 Task: In the  document Jack.docx Write the word in the shape with center alignment 'LOL'Change Page orientation to  'Landscape' Insert emoji at the end of quote: Red Heart
Action: Mouse moved to (495, 332)
Screenshot: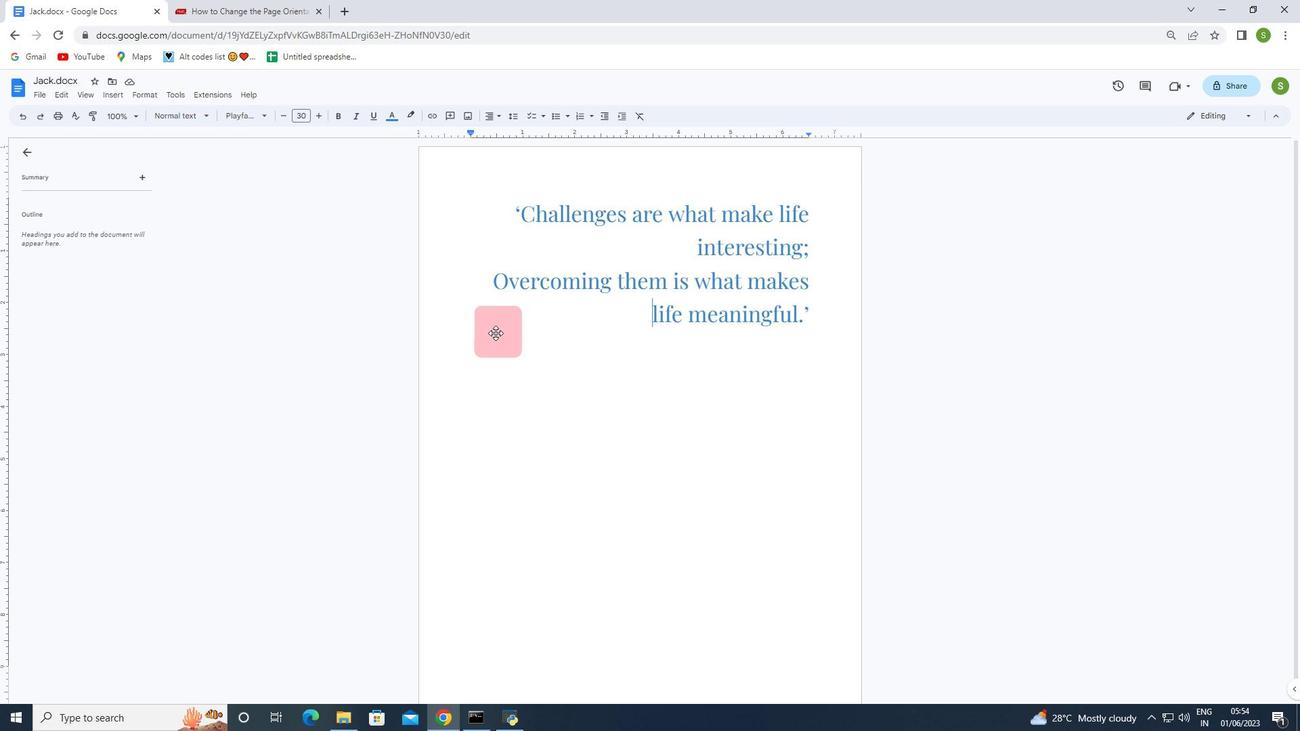 
Action: Mouse pressed left at (495, 332)
Screenshot: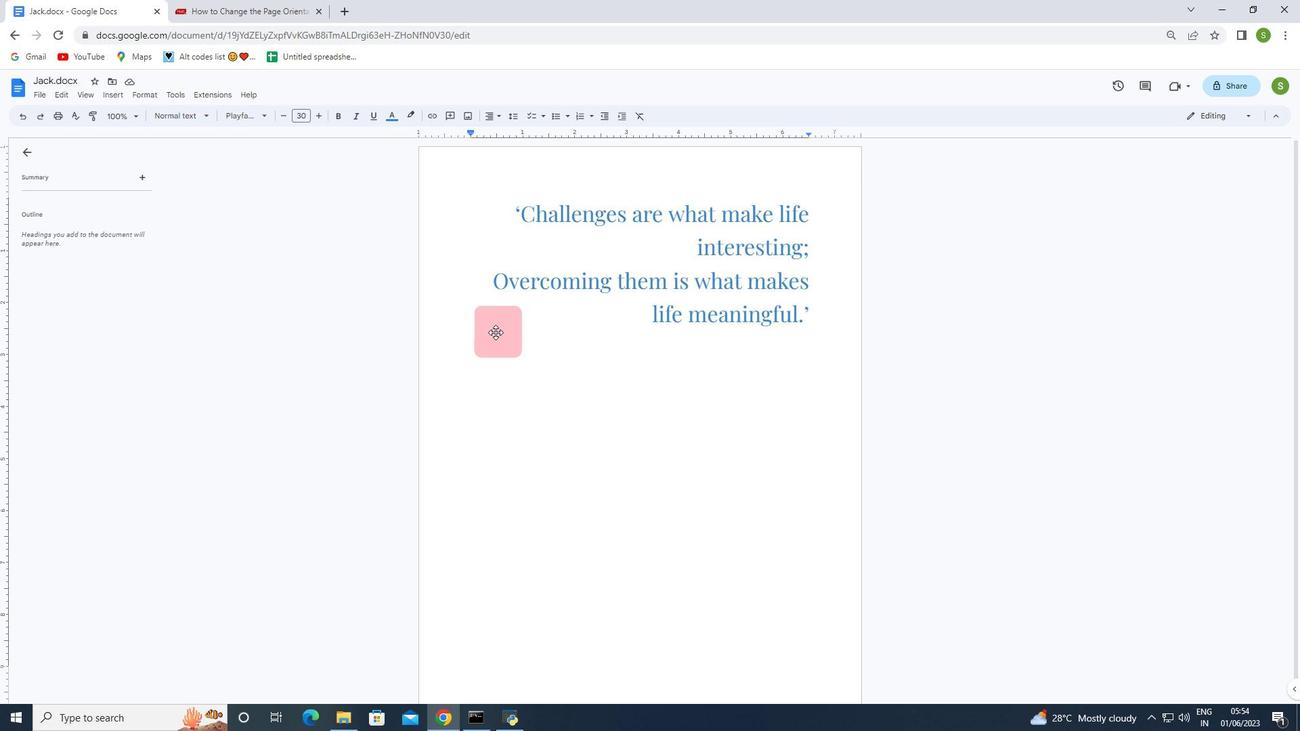 
Action: Mouse pressed left at (495, 332)
Screenshot: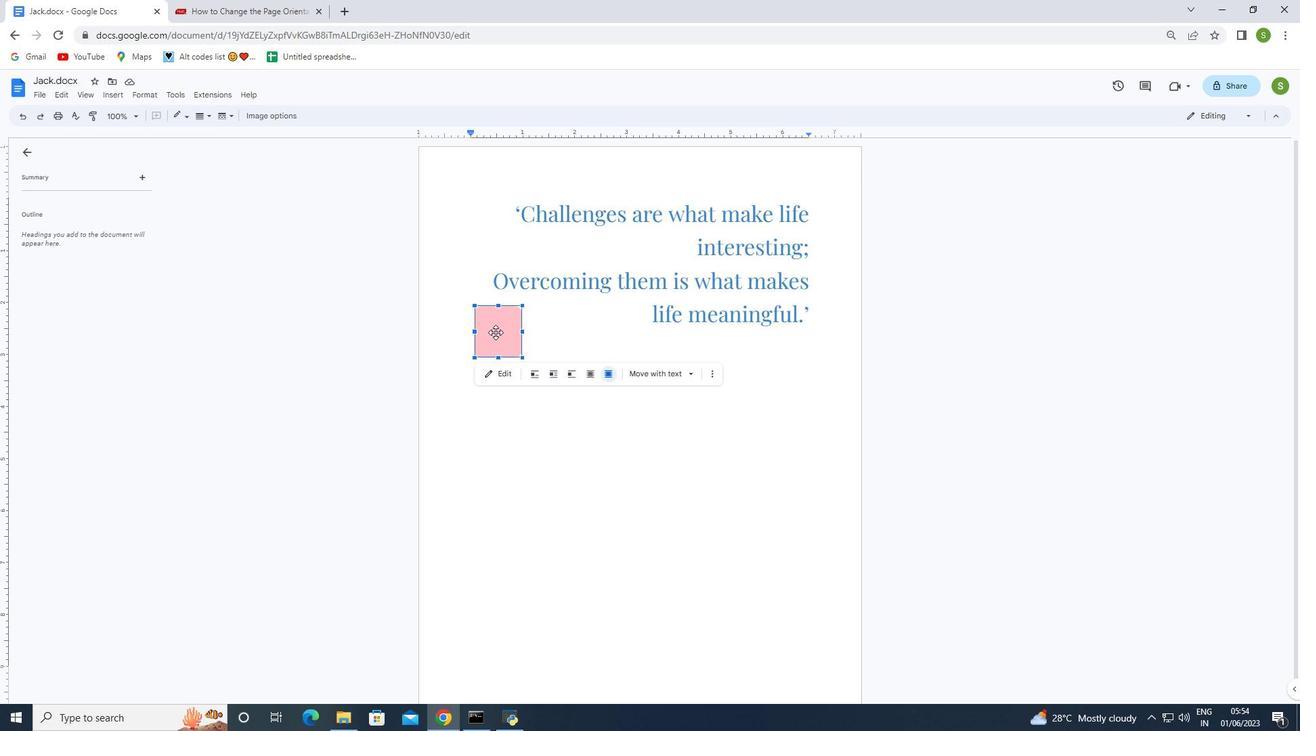 
Action: Mouse pressed left at (495, 332)
Screenshot: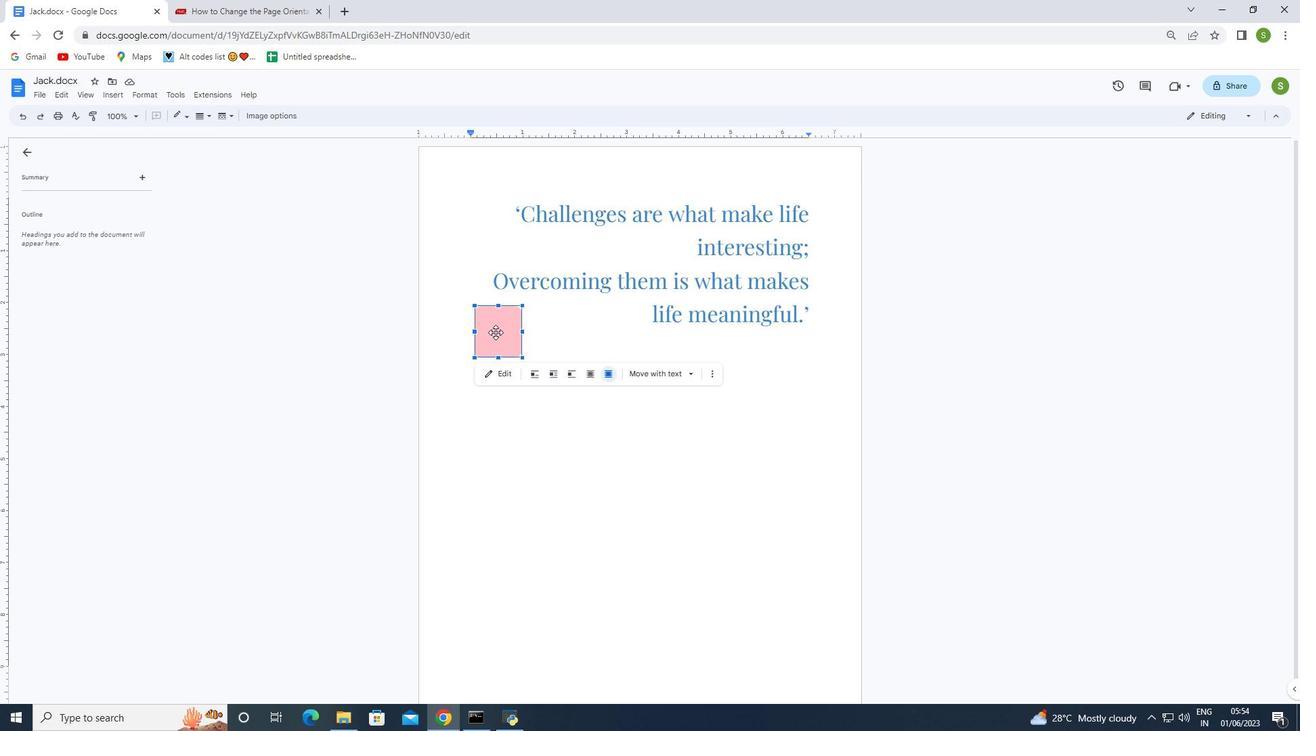
Action: Mouse moved to (346, 207)
Screenshot: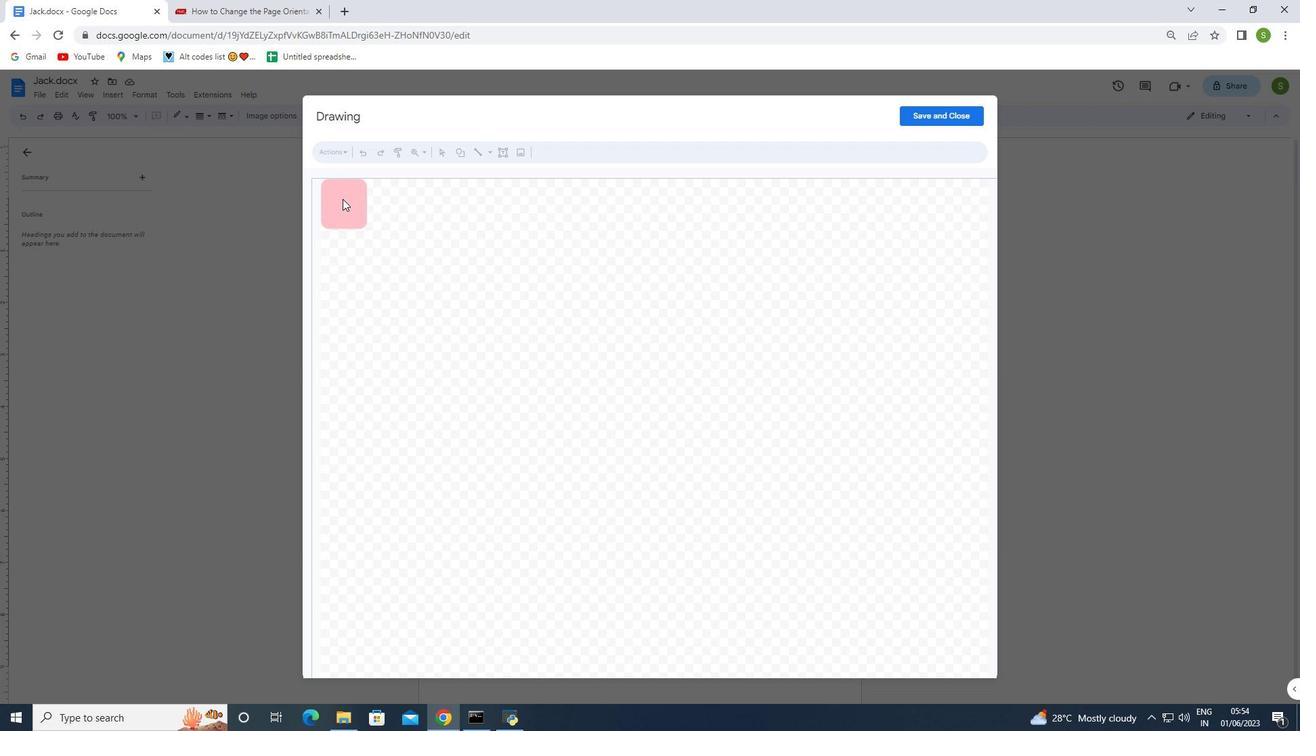 
Action: Mouse pressed left at (346, 207)
Screenshot: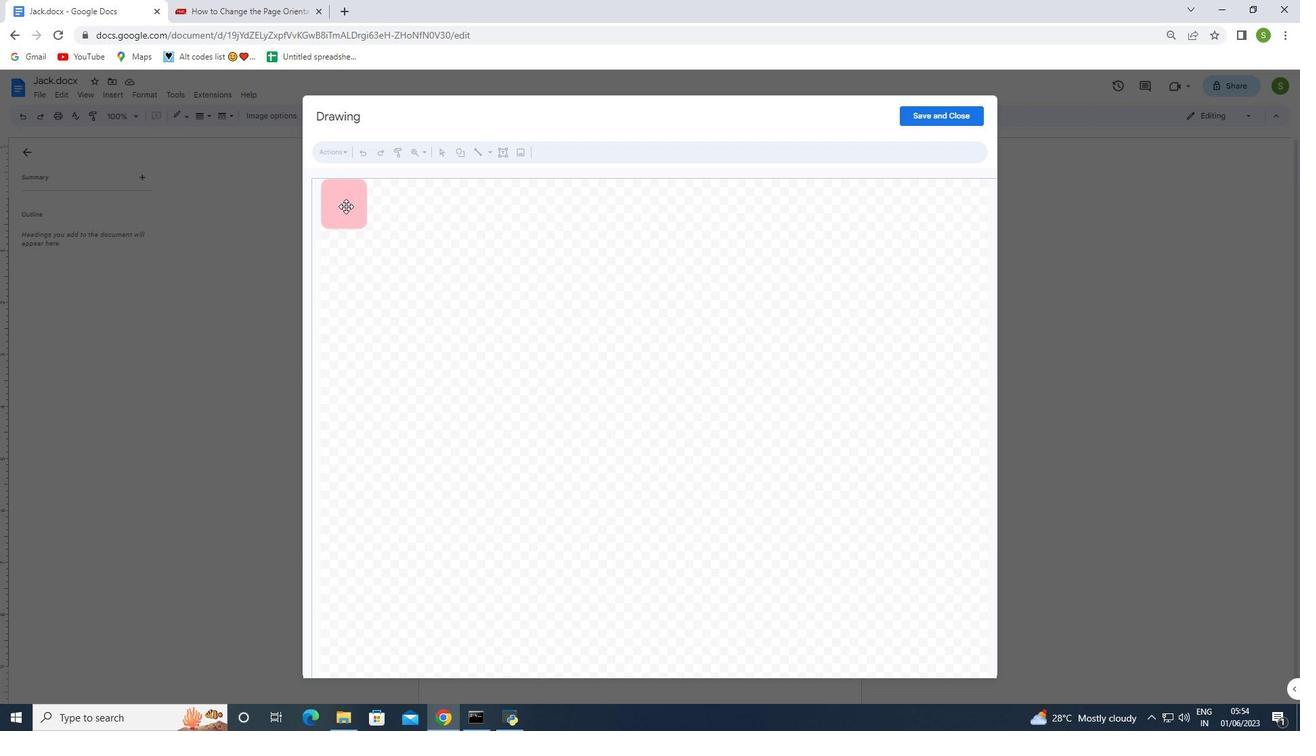 
Action: Mouse moved to (505, 155)
Screenshot: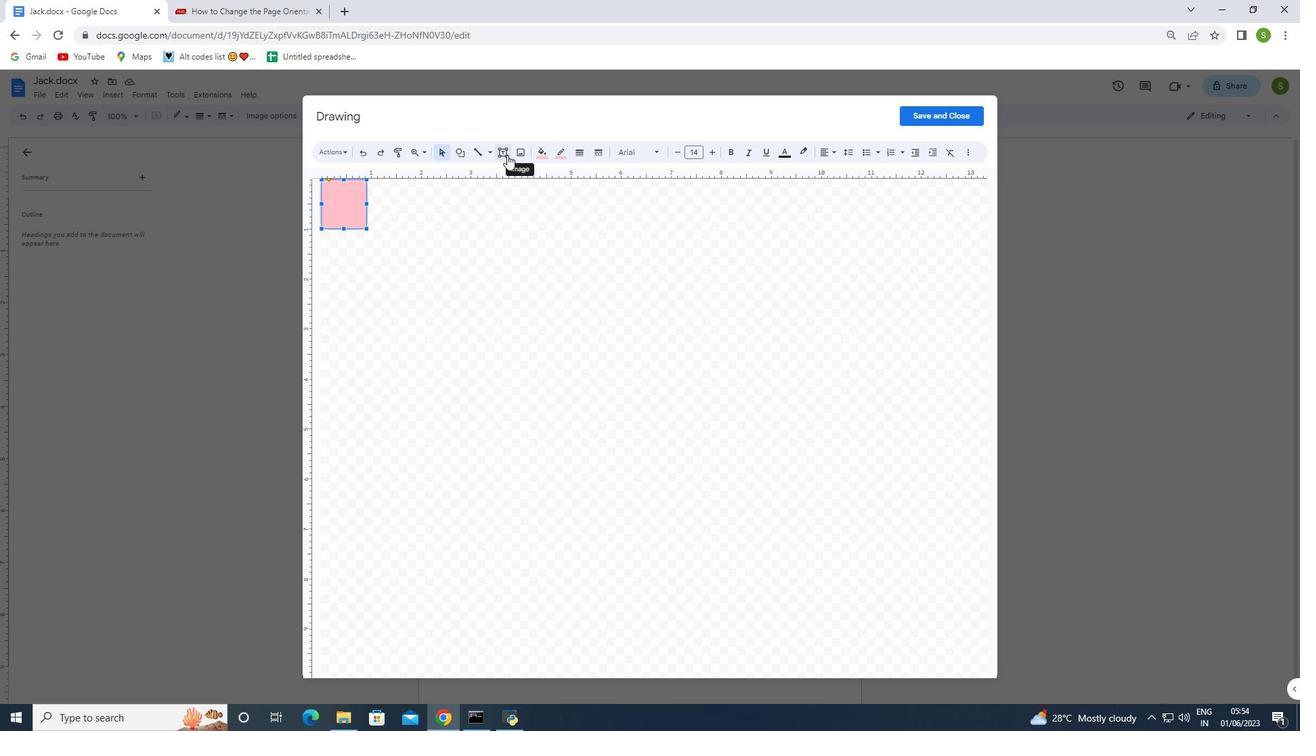 
Action: Mouse pressed left at (505, 155)
Screenshot: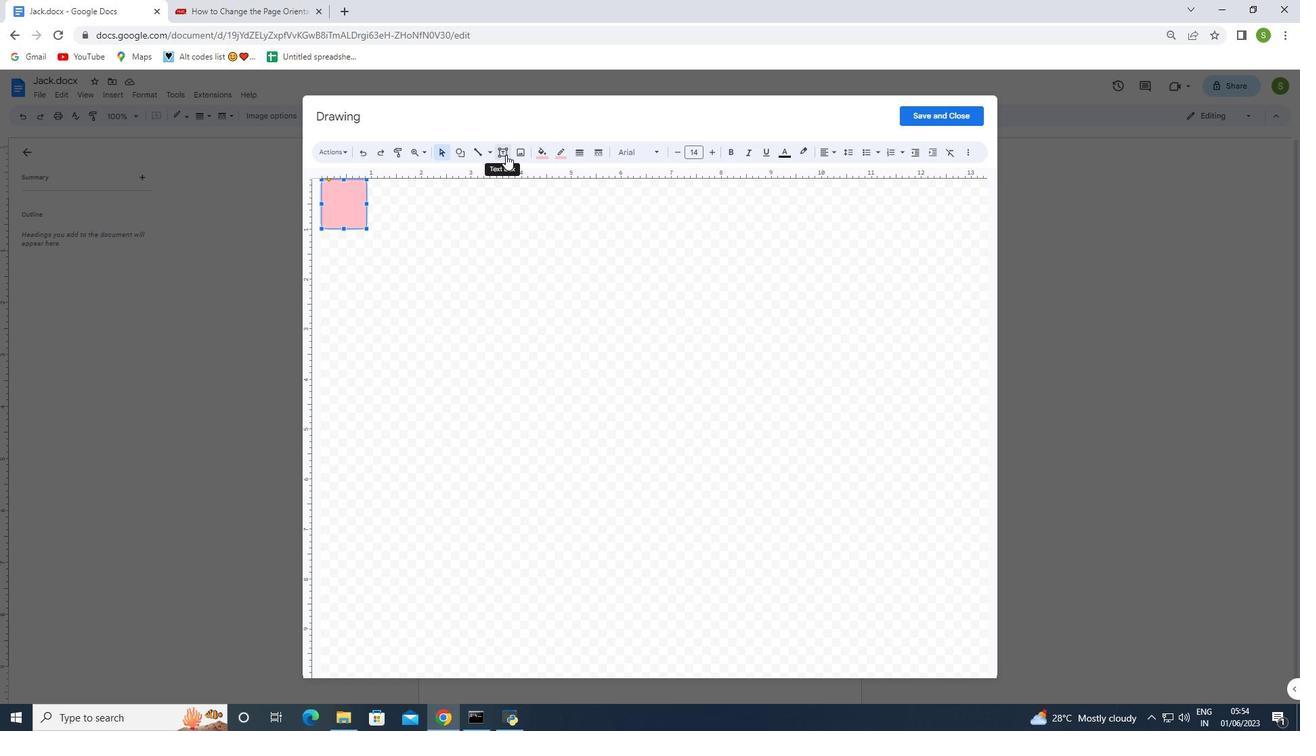 
Action: Mouse moved to (500, 152)
Screenshot: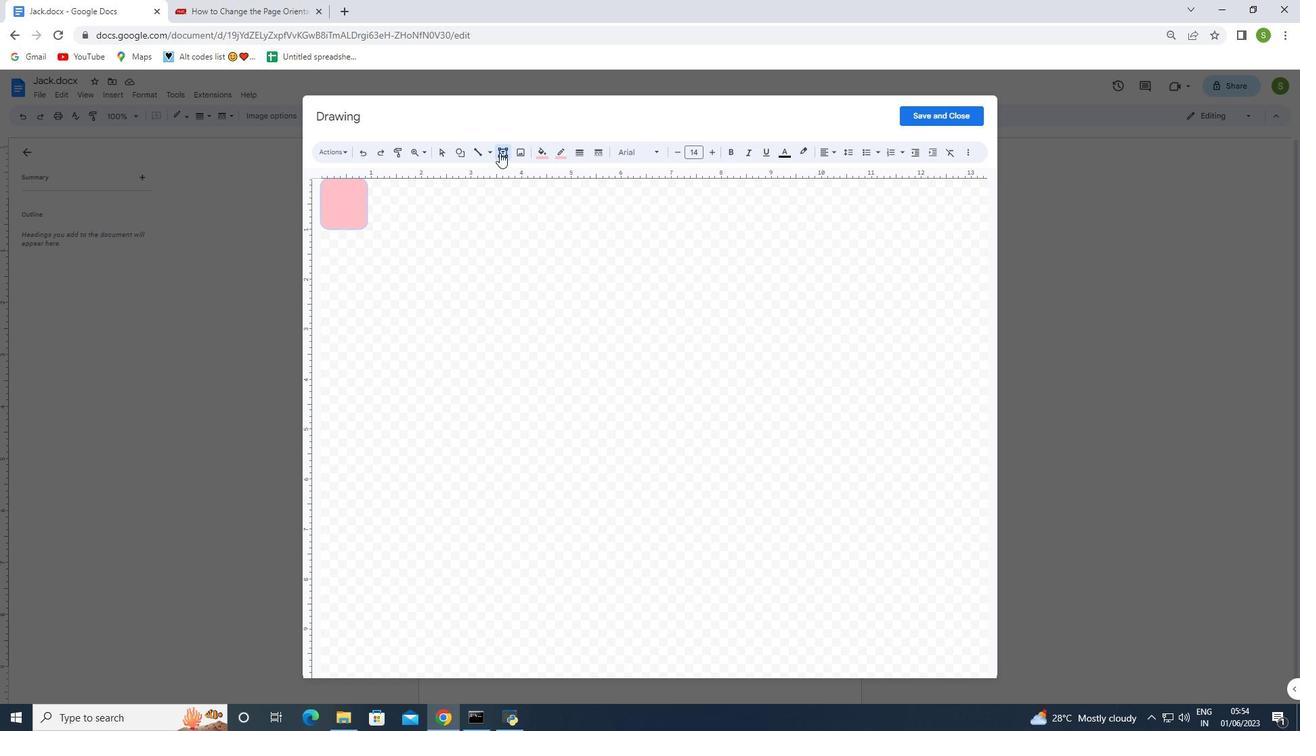 
Action: Mouse pressed left at (500, 152)
Screenshot: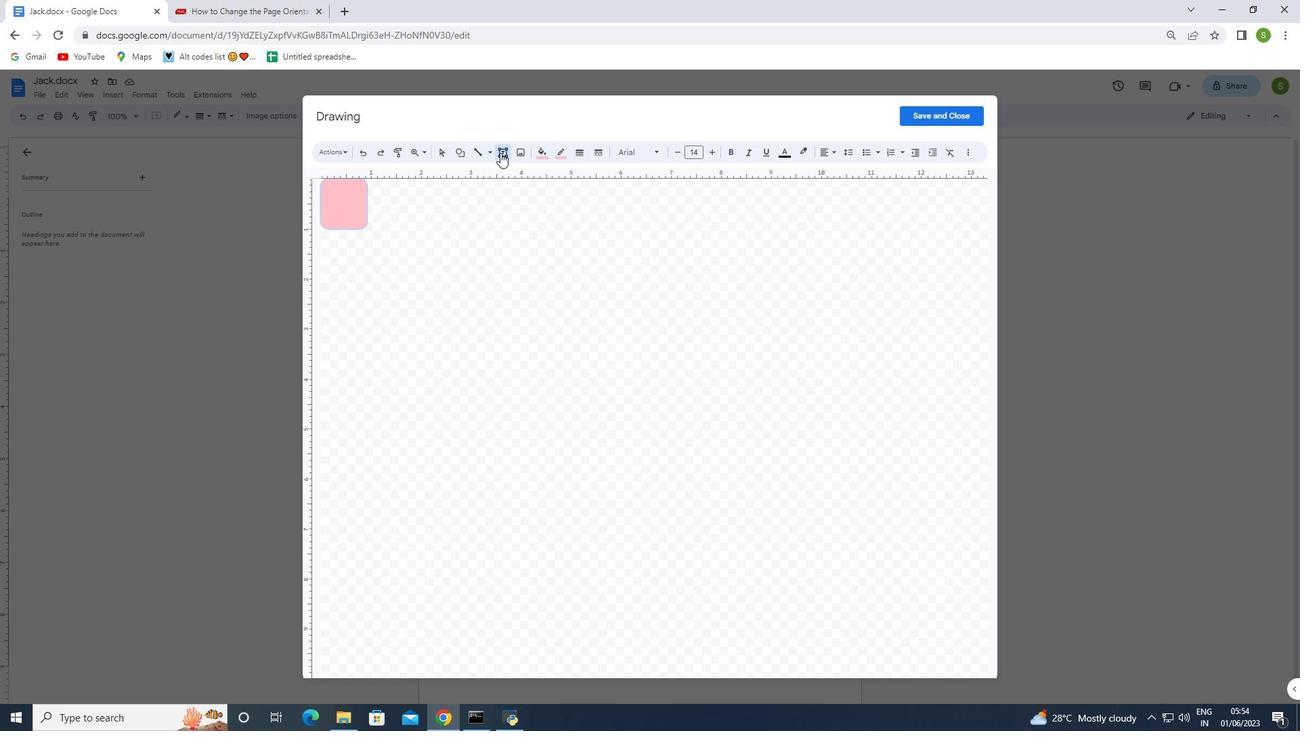 
Action: Mouse moved to (344, 204)
Screenshot: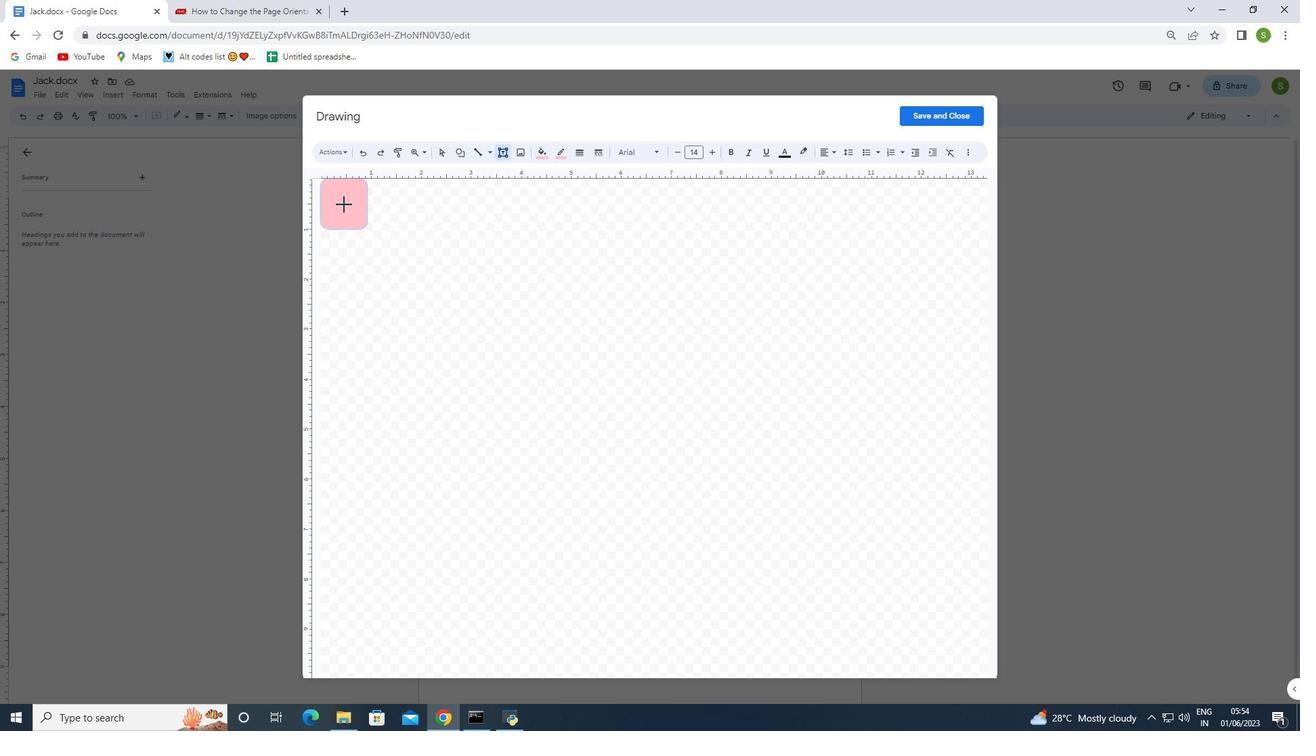 
Action: Mouse pressed left at (344, 204)
Screenshot: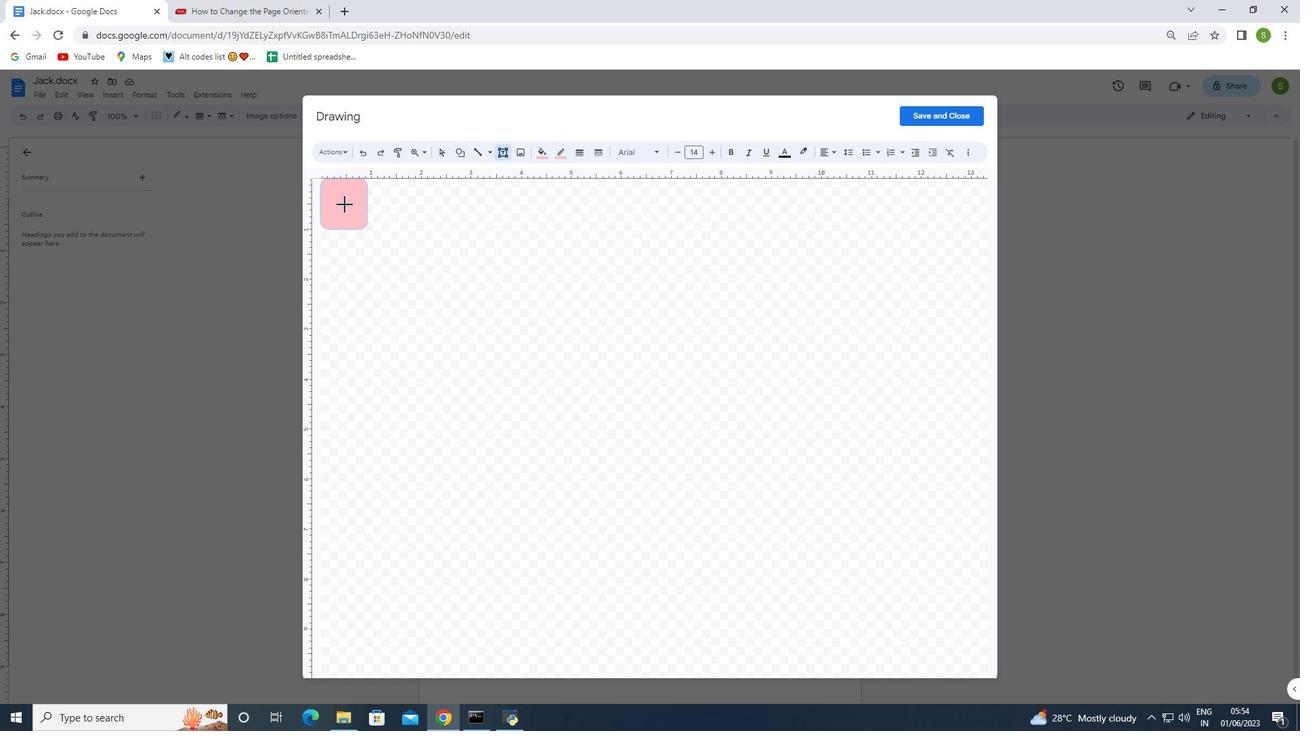 
Action: Mouse moved to (560, 239)
Screenshot: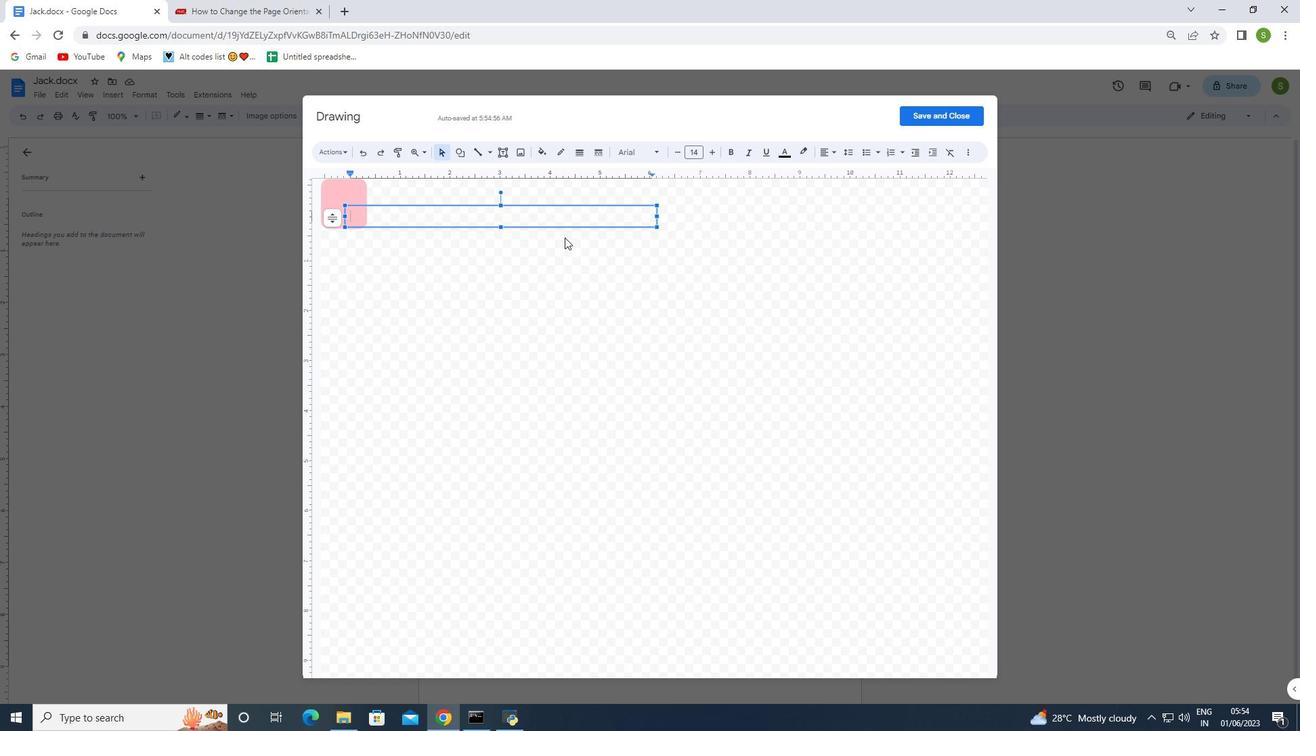 
Action: Key pressed <Key.shift><Key.shift><Key.shift><Key.shift><Key.shift><Key.shift><Key.shift><Key.shift><Key.shift><Key.shift><Key.shift><Key.shift><Key.shift><Key.shift>LOL
Screenshot: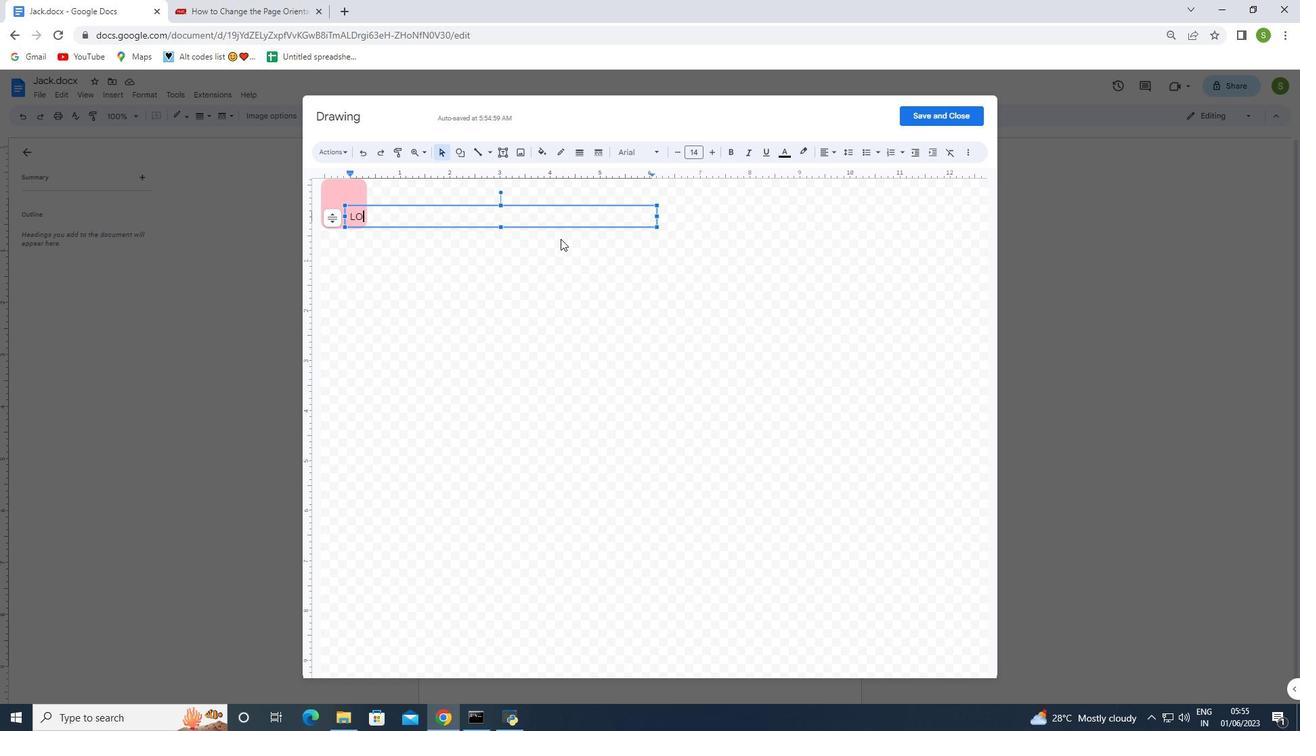 
Action: Mouse moved to (593, 294)
Screenshot: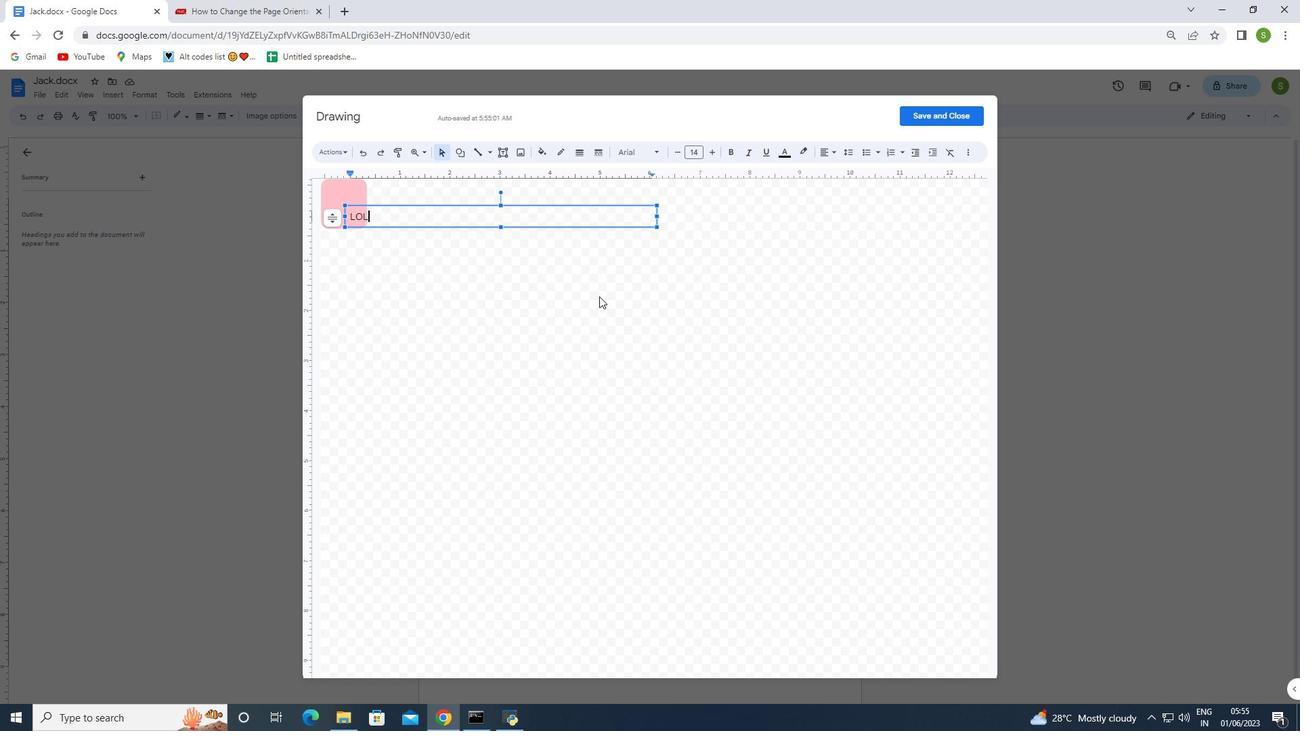 
Action: Mouse pressed left at (593, 294)
Screenshot: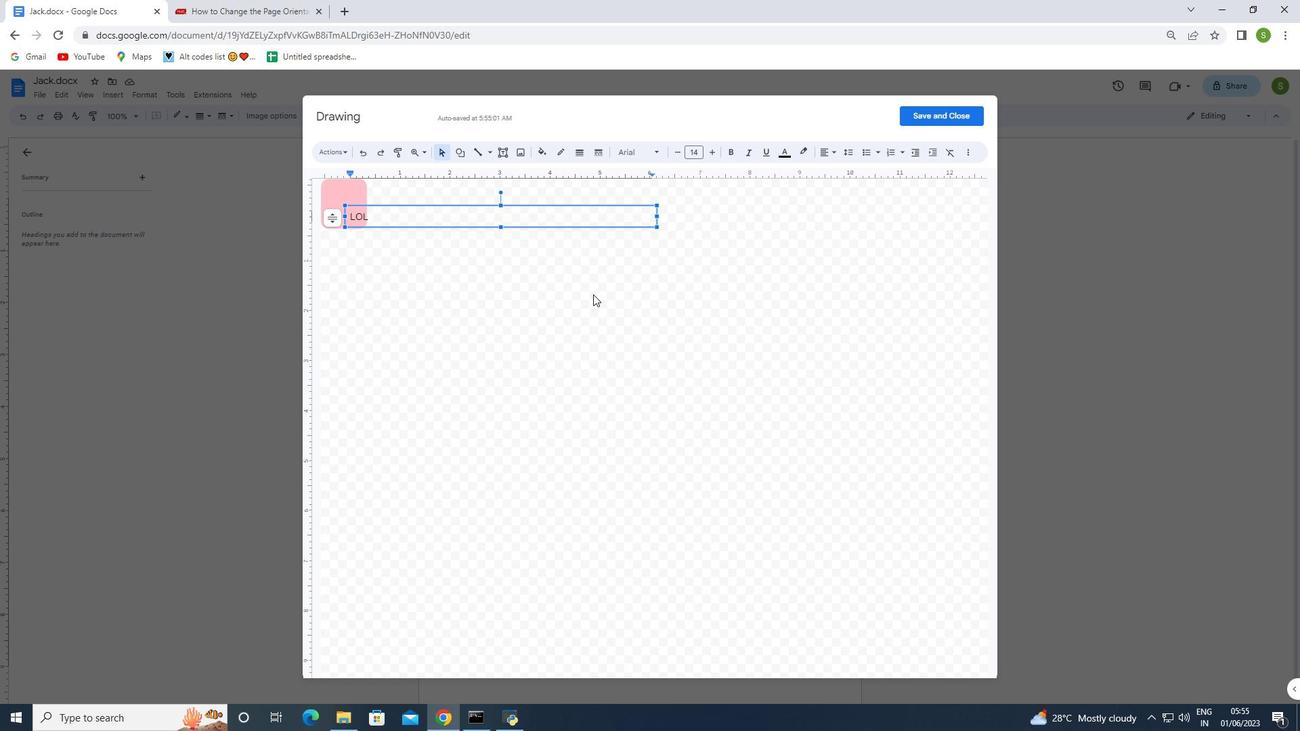 
Action: Mouse moved to (358, 219)
Screenshot: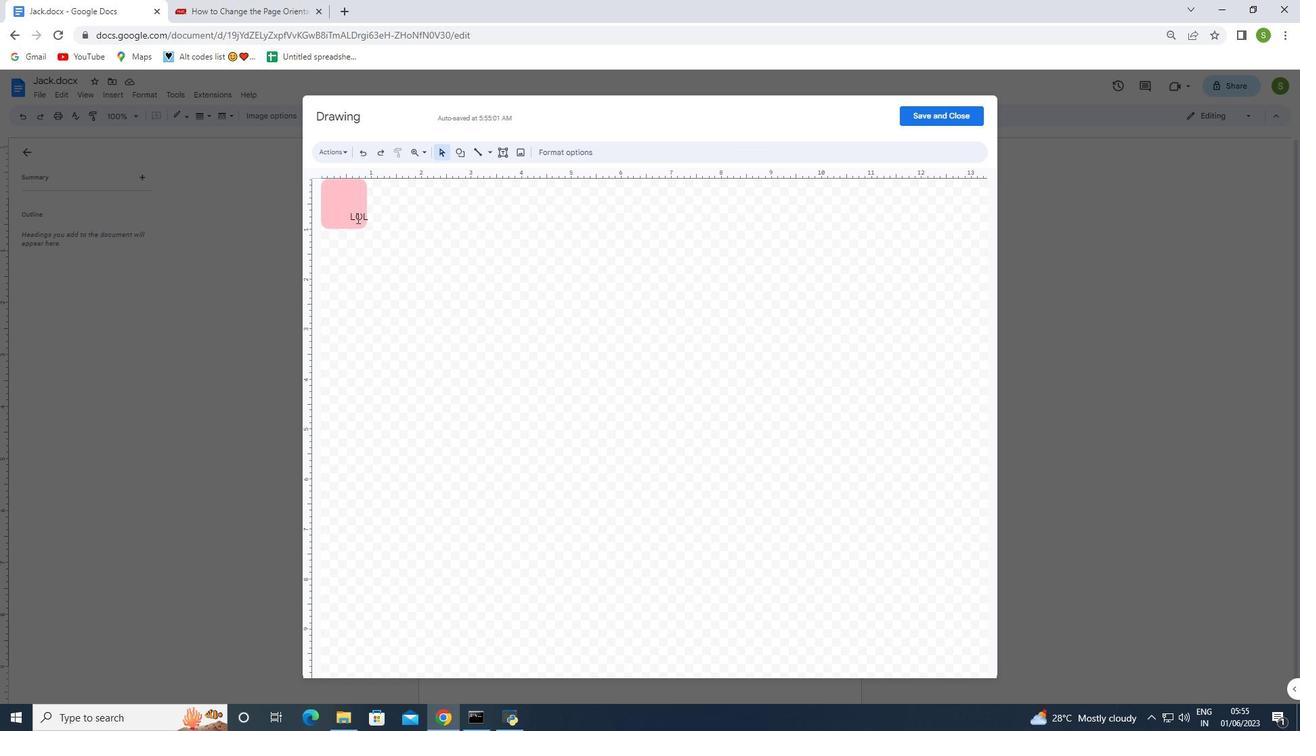 
Action: Mouse pressed left at (358, 219)
Screenshot: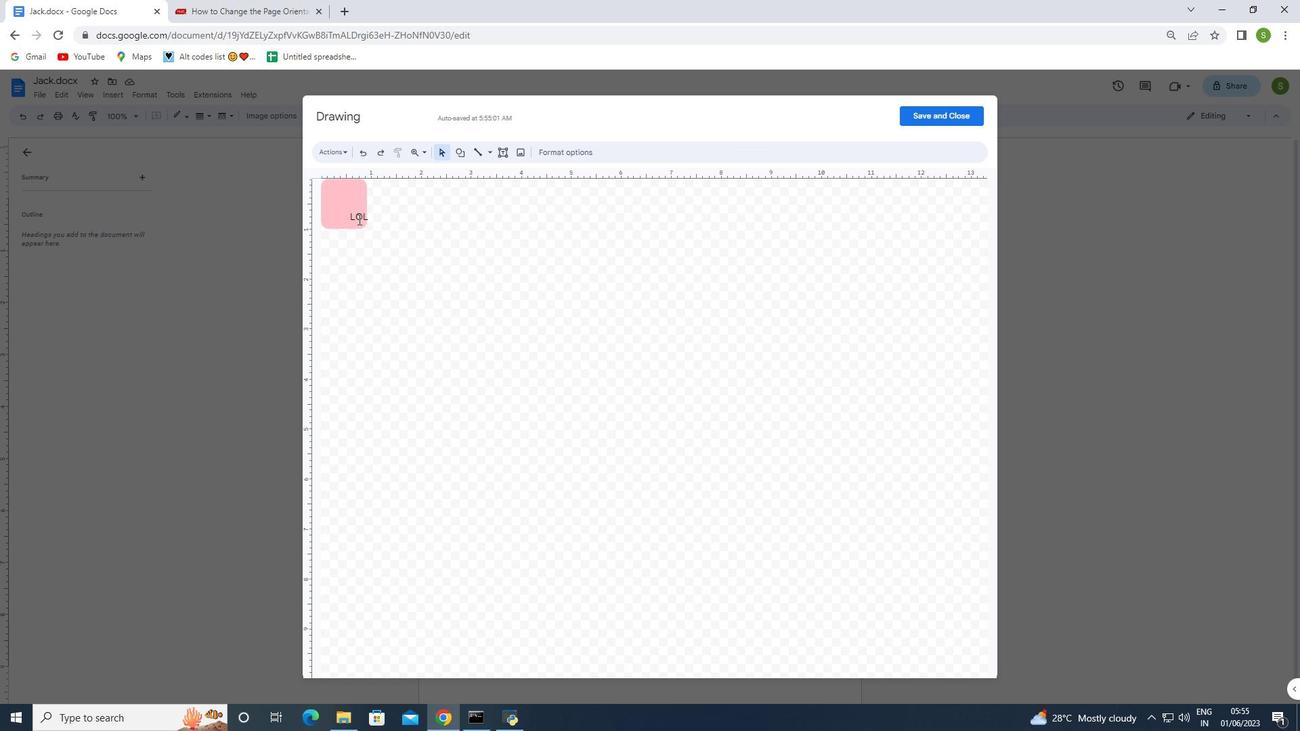 
Action: Mouse moved to (331, 219)
Screenshot: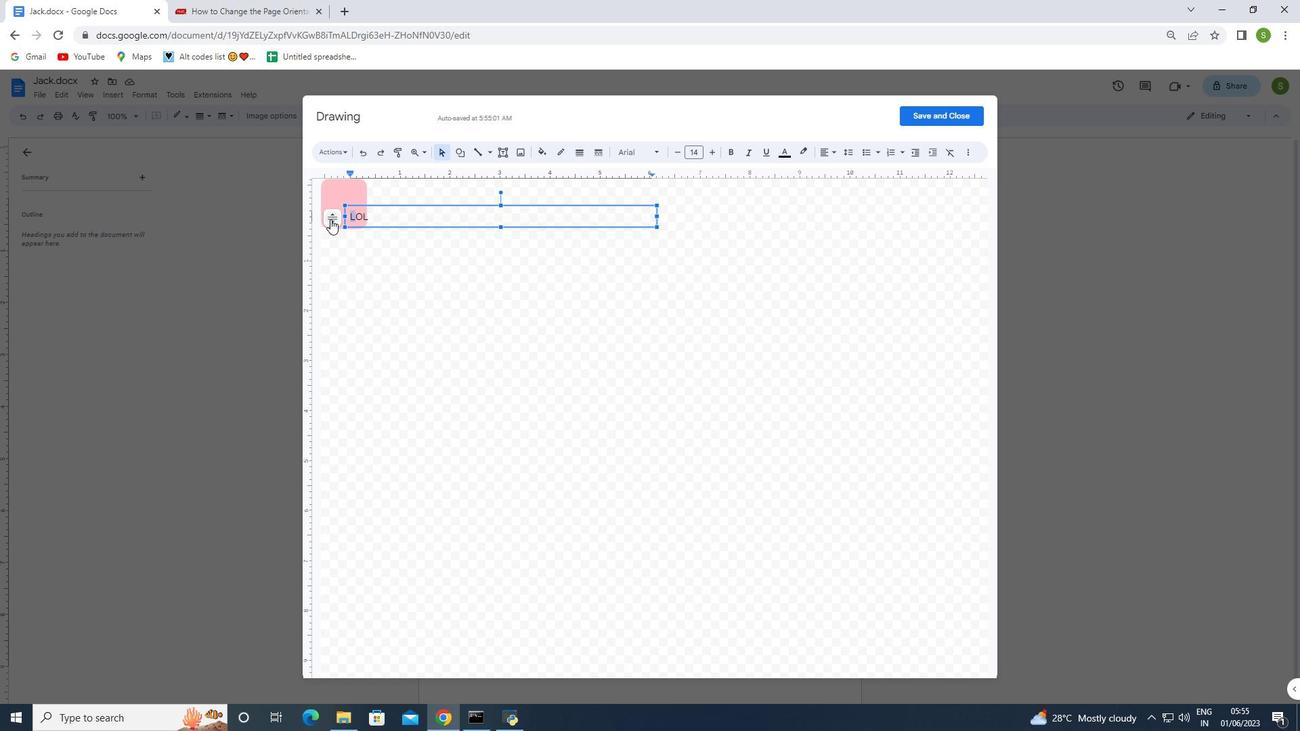
Action: Mouse pressed left at (331, 219)
Screenshot: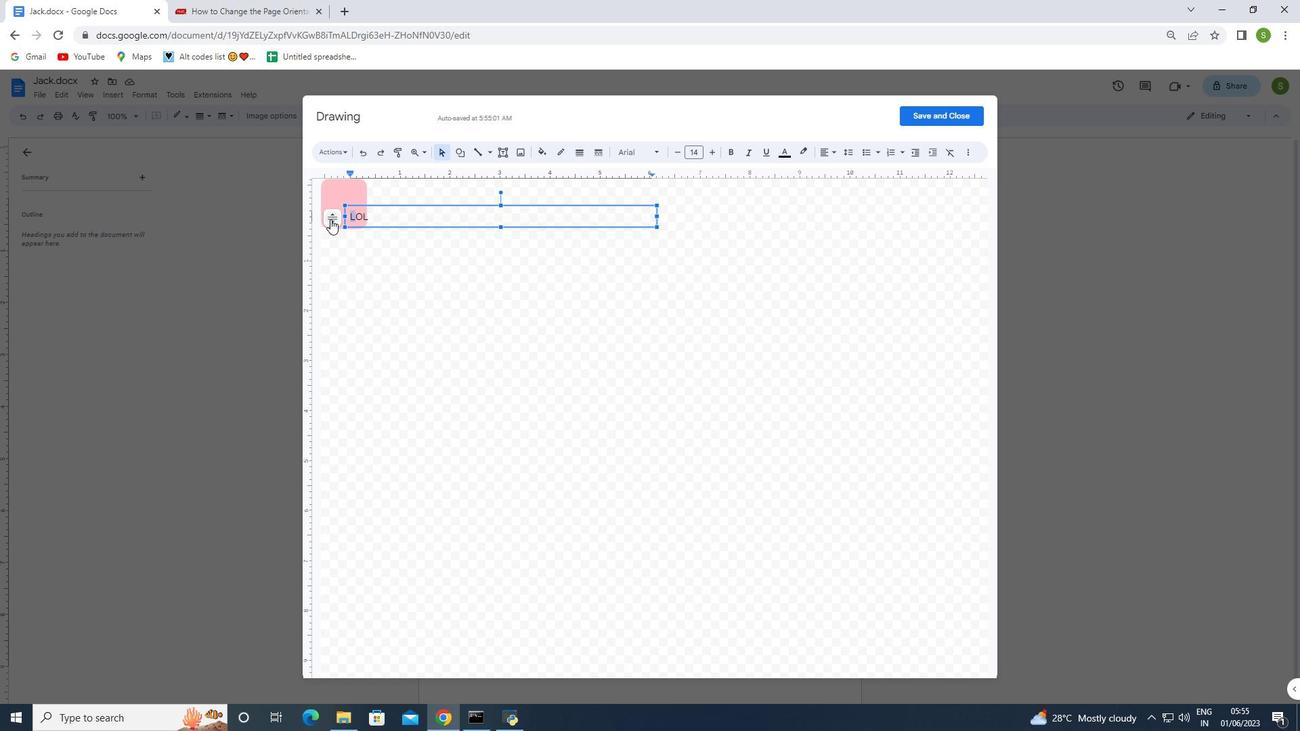 
Action: Mouse moved to (544, 274)
Screenshot: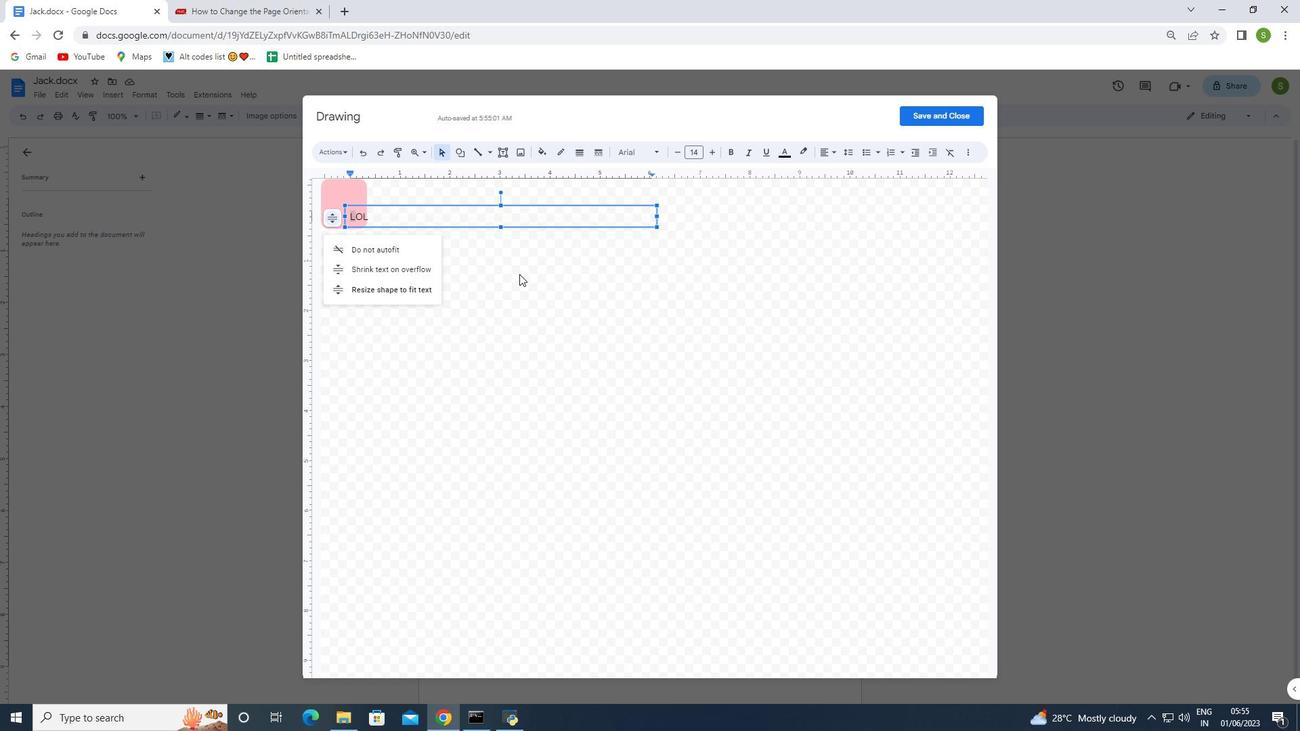 
Action: Mouse pressed left at (544, 274)
Screenshot: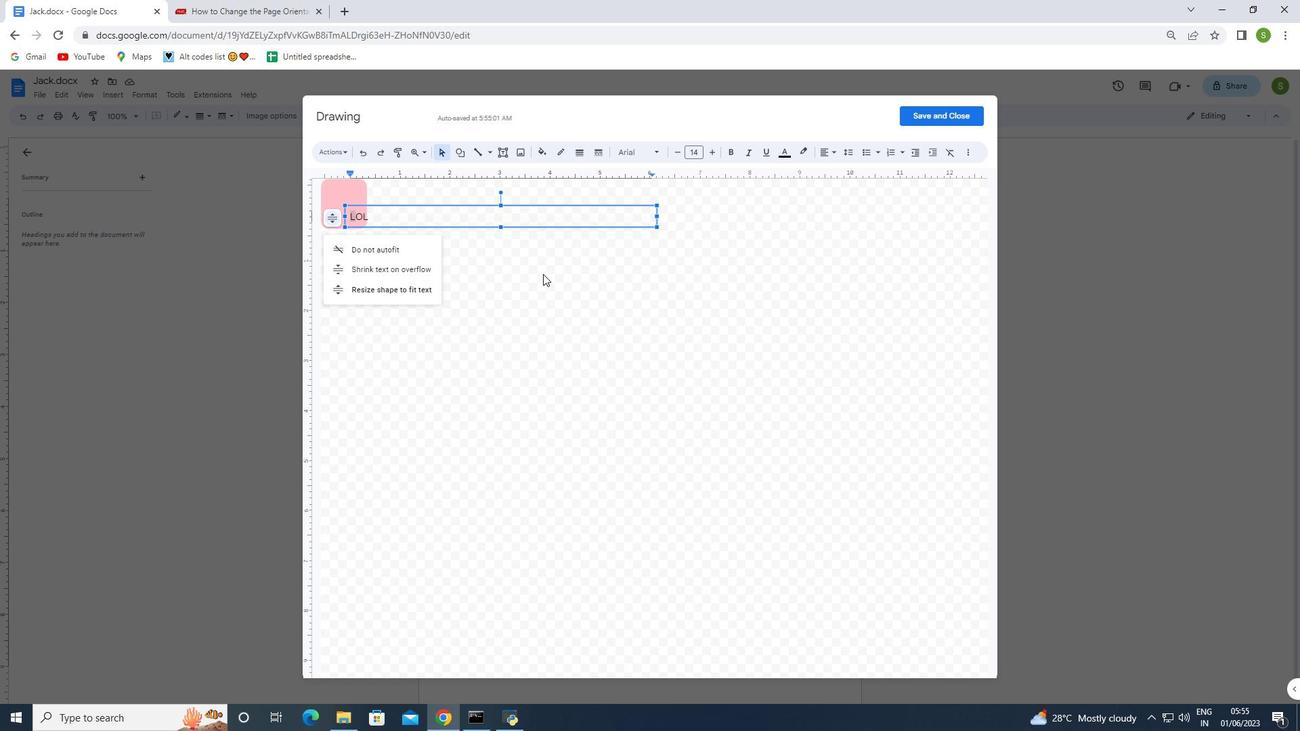 
Action: Mouse moved to (356, 217)
Screenshot: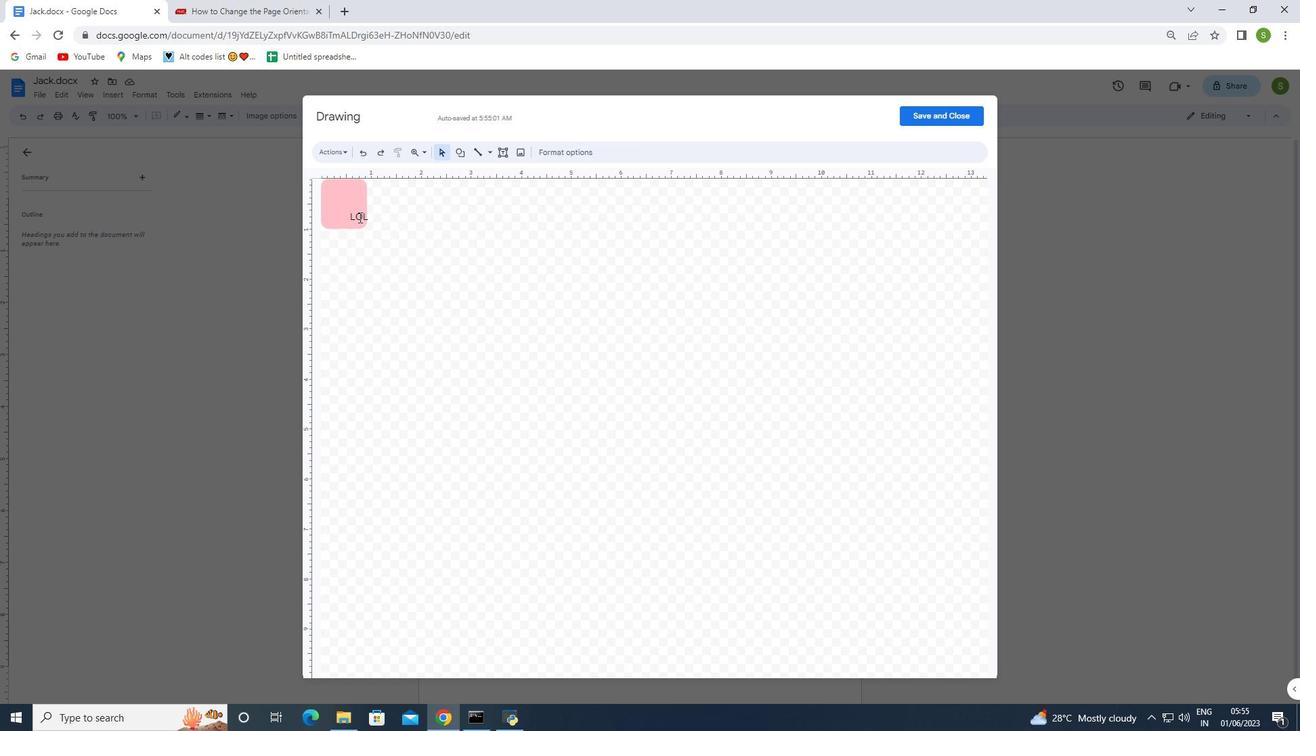 
Action: Mouse pressed left at (356, 217)
Screenshot: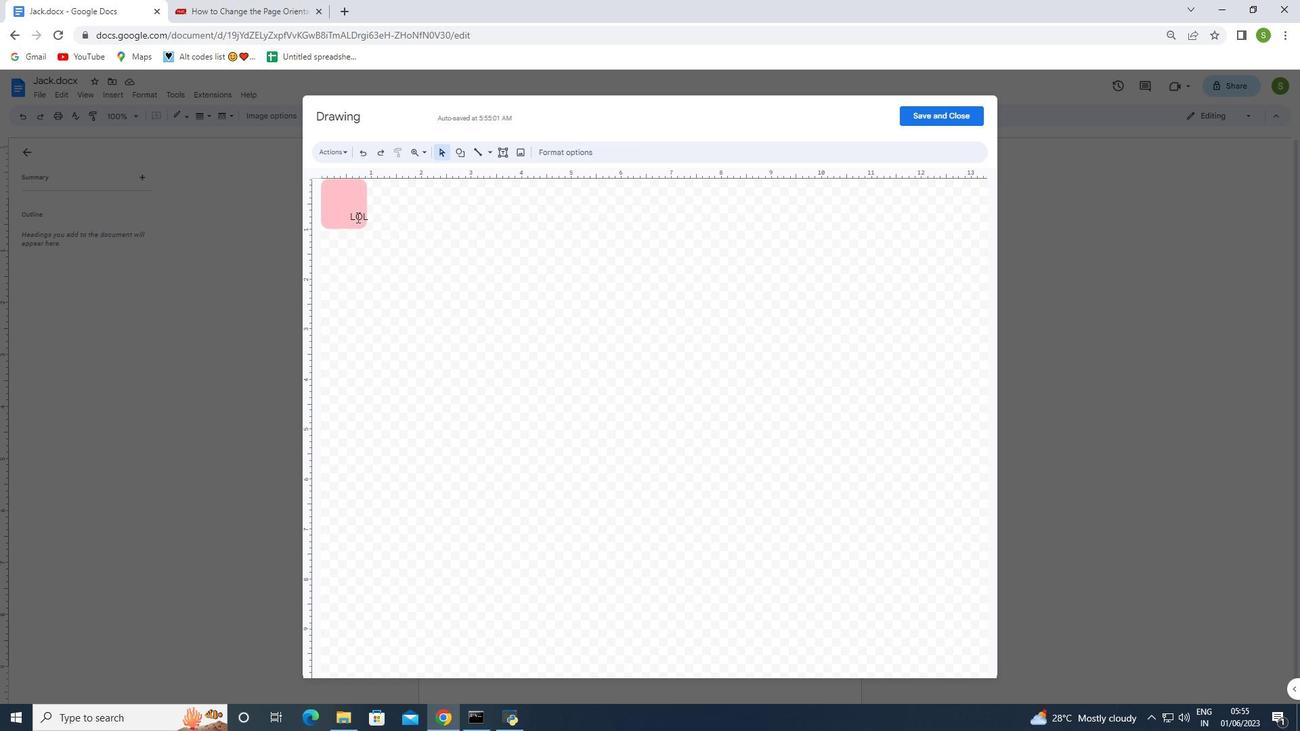 
Action: Mouse pressed left at (356, 217)
Screenshot: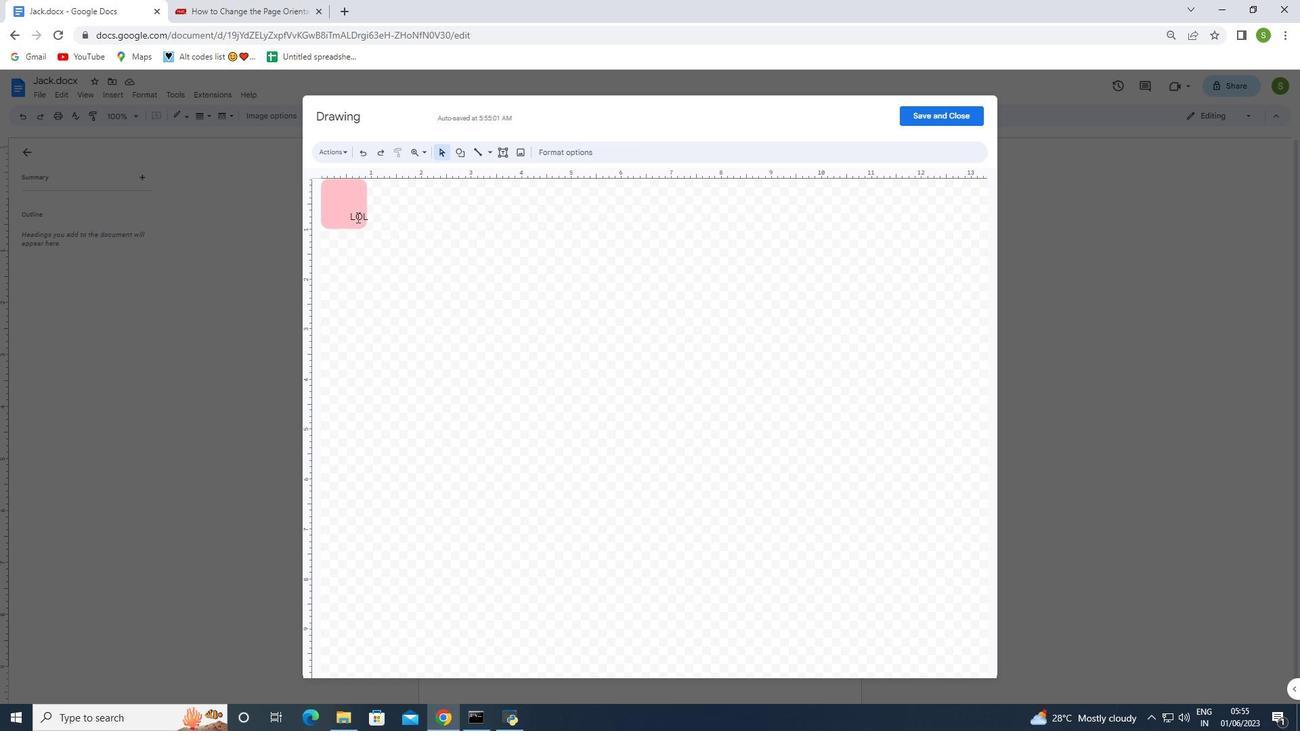 
Action: Mouse moved to (656, 227)
Screenshot: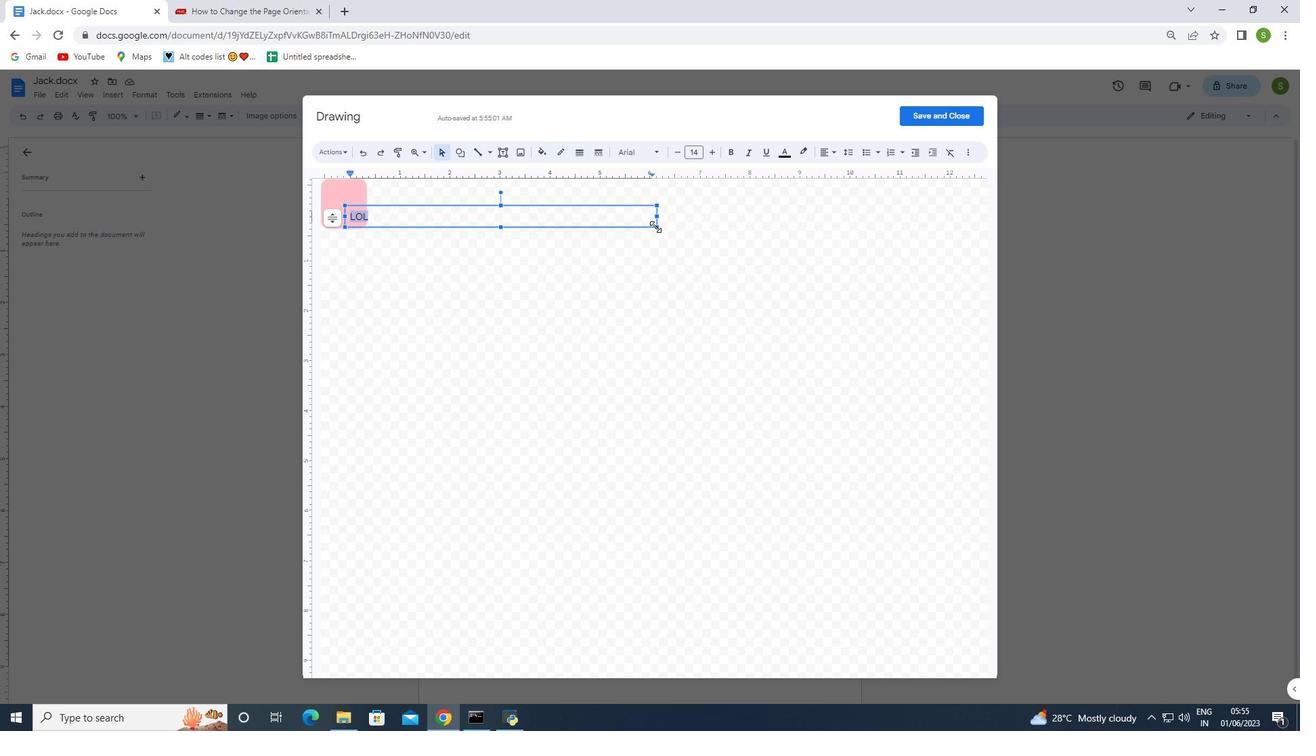 
Action: Mouse pressed left at (656, 227)
Screenshot: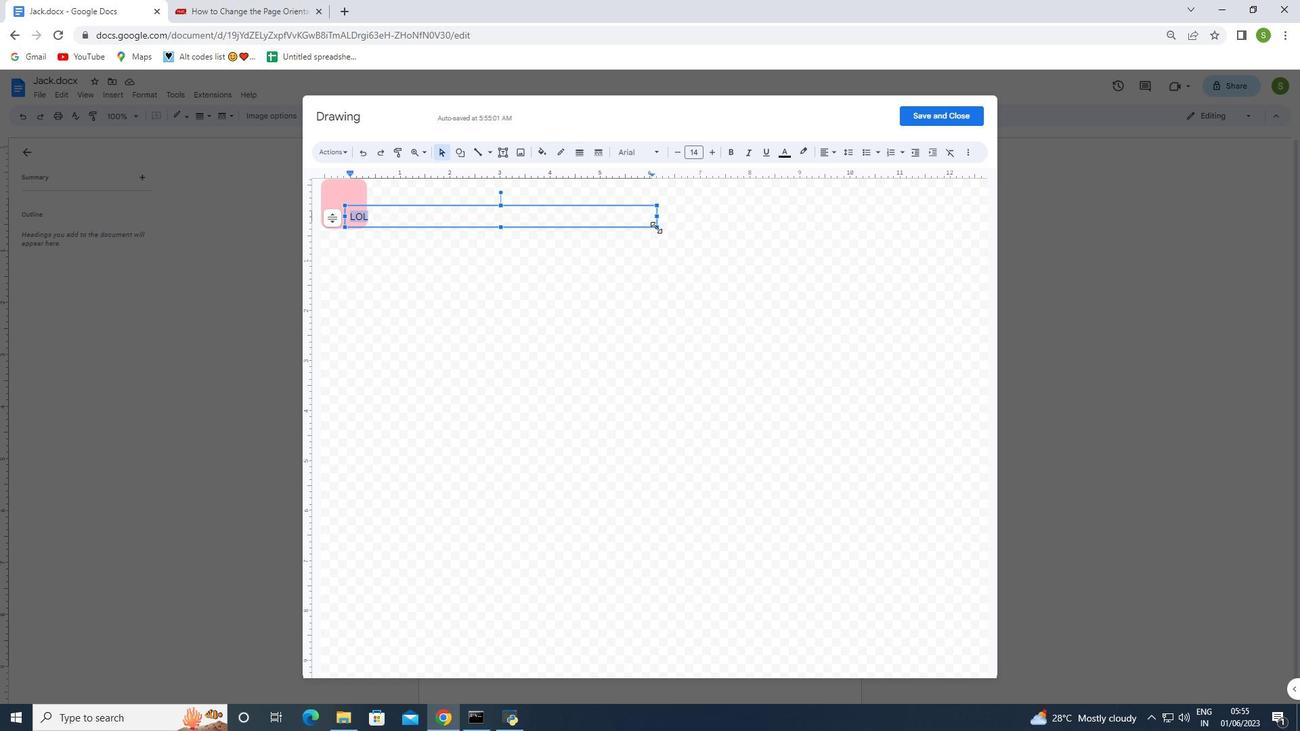 
Action: Mouse moved to (369, 224)
Screenshot: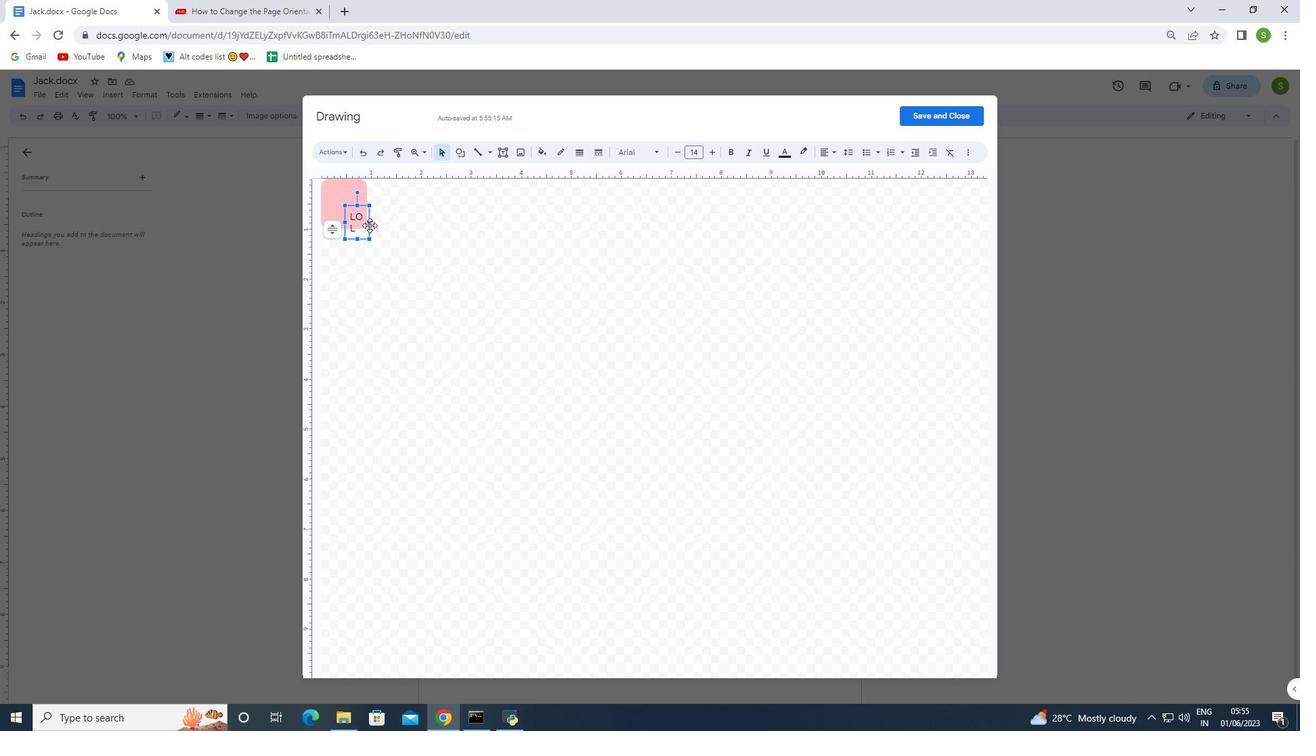 
Action: Mouse pressed left at (369, 224)
Screenshot: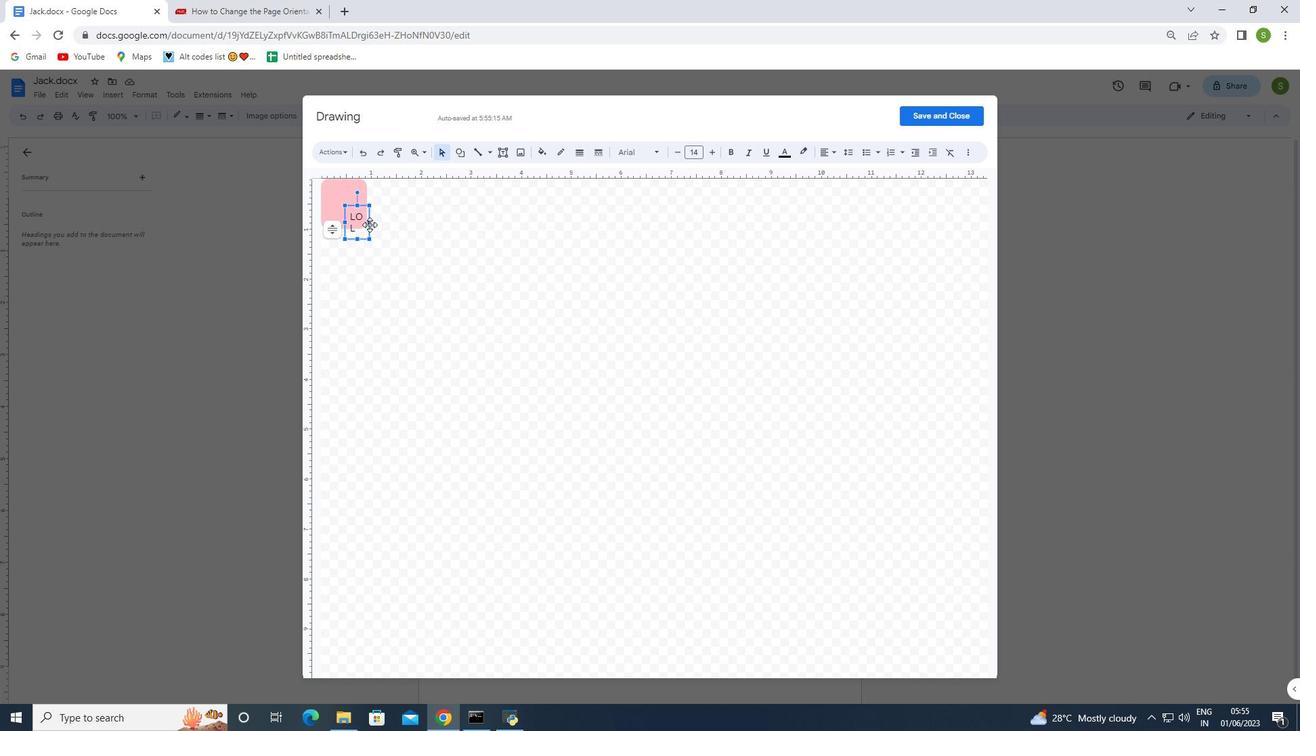 
Action: Mouse moved to (380, 241)
Screenshot: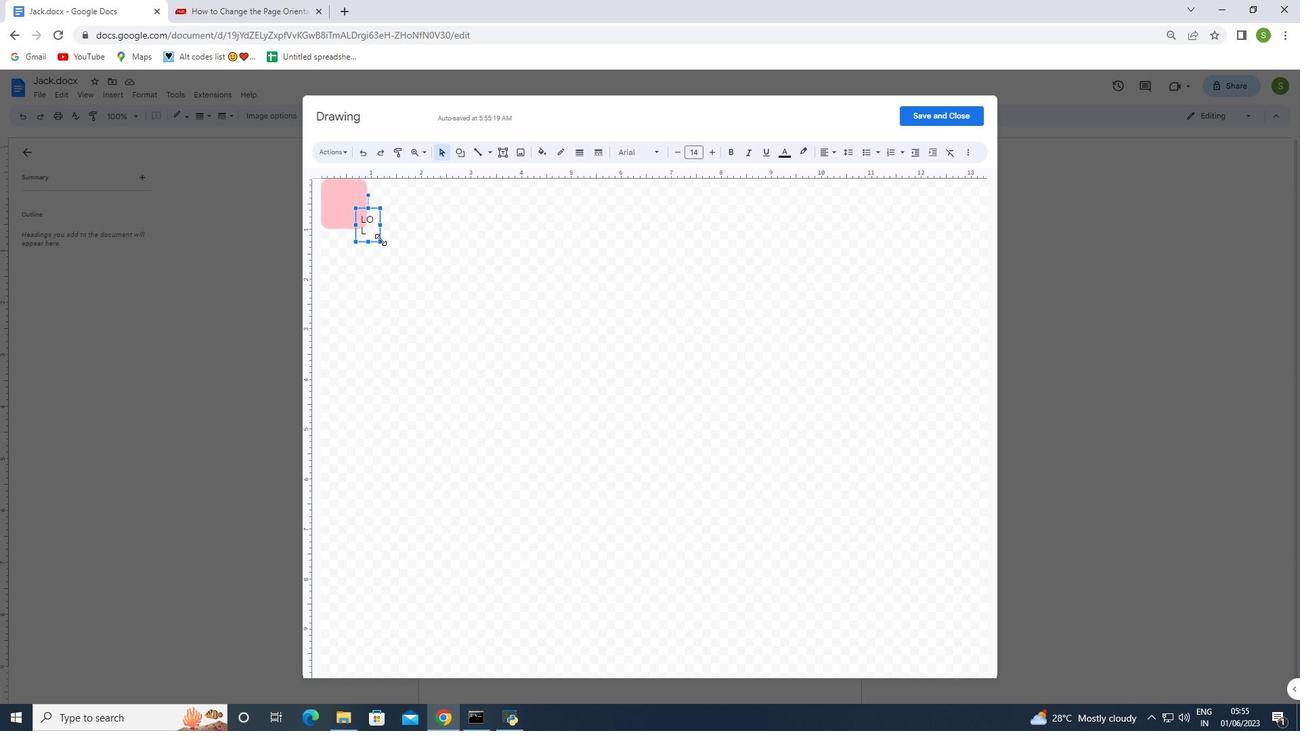 
Action: Mouse pressed left at (380, 241)
Screenshot: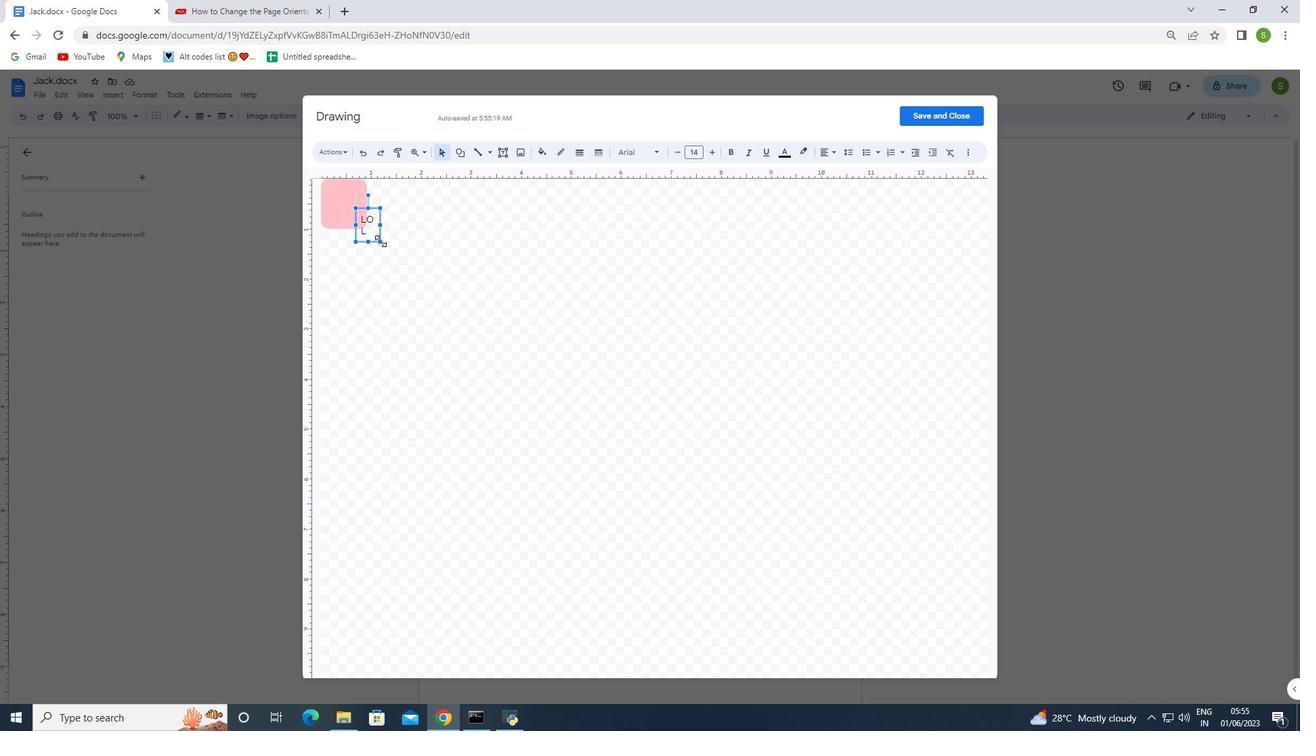 
Action: Mouse moved to (411, 220)
Screenshot: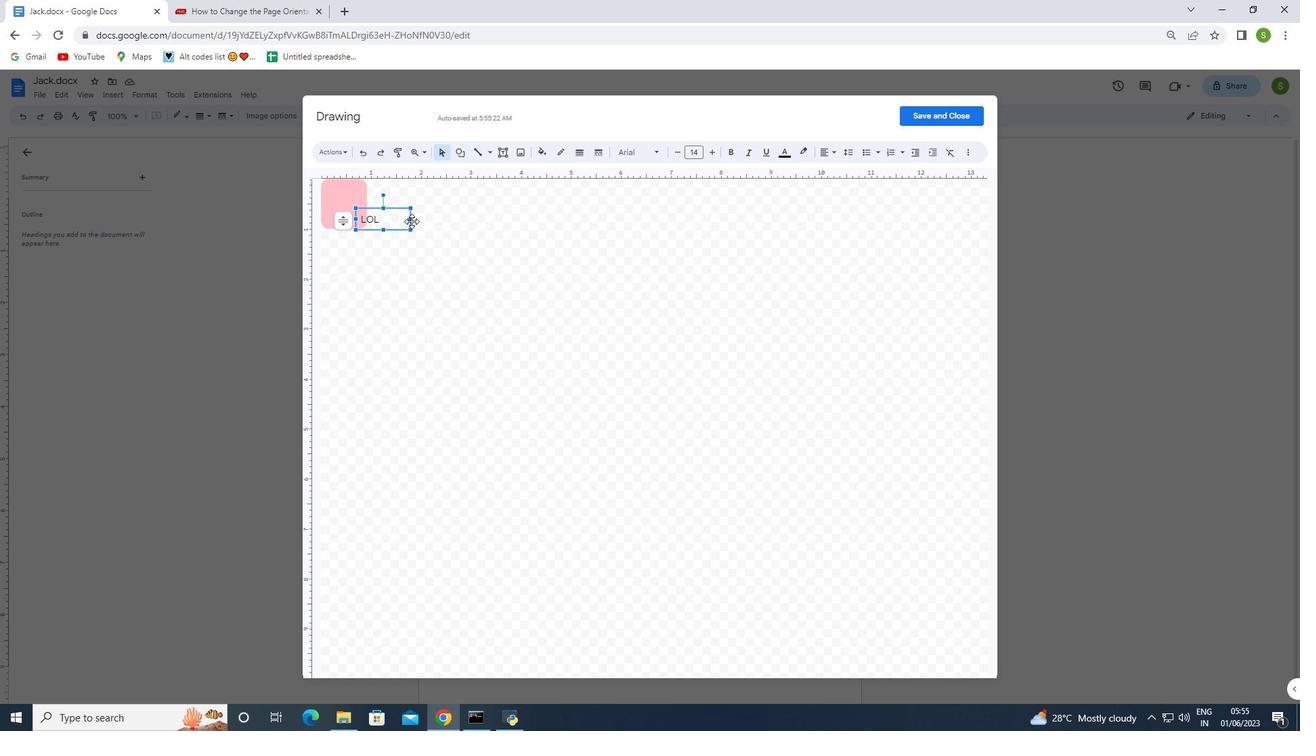 
Action: Mouse pressed left at (411, 220)
Screenshot: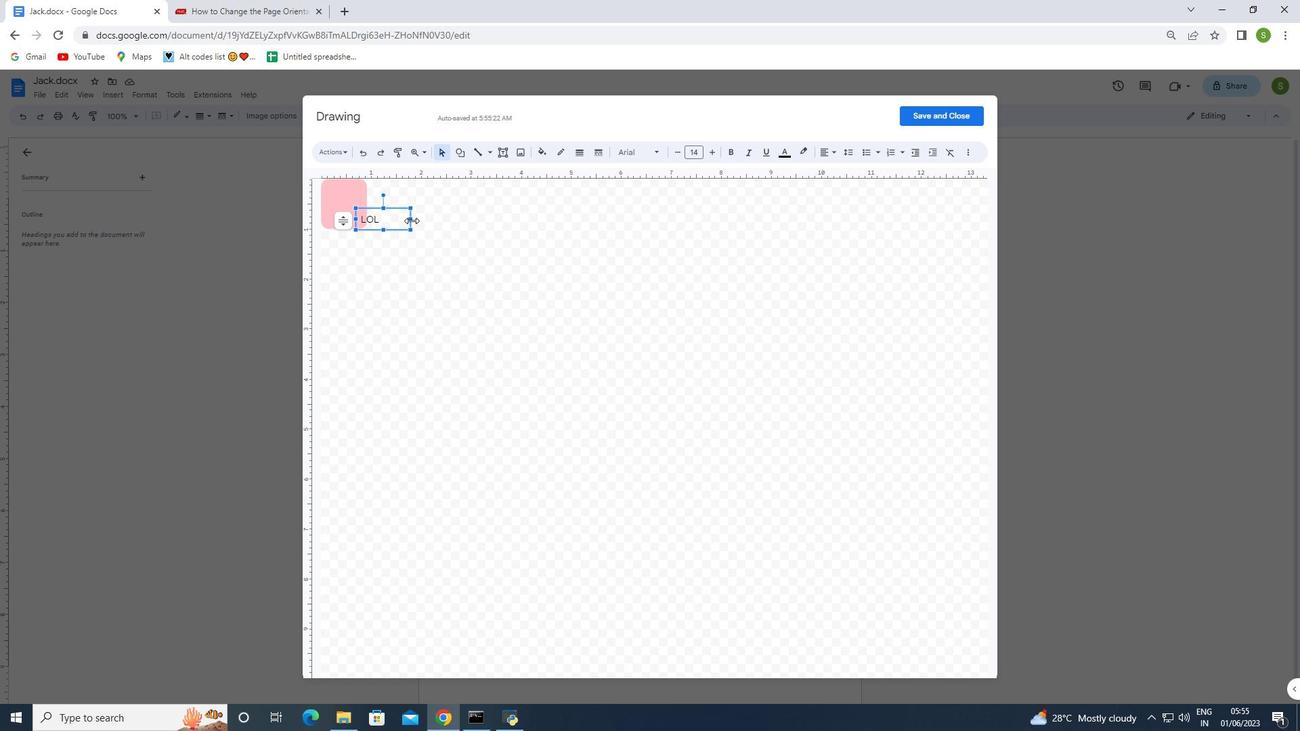 
Action: Mouse moved to (396, 287)
Screenshot: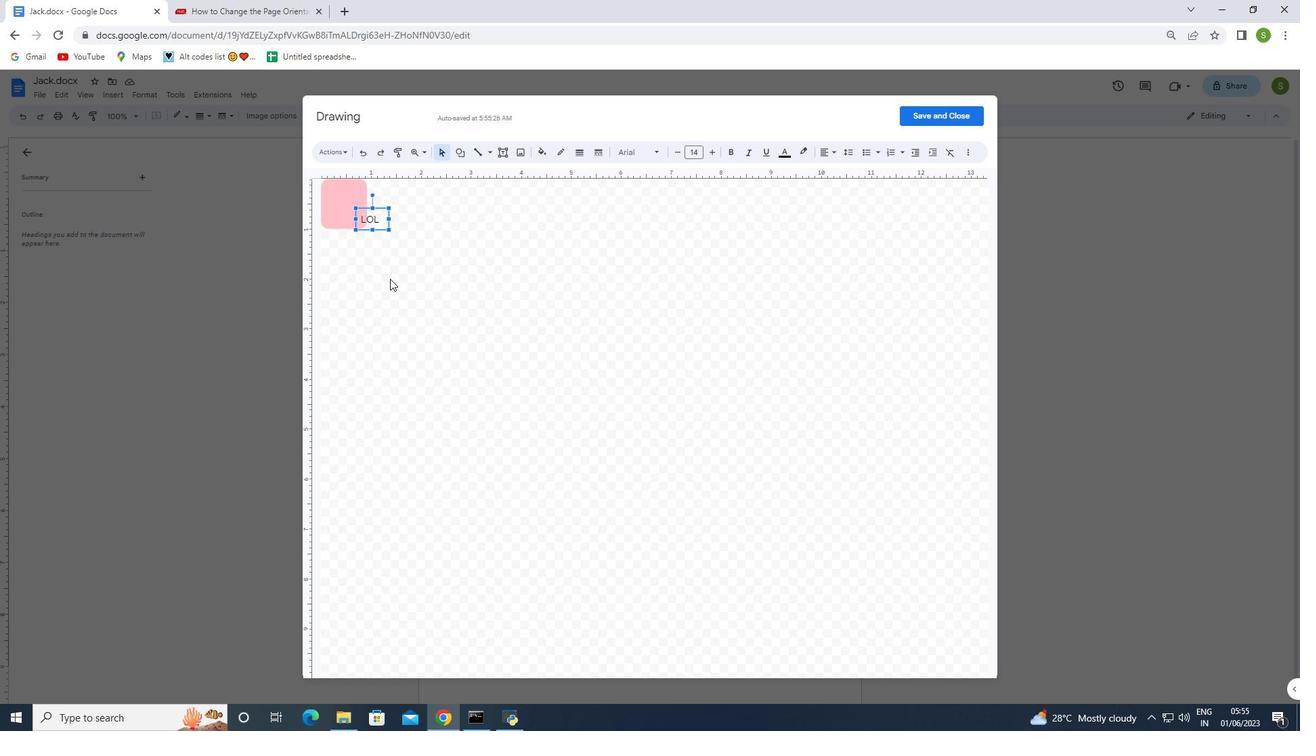 
Action: Mouse pressed left at (396, 287)
Screenshot: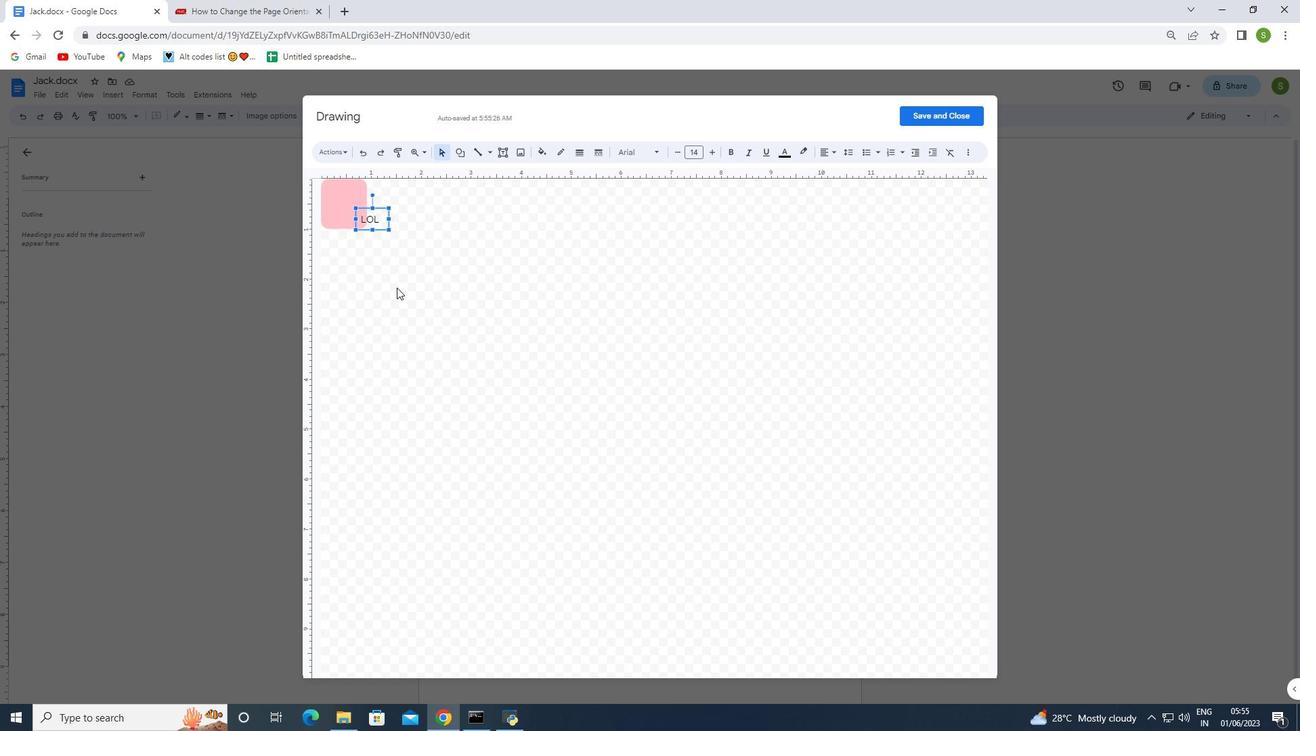 
Action: Mouse moved to (375, 220)
Screenshot: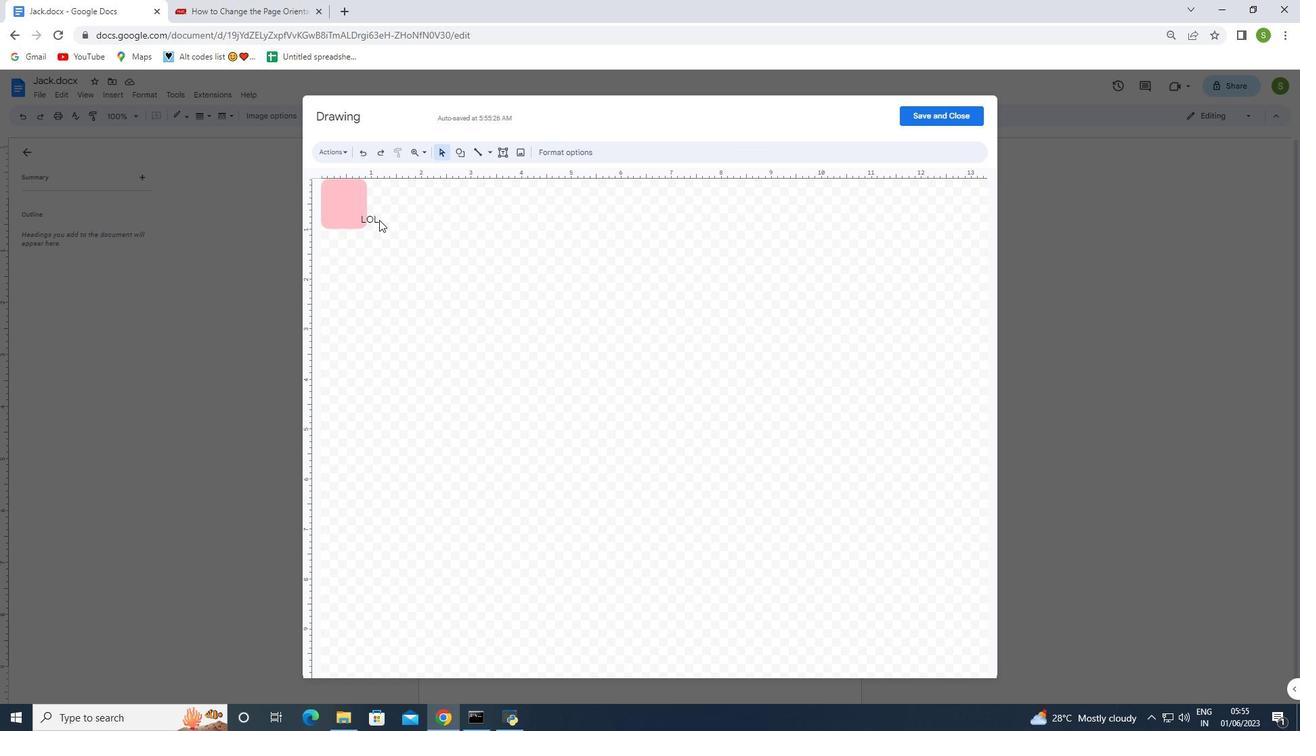 
Action: Mouse pressed left at (375, 220)
Screenshot: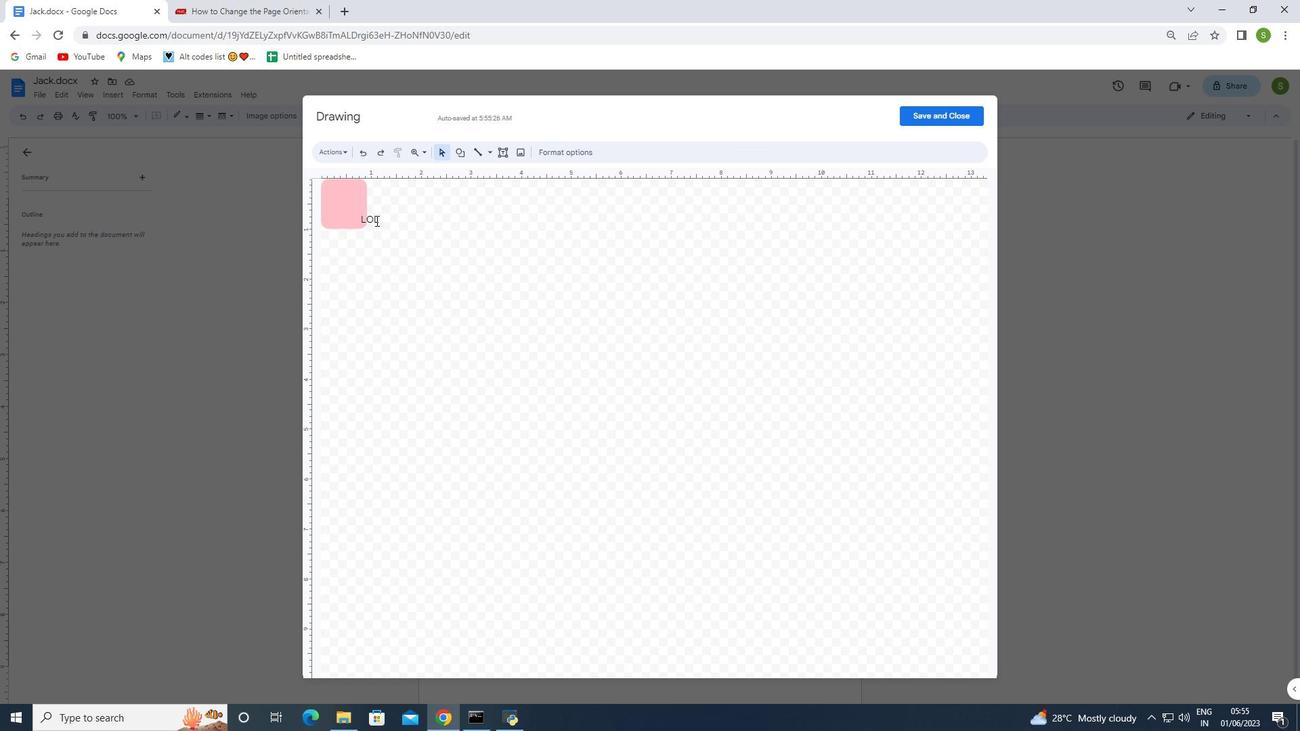 
Action: Mouse moved to (418, 279)
Screenshot: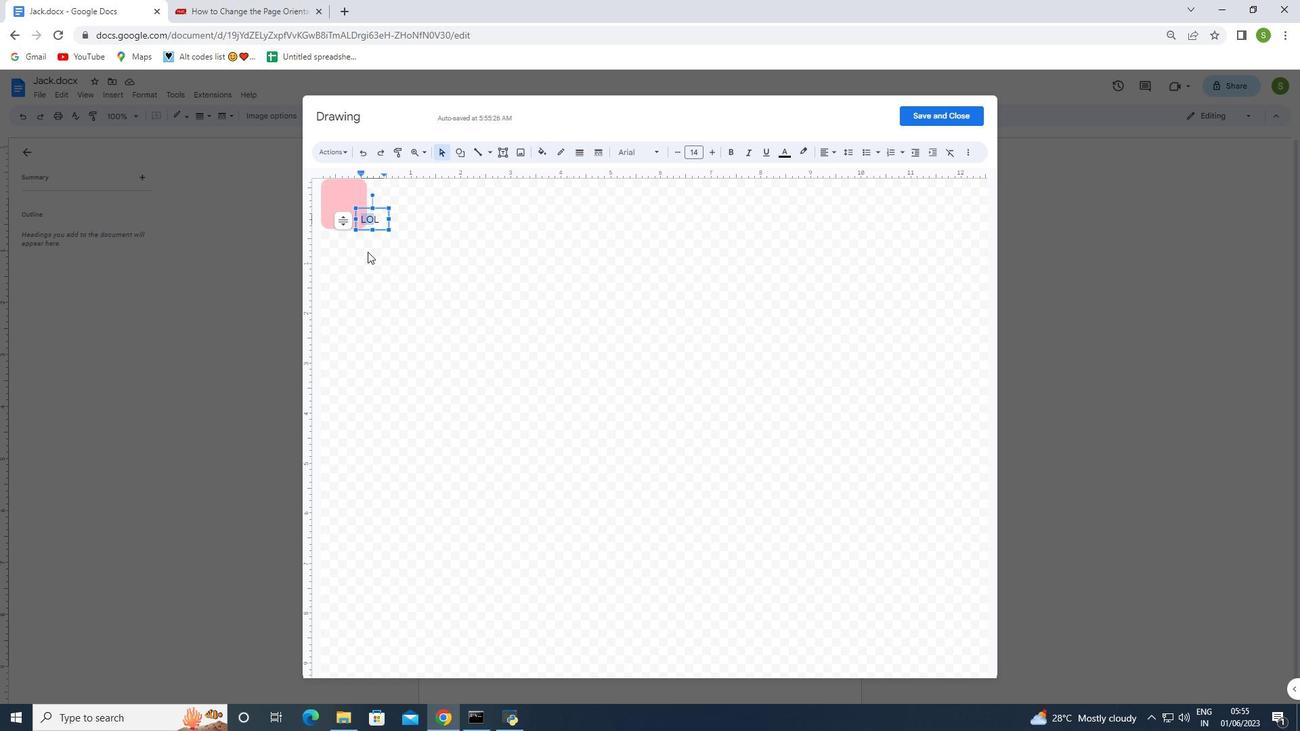 
Action: Mouse pressed left at (418, 279)
Screenshot: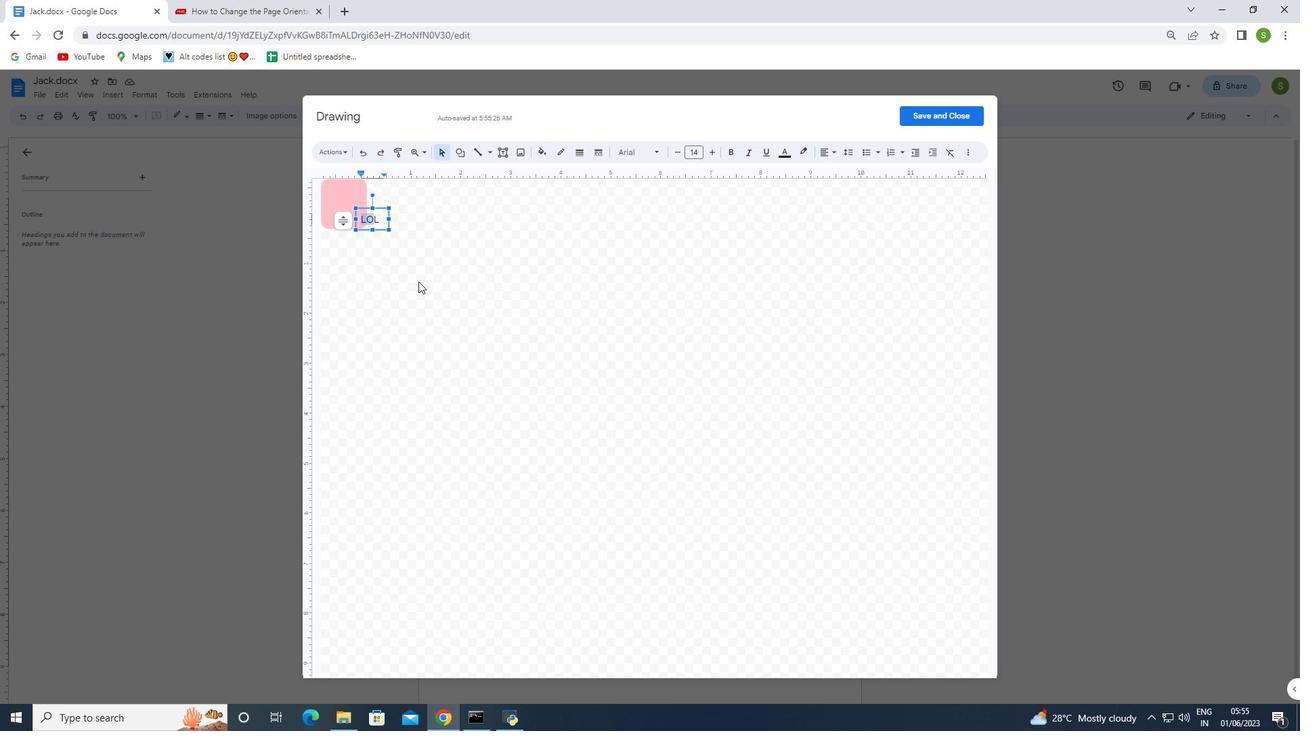 
Action: Mouse moved to (367, 218)
Screenshot: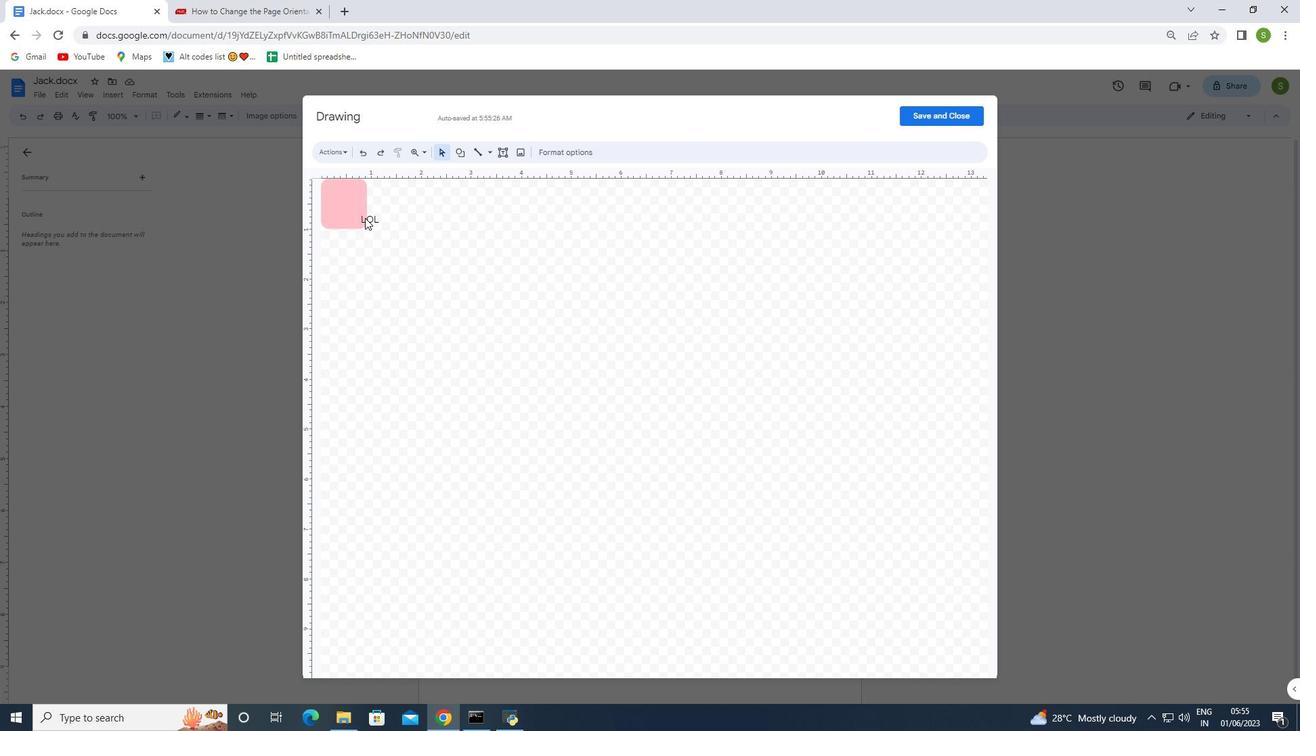 
Action: Mouse pressed left at (367, 218)
Screenshot: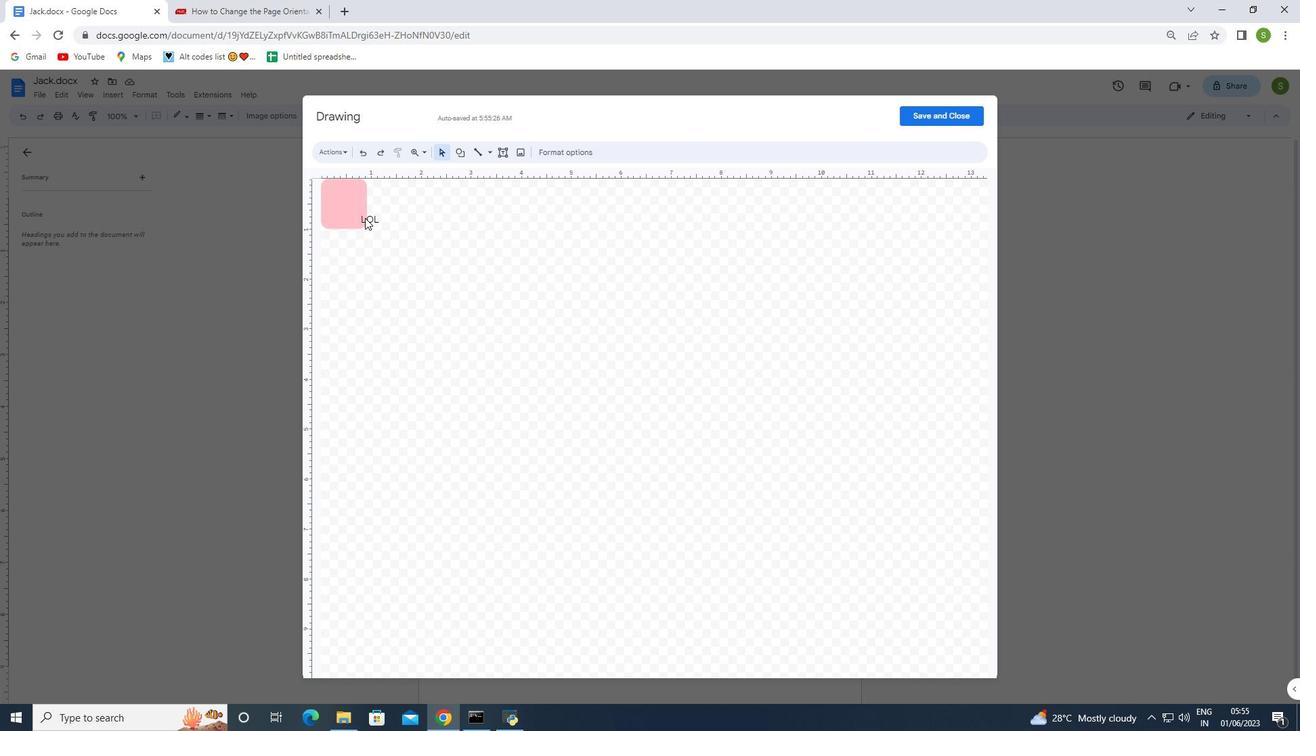 
Action: Mouse moved to (342, 220)
Screenshot: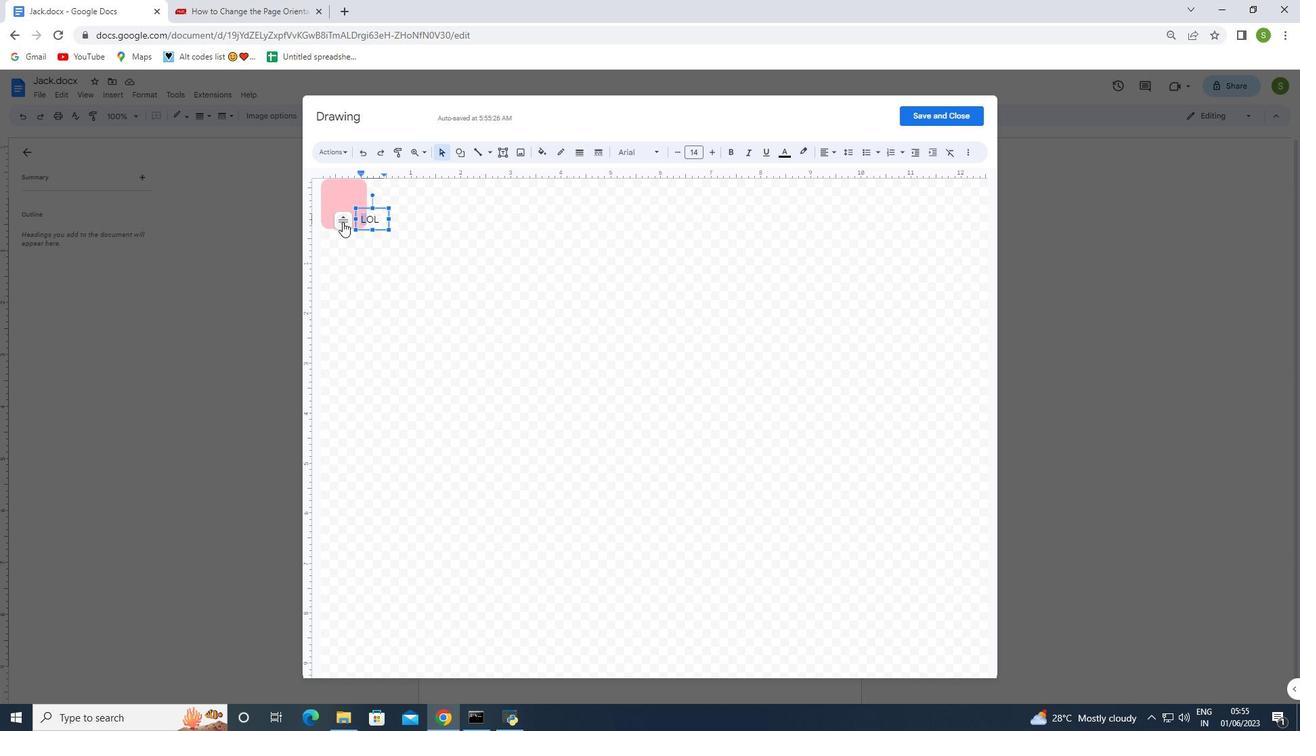 
Action: Mouse pressed left at (342, 220)
Screenshot: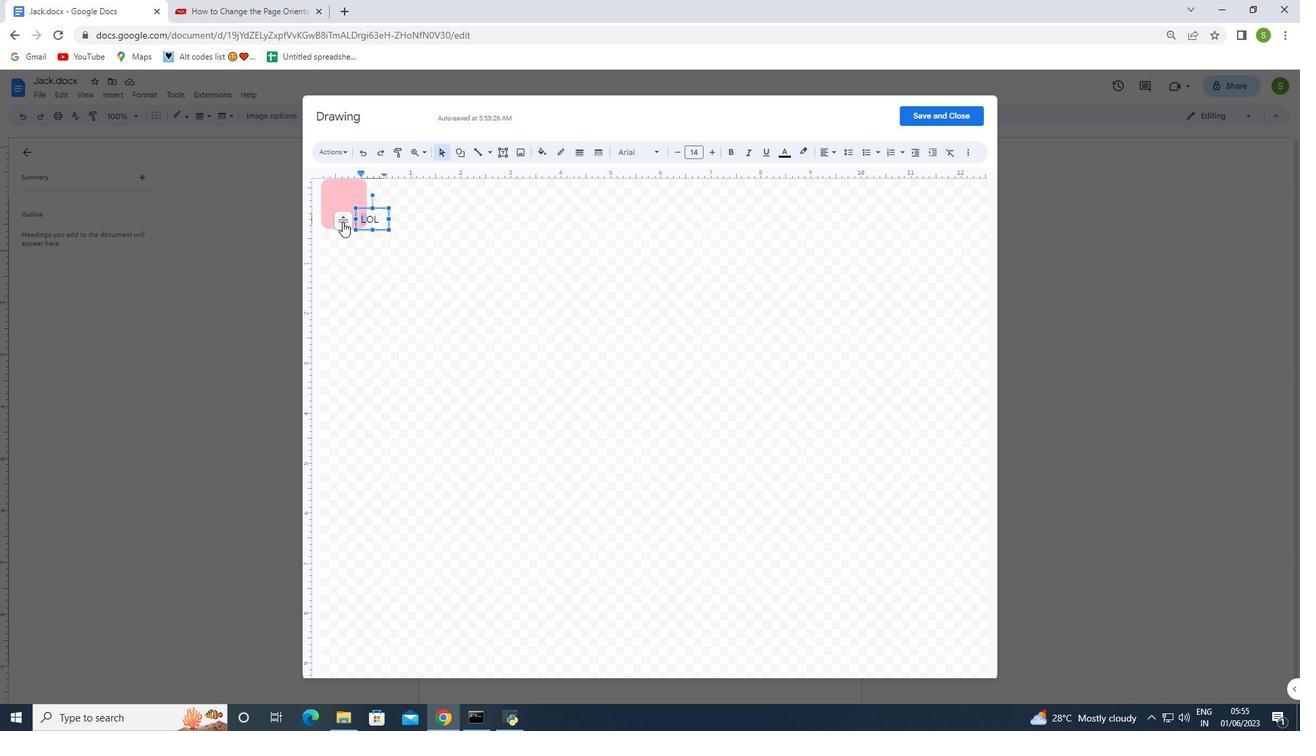 
Action: Mouse moved to (379, 356)
Screenshot: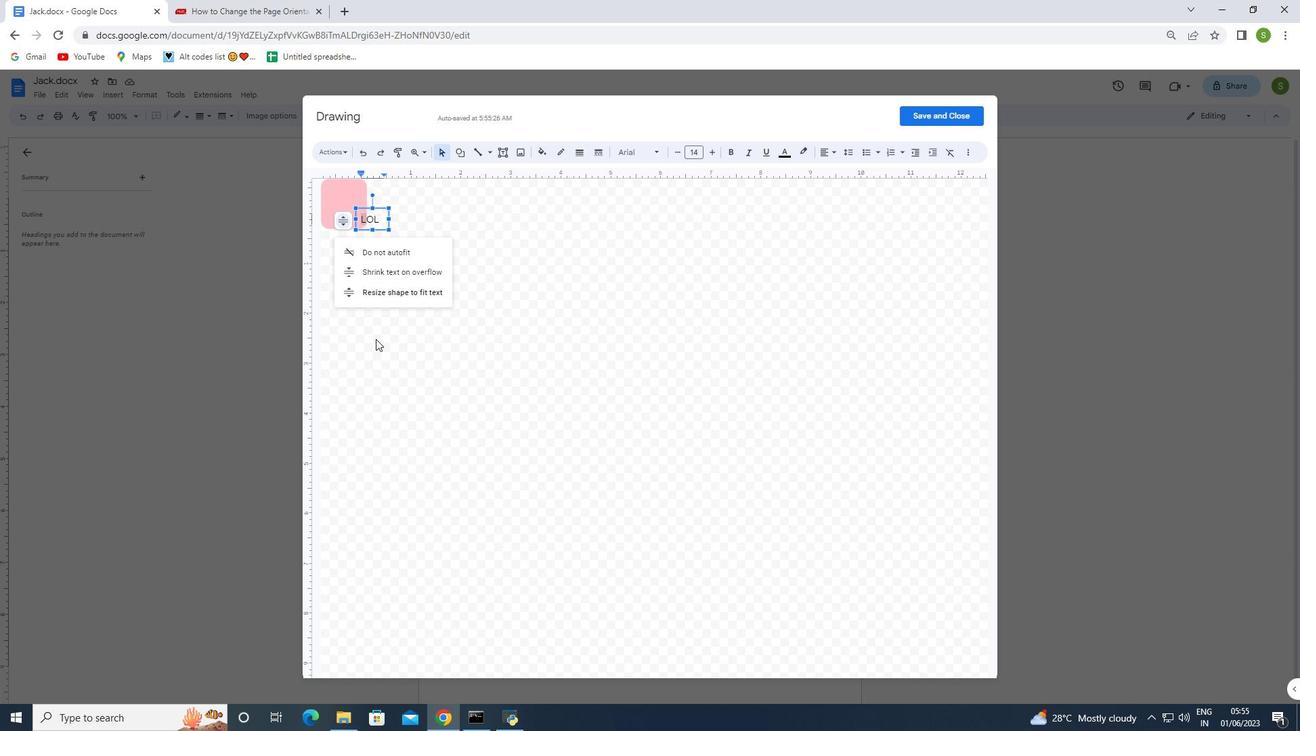 
Action: Mouse pressed left at (379, 356)
Screenshot: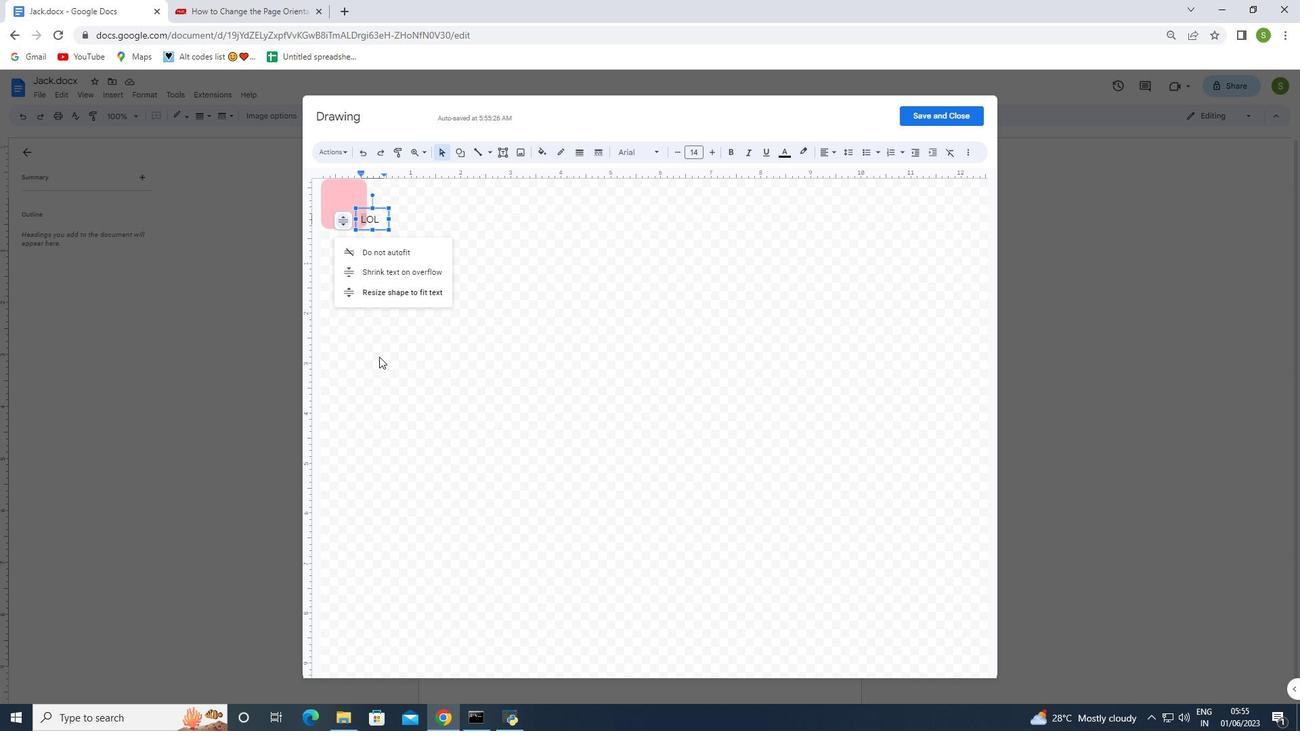 
Action: Mouse moved to (369, 222)
Screenshot: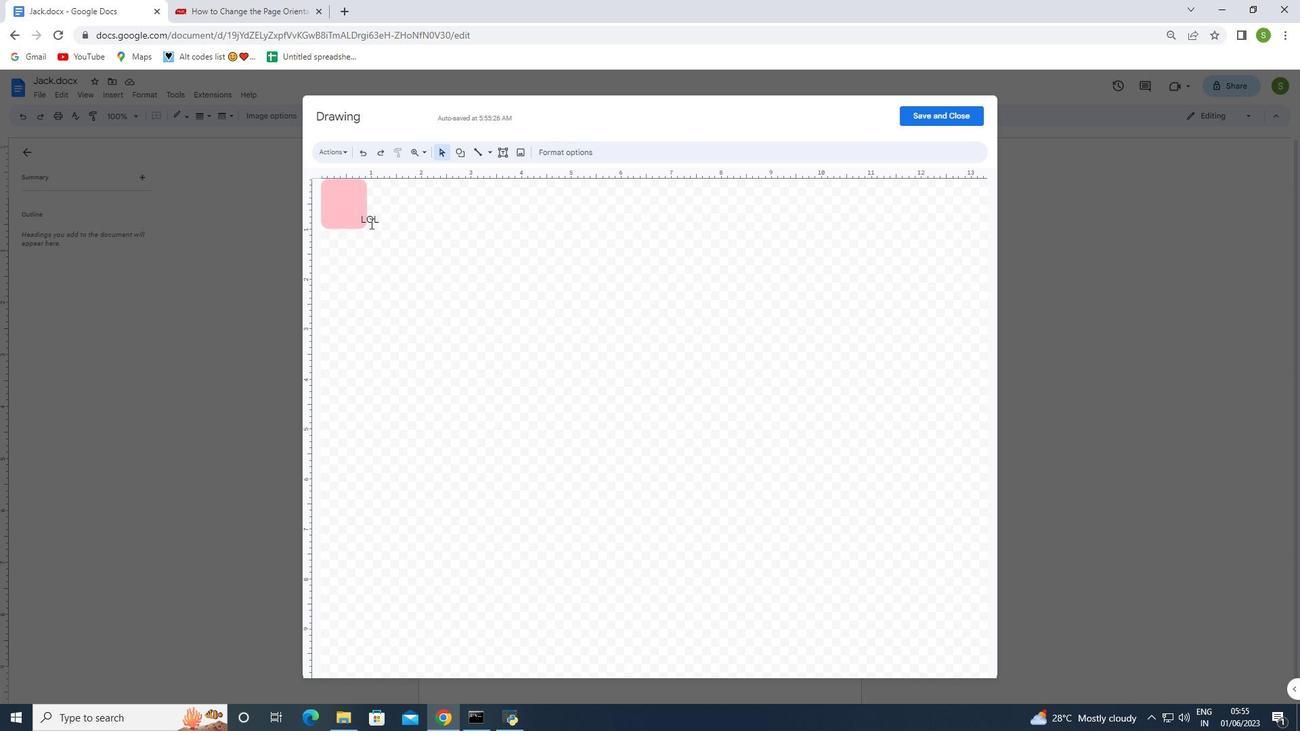 
Action: Mouse pressed left at (369, 222)
Screenshot: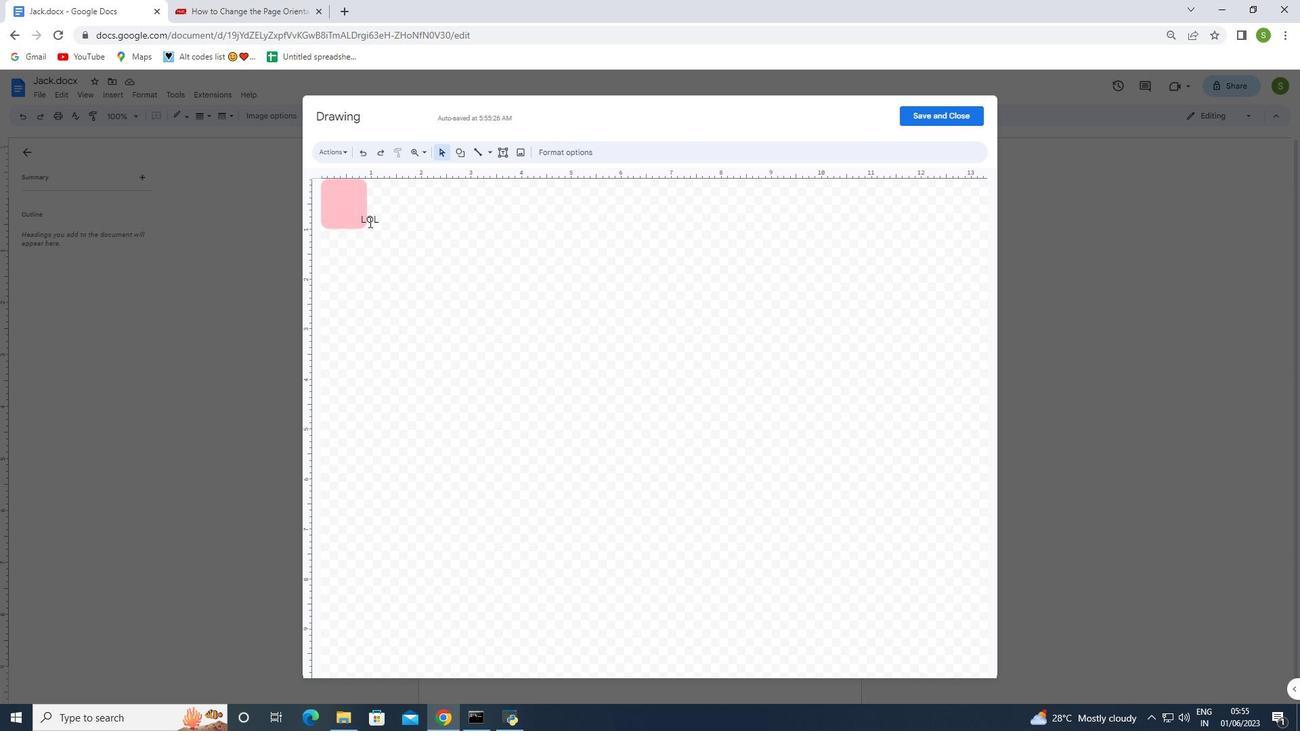
Action: Mouse moved to (388, 315)
Screenshot: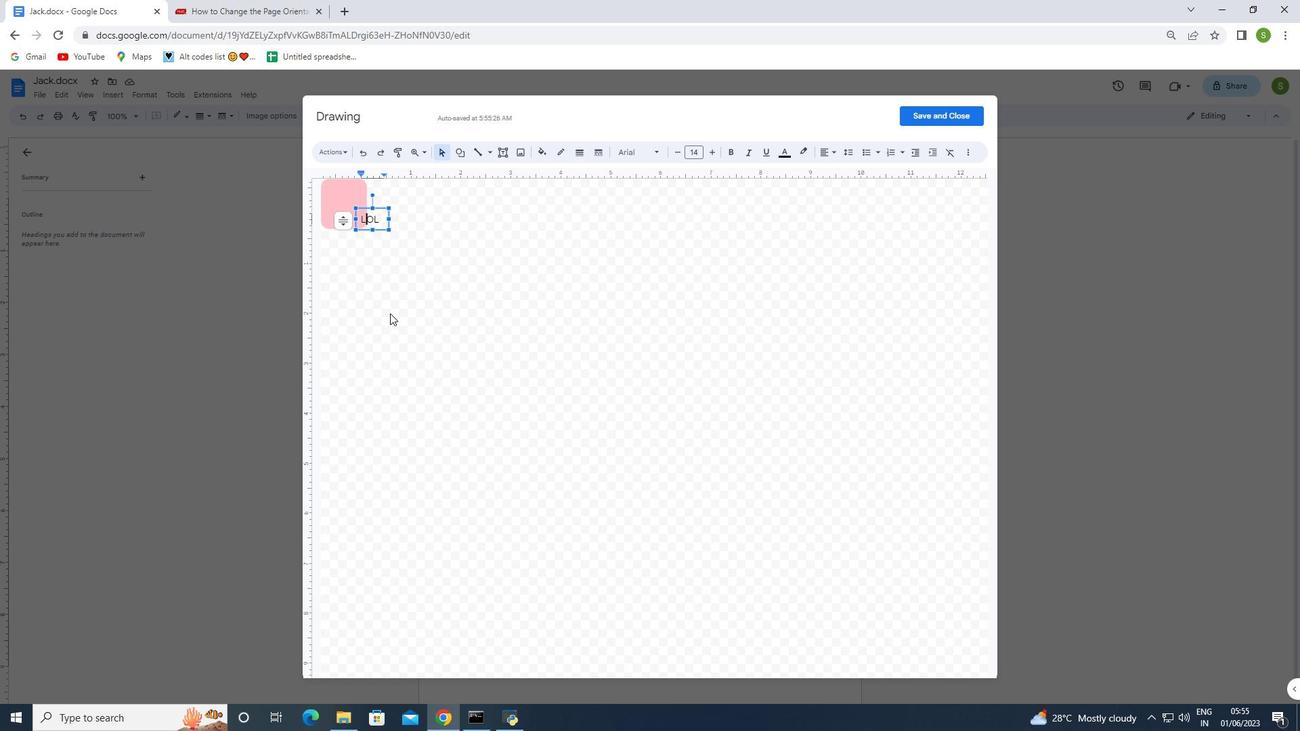 
Action: Mouse pressed left at (388, 315)
Screenshot: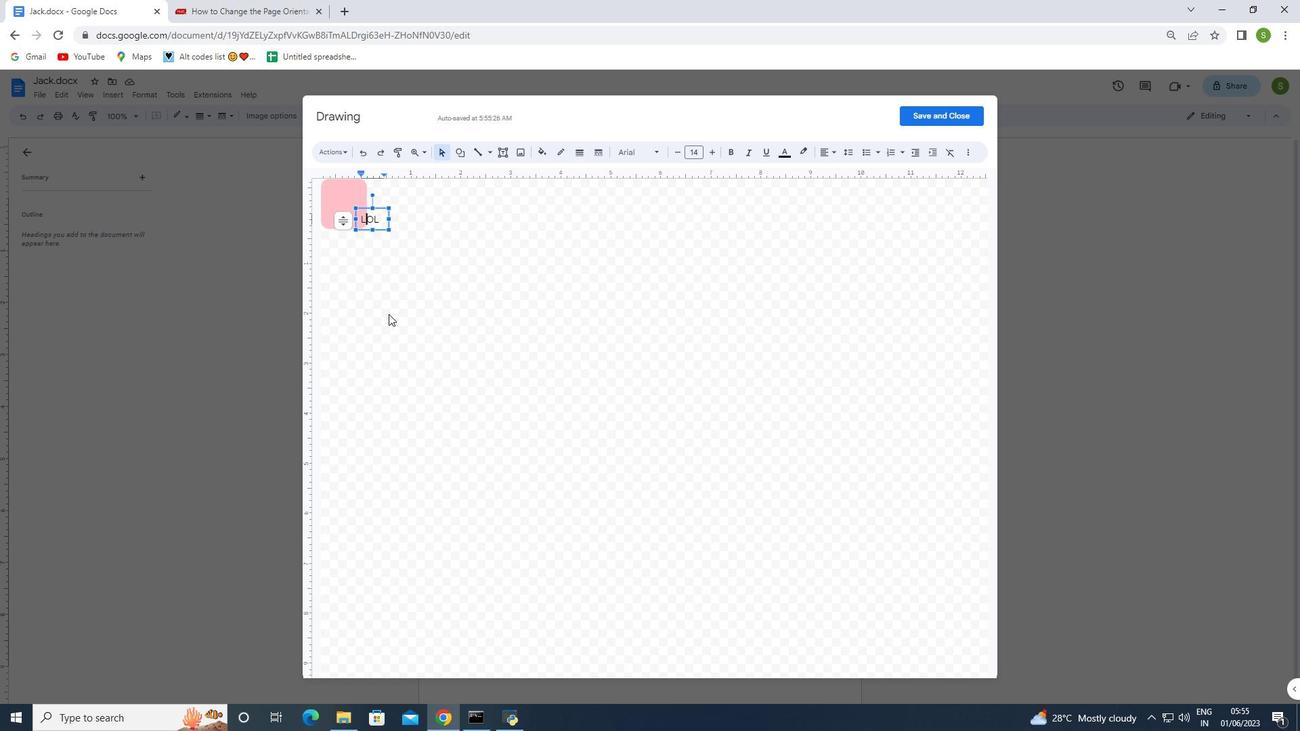 
Action: Mouse moved to (371, 241)
Screenshot: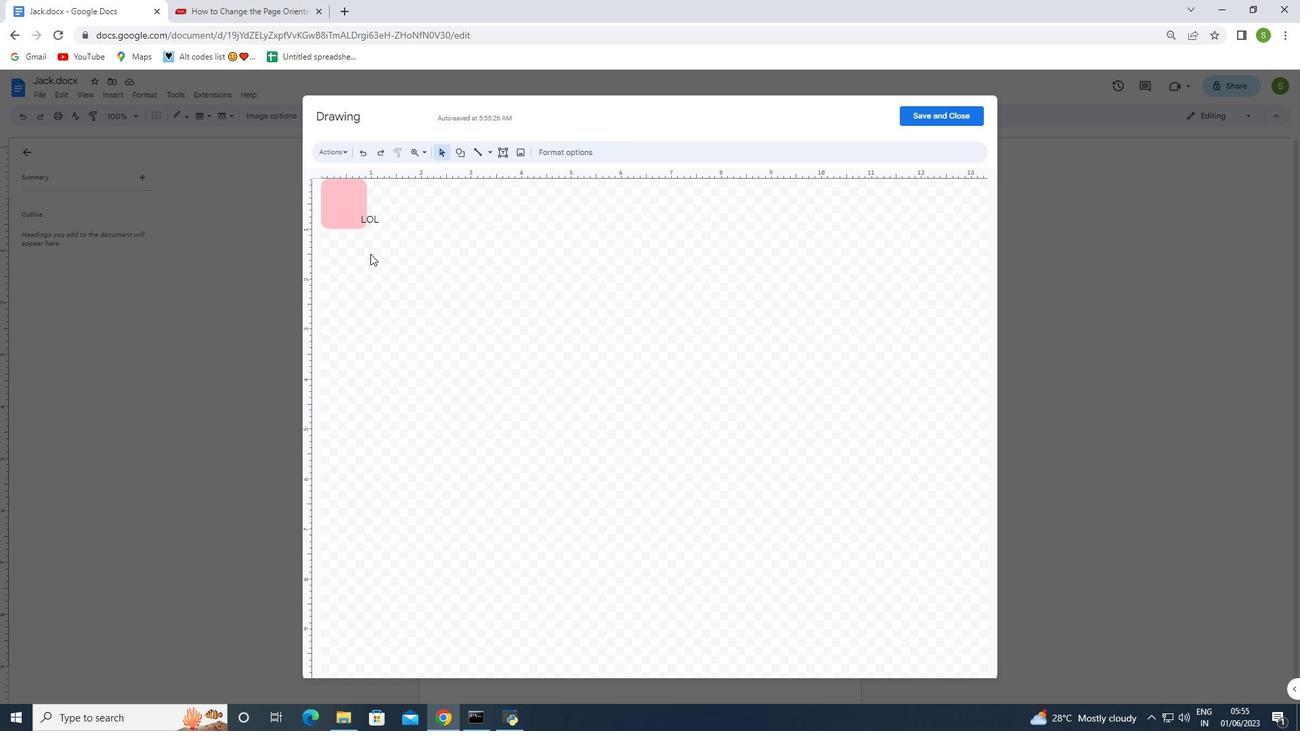 
Action: Mouse pressed left at (371, 241)
Screenshot: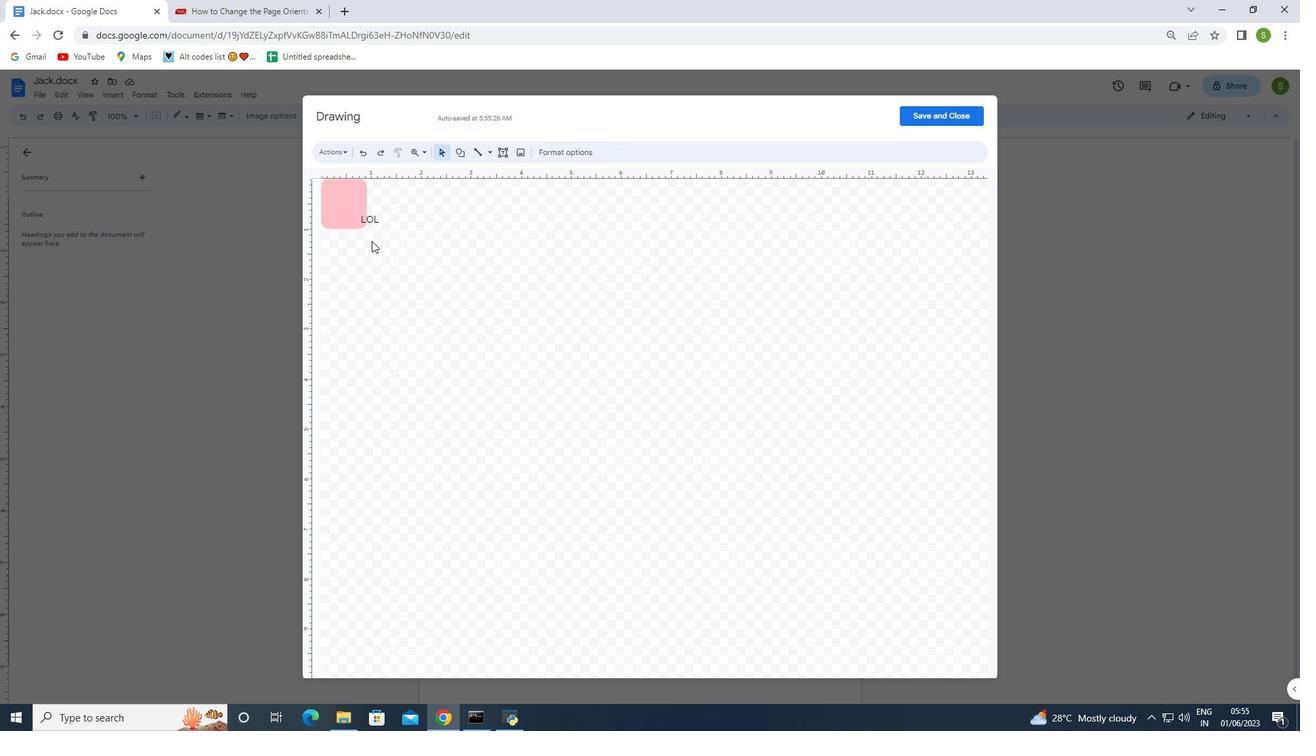 
Action: Mouse moved to (367, 222)
Screenshot: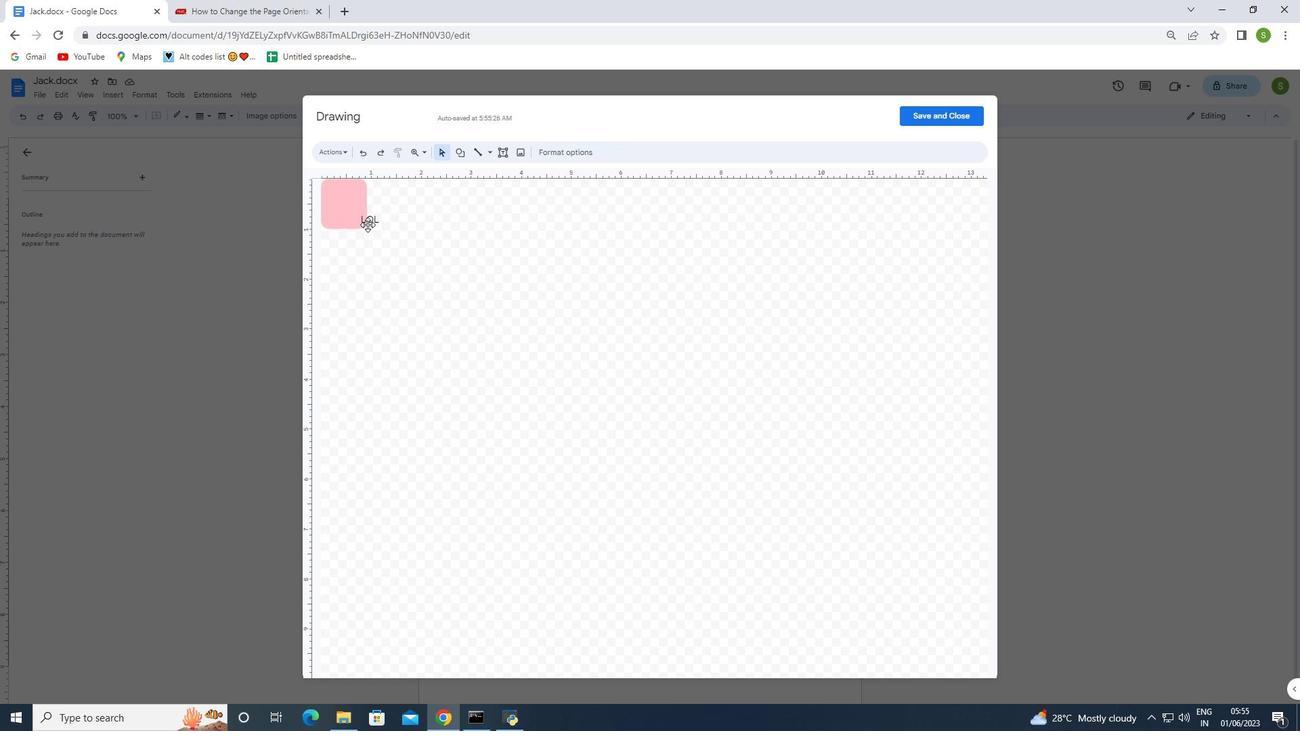 
Action: Mouse pressed left at (367, 222)
Screenshot: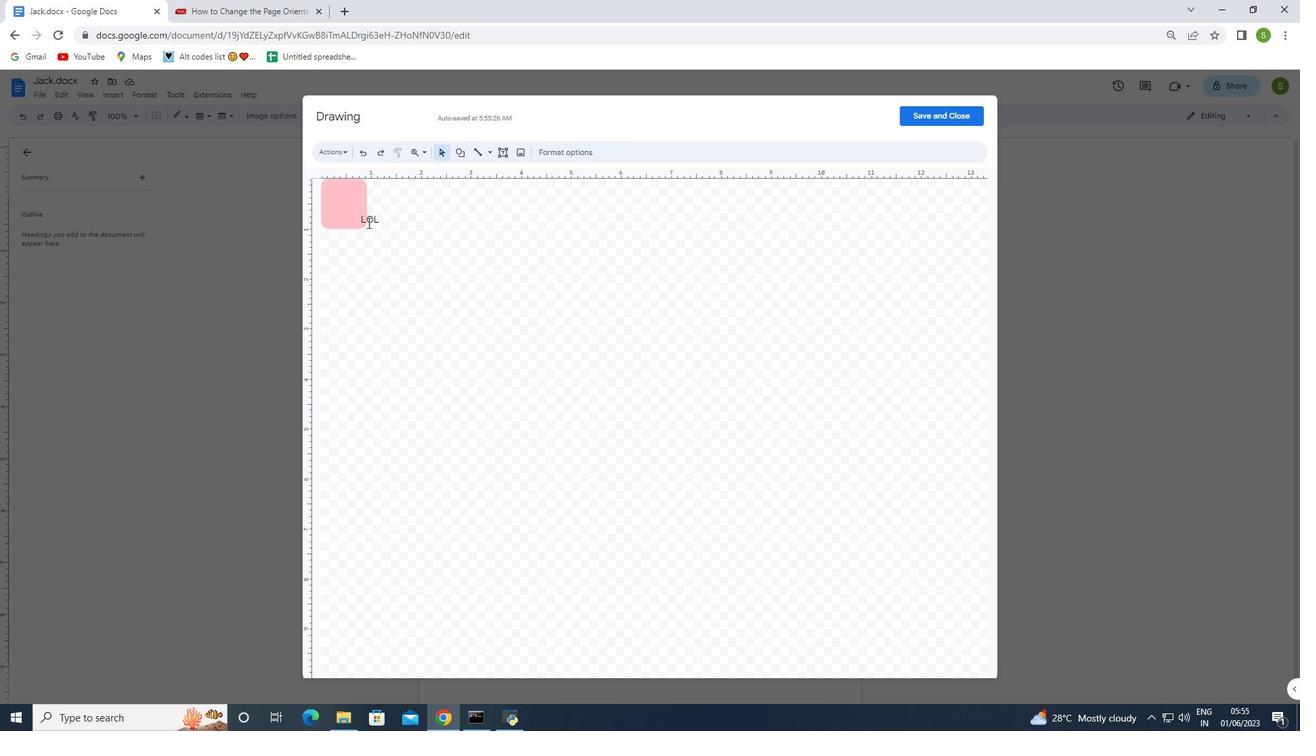 
Action: Mouse moved to (368, 275)
Screenshot: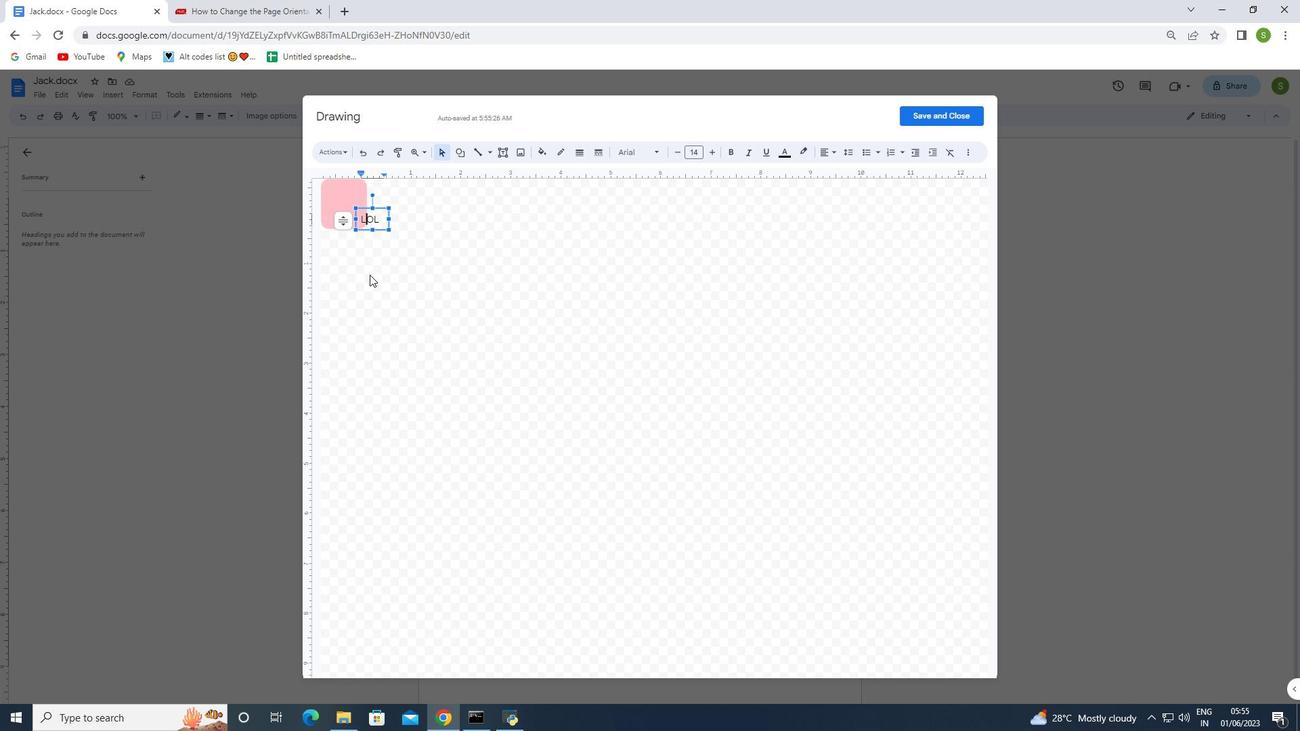 
Action: Mouse pressed left at (368, 275)
Screenshot: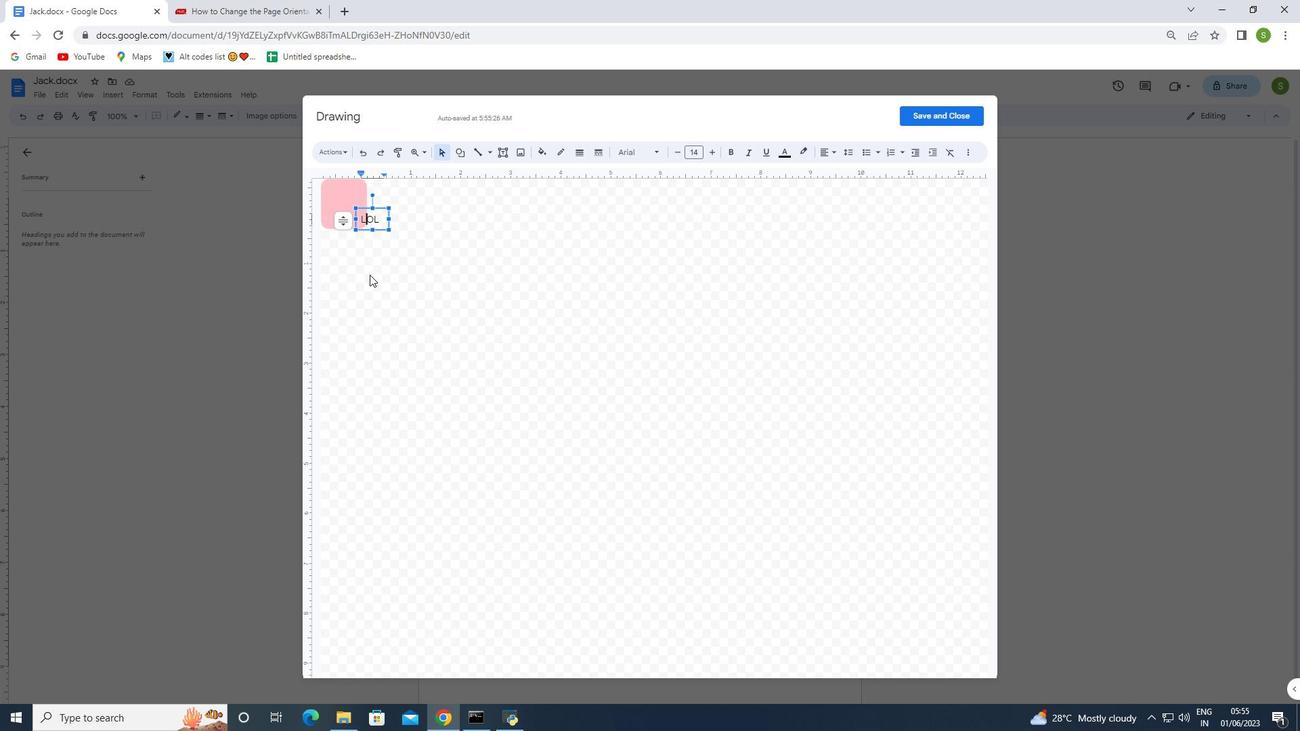 
Action: Mouse moved to (367, 224)
Screenshot: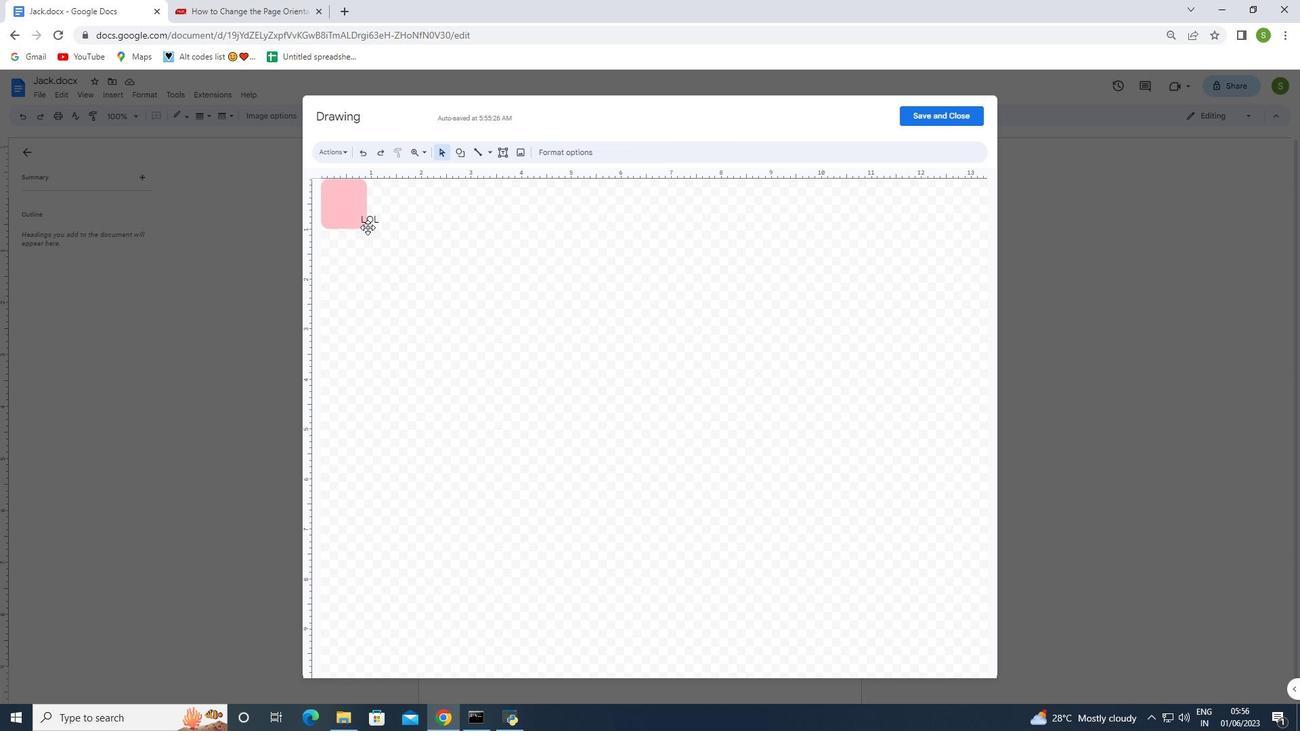 
Action: Mouse pressed left at (367, 224)
Screenshot: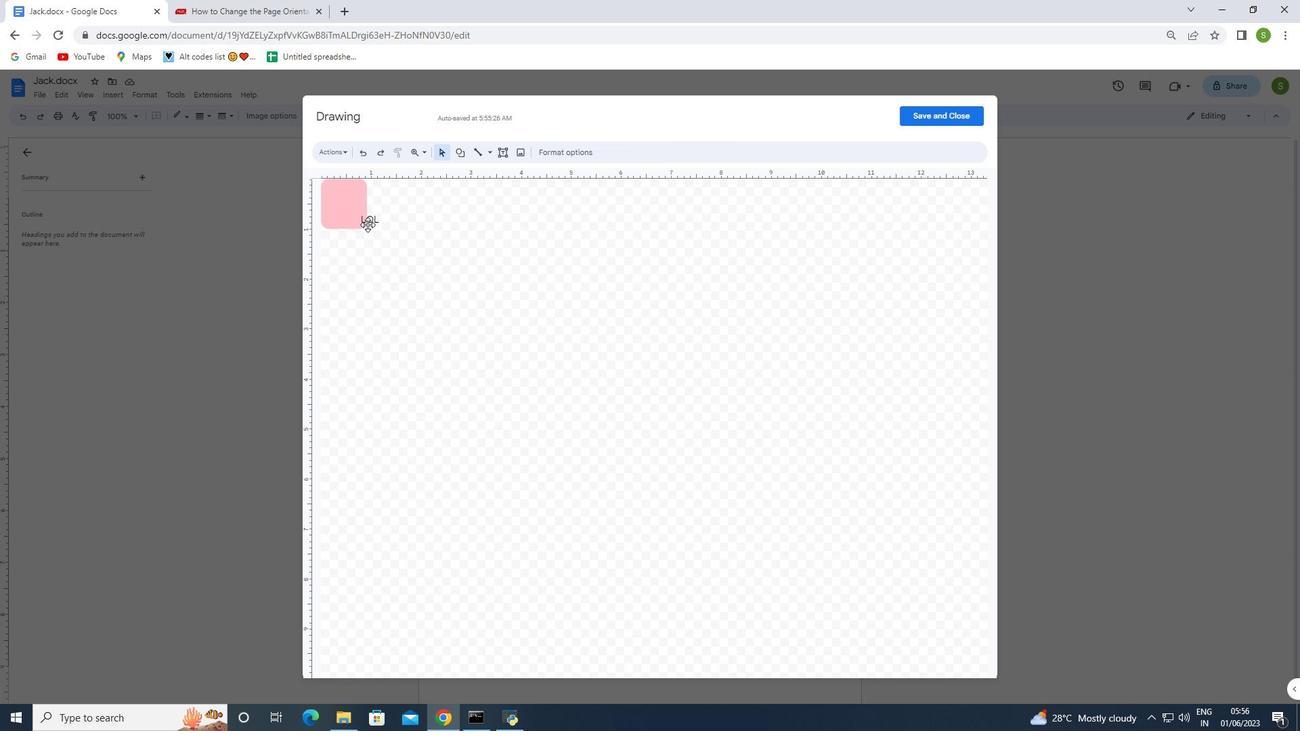 
Action: Mouse moved to (396, 272)
Screenshot: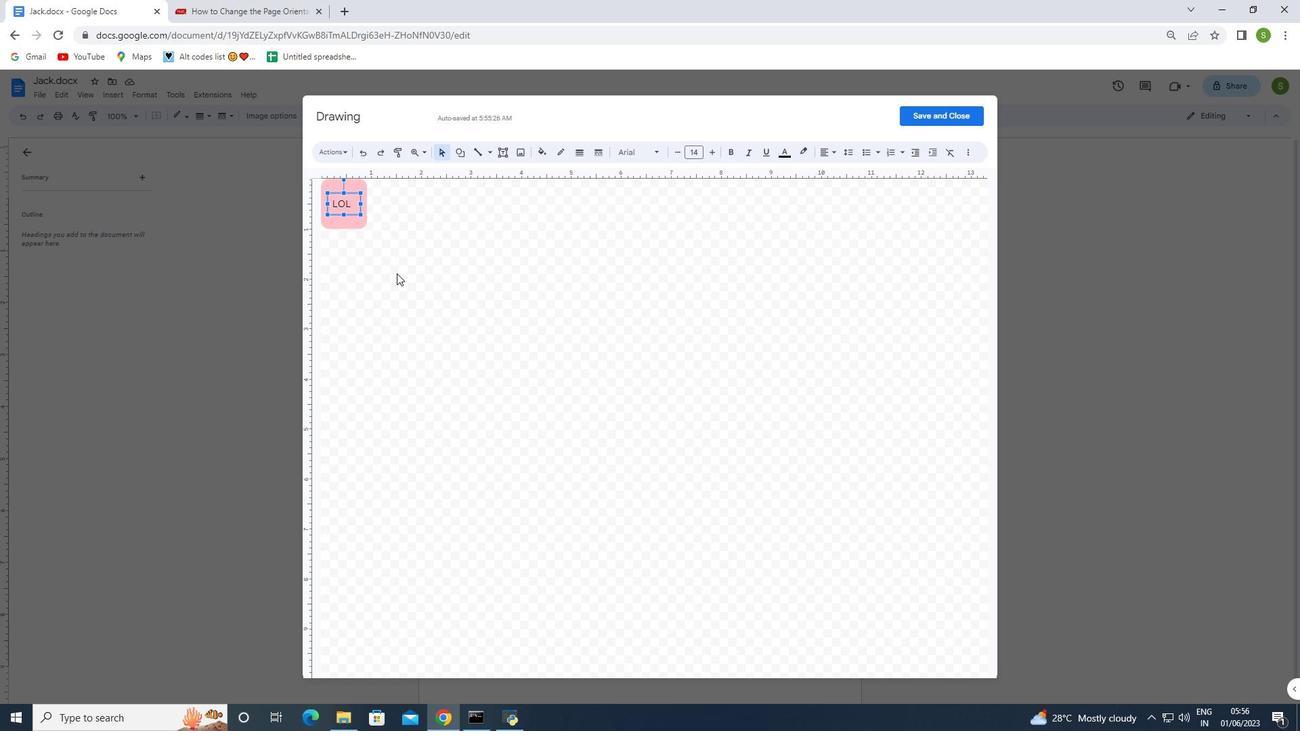 
Action: Mouse pressed left at (396, 272)
Screenshot: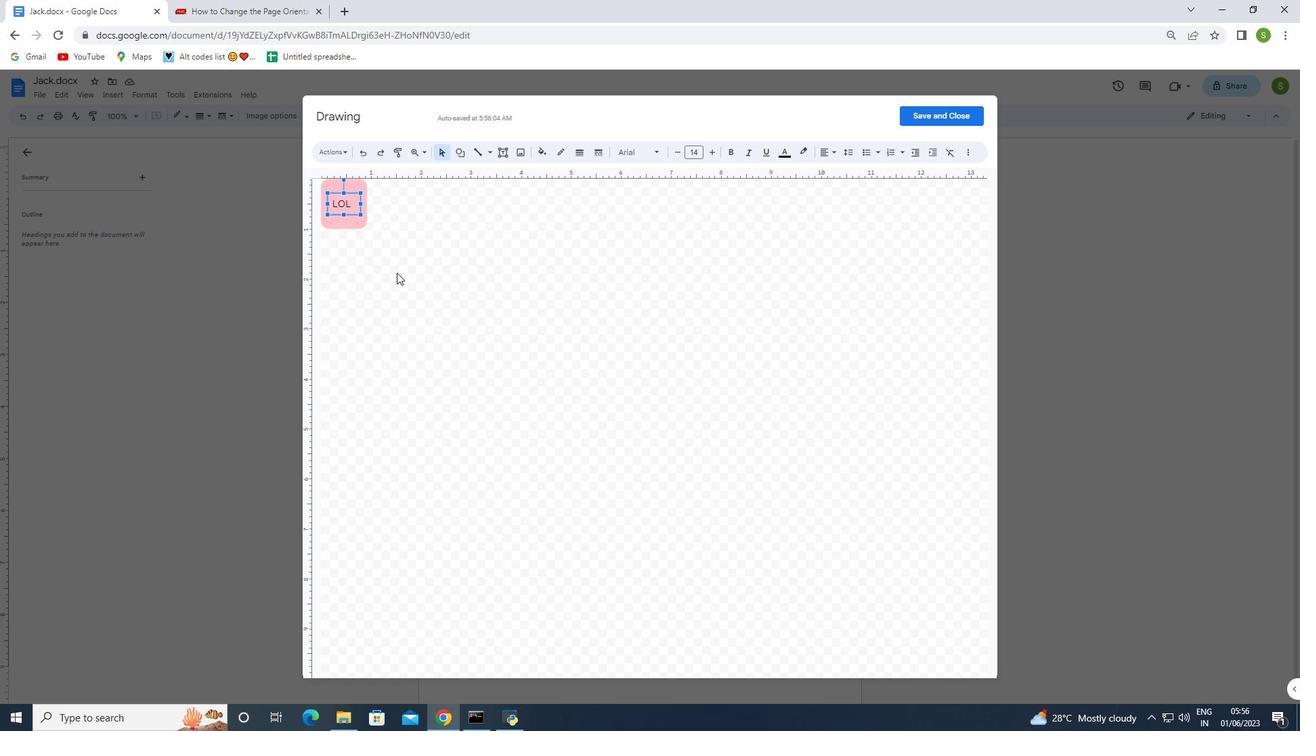 
Action: Mouse moved to (342, 199)
Screenshot: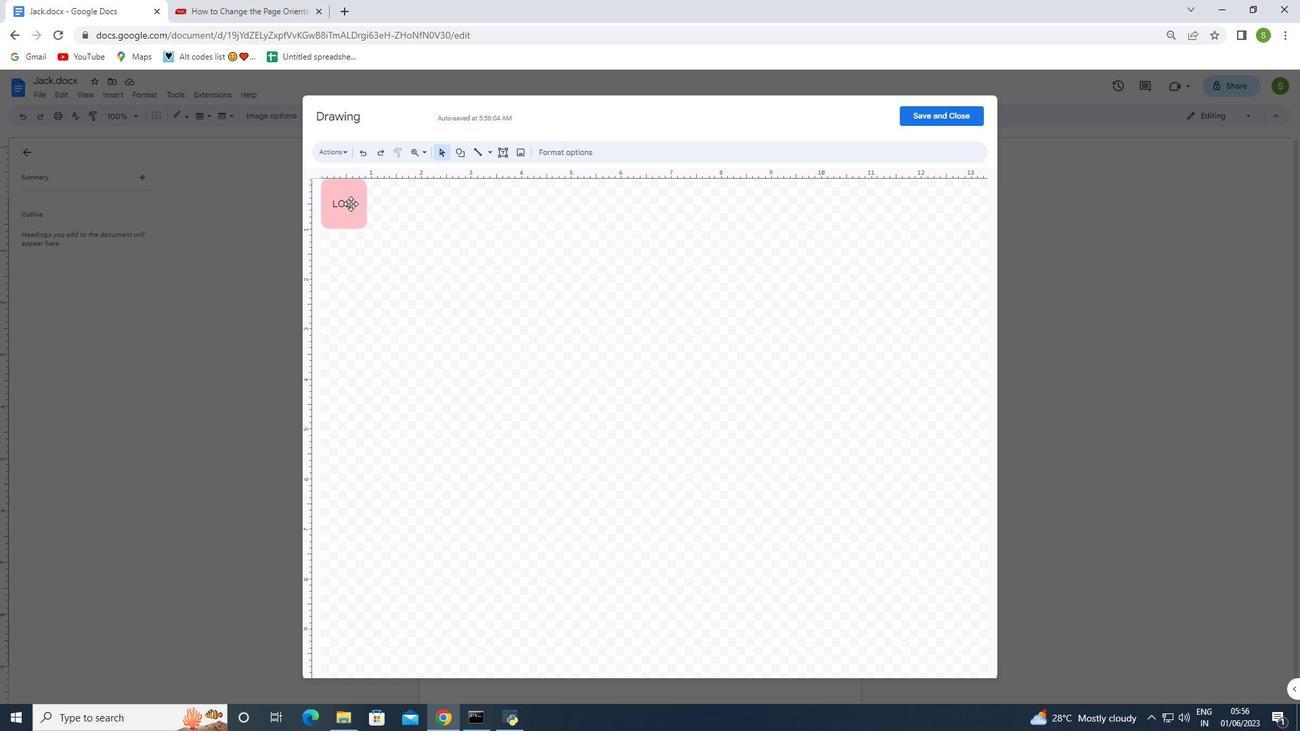 
Action: Mouse pressed left at (342, 199)
Screenshot: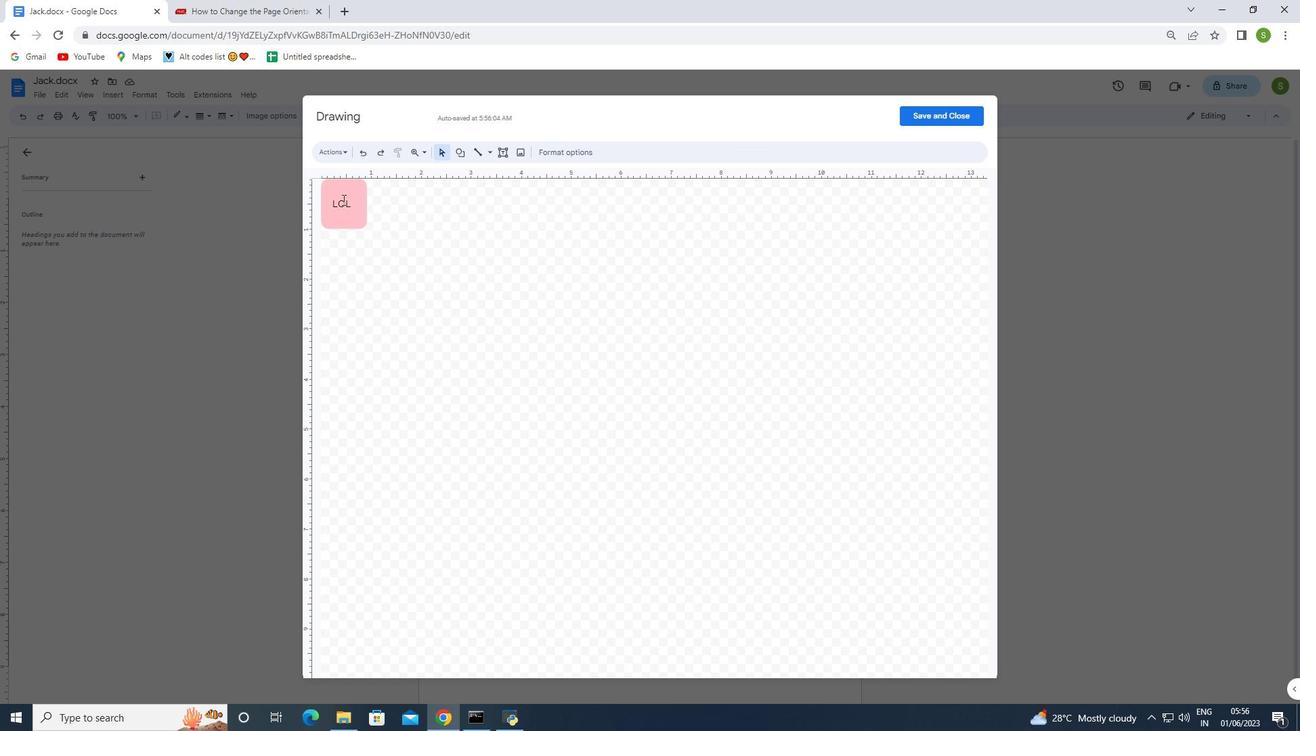 
Action: Mouse moved to (360, 203)
Screenshot: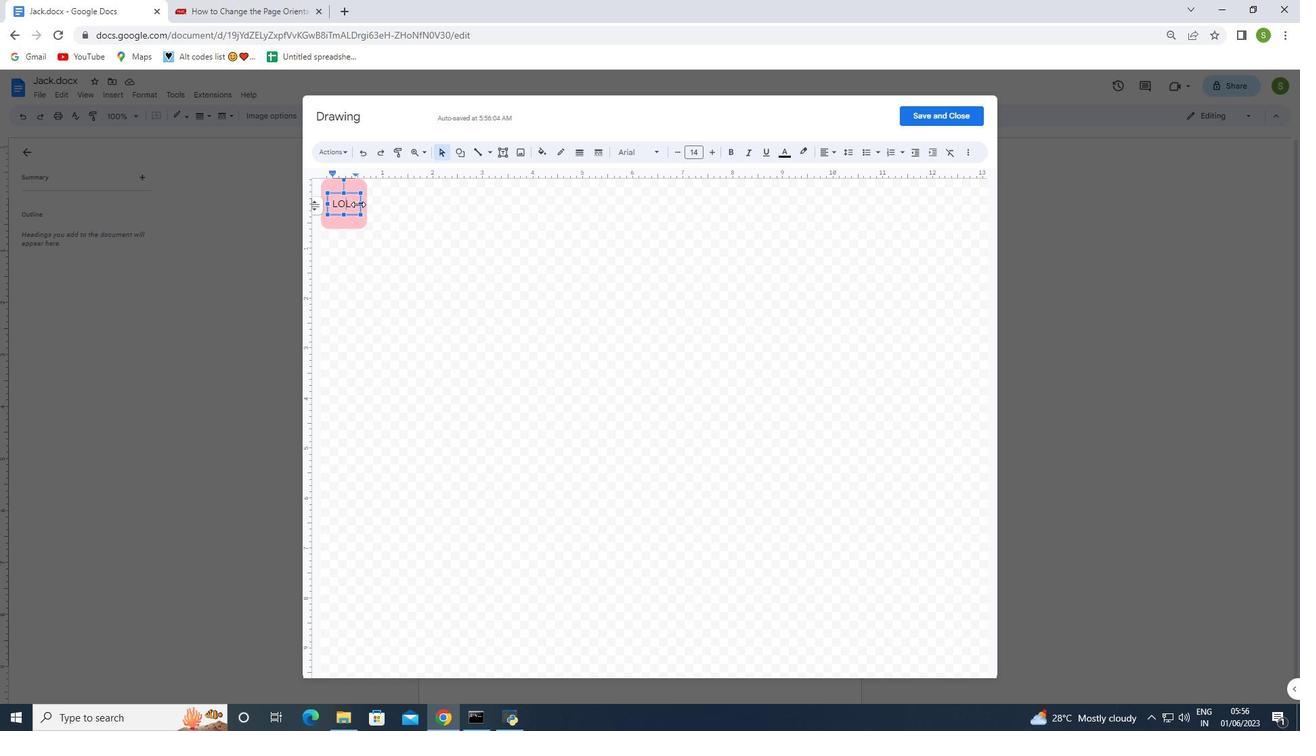 
Action: Mouse pressed left at (360, 203)
Screenshot: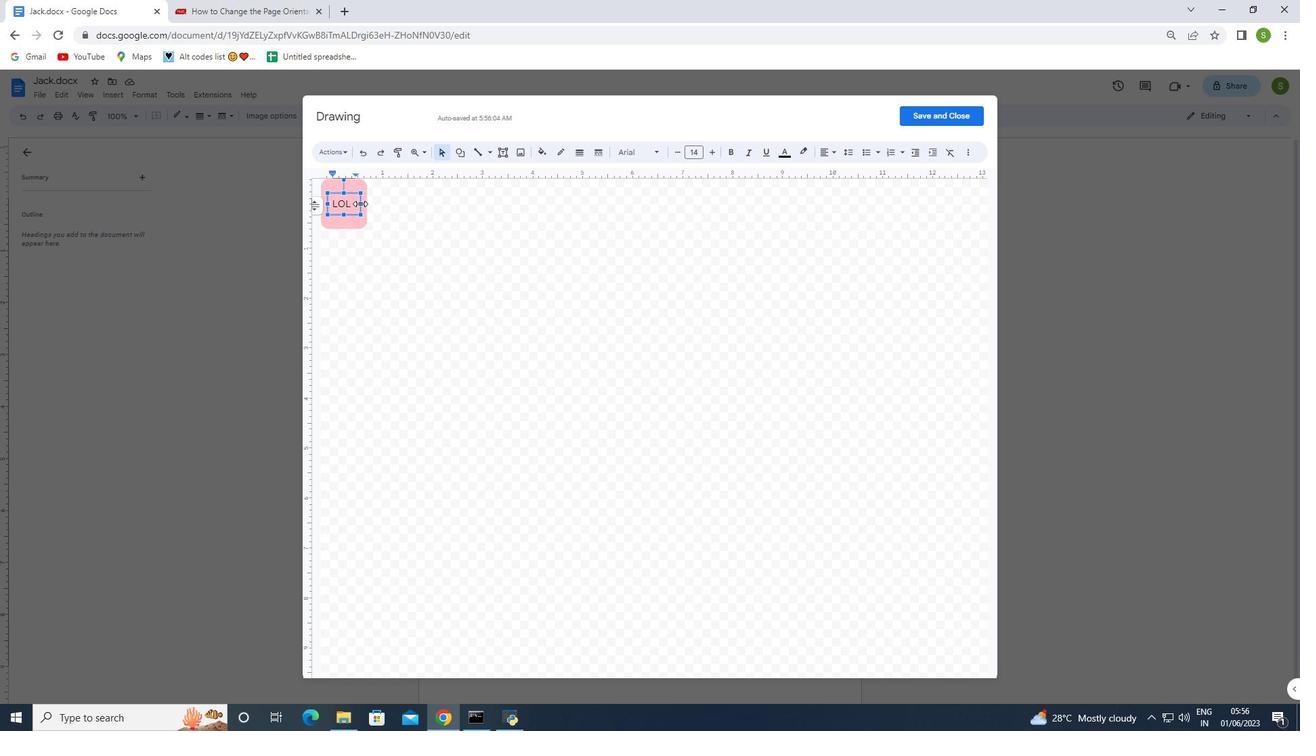
Action: Mouse moved to (352, 209)
Screenshot: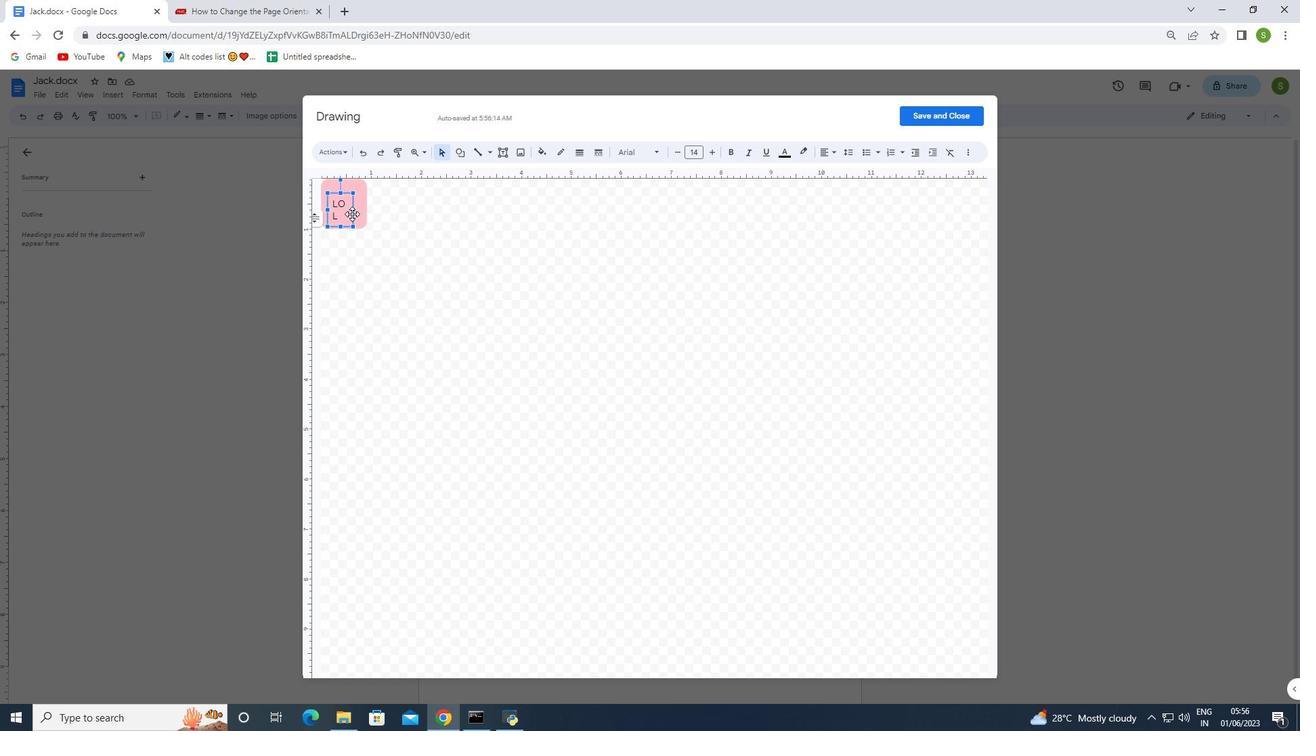 
Action: Mouse pressed left at (352, 209)
Screenshot: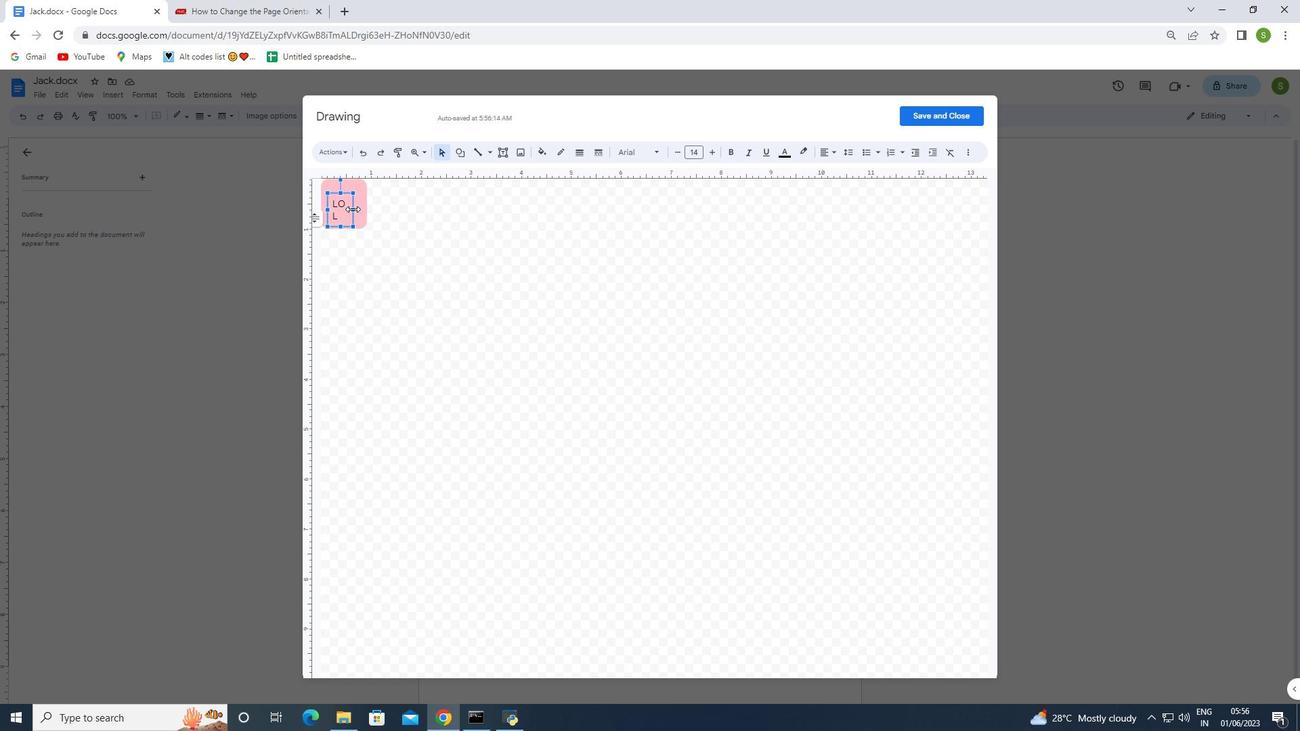 
Action: Mouse moved to (354, 207)
Screenshot: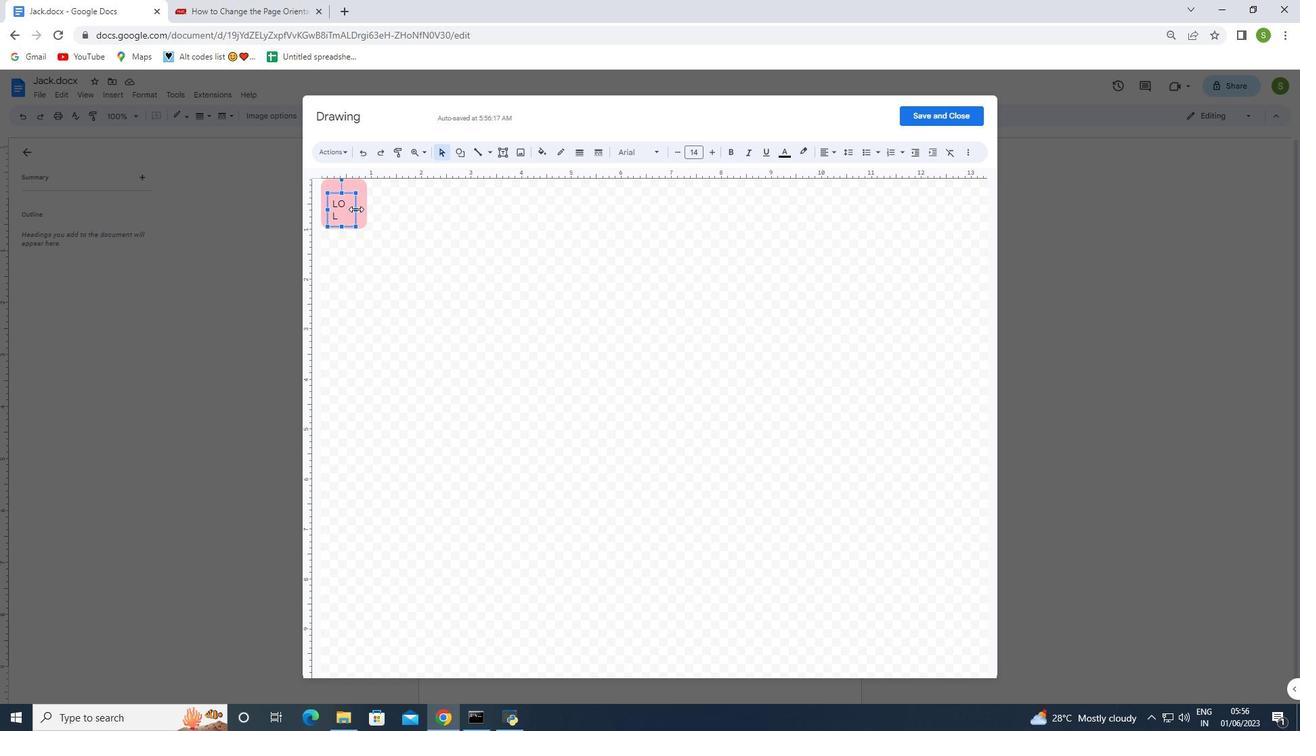 
Action: Mouse pressed left at (354, 207)
Screenshot: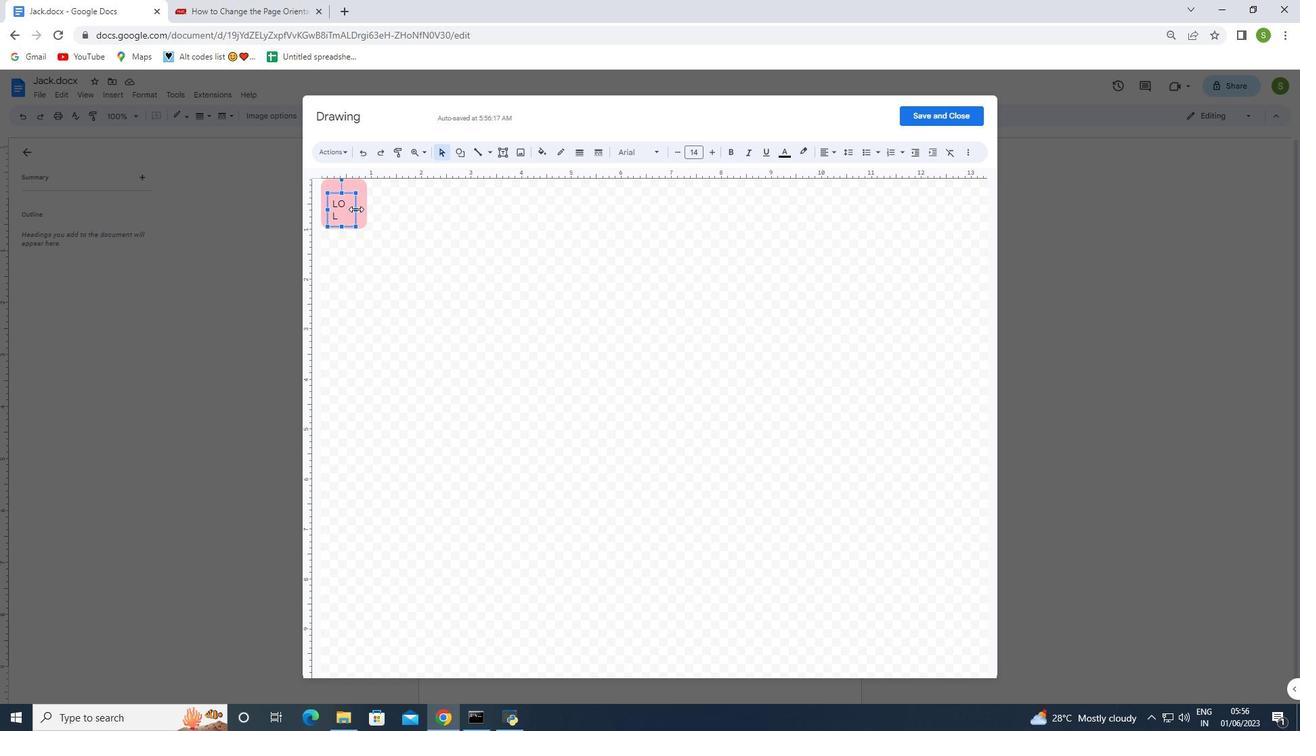 
Action: Mouse moved to (360, 203)
Screenshot: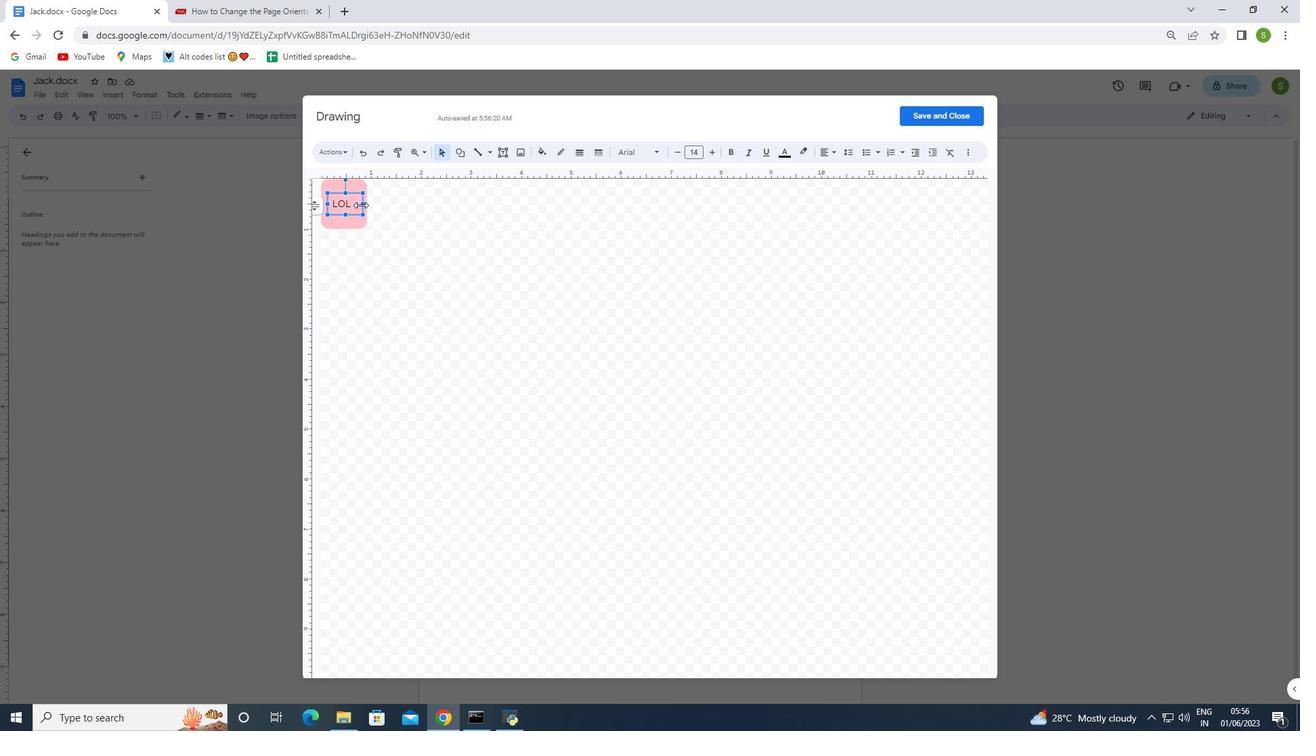 
Action: Mouse pressed left at (360, 203)
Screenshot: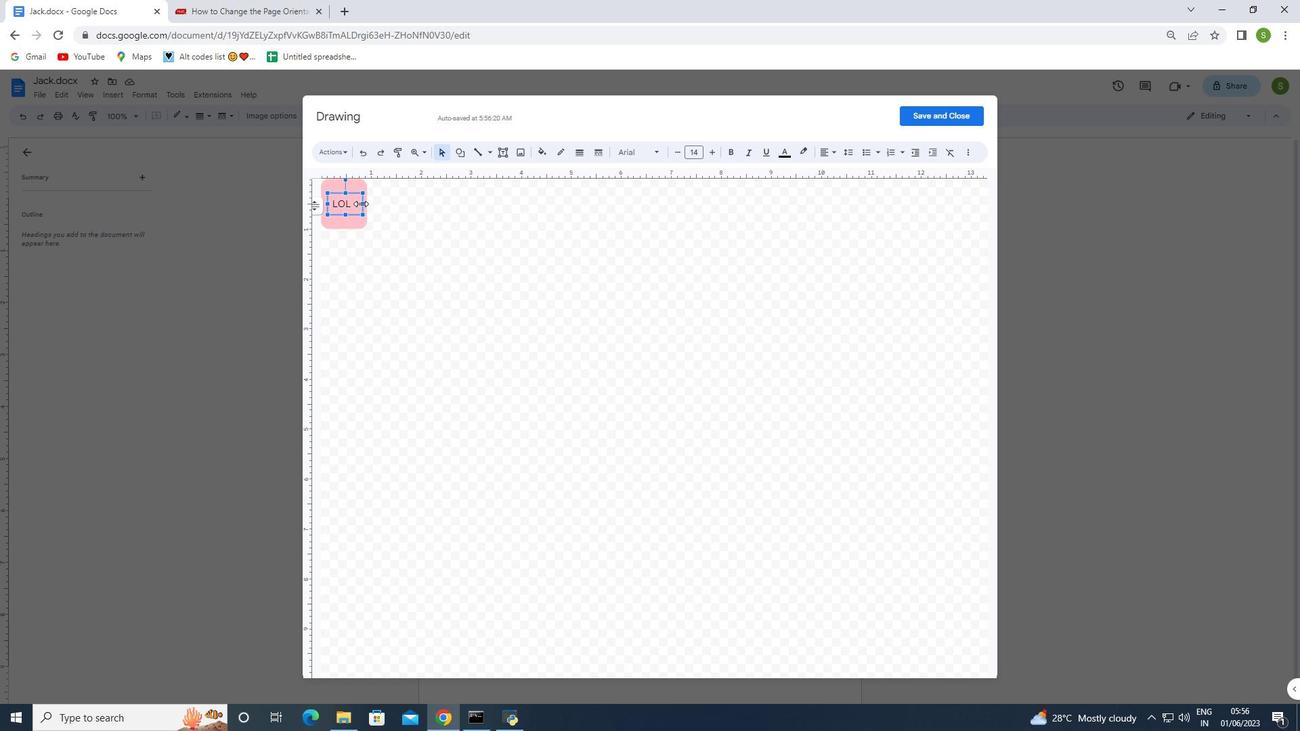 
Action: Mouse moved to (354, 276)
Screenshot: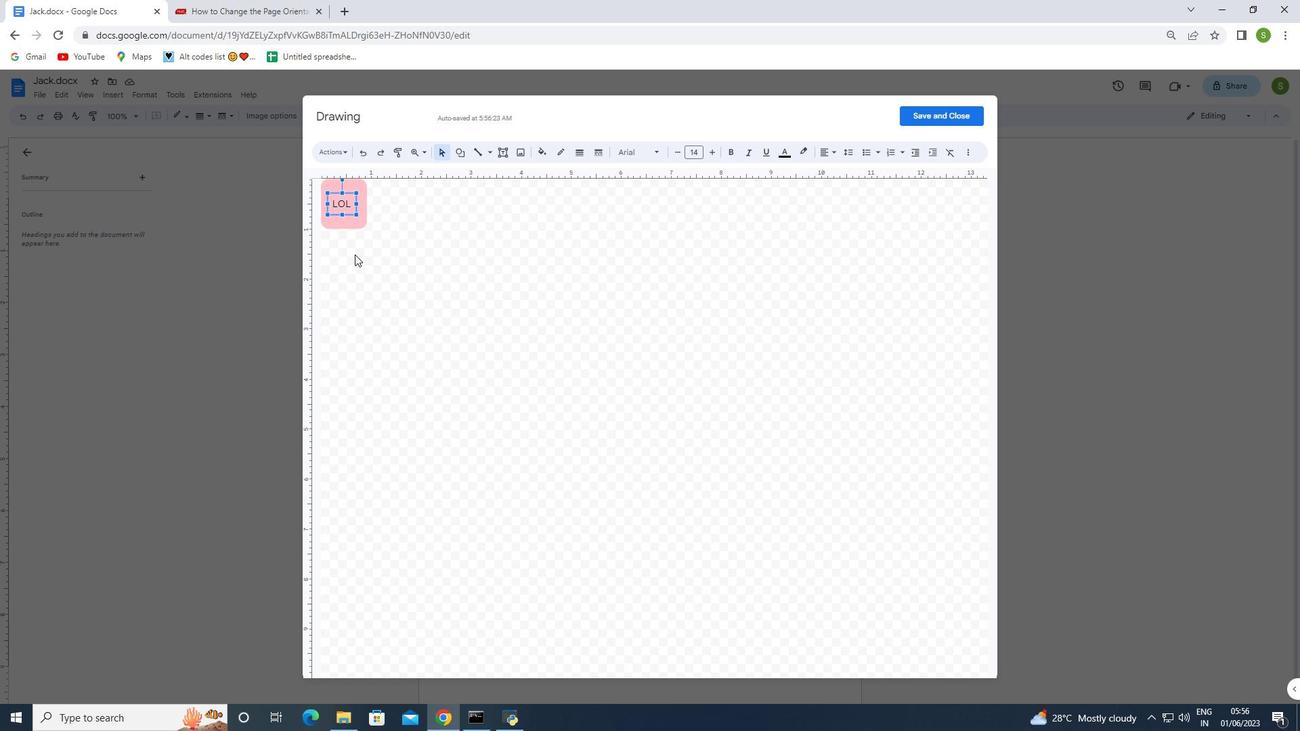 
Action: Mouse pressed left at (354, 276)
Screenshot: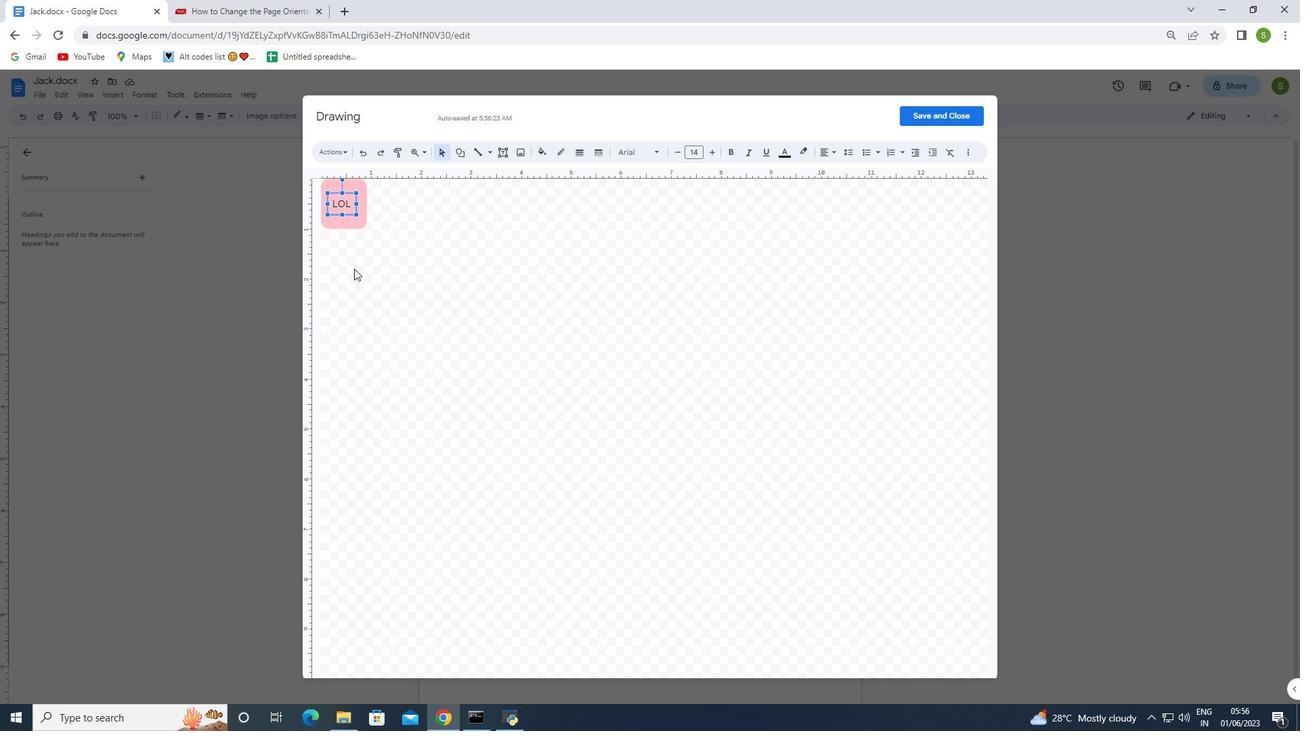 
Action: Mouse moved to (344, 198)
Screenshot: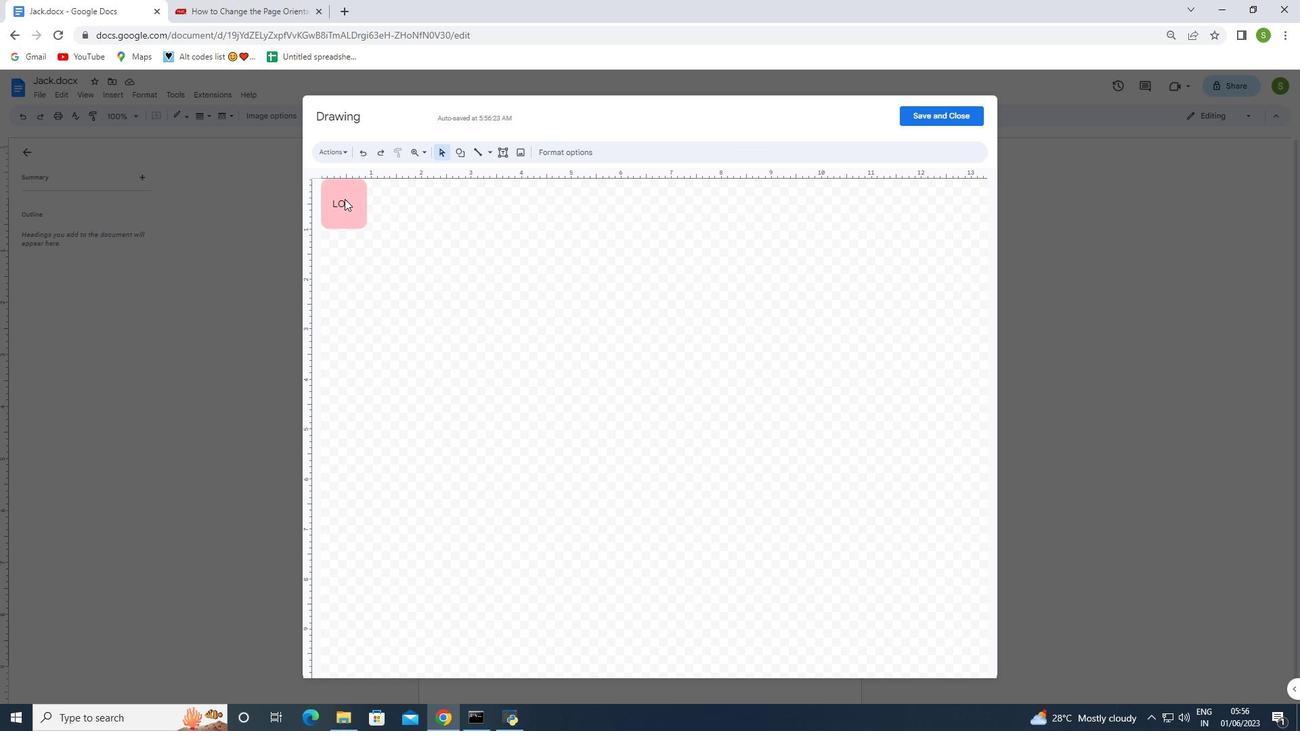 
Action: Mouse pressed left at (344, 198)
Screenshot: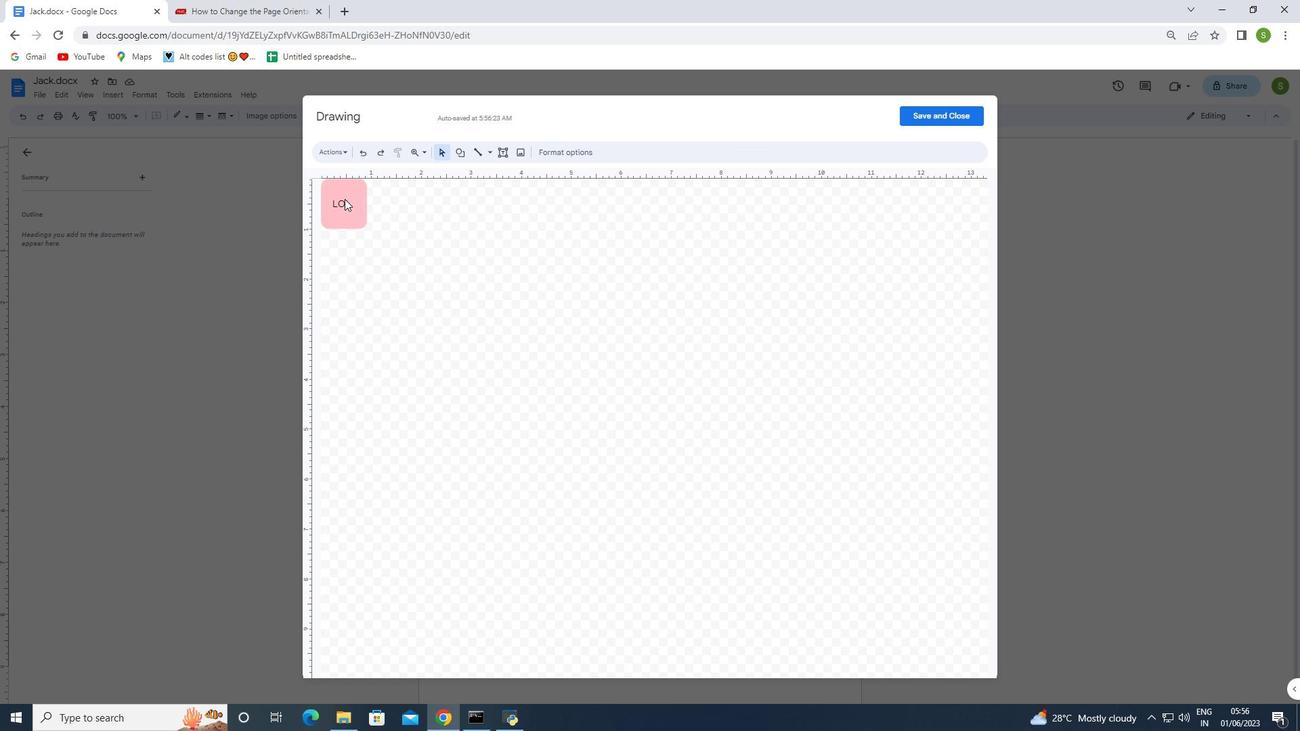 
Action: Mouse moved to (339, 206)
Screenshot: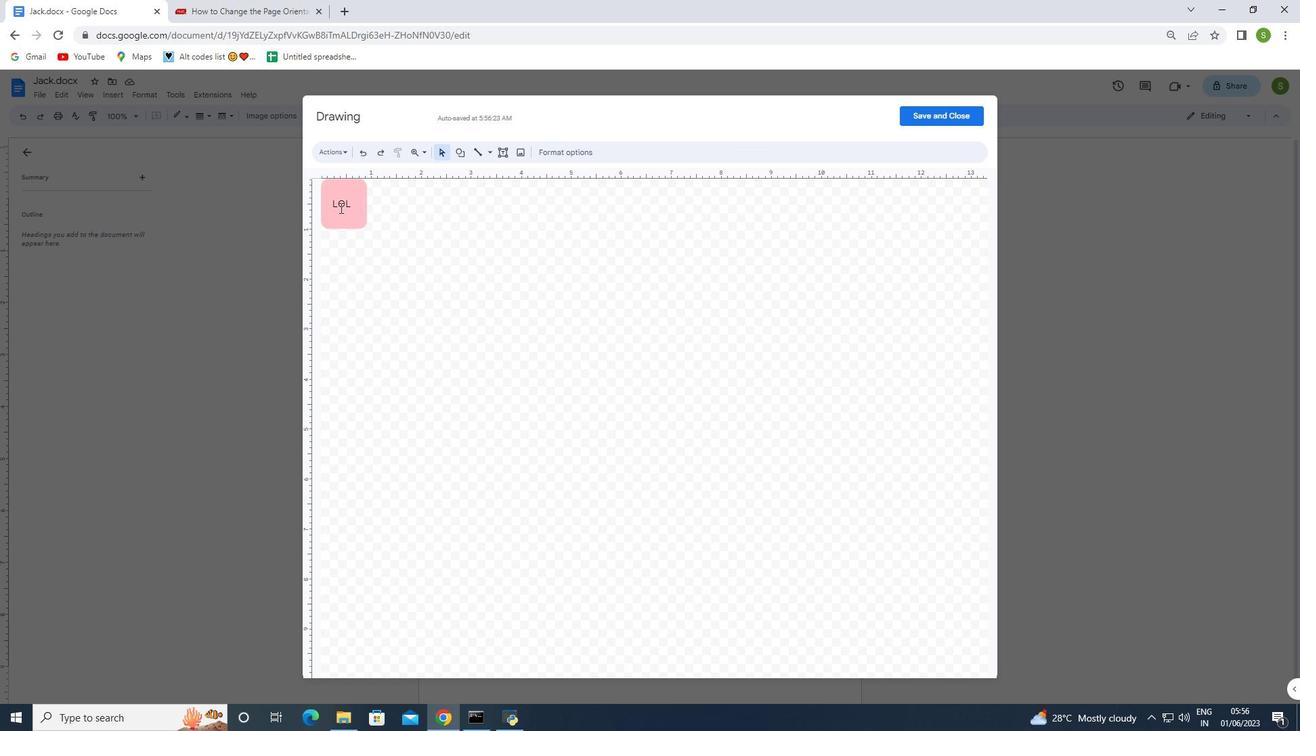 
Action: Mouse pressed left at (339, 206)
Screenshot: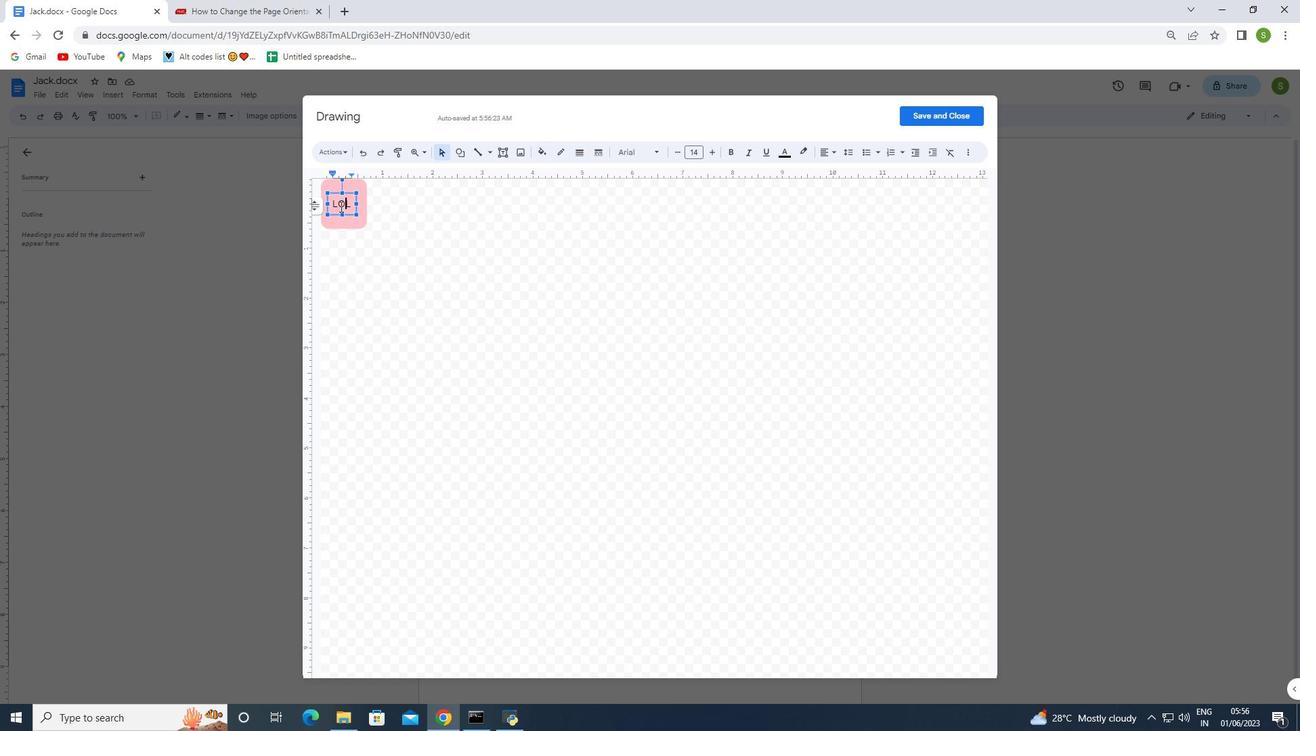 
Action: Mouse moved to (373, 268)
Screenshot: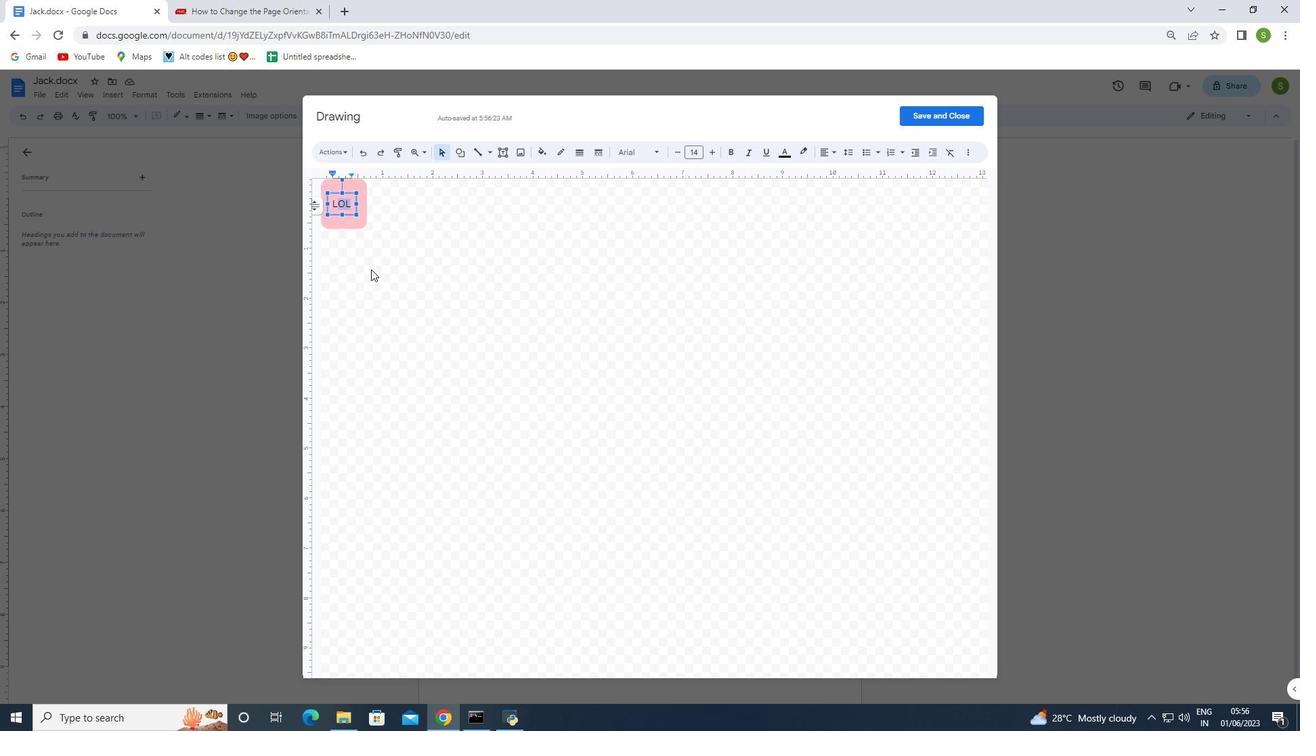 
Action: Mouse pressed left at (373, 268)
Screenshot: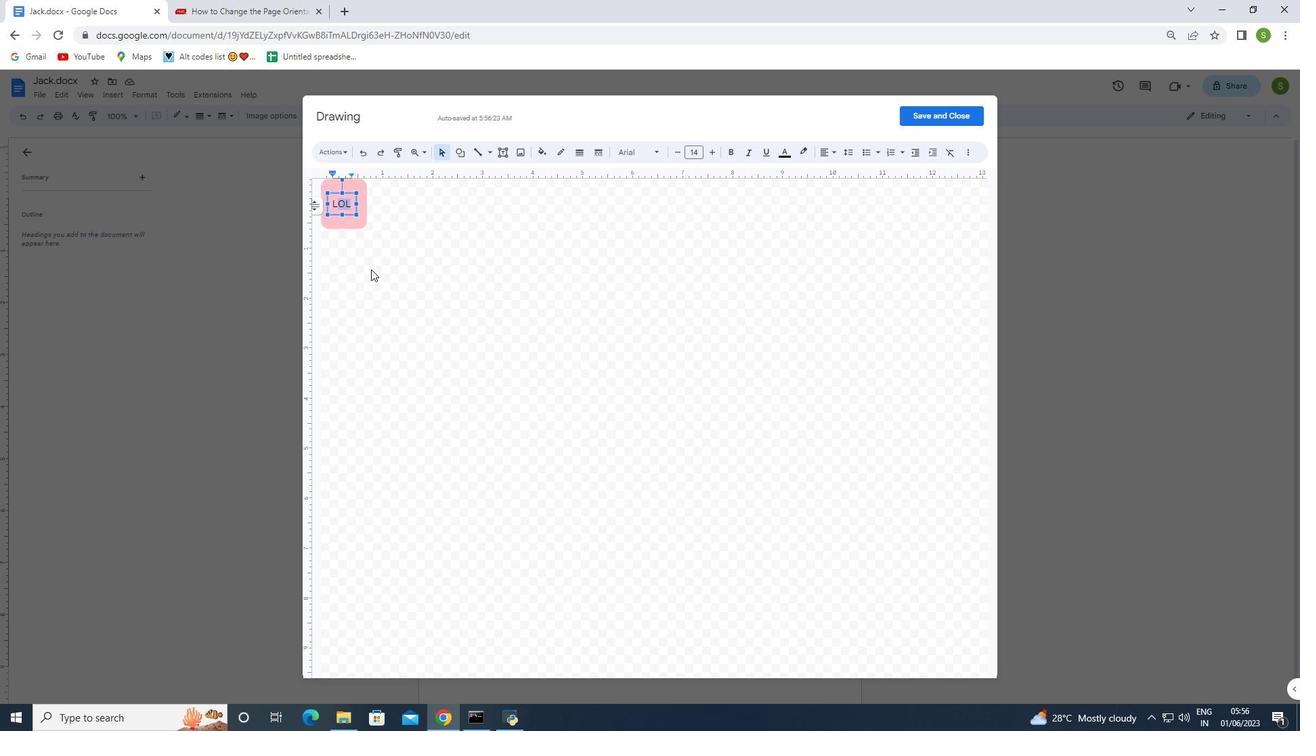 
Action: Mouse moved to (344, 202)
Screenshot: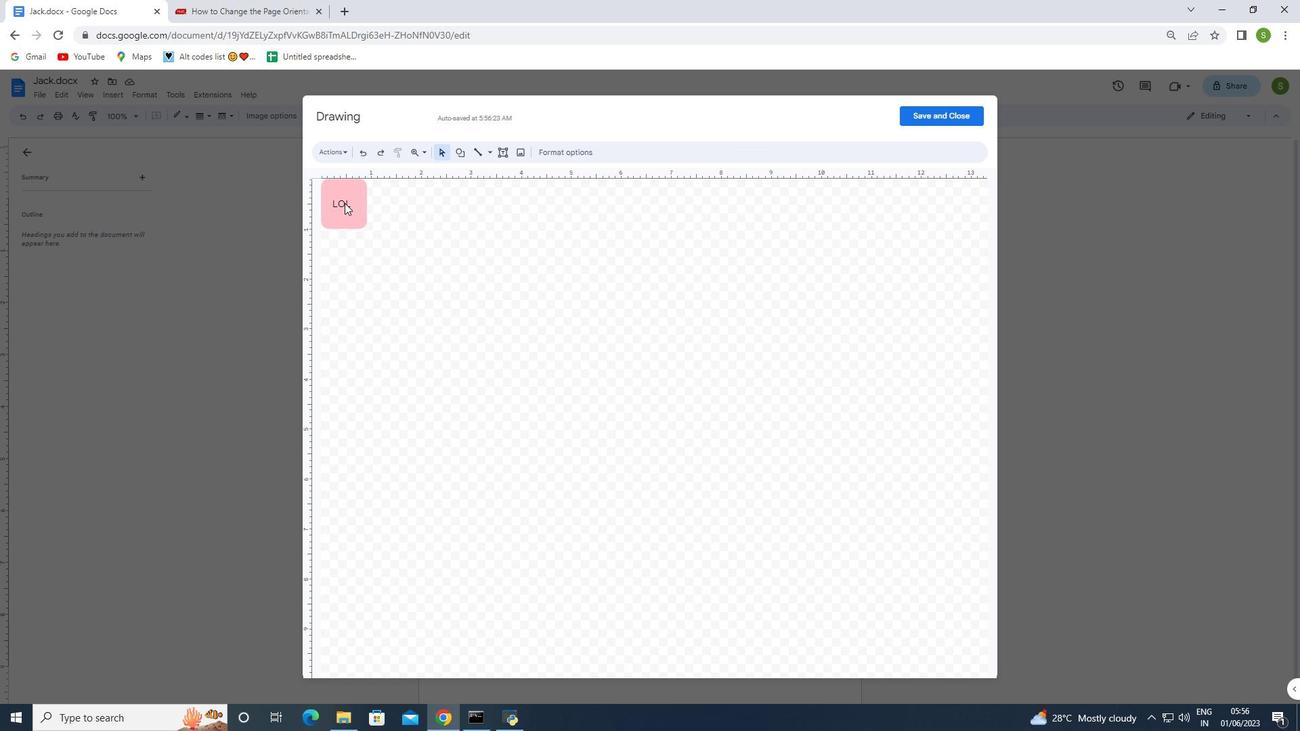 
Action: Mouse pressed left at (344, 202)
Screenshot: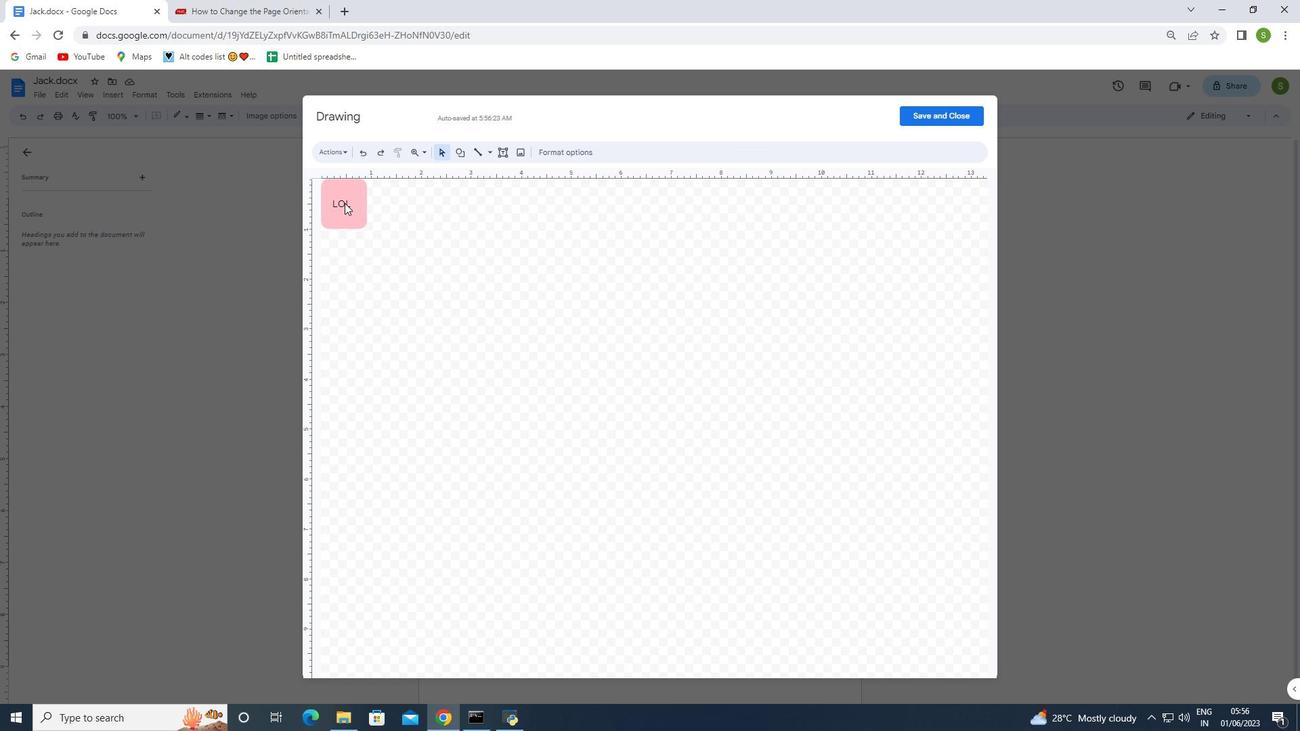 
Action: Mouse moved to (950, 109)
Screenshot: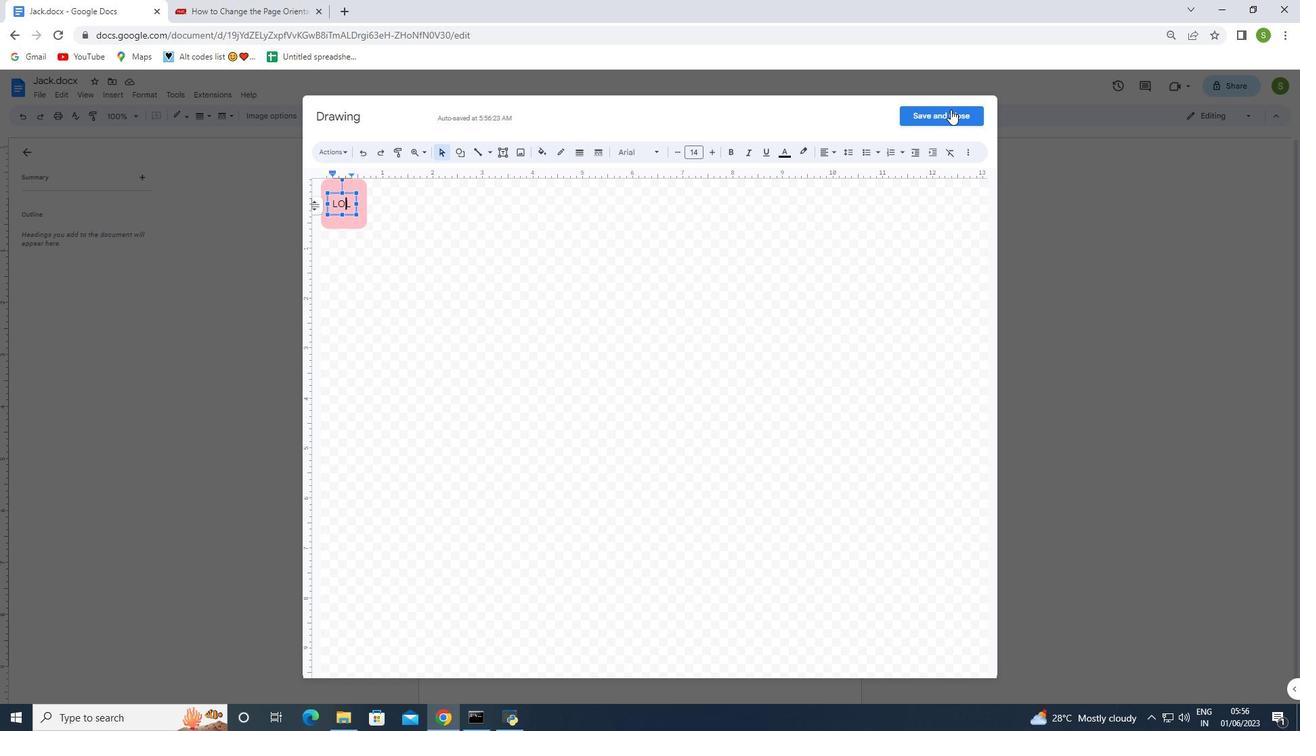 
Action: Mouse pressed left at (950, 109)
Screenshot: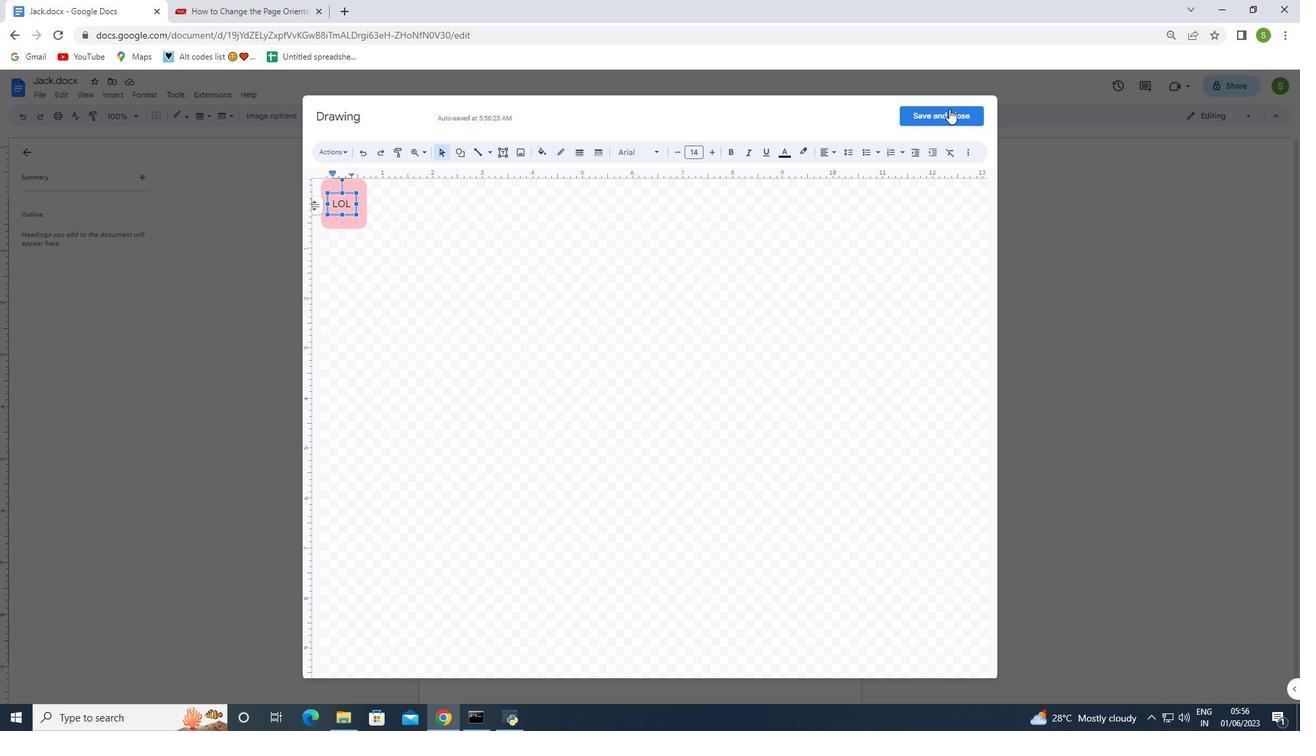 
Action: Mouse moved to (496, 336)
Screenshot: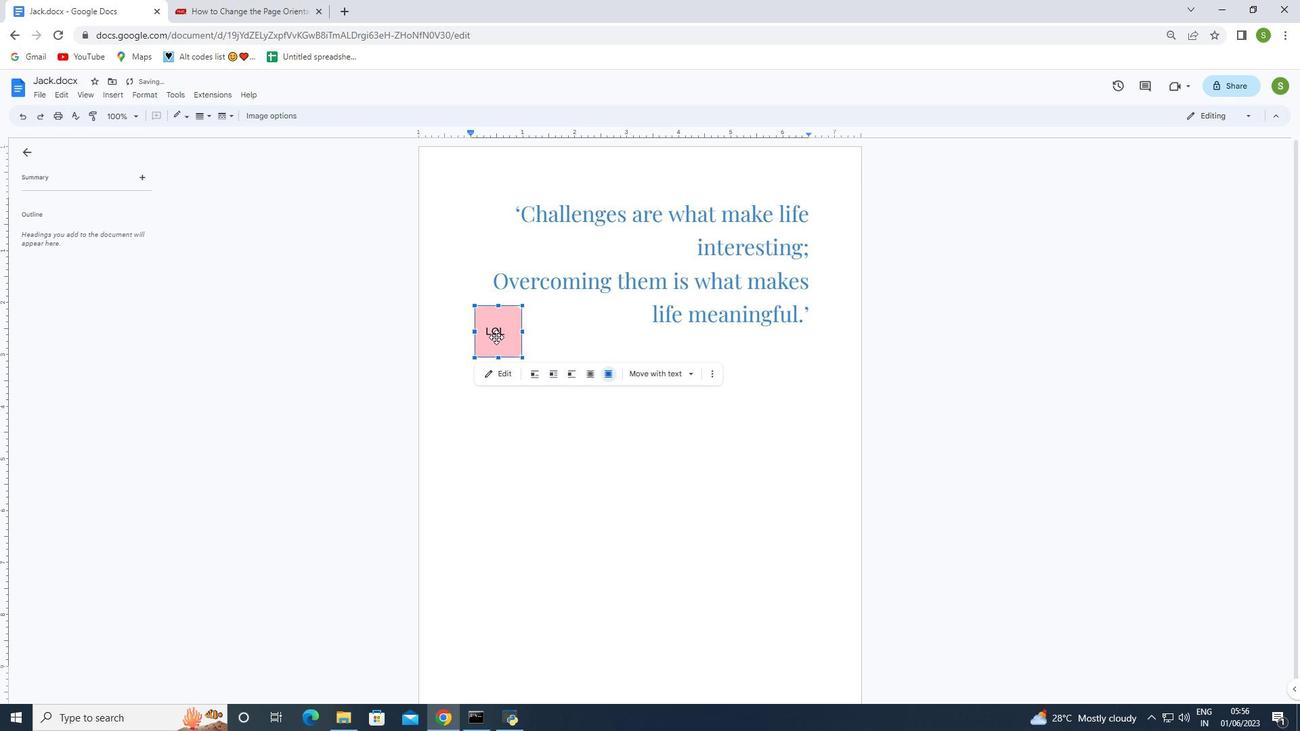 
Action: Mouse pressed left at (496, 336)
Screenshot: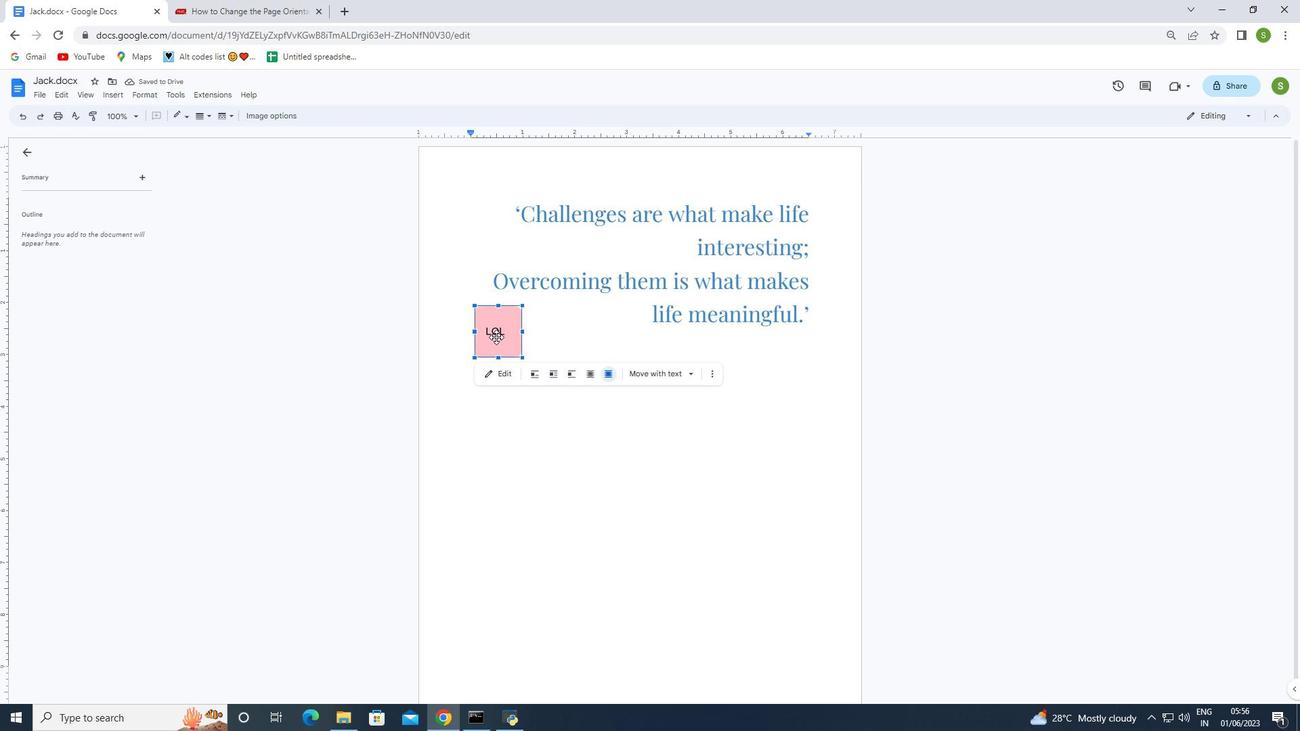 
Action: Mouse moved to (567, 372)
Screenshot: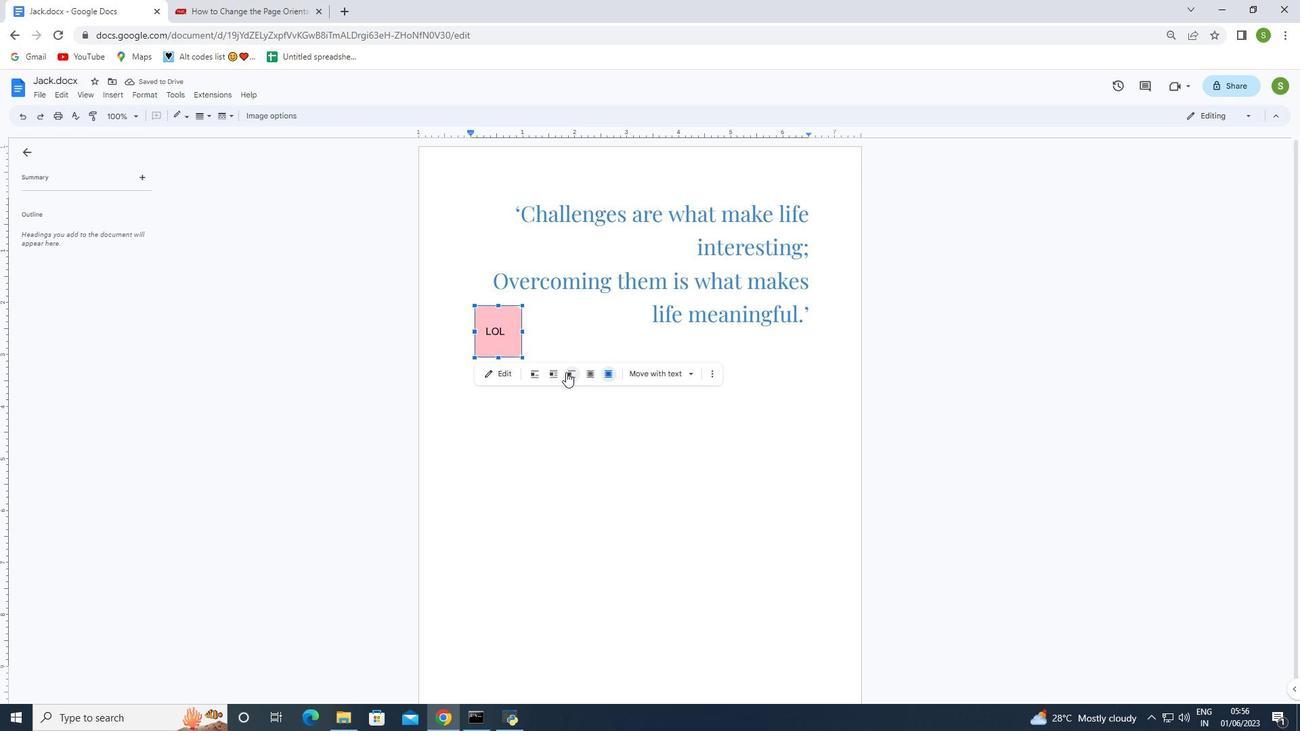 
Action: Mouse pressed left at (567, 372)
Screenshot: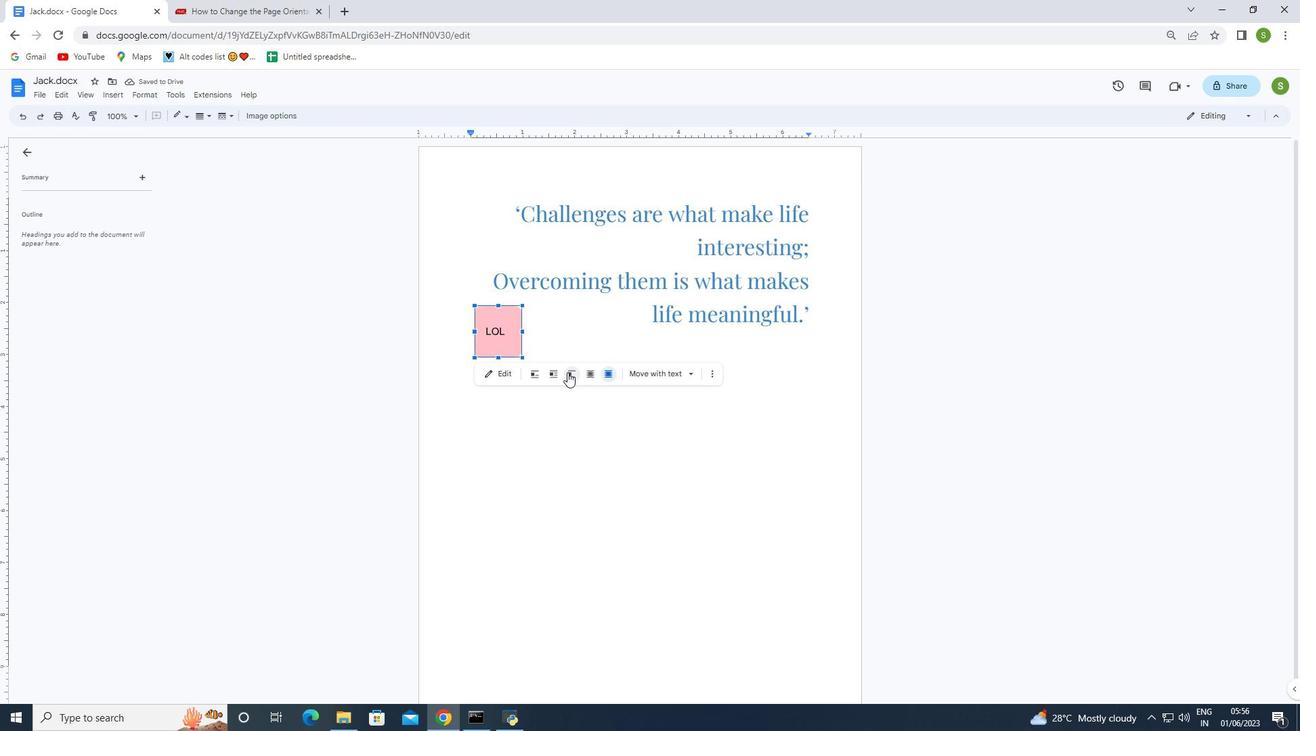 
Action: Mouse moved to (495, 333)
Screenshot: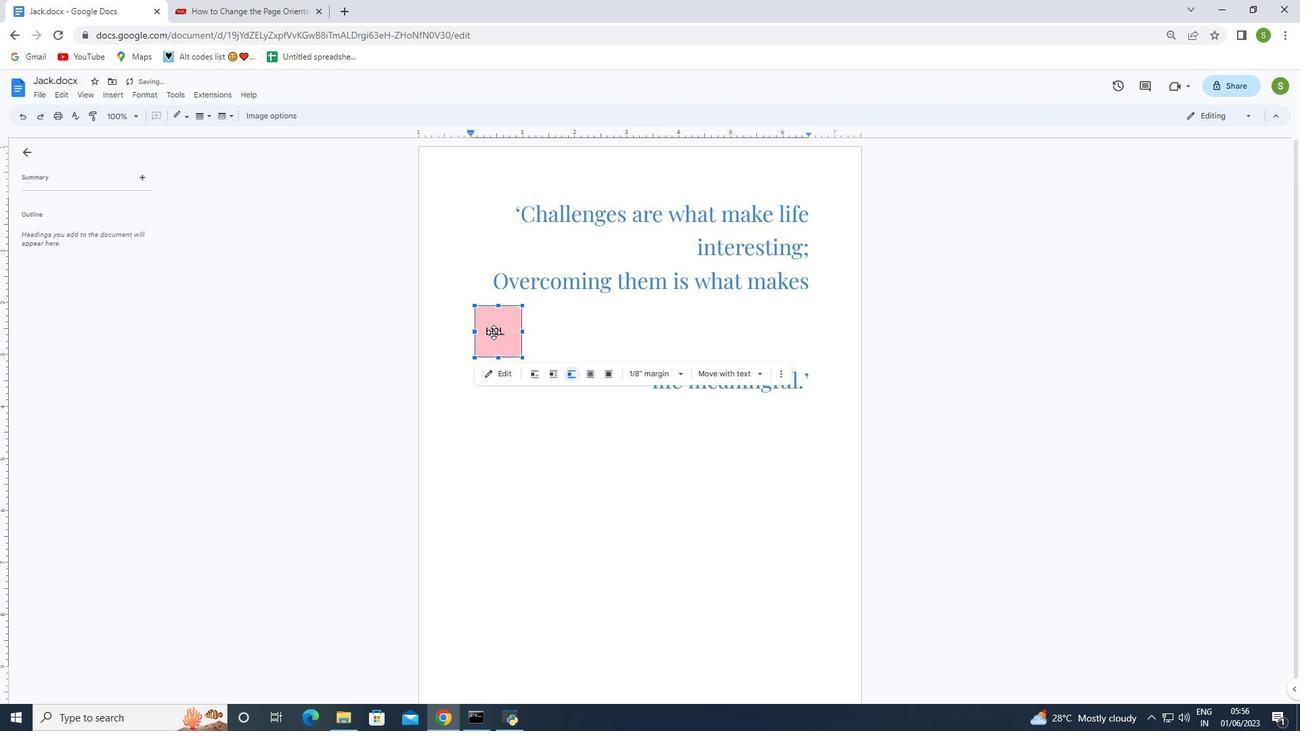 
Action: Mouse pressed left at (495, 333)
Screenshot: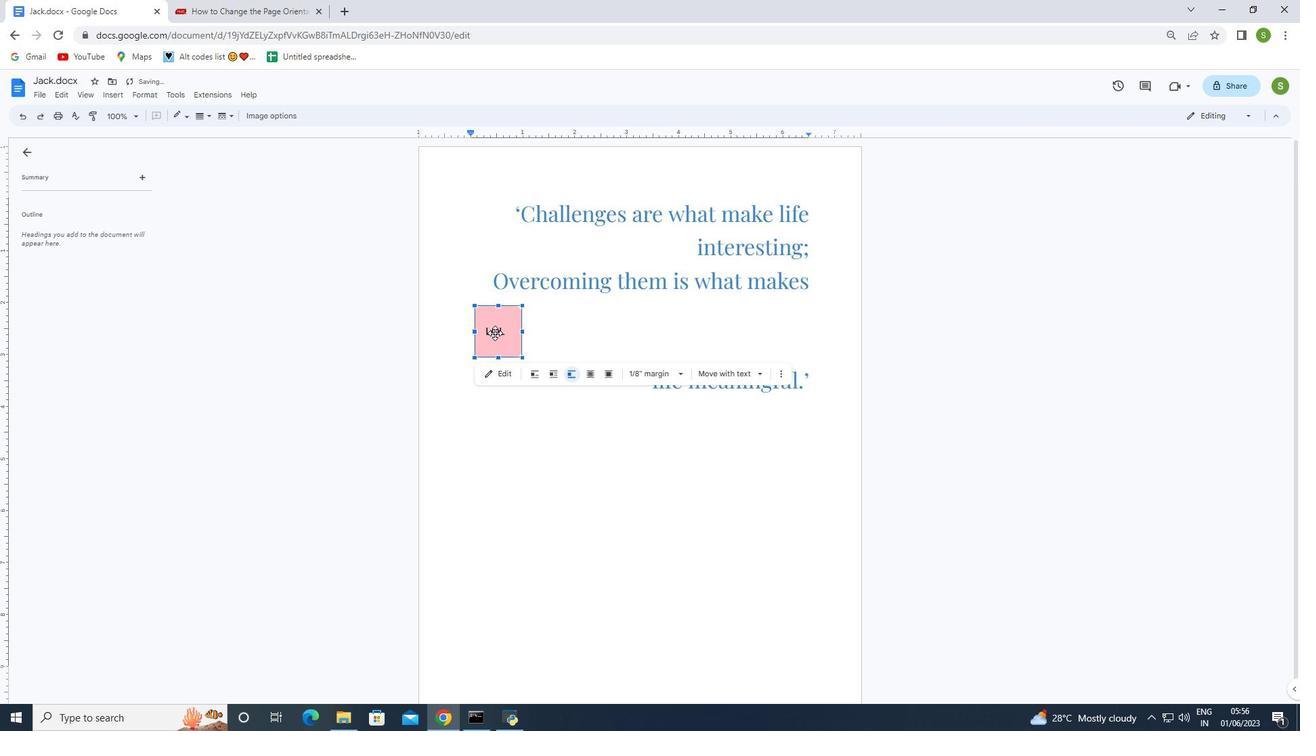 
Action: Mouse pressed left at (495, 333)
Screenshot: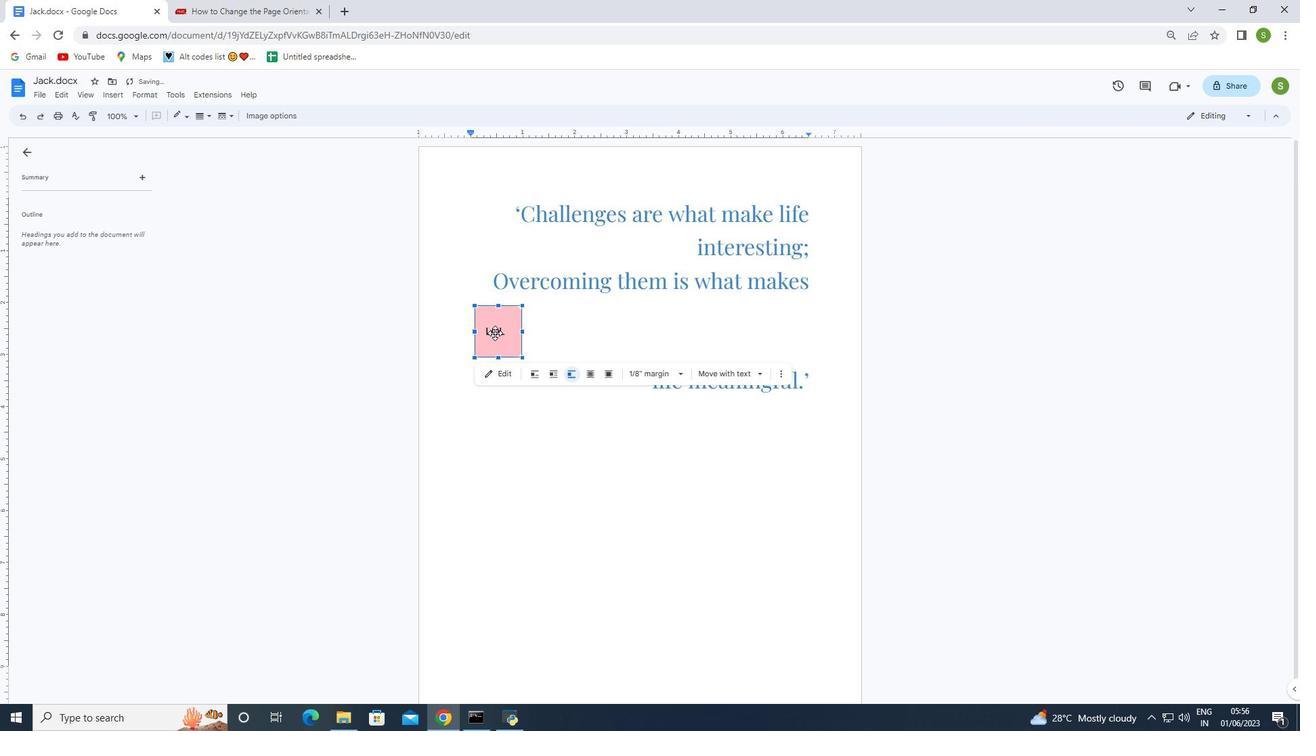 
Action: Mouse moved to (500, 335)
Screenshot: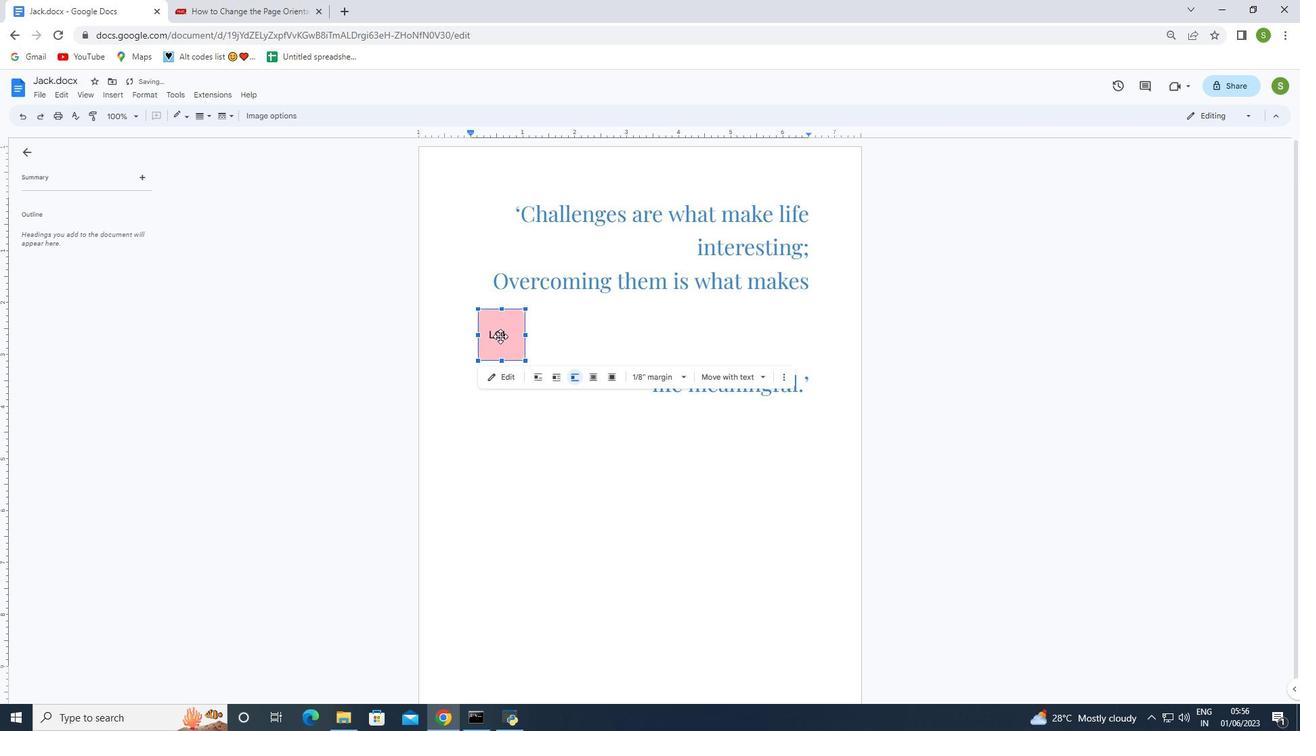 
Action: Mouse pressed left at (500, 335)
Screenshot: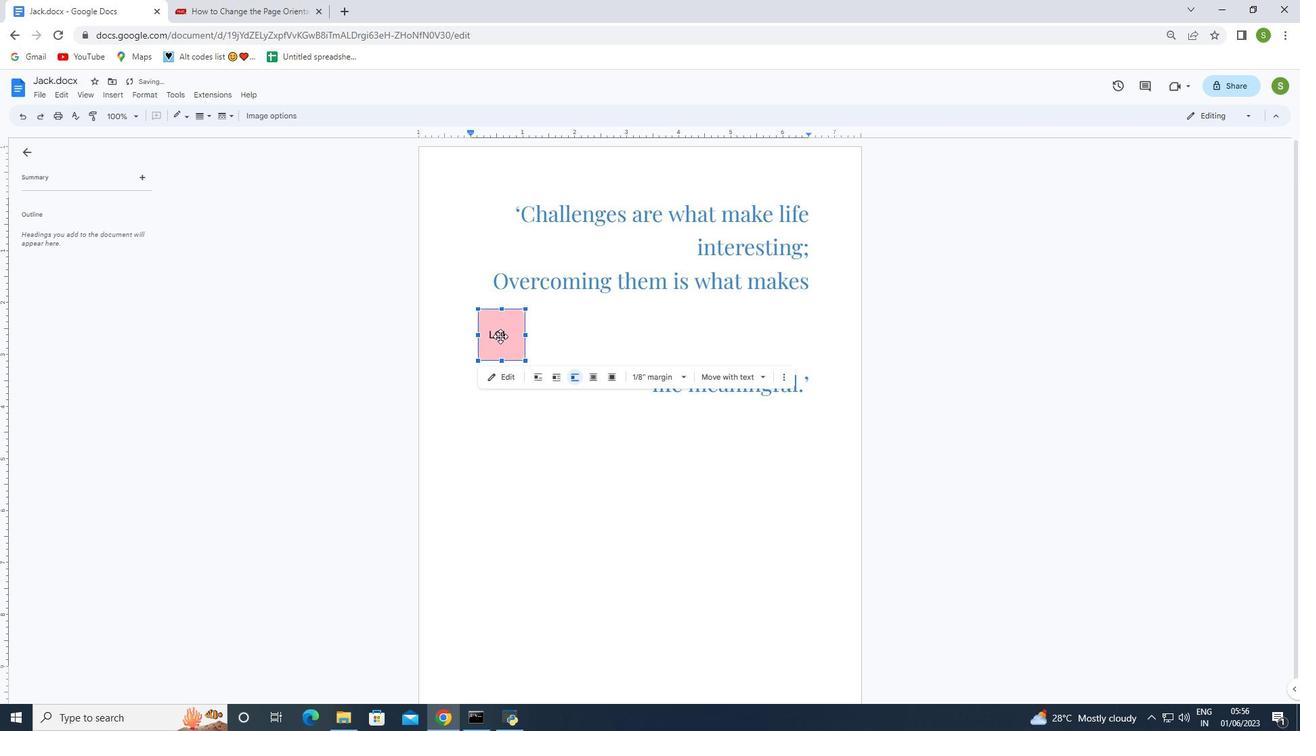 
Action: Mouse pressed left at (500, 335)
Screenshot: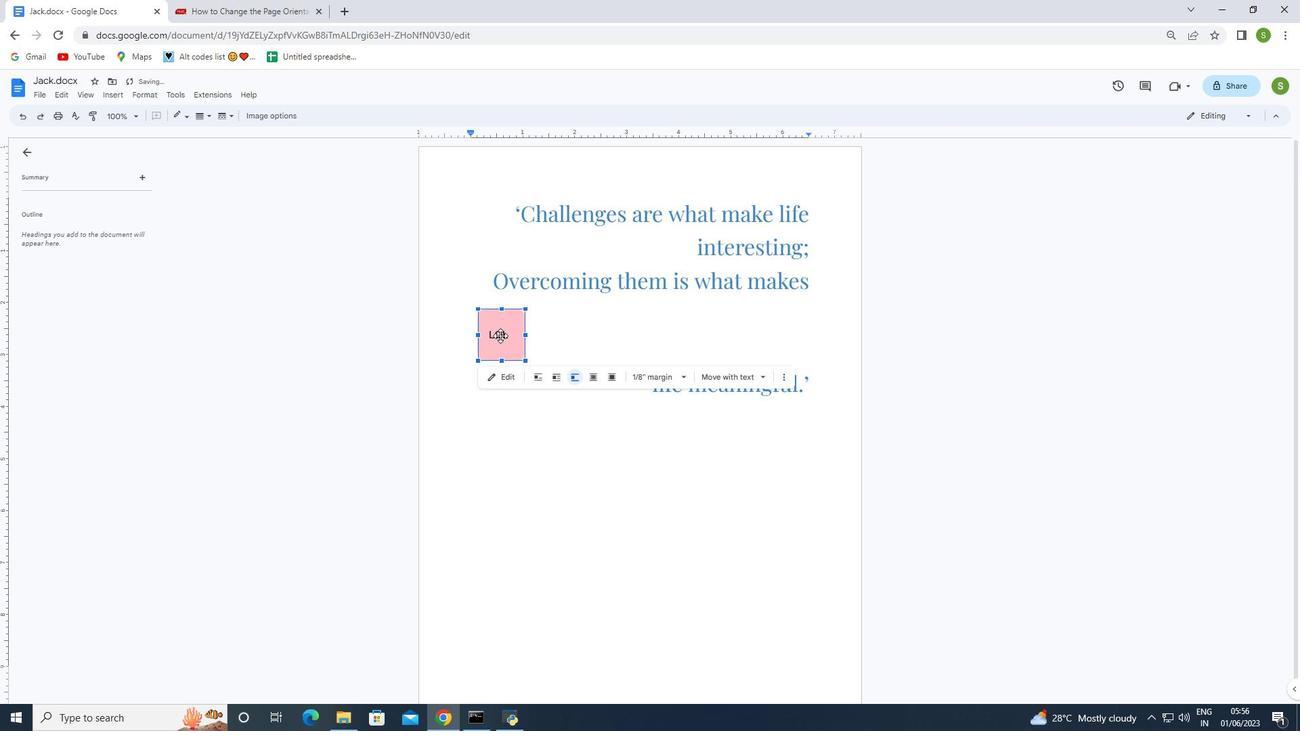 
Action: Mouse moved to (341, 203)
Screenshot: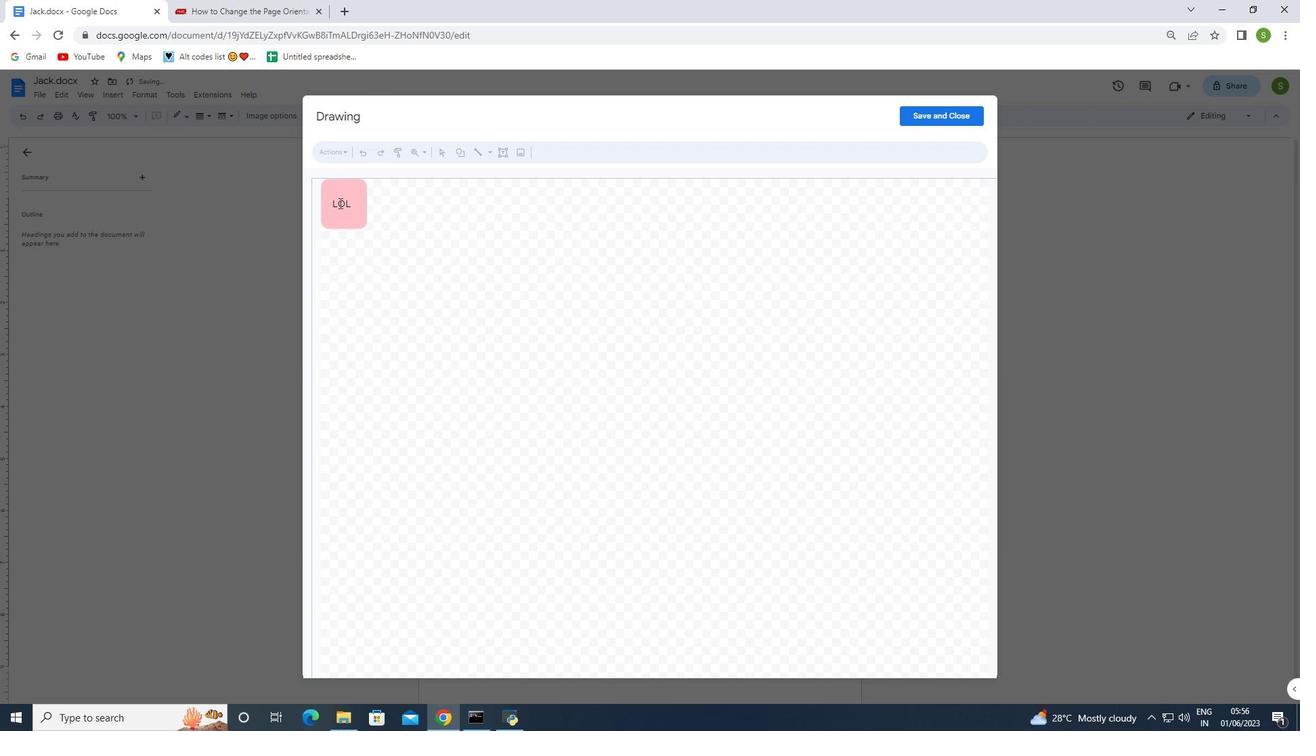 
Action: Mouse pressed left at (341, 203)
Screenshot: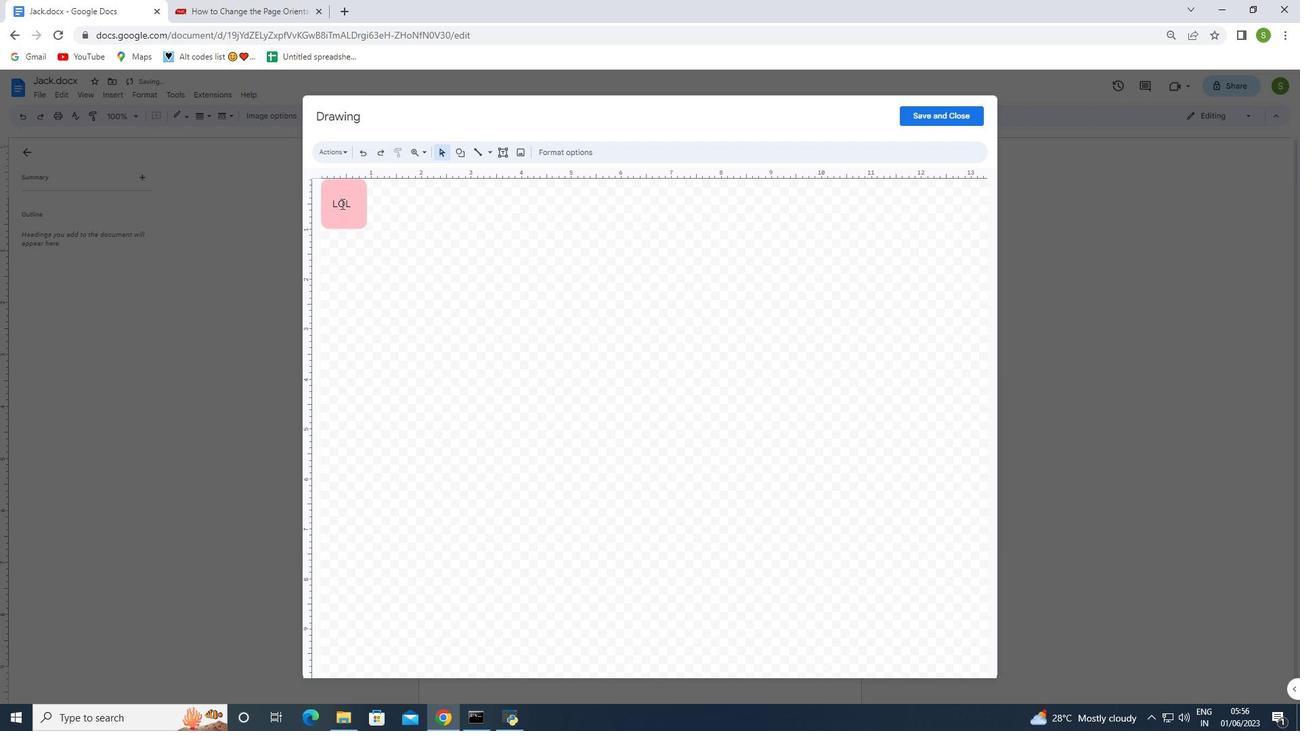 
Action: Mouse moved to (498, 150)
Screenshot: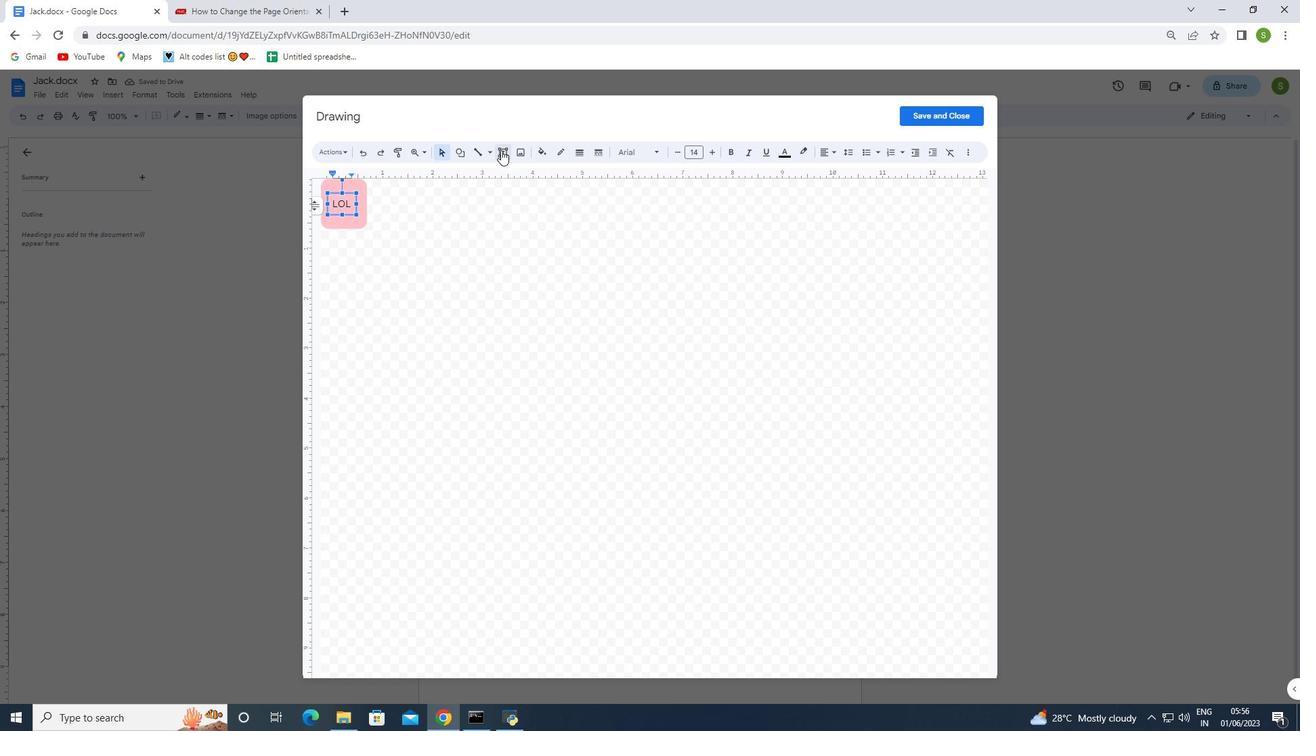 
Action: Mouse pressed left at (498, 150)
Screenshot: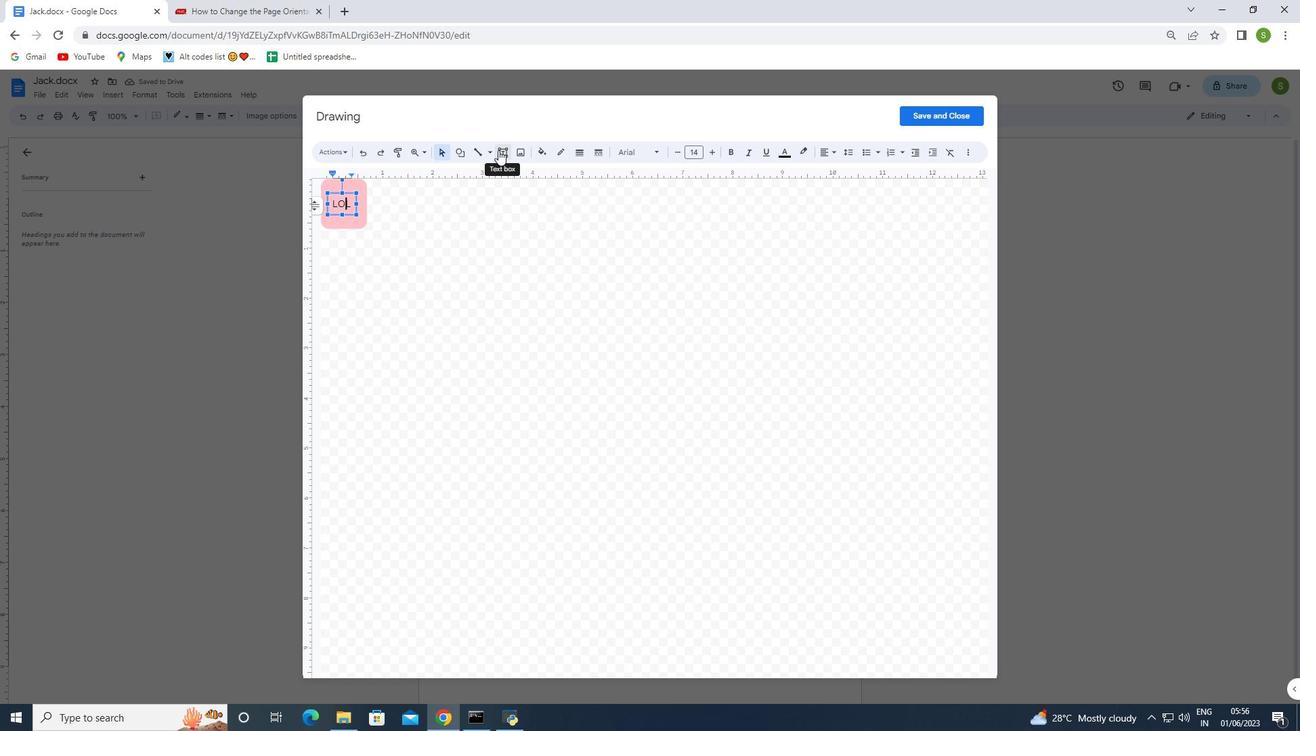 
Action: Mouse moved to (826, 151)
Screenshot: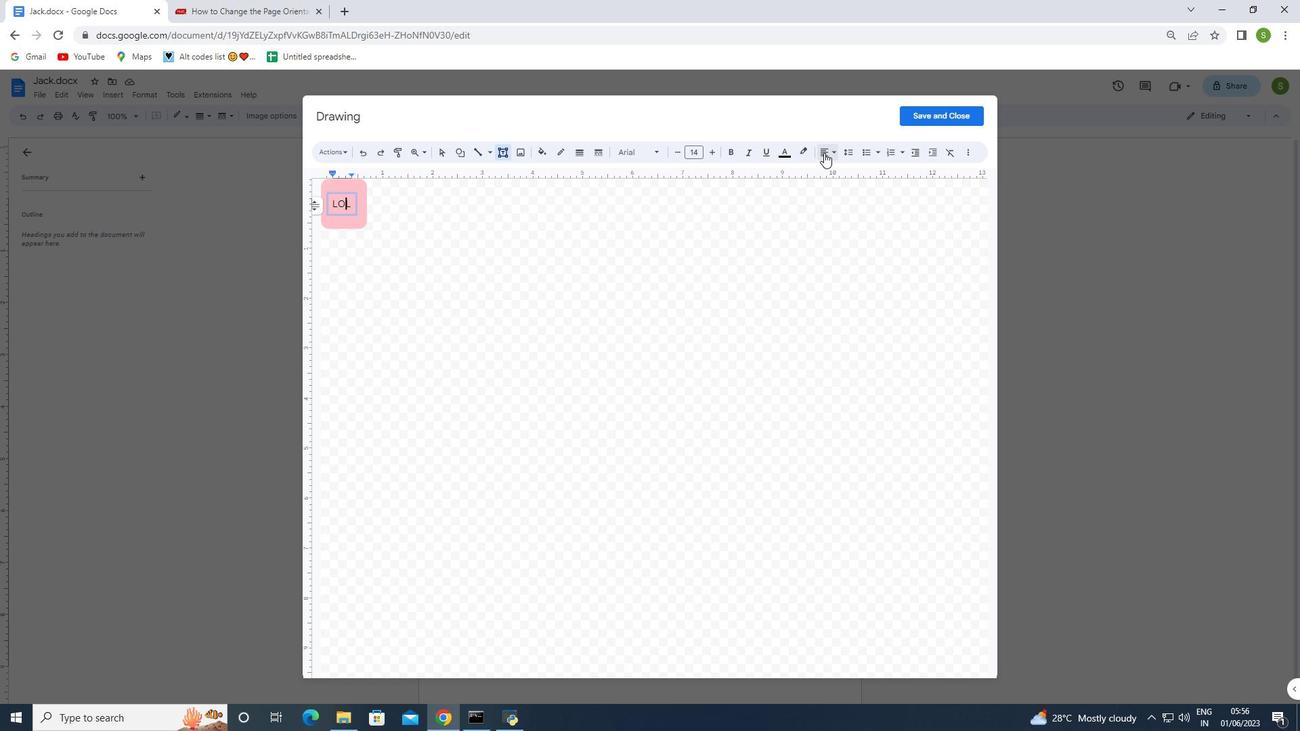 
Action: Mouse pressed left at (826, 151)
Screenshot: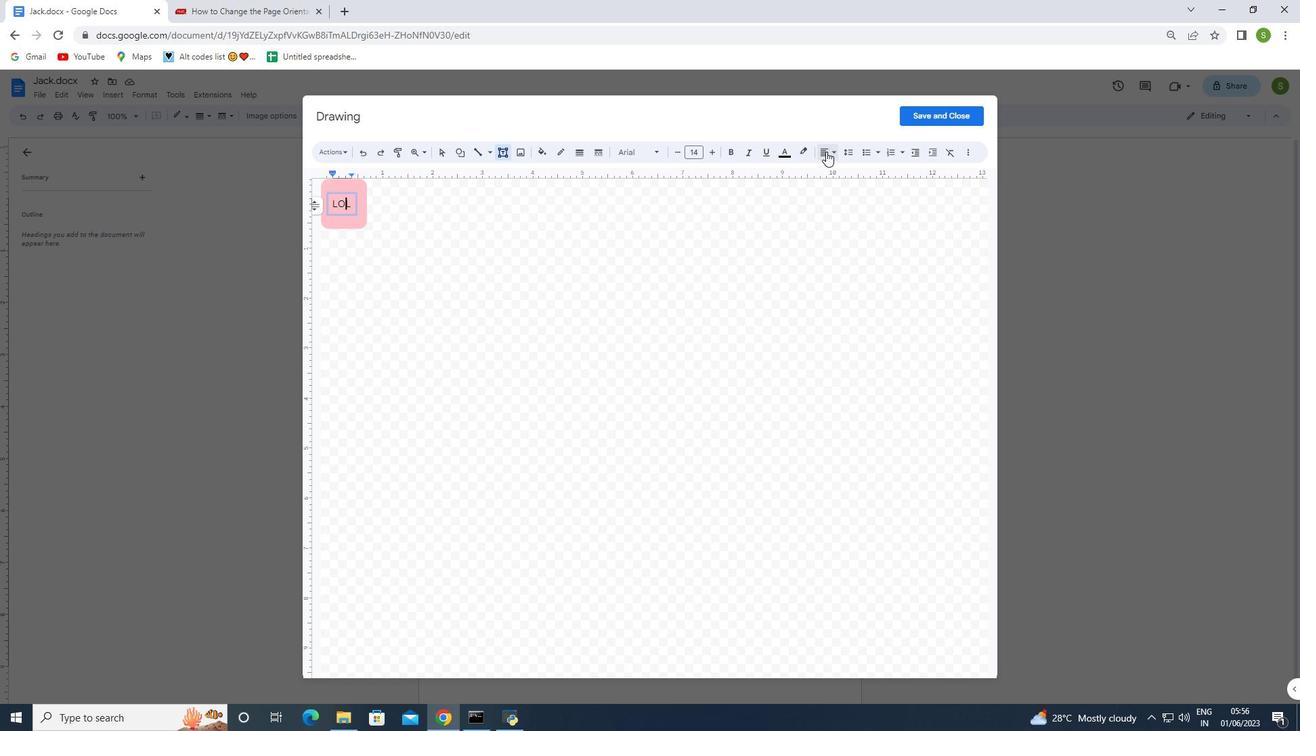 
Action: Mouse moved to (841, 169)
Screenshot: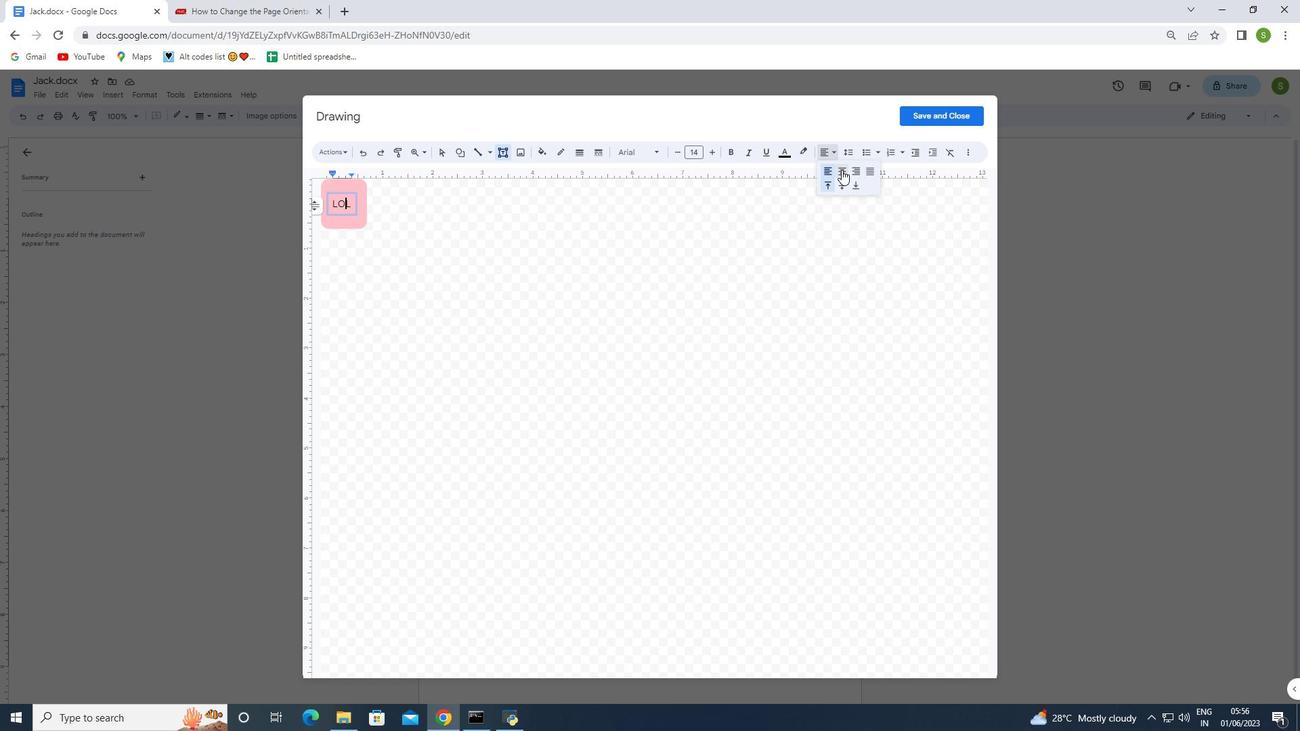 
Action: Mouse pressed left at (841, 169)
Screenshot: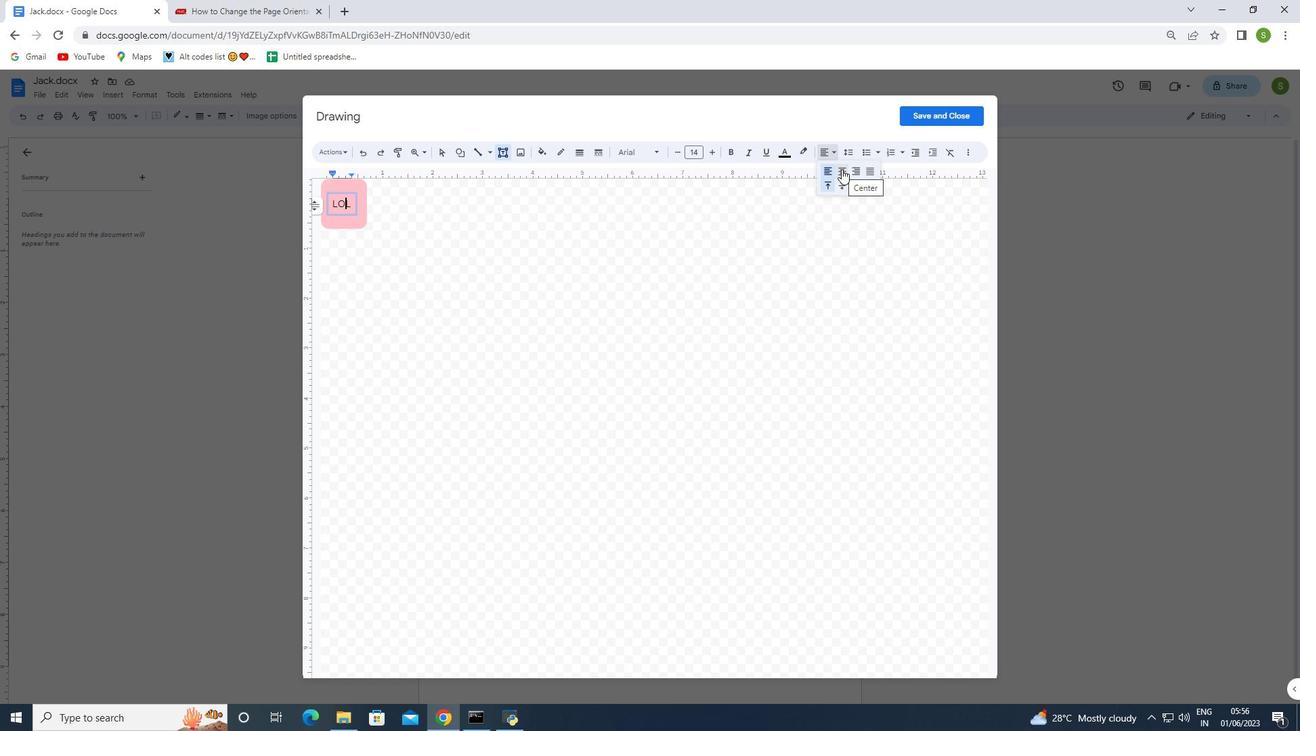 
Action: Mouse moved to (832, 153)
Screenshot: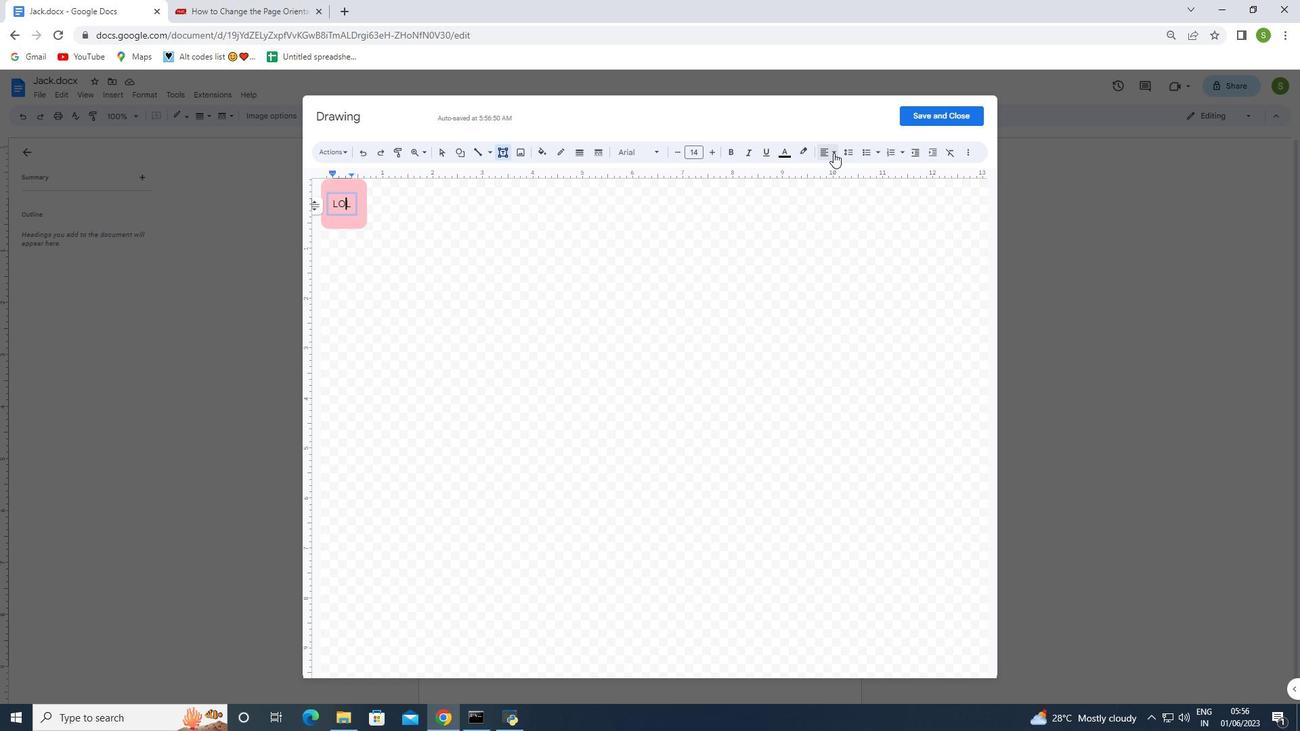
Action: Mouse pressed left at (832, 153)
Screenshot: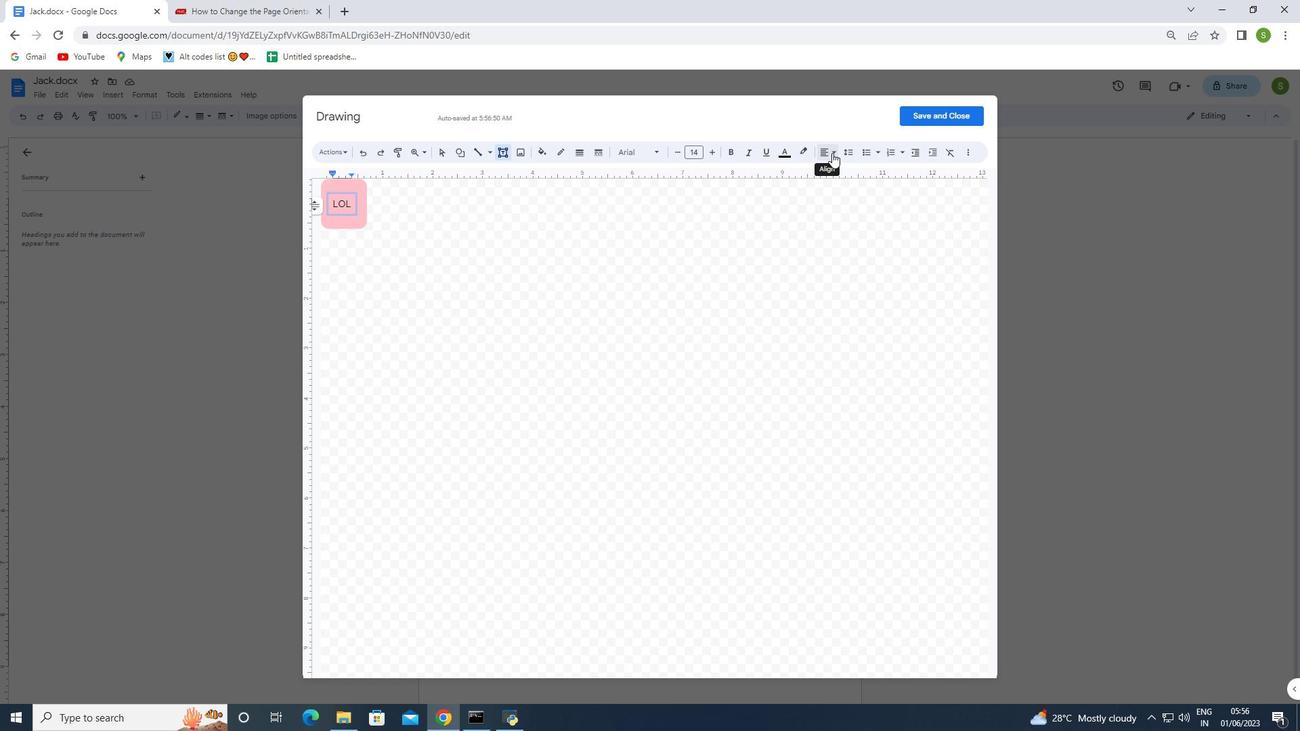 
Action: Mouse moved to (842, 174)
Screenshot: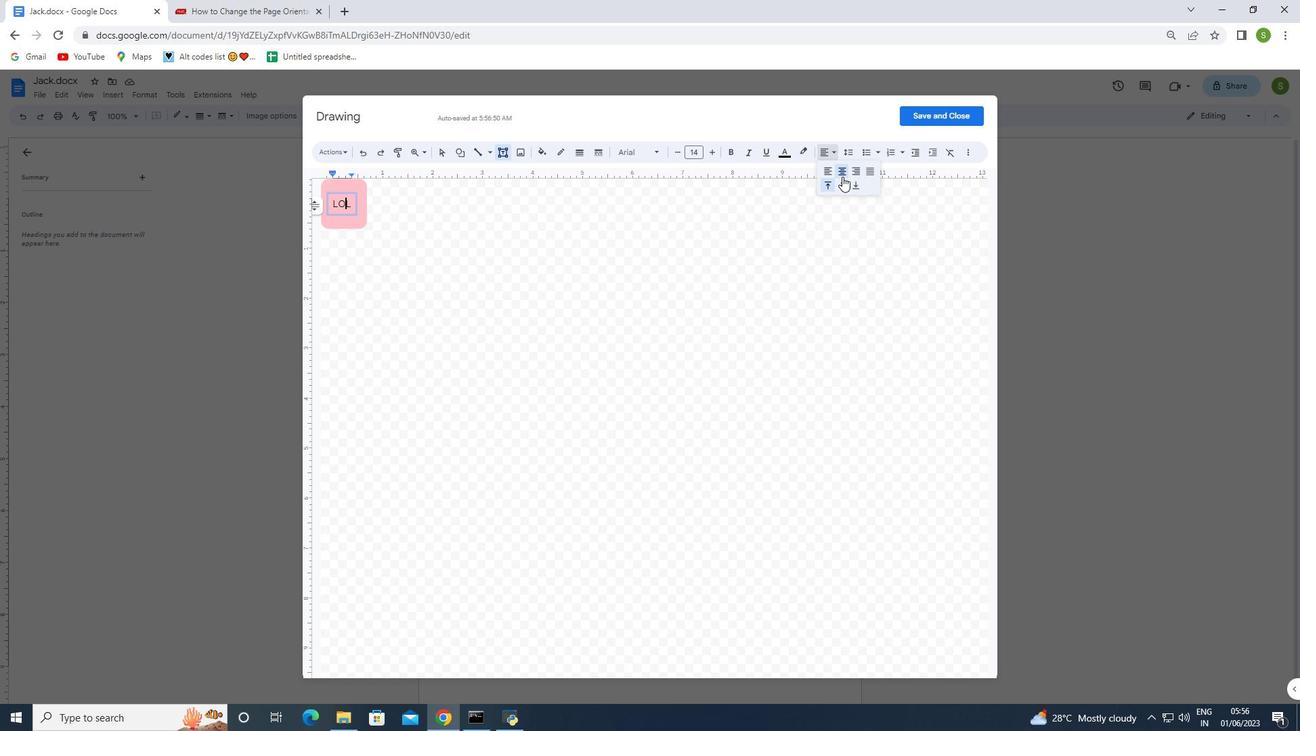 
Action: Mouse pressed left at (842, 174)
Screenshot: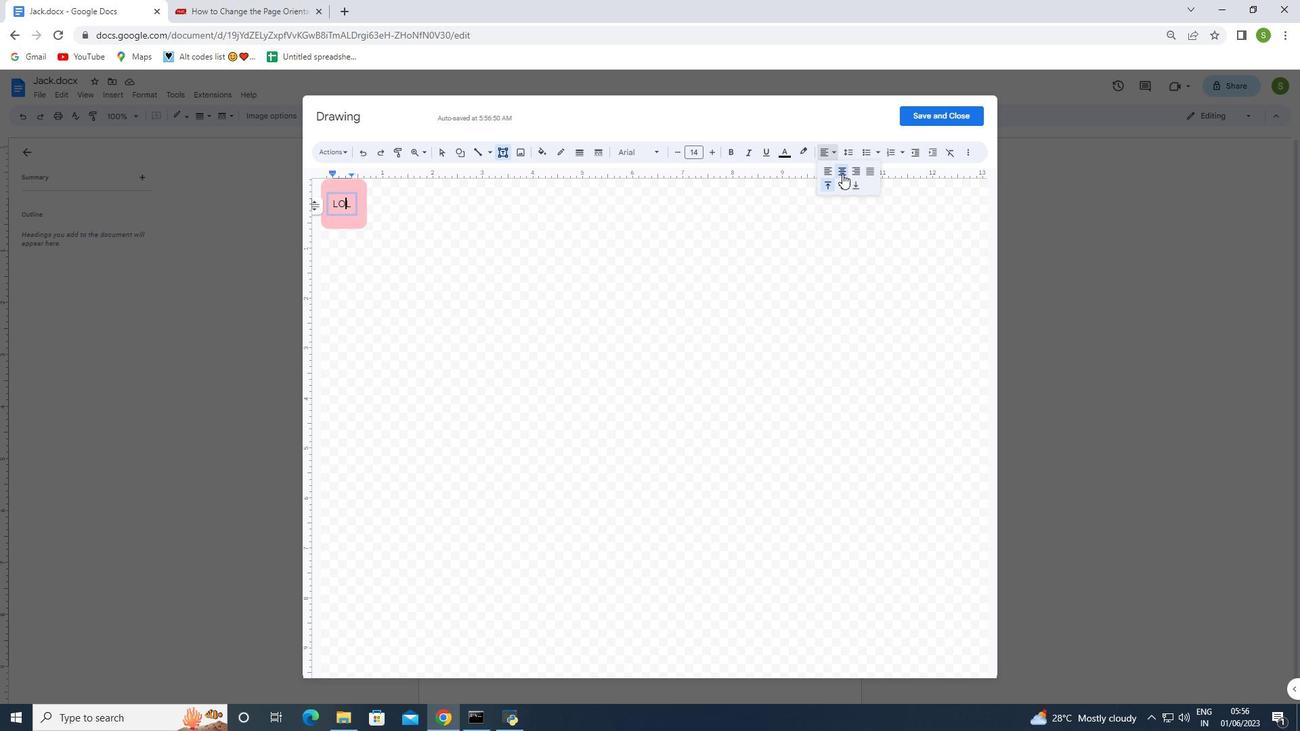 
Action: Mouse moved to (400, 284)
Screenshot: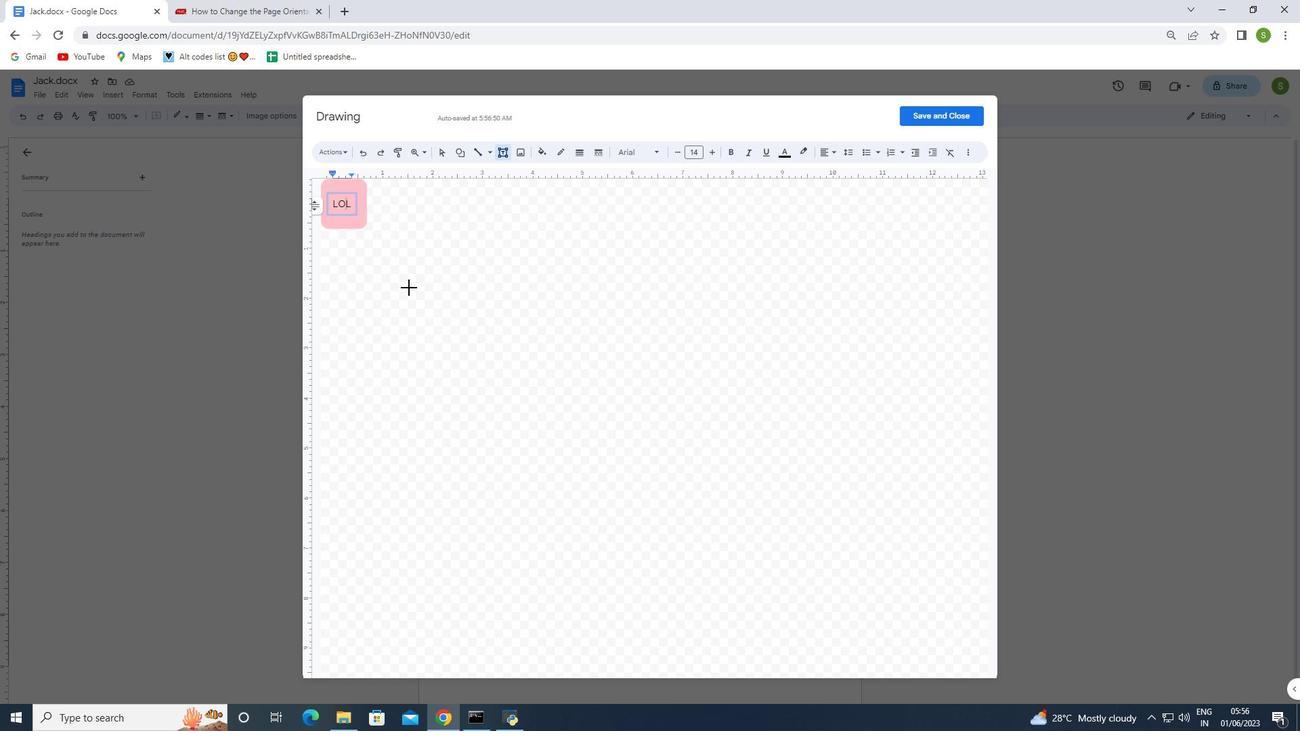 
Action: Mouse pressed left at (400, 284)
Screenshot: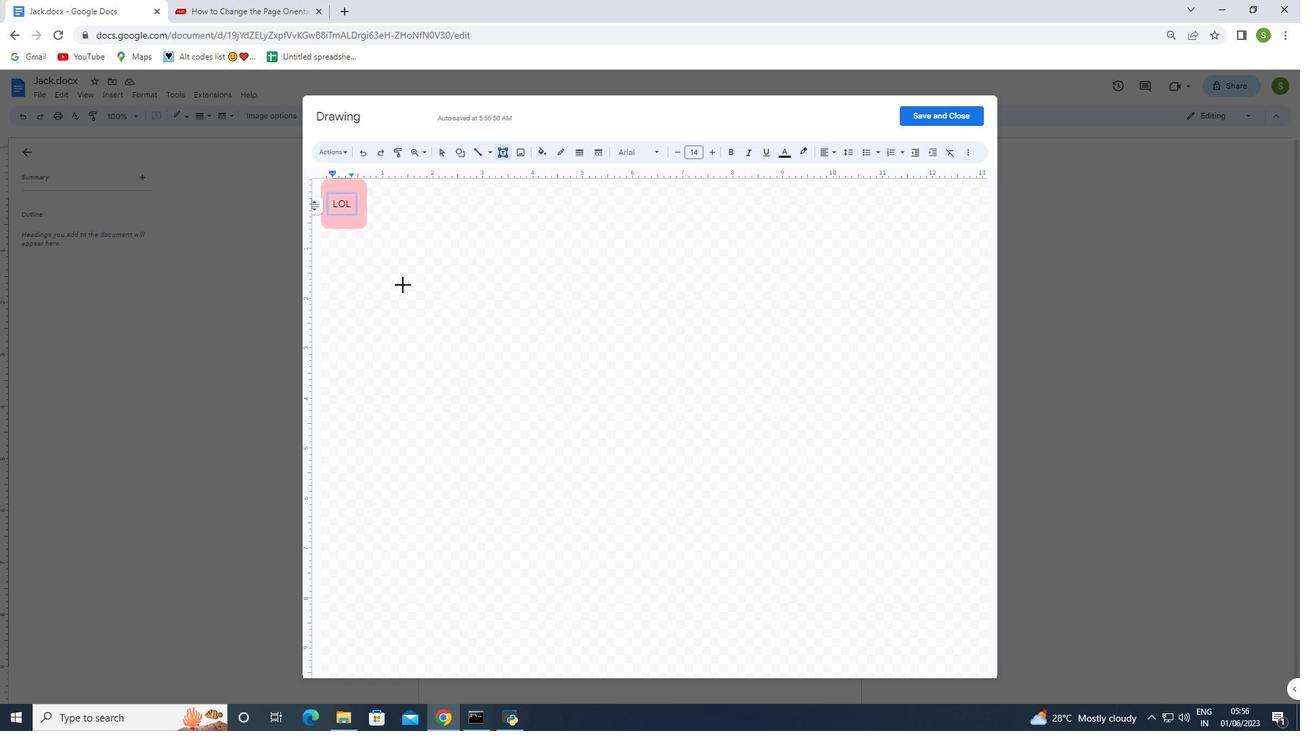 
Action: Mouse moved to (354, 220)
Screenshot: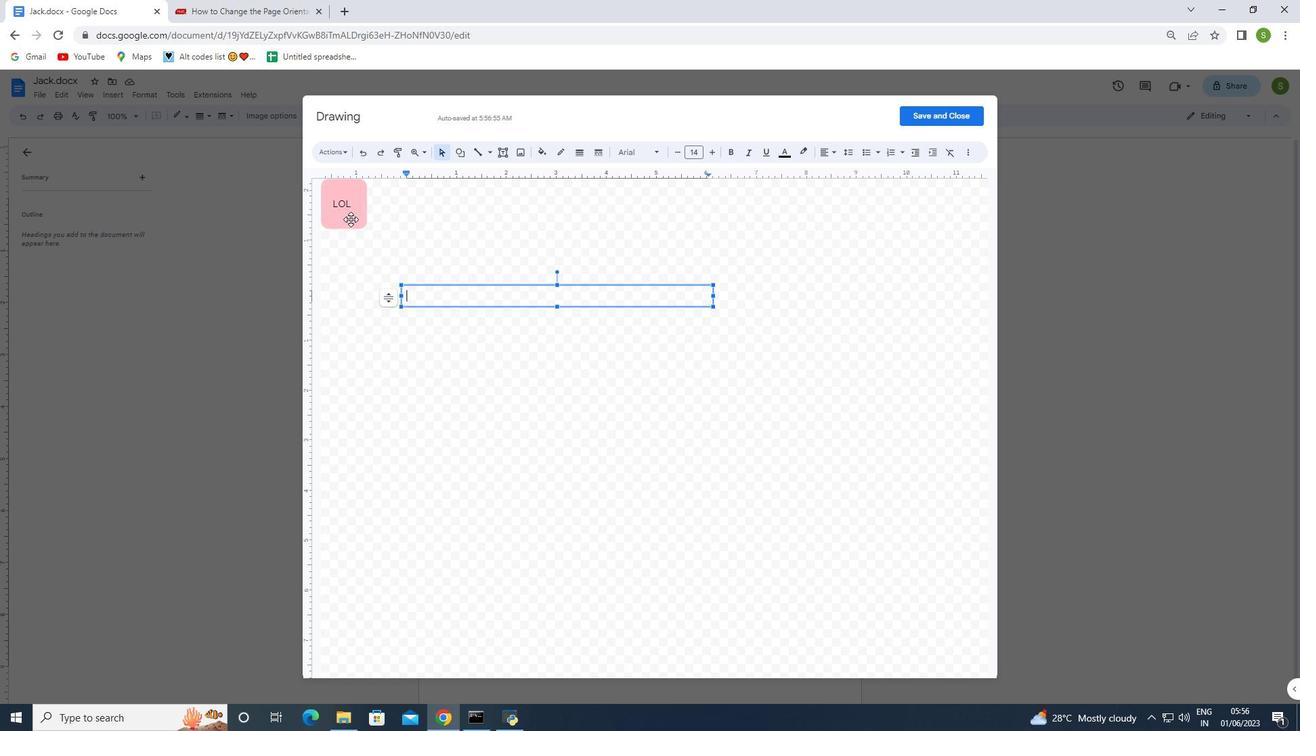 
Action: Key pressed <Key.esc>
Screenshot: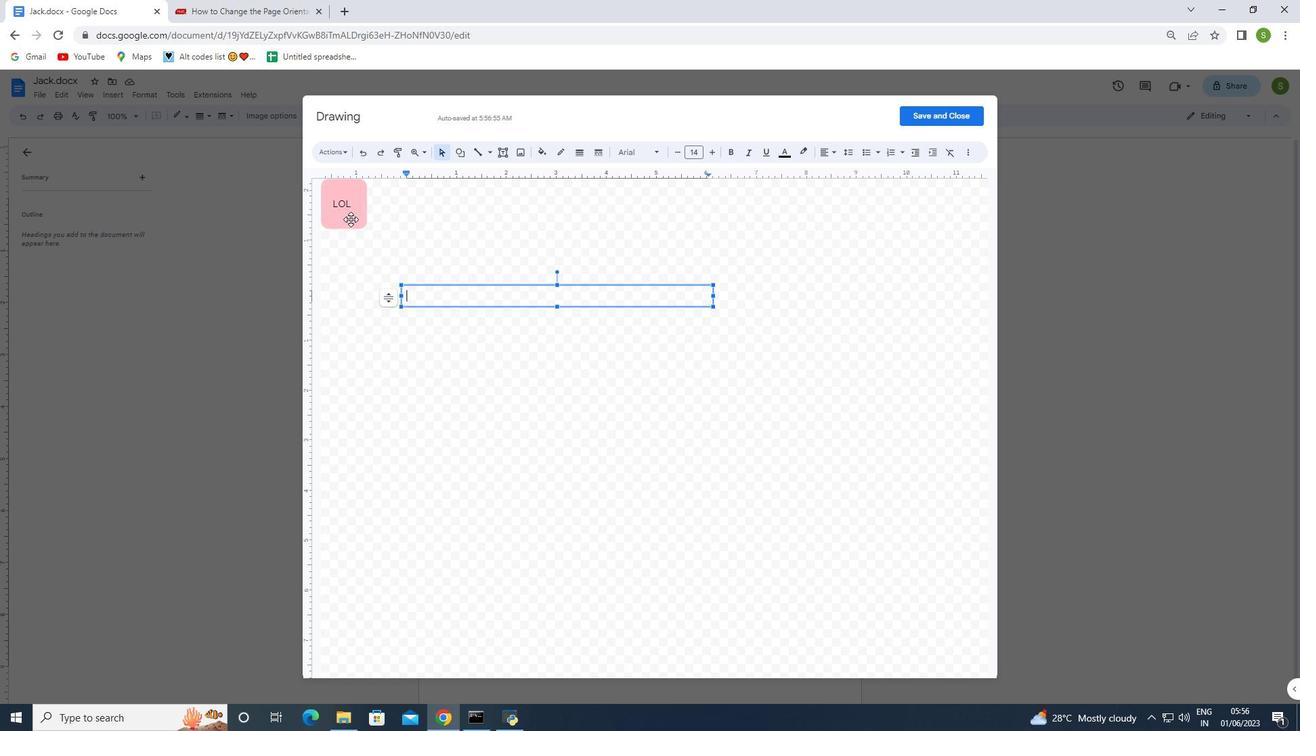 
Action: Mouse moved to (342, 209)
Screenshot: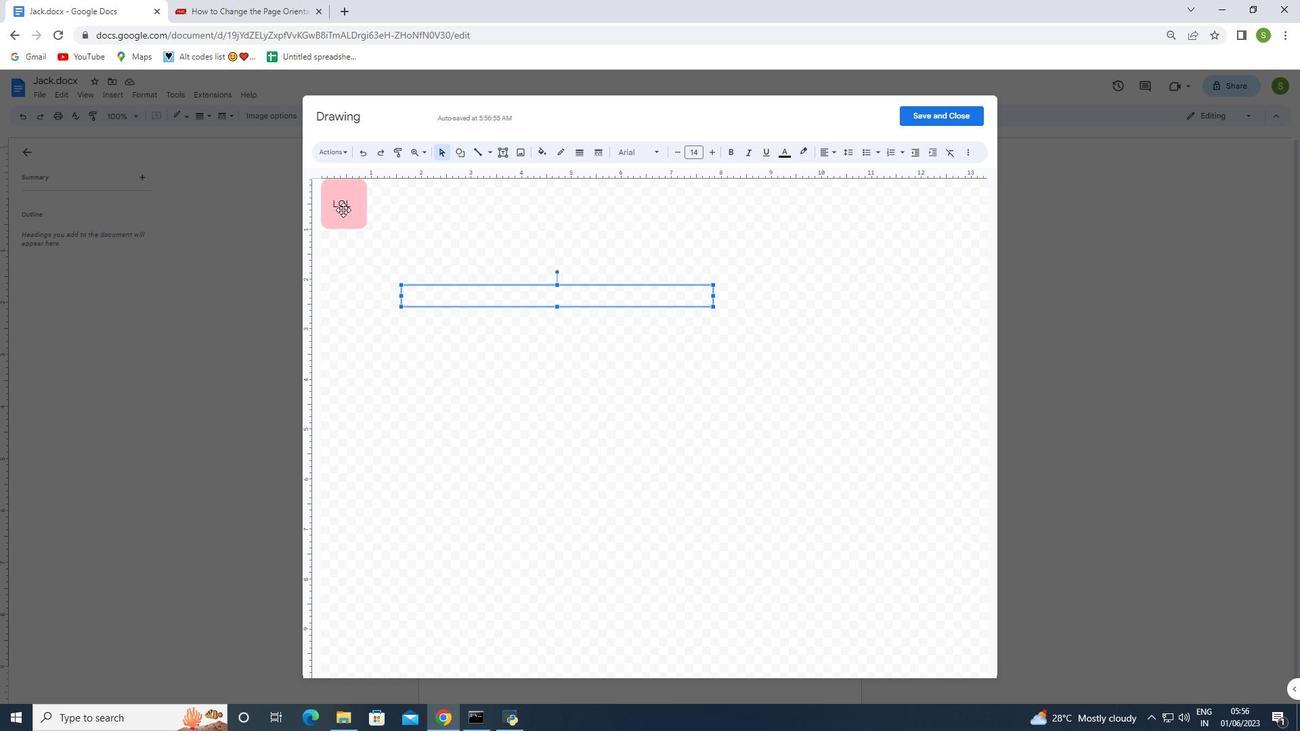 
Action: Mouse pressed left at (342, 209)
Screenshot: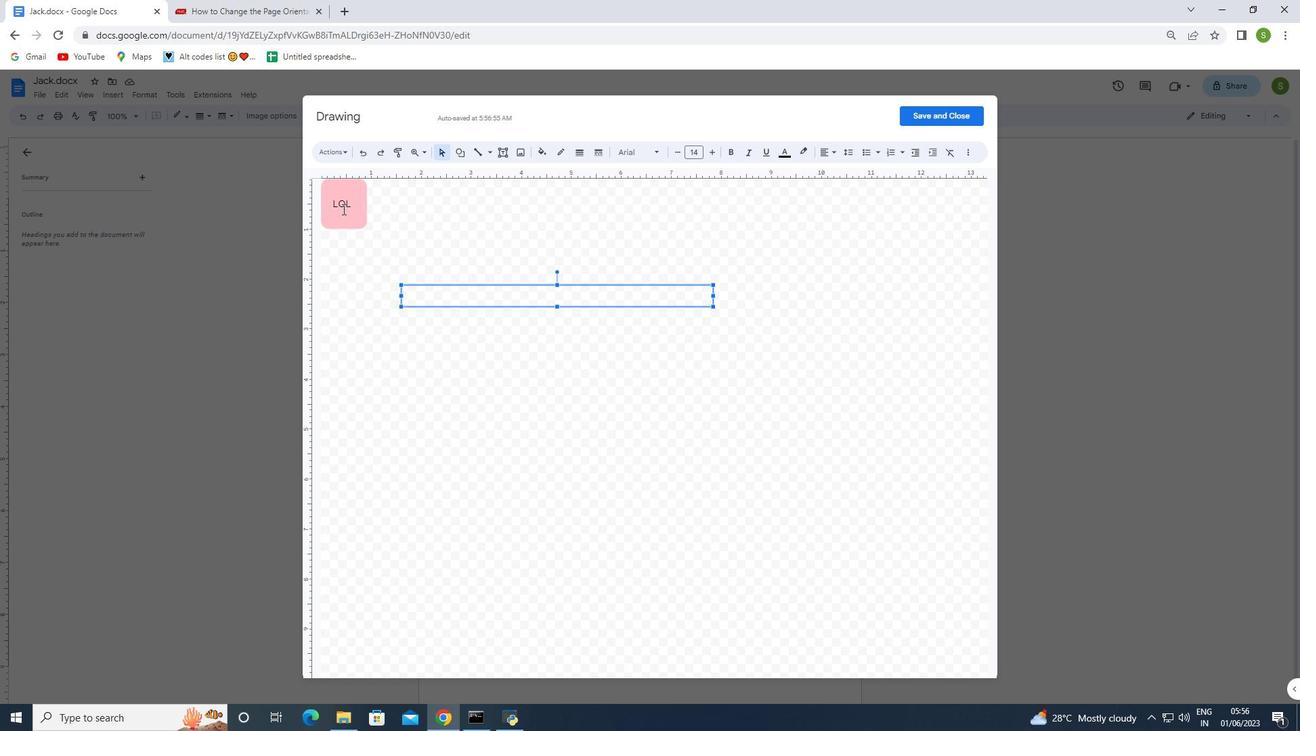 
Action: Mouse moved to (365, 262)
Screenshot: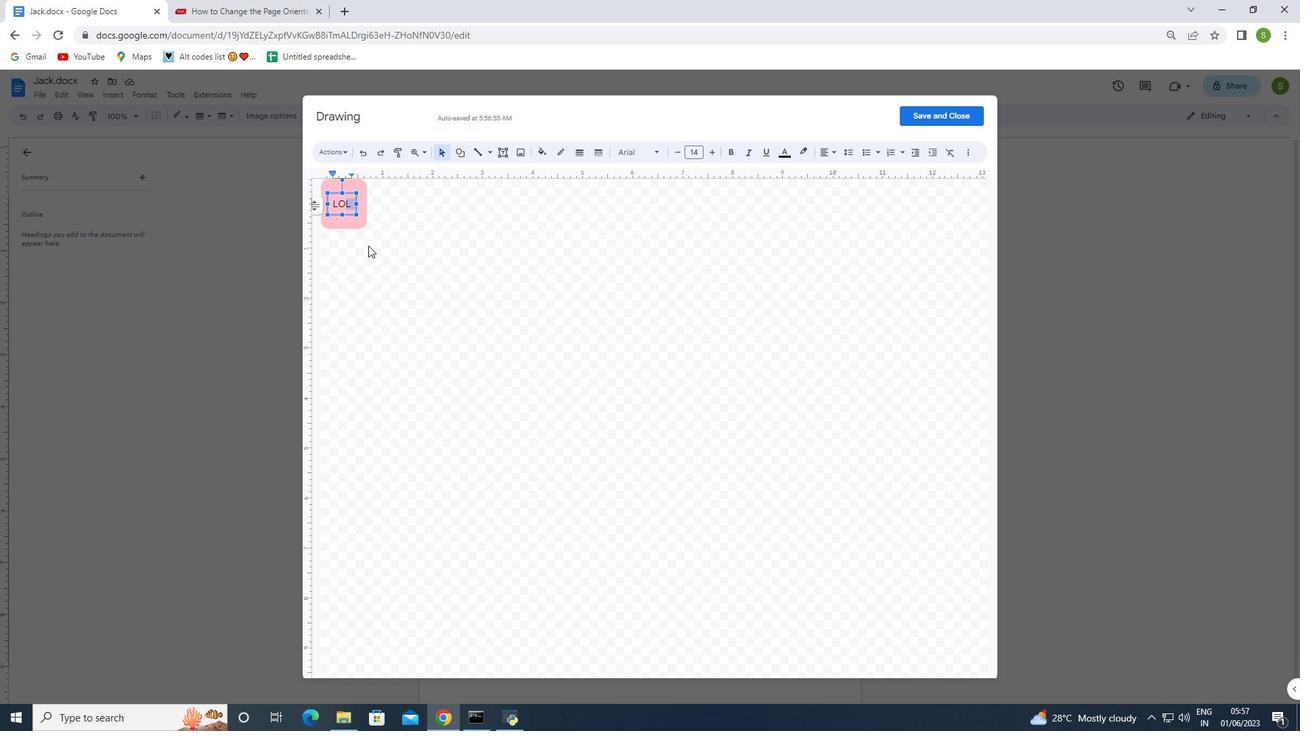 
Action: Mouse pressed left at (365, 262)
Screenshot: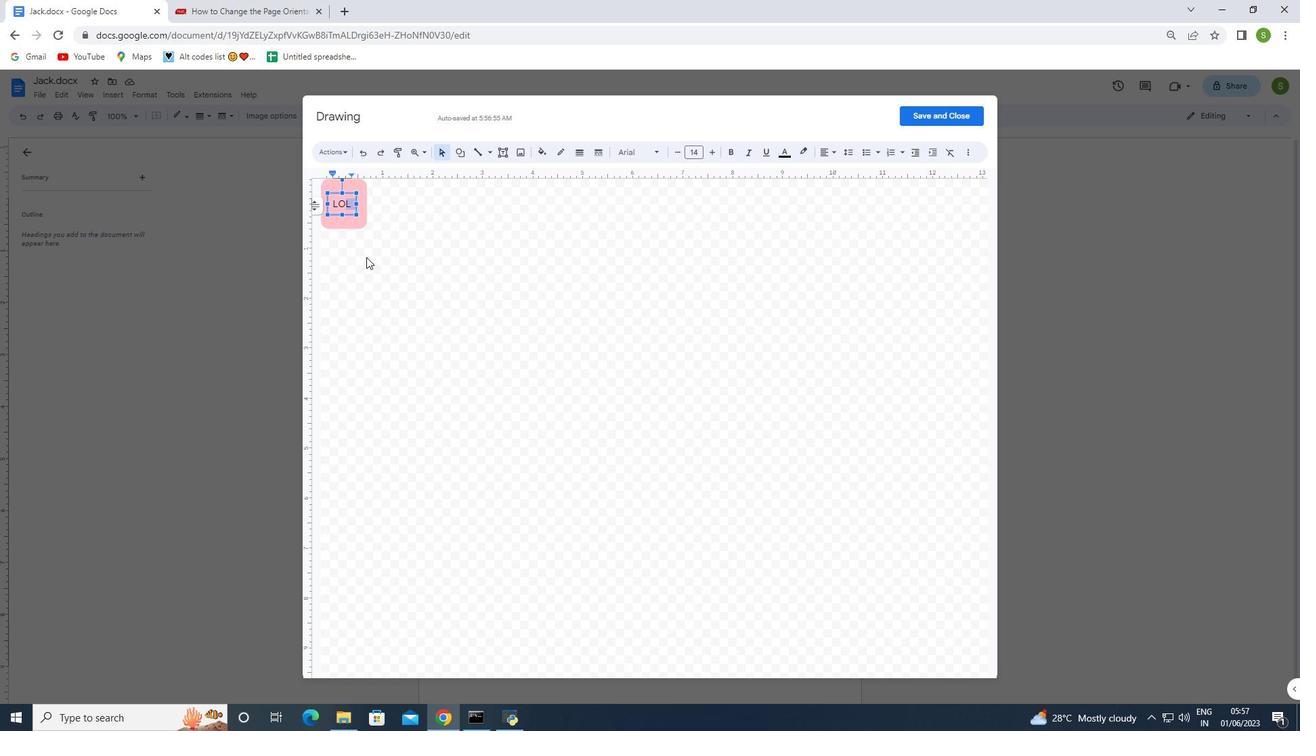 
Action: Mouse moved to (342, 202)
Screenshot: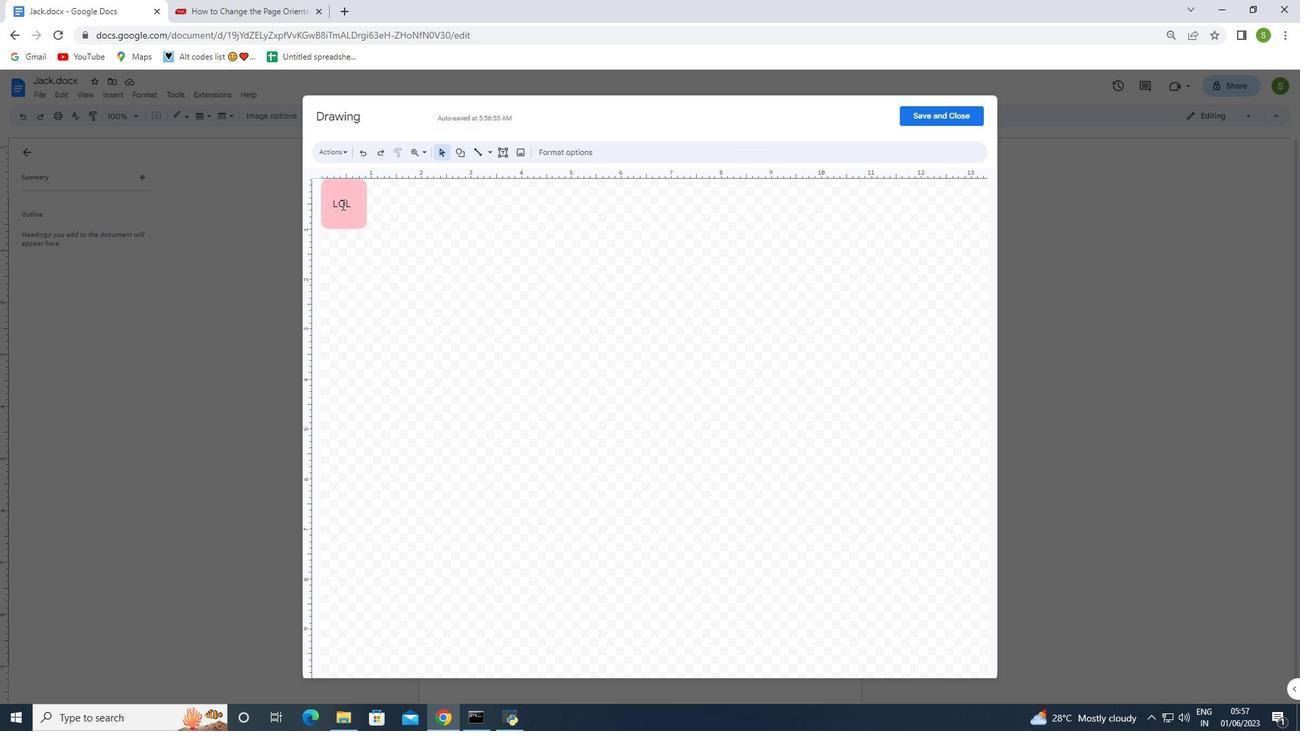 
Action: Mouse pressed left at (342, 202)
Screenshot: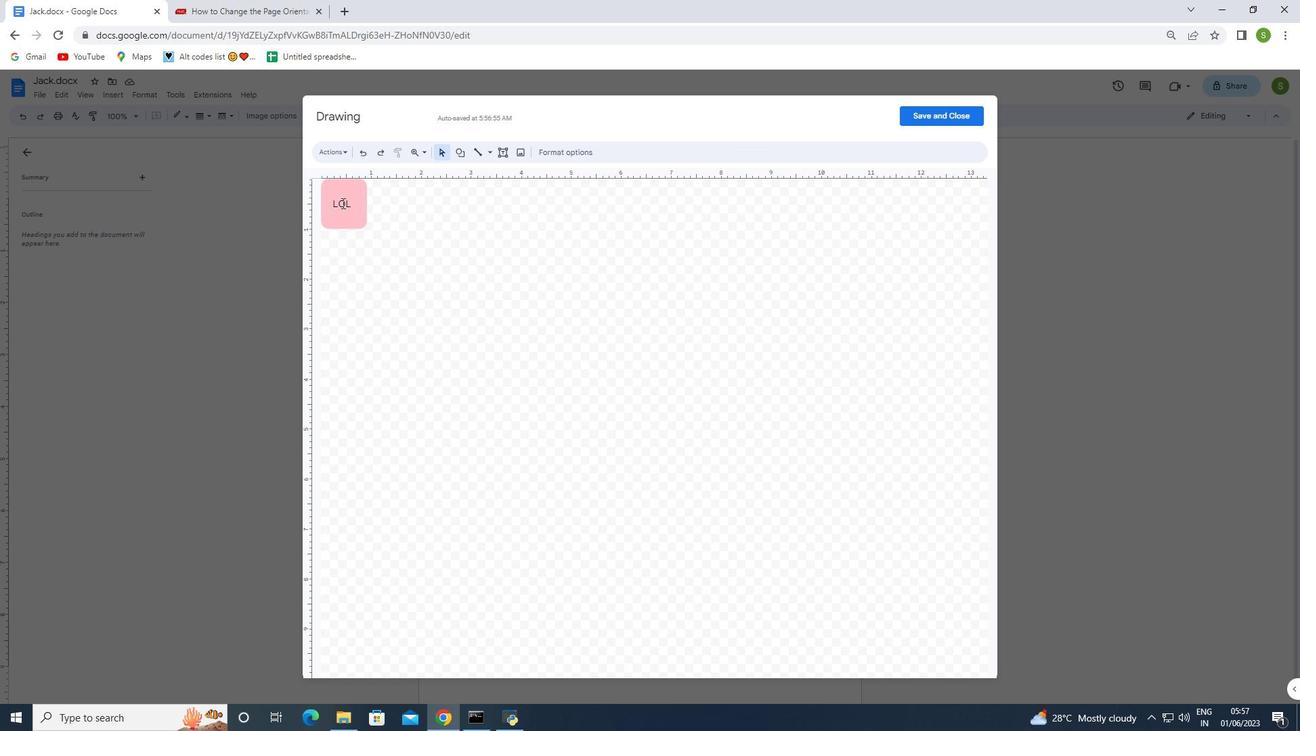 
Action: Mouse moved to (319, 209)
Screenshot: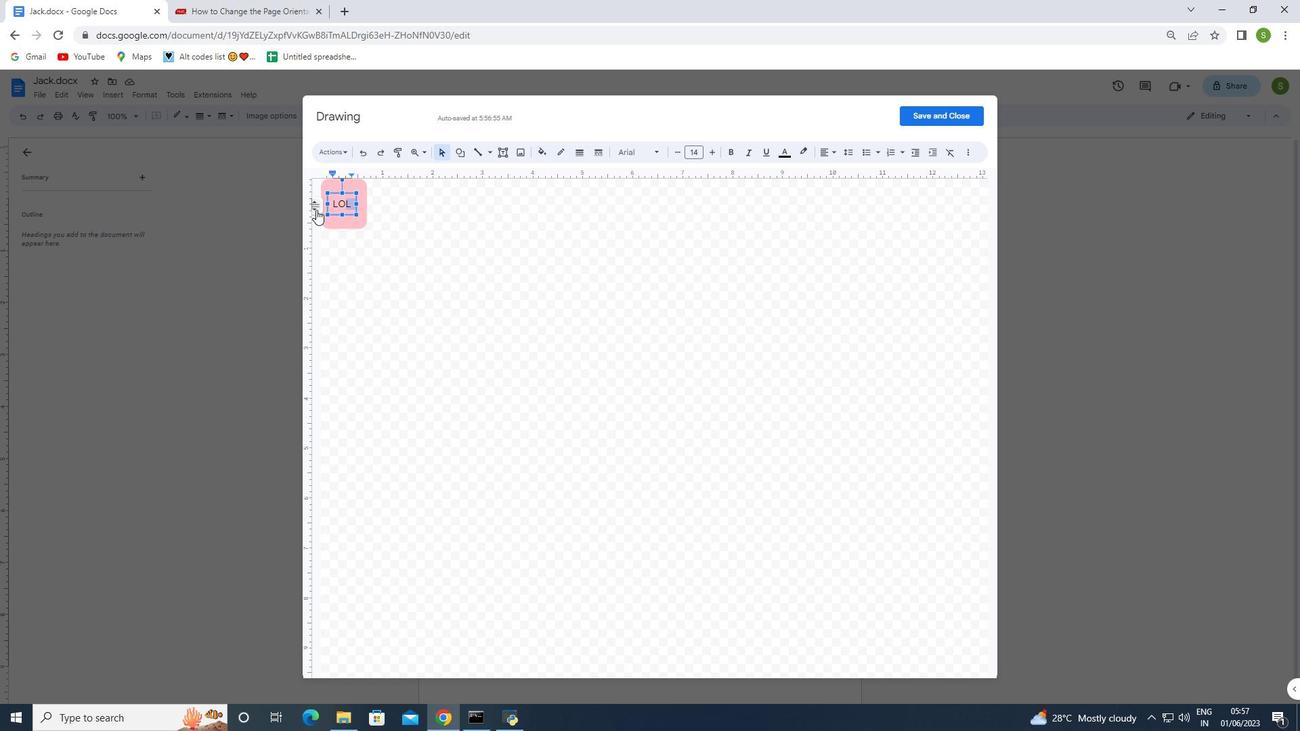 
Action: Mouse pressed left at (319, 209)
Screenshot: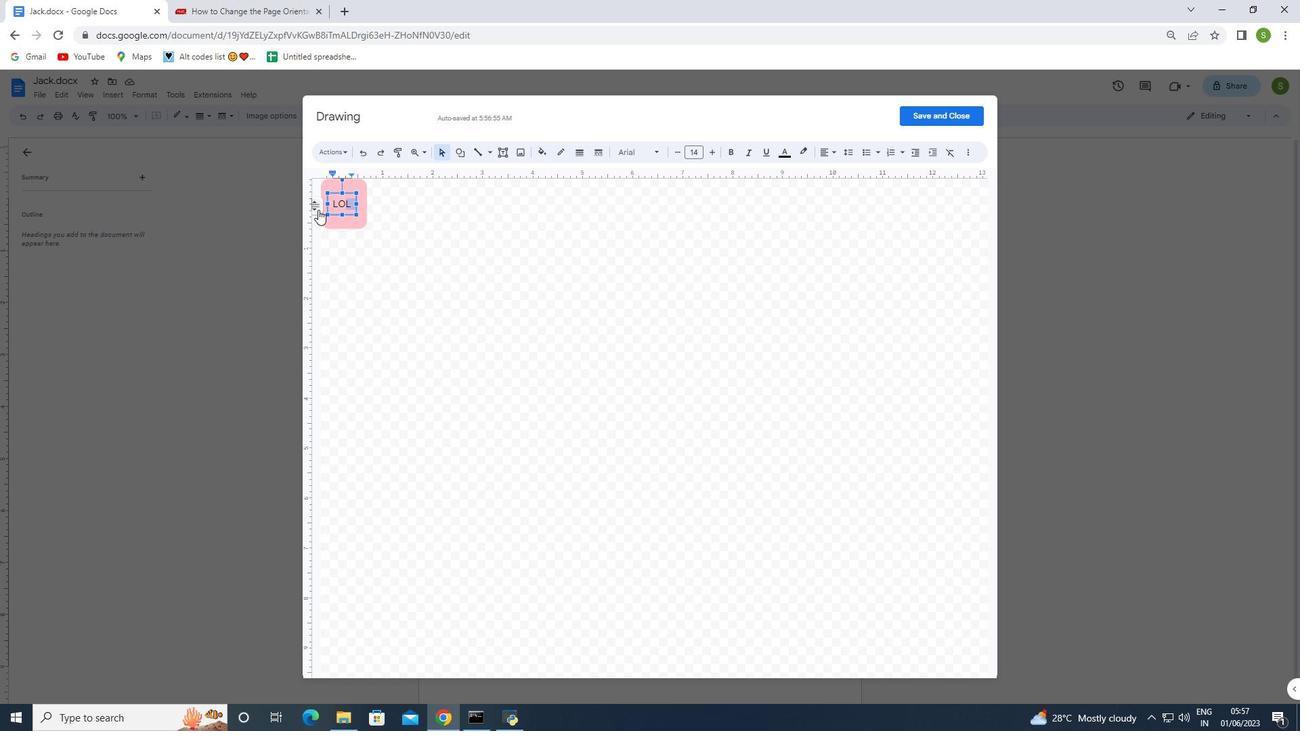 
Action: Mouse moved to (404, 319)
Screenshot: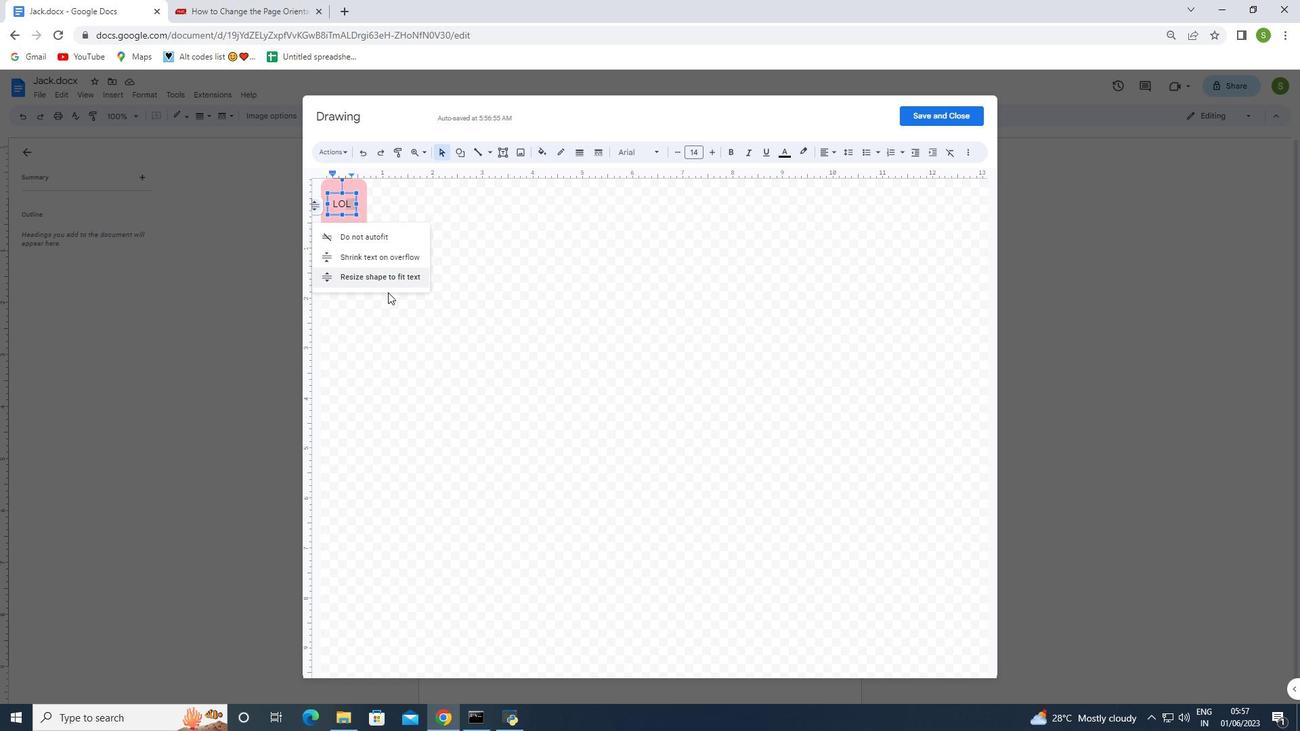 
Action: Mouse pressed left at (404, 319)
Screenshot: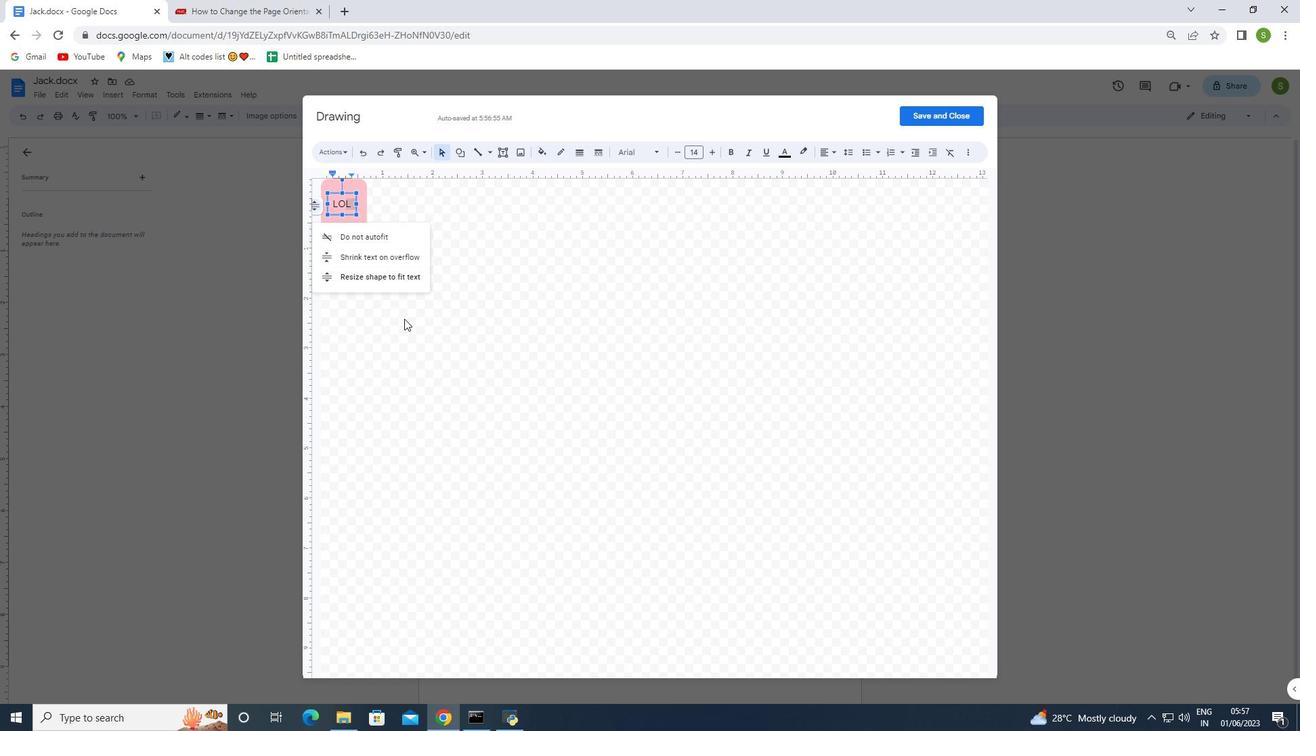 
Action: Mouse moved to (350, 207)
Screenshot: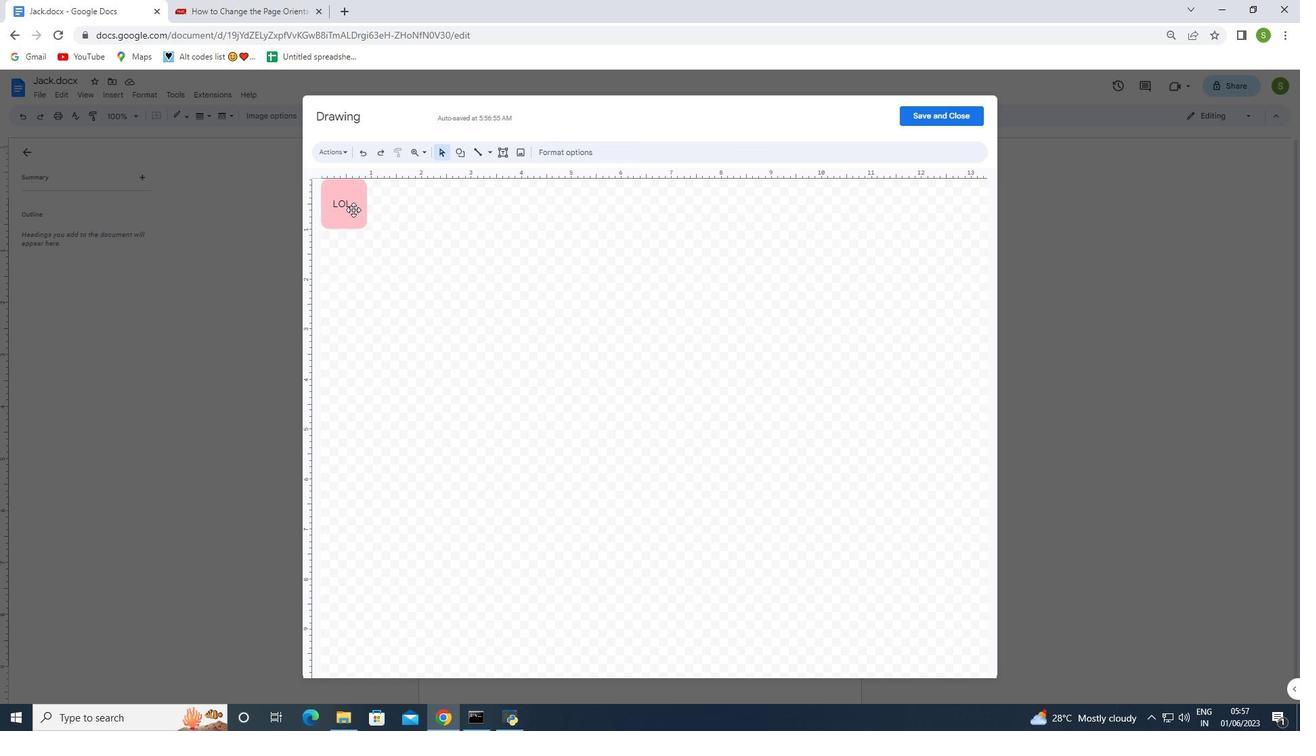 
Action: Mouse pressed left at (350, 207)
Screenshot: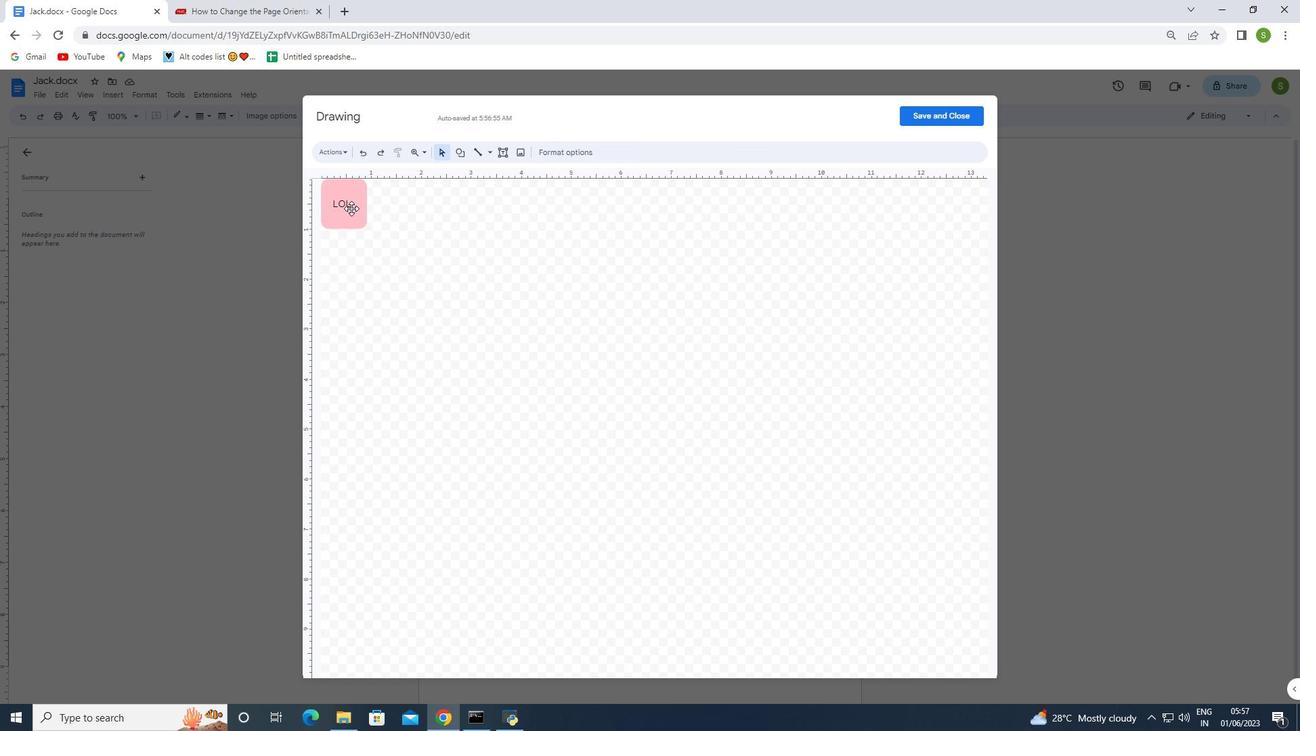 
Action: Mouse moved to (373, 276)
Screenshot: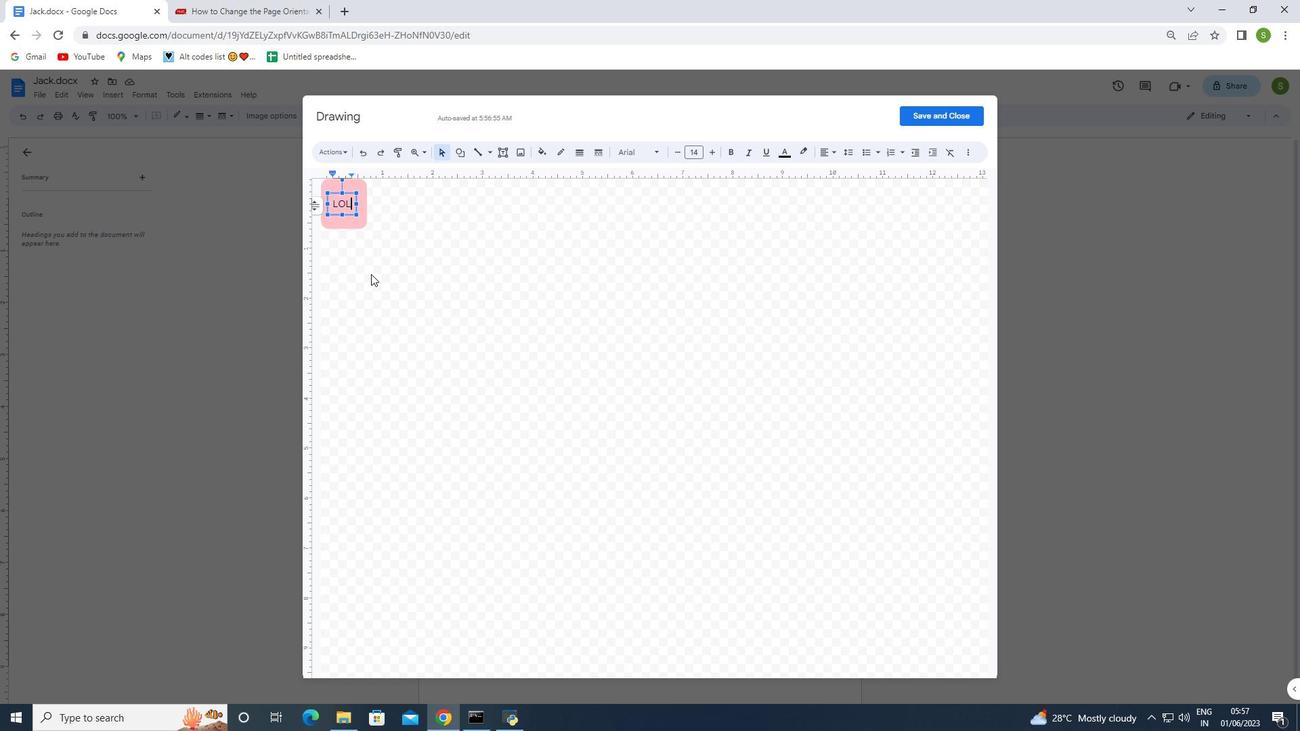 
Action: Mouse pressed left at (373, 276)
Screenshot: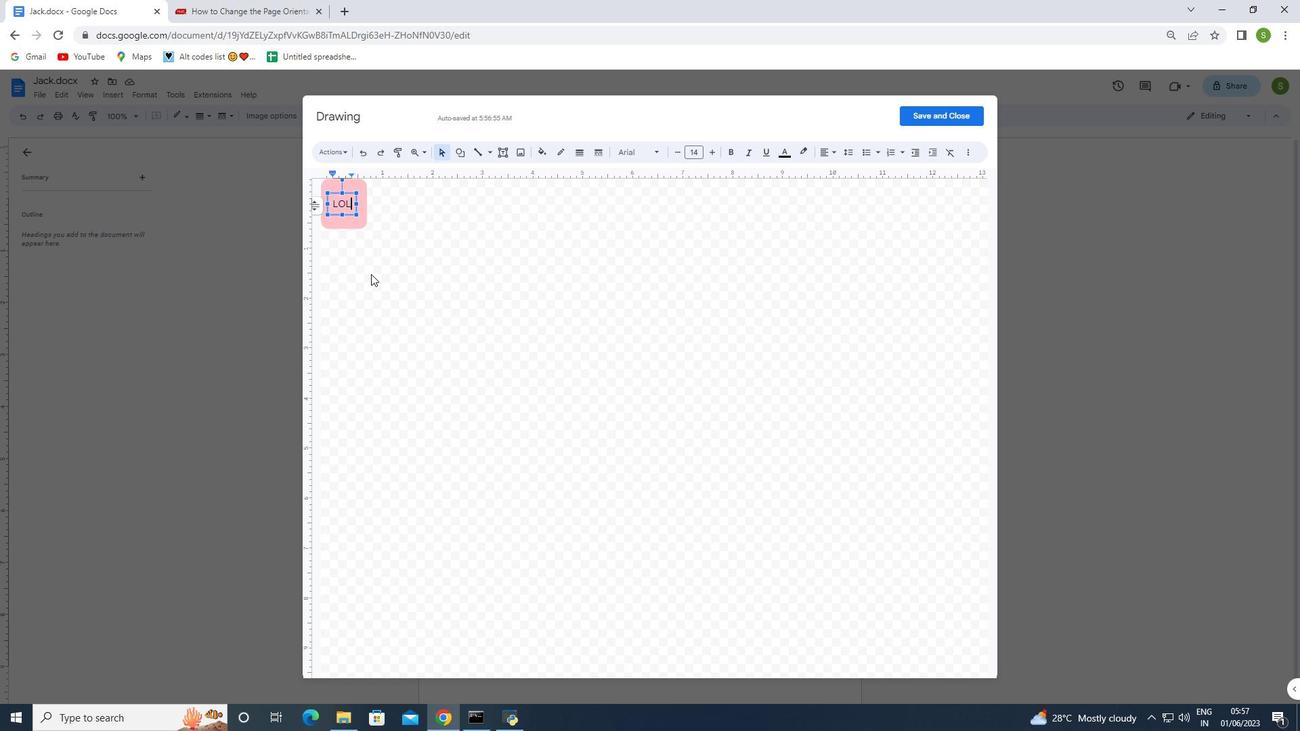 
Action: Mouse moved to (338, 207)
Screenshot: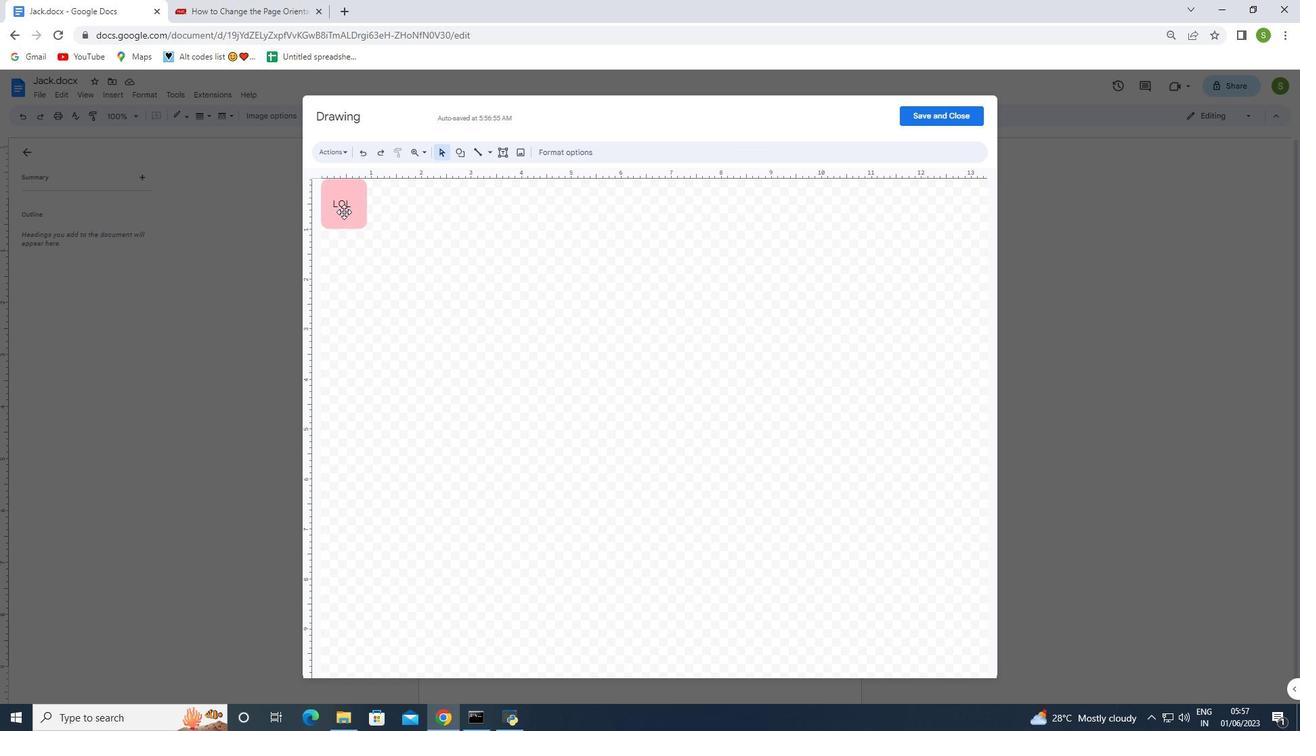
Action: Mouse pressed left at (338, 207)
Screenshot: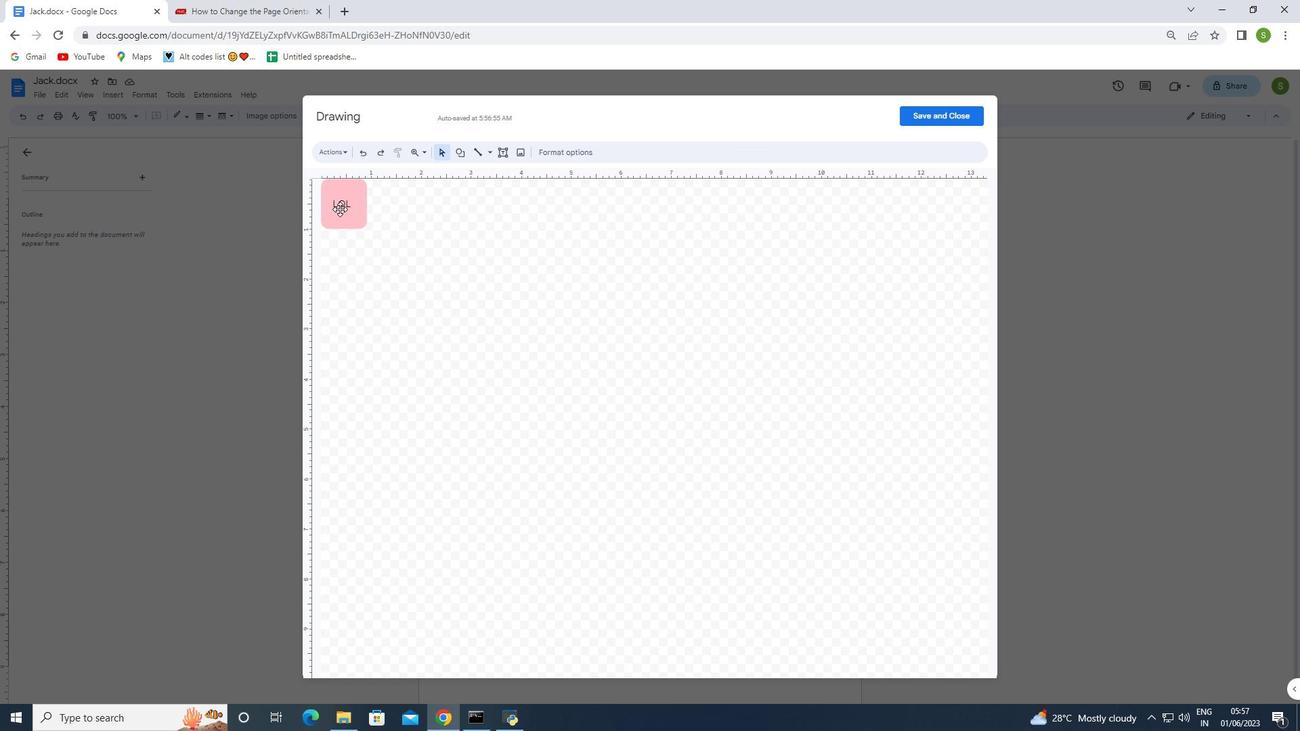 
Action: Mouse moved to (350, 229)
Screenshot: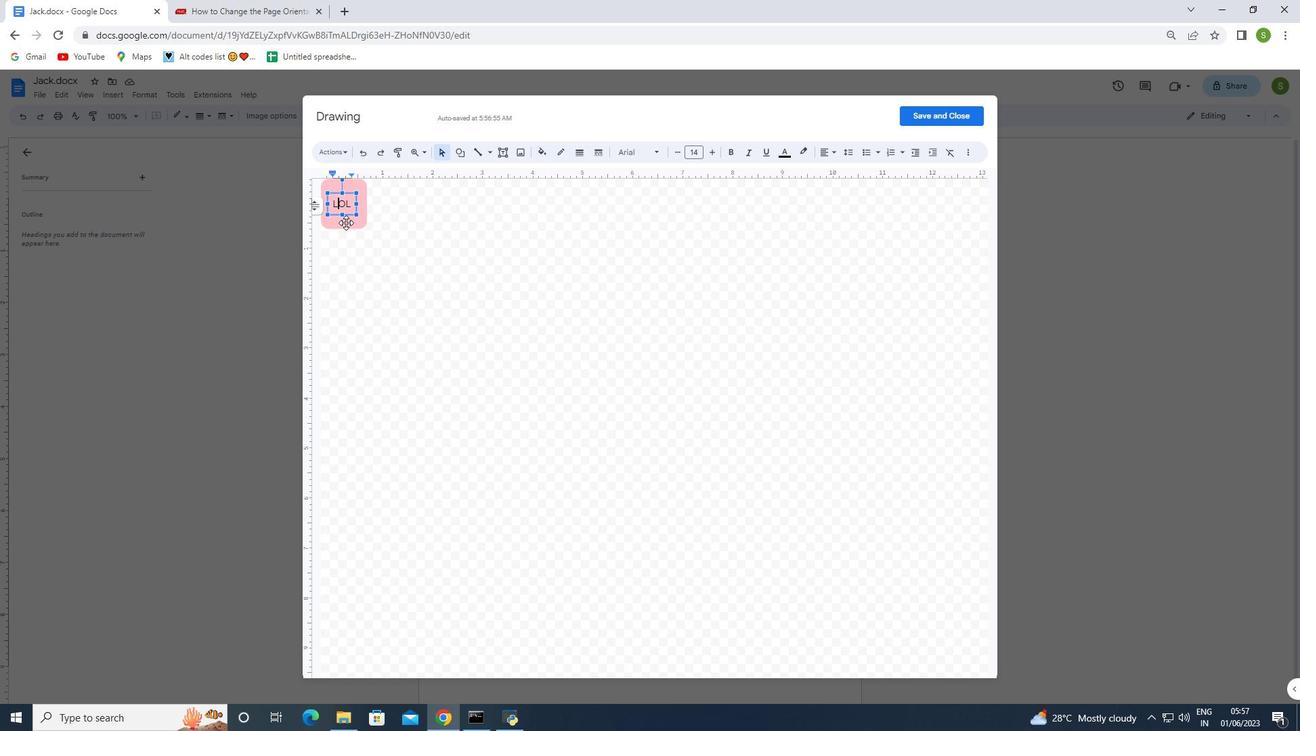 
Action: Key pressed <Key.right><Key.right><Key.right><Key.right><Key.right><Key.right><Key.right><Key.right>
Screenshot: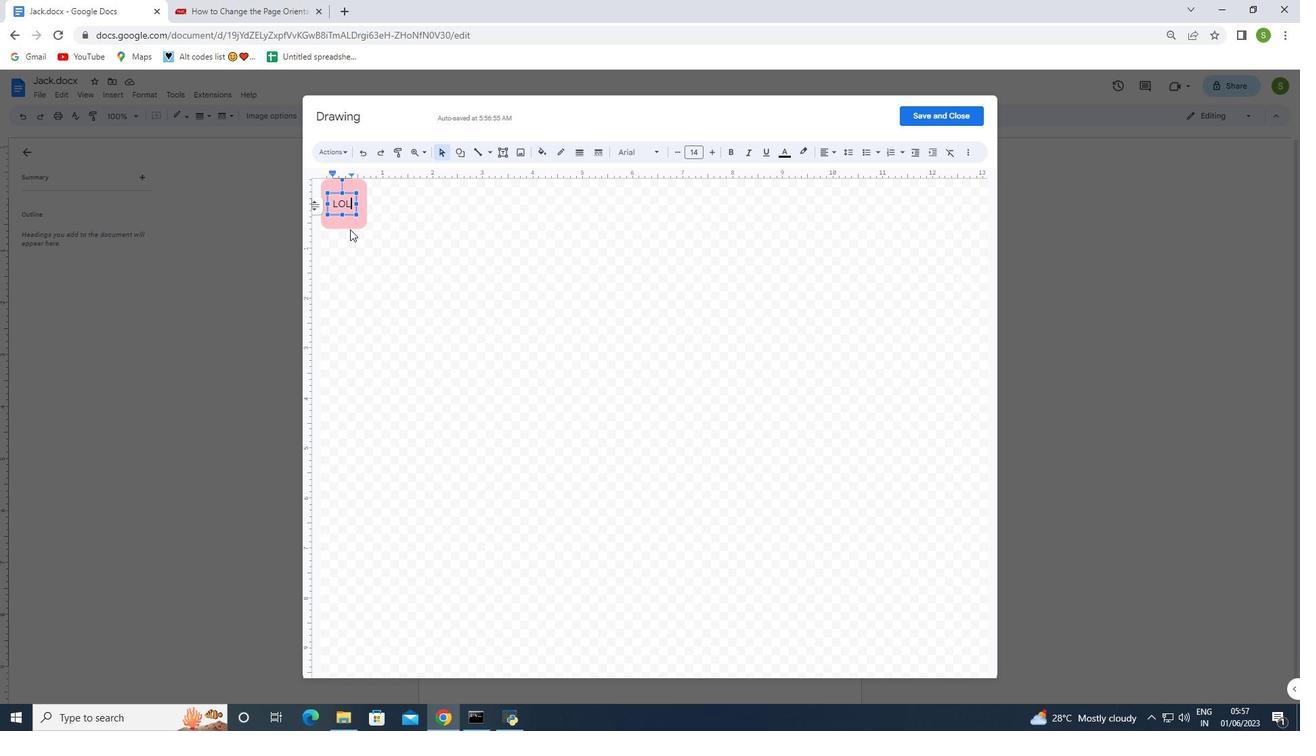 
Action: Mouse moved to (826, 151)
Screenshot: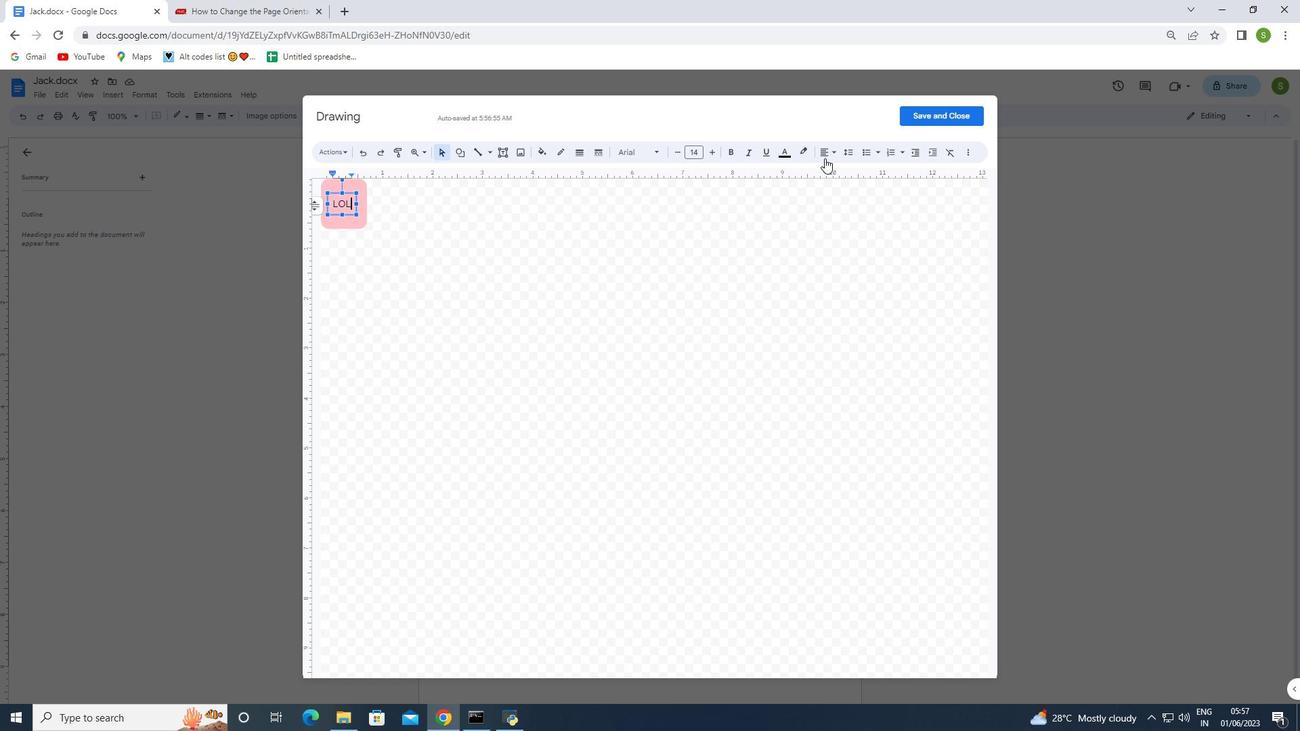 
Action: Mouse pressed left at (826, 151)
Screenshot: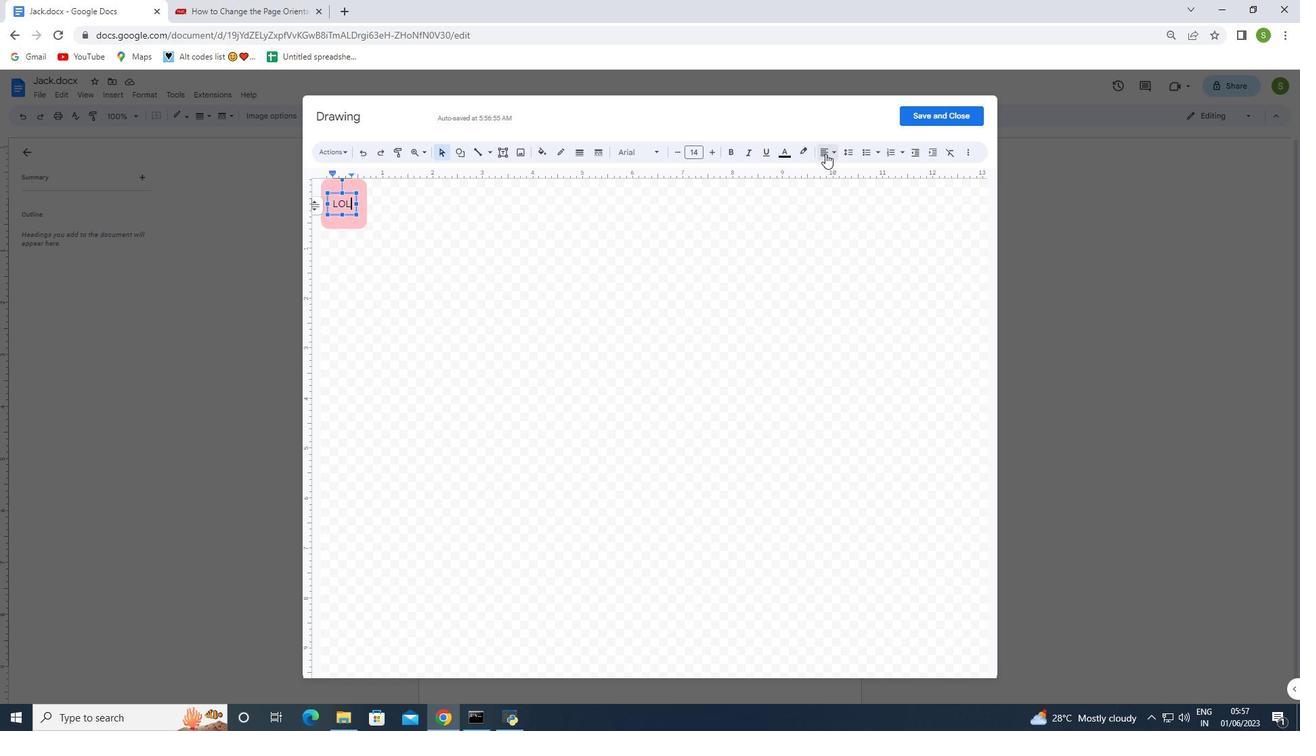 
Action: Mouse moved to (858, 168)
Screenshot: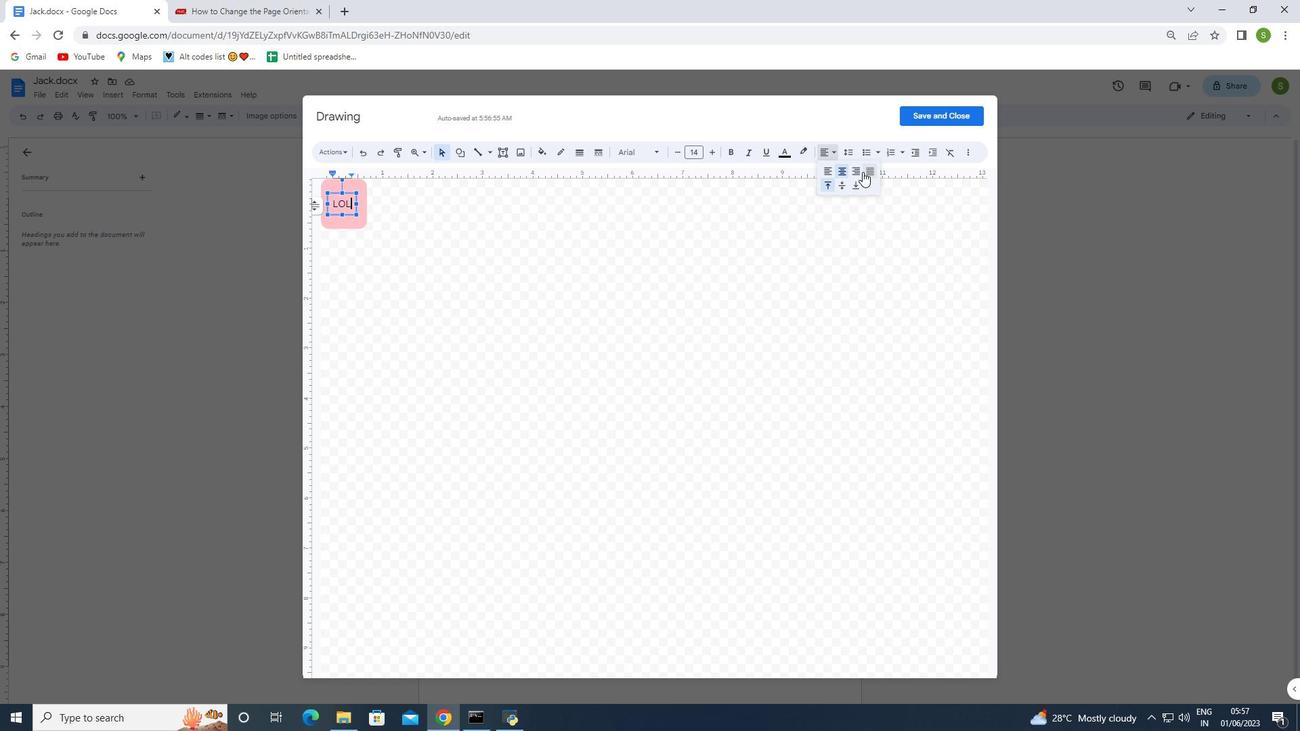 
Action: Mouse pressed left at (858, 168)
Screenshot: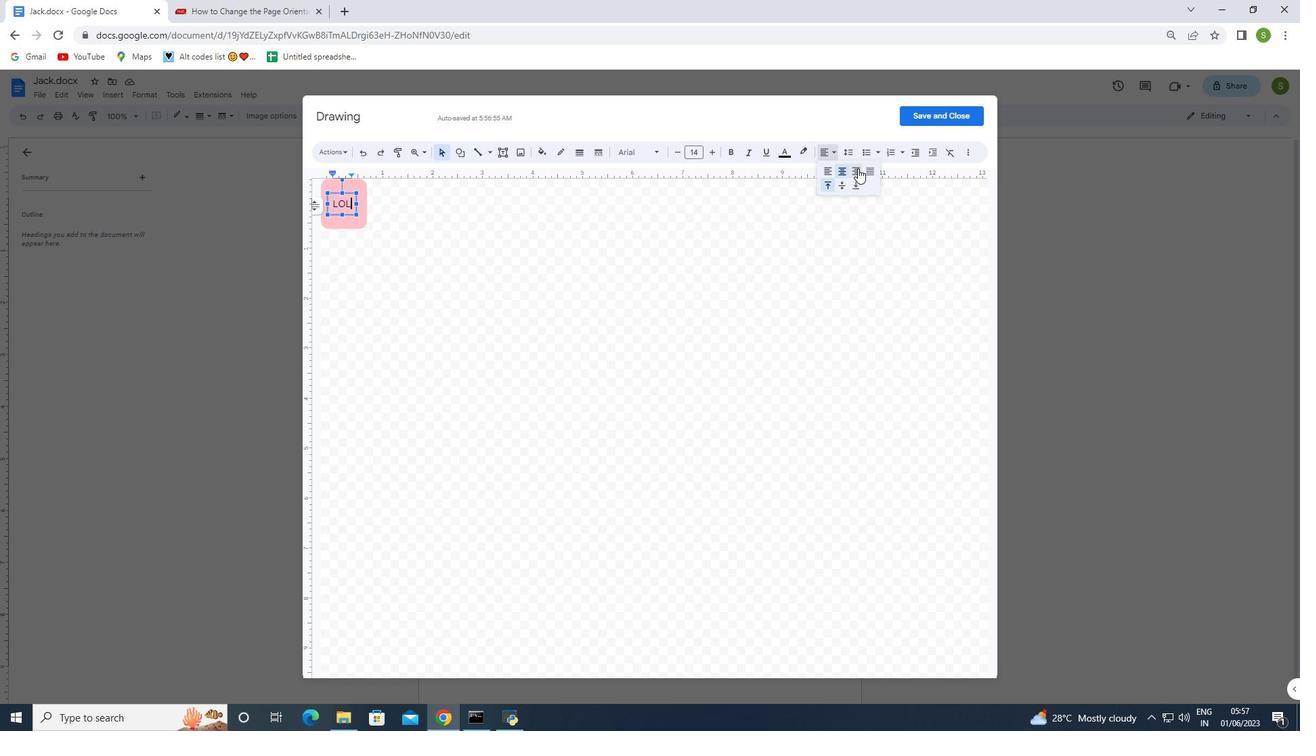 
Action: Mouse moved to (825, 153)
Screenshot: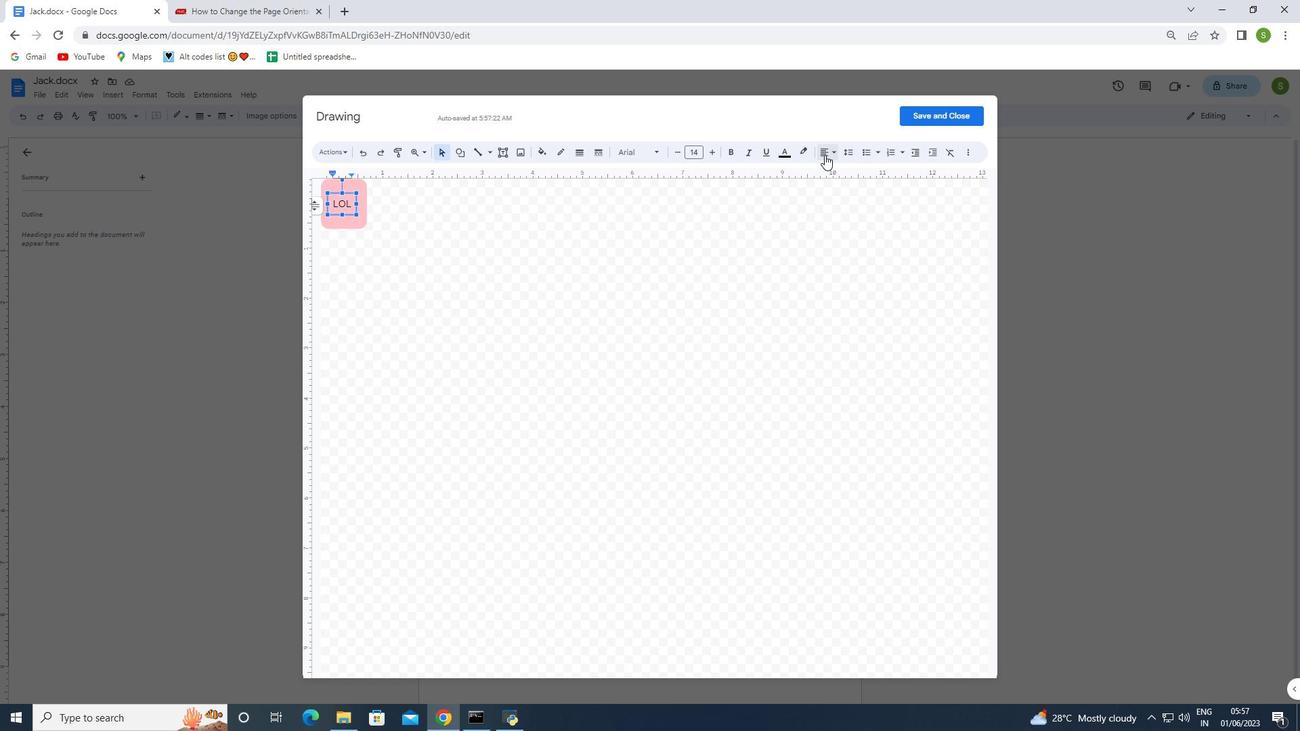 
Action: Mouse pressed left at (825, 153)
Screenshot: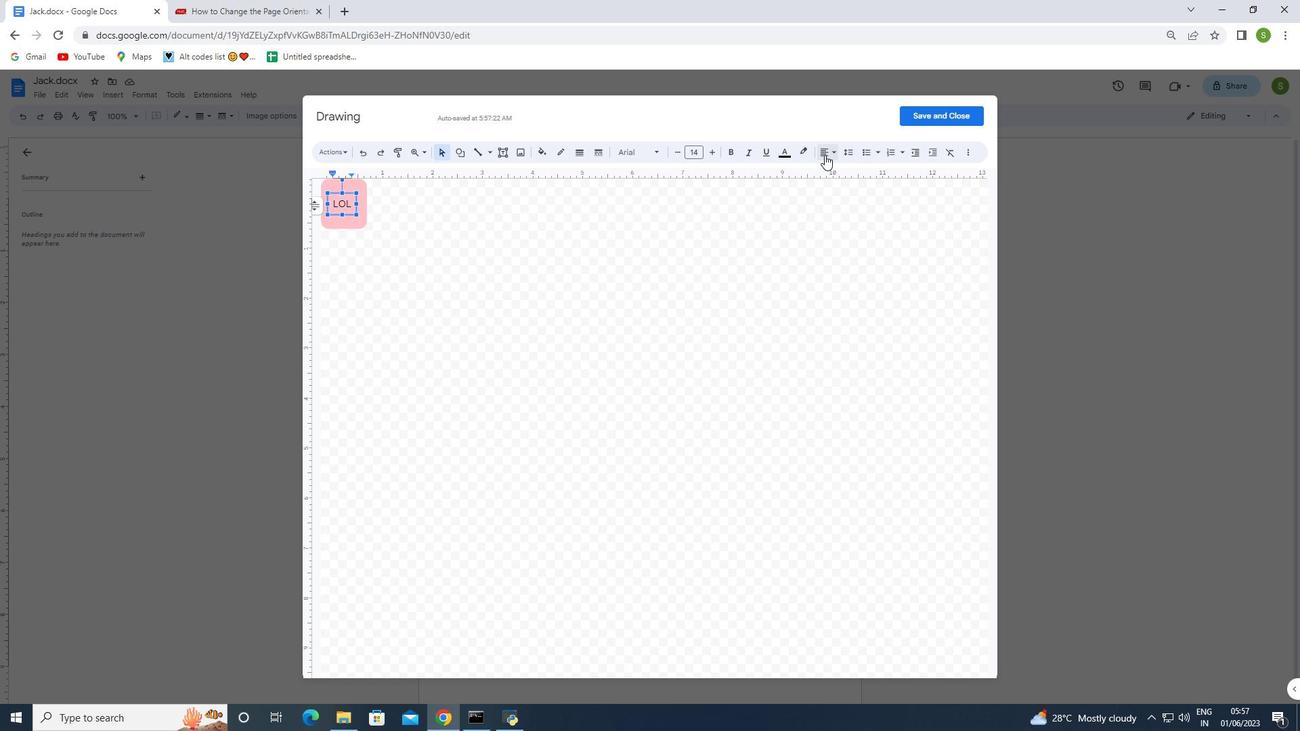 
Action: Mouse moved to (843, 164)
Screenshot: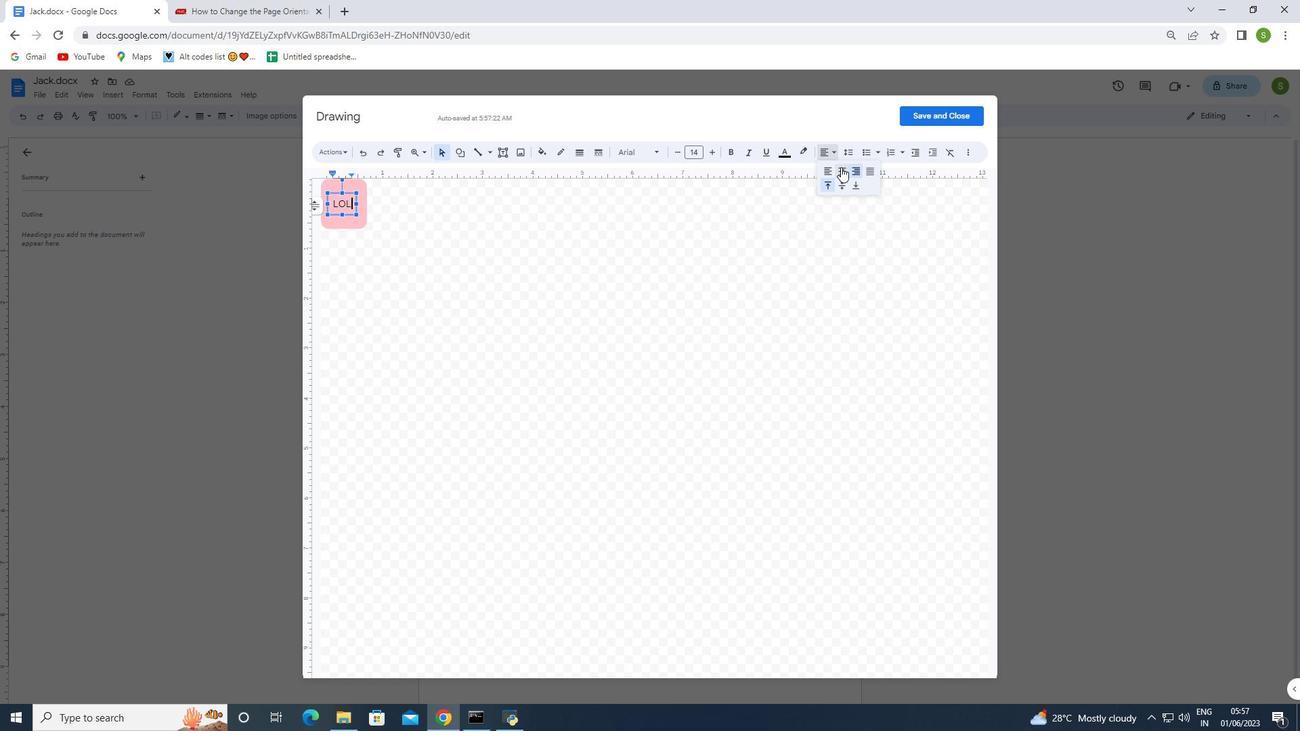 
Action: Mouse pressed left at (843, 164)
Screenshot: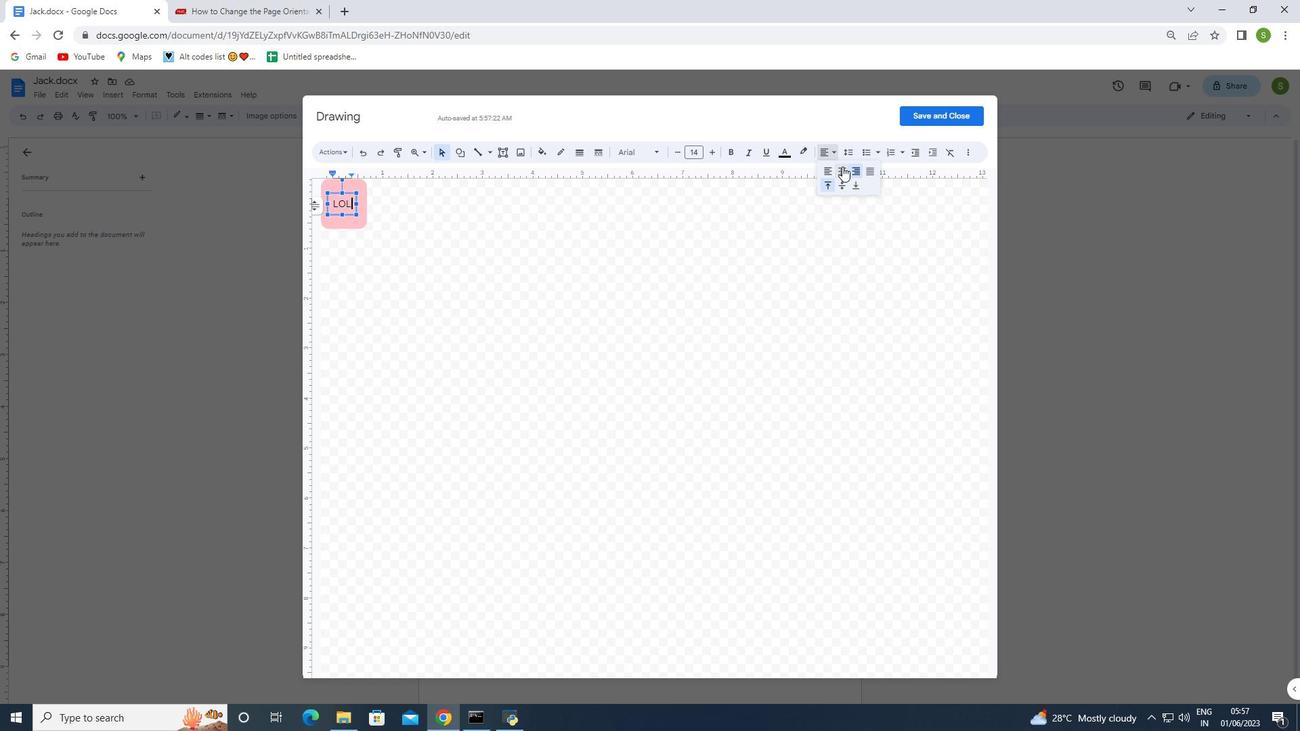 
Action: Mouse moved to (951, 115)
Screenshot: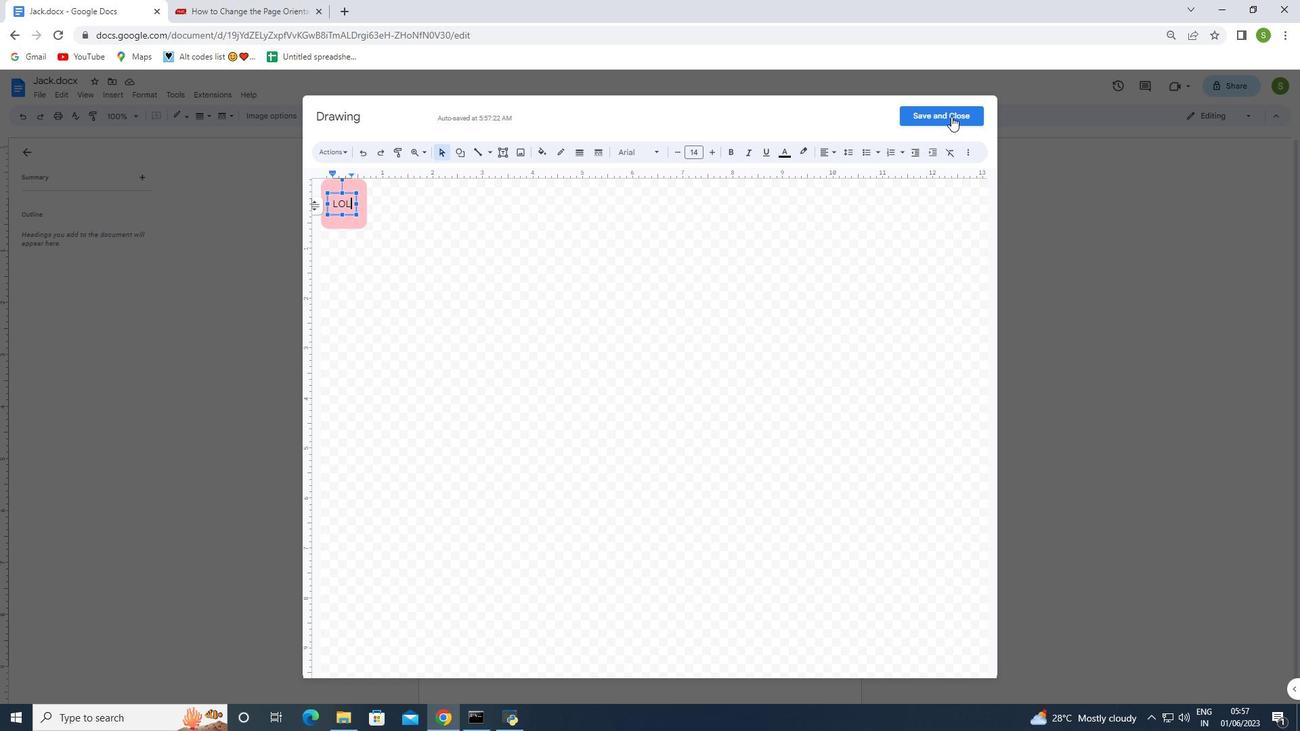 
Action: Mouse pressed left at (951, 115)
Screenshot: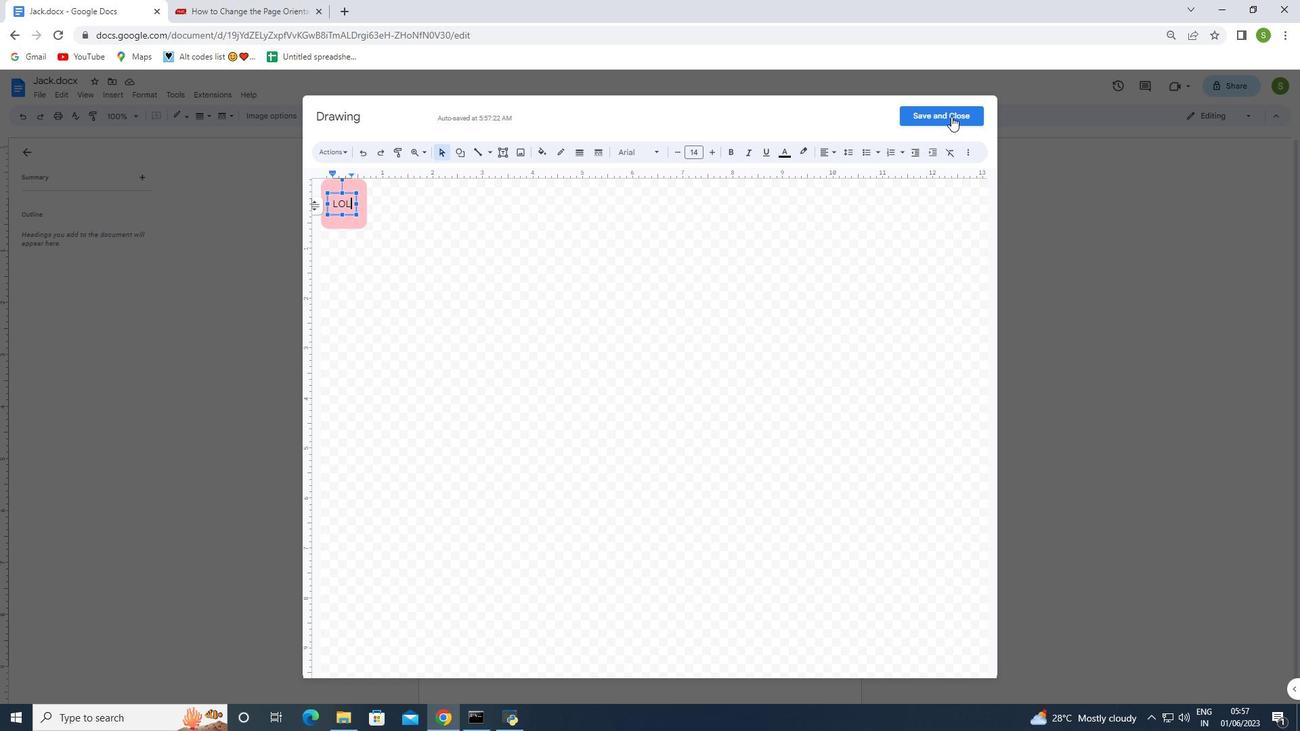 
Action: Mouse moved to (586, 452)
Screenshot: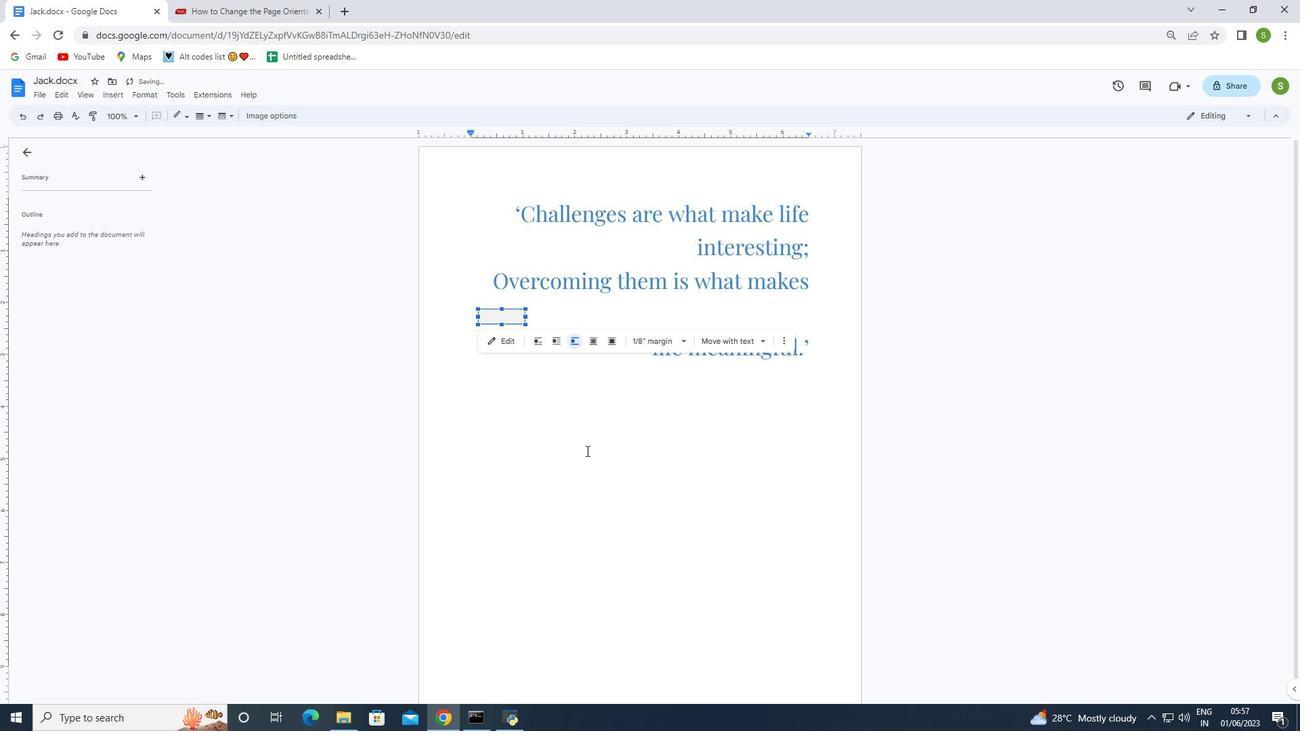 
Action: Mouse pressed left at (586, 452)
Screenshot: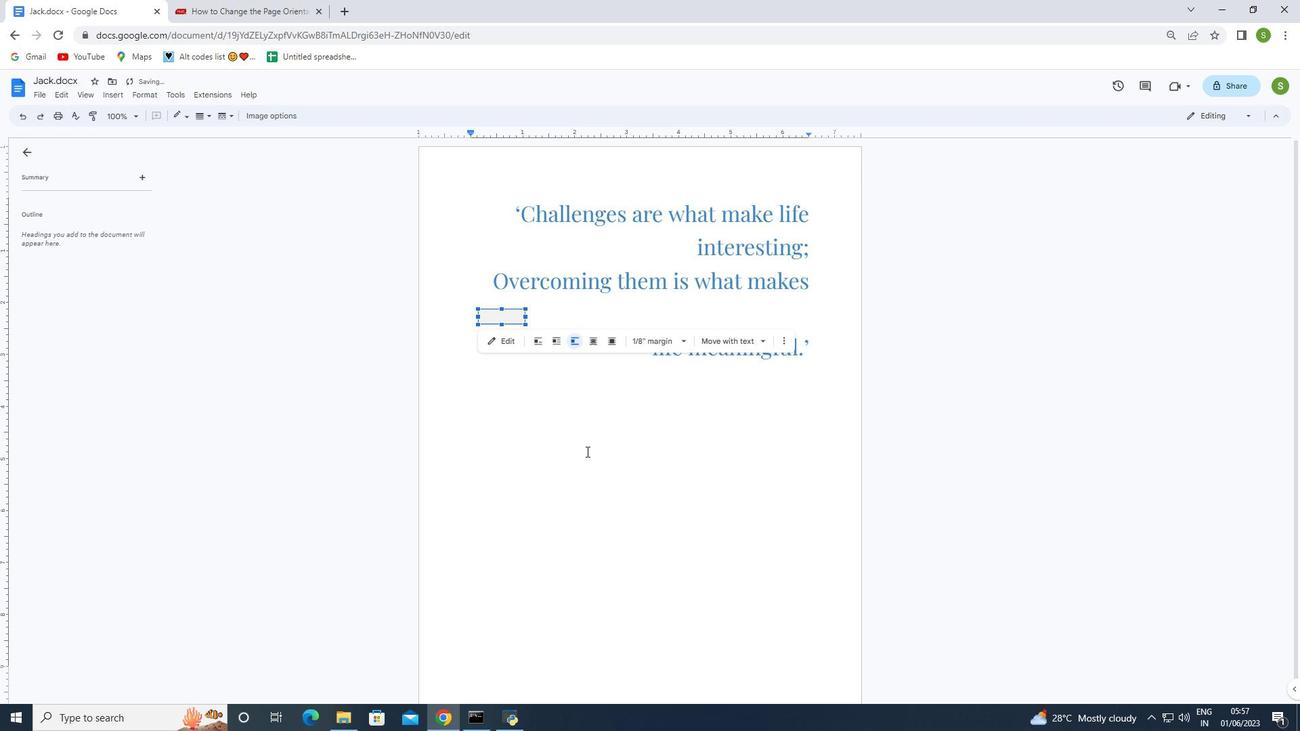 
Action: Mouse moved to (591, 455)
Screenshot: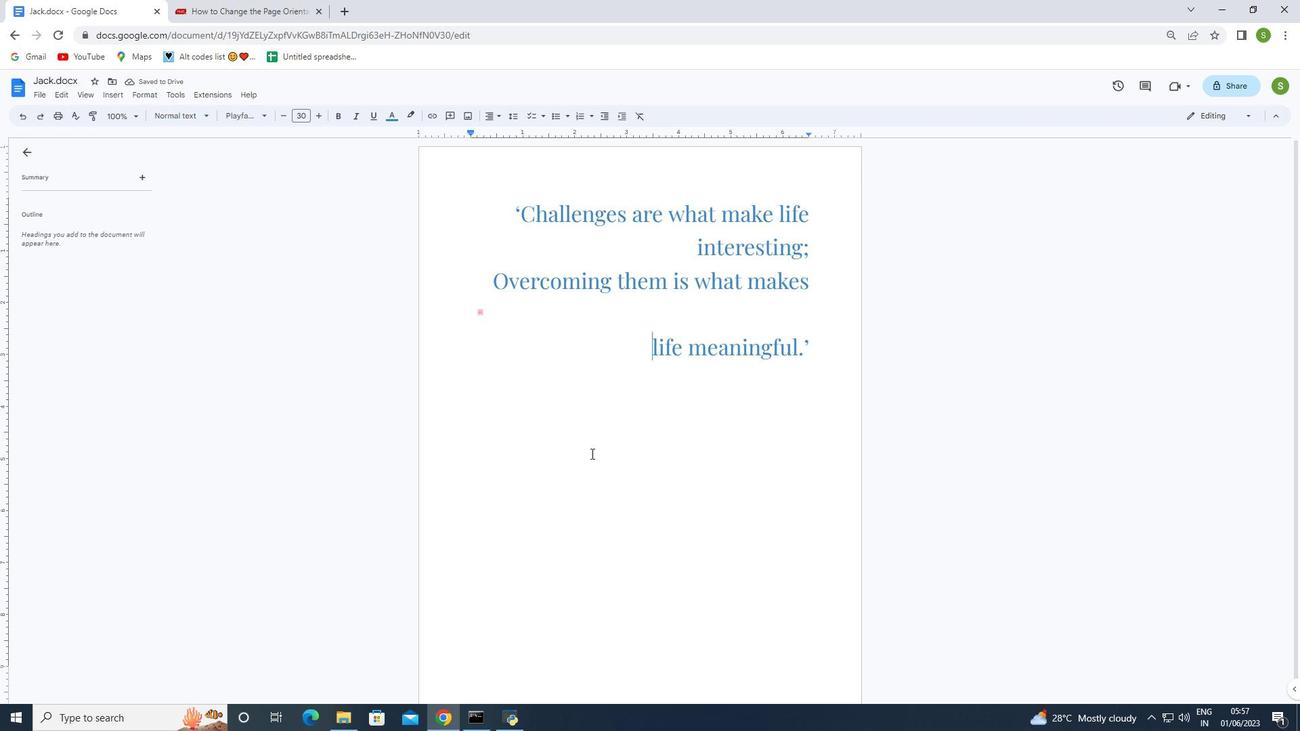 
Action: Key pressed ctrl+Z<'\x1a'><'\x1a'>
Screenshot: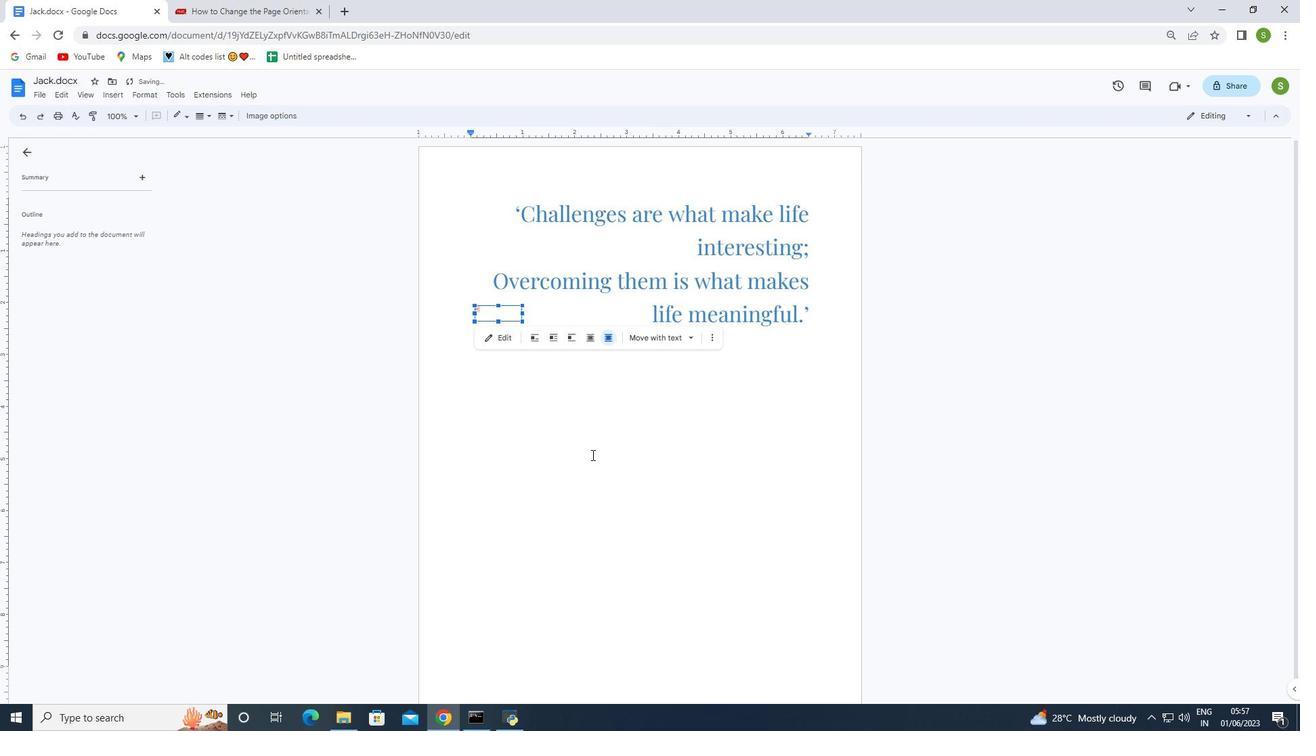 
Action: Mouse moved to (547, 417)
Screenshot: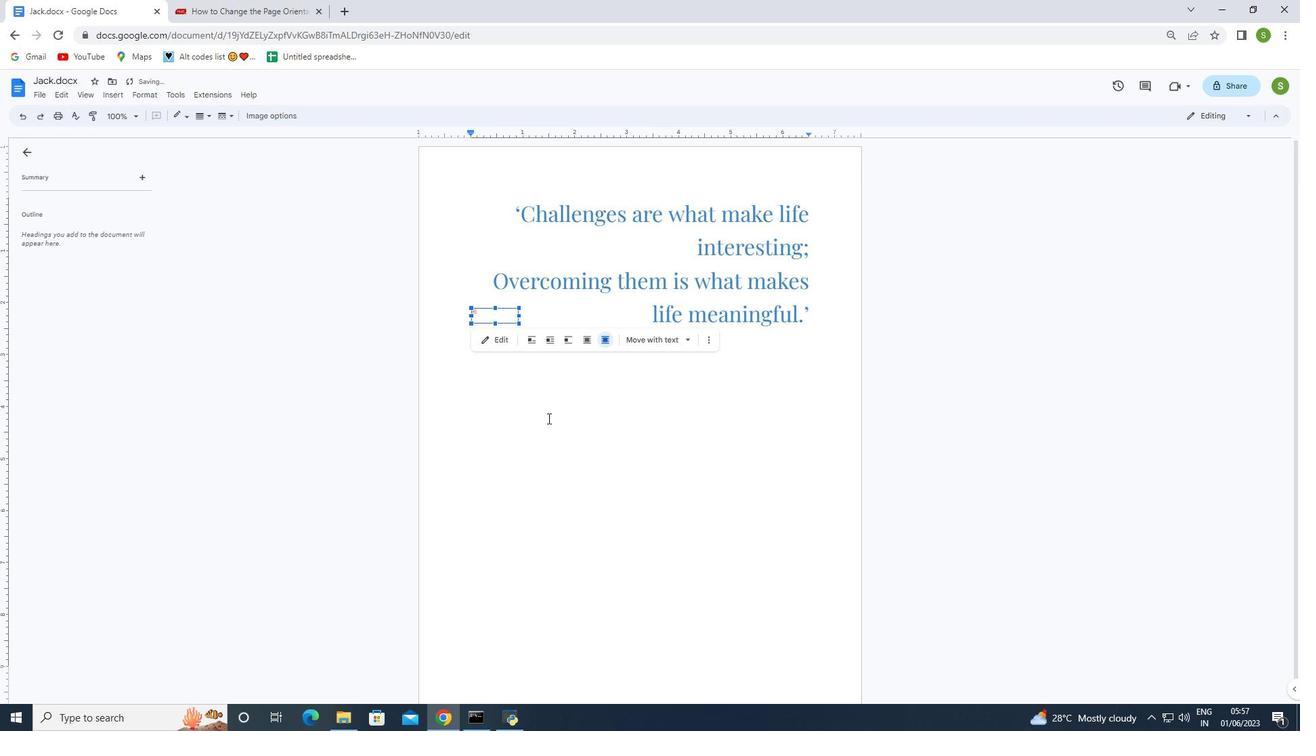 
Action: Key pressed <'\x1a'>
Screenshot: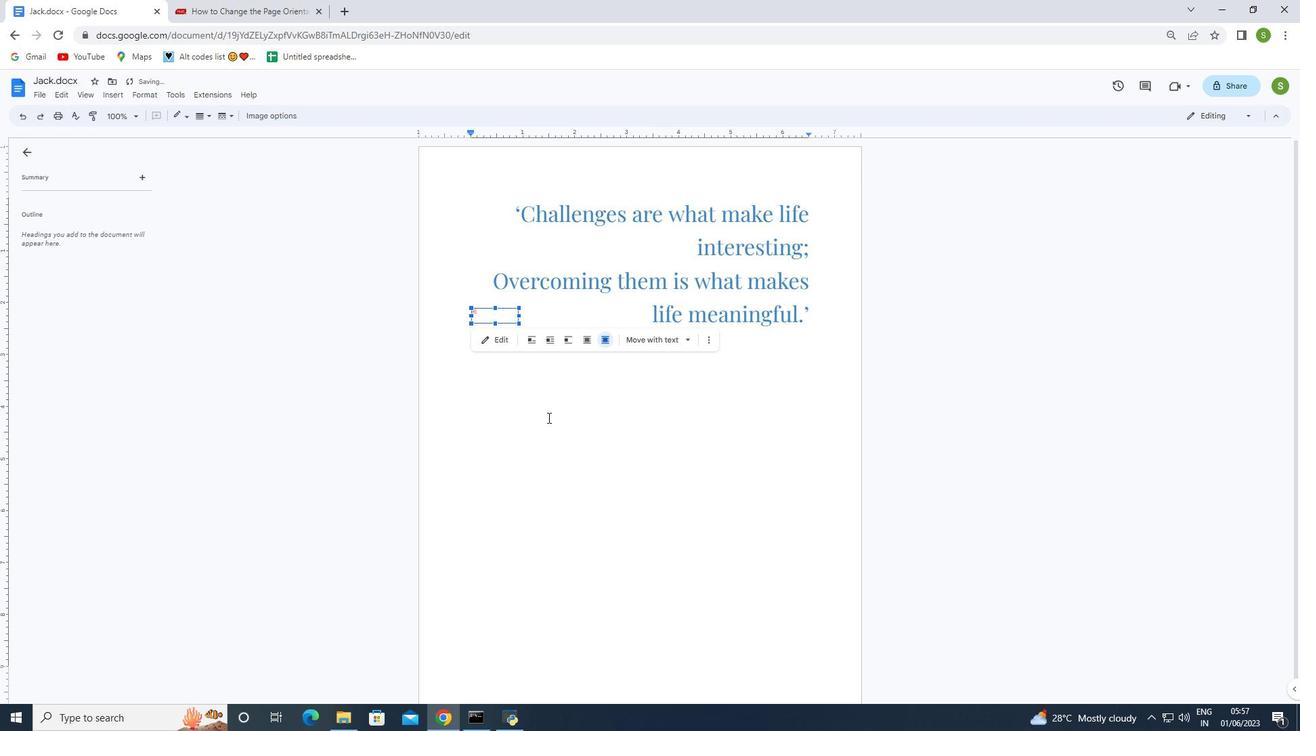 
Action: Mouse moved to (545, 421)
Screenshot: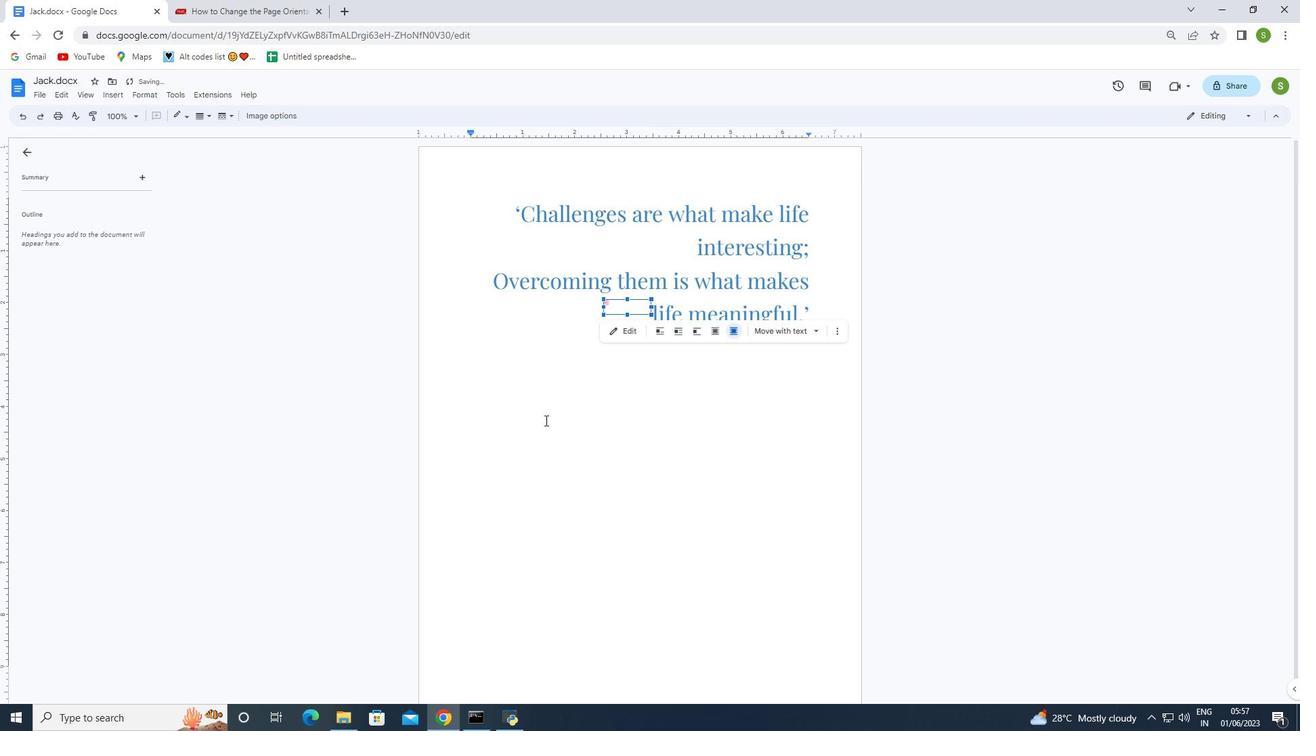 
Action: Key pressed <'\x1a'>
Screenshot: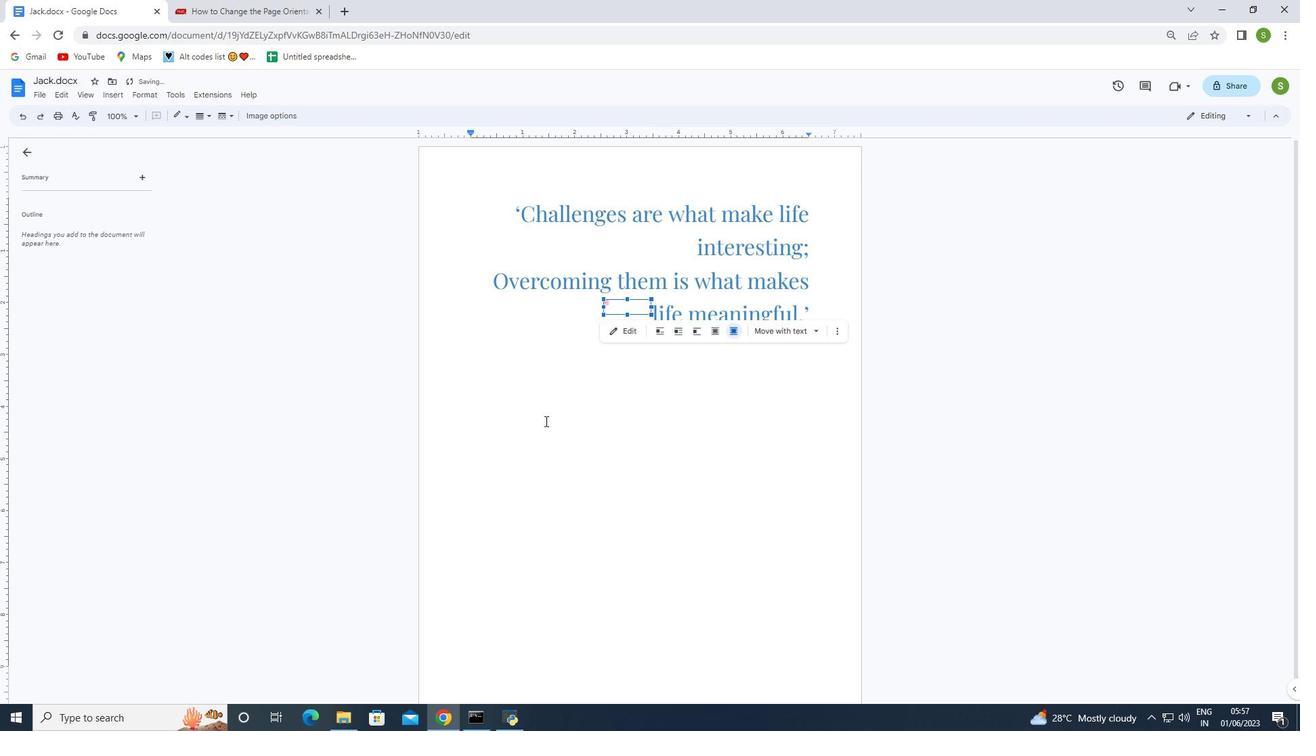 
Action: Mouse moved to (547, 426)
Screenshot: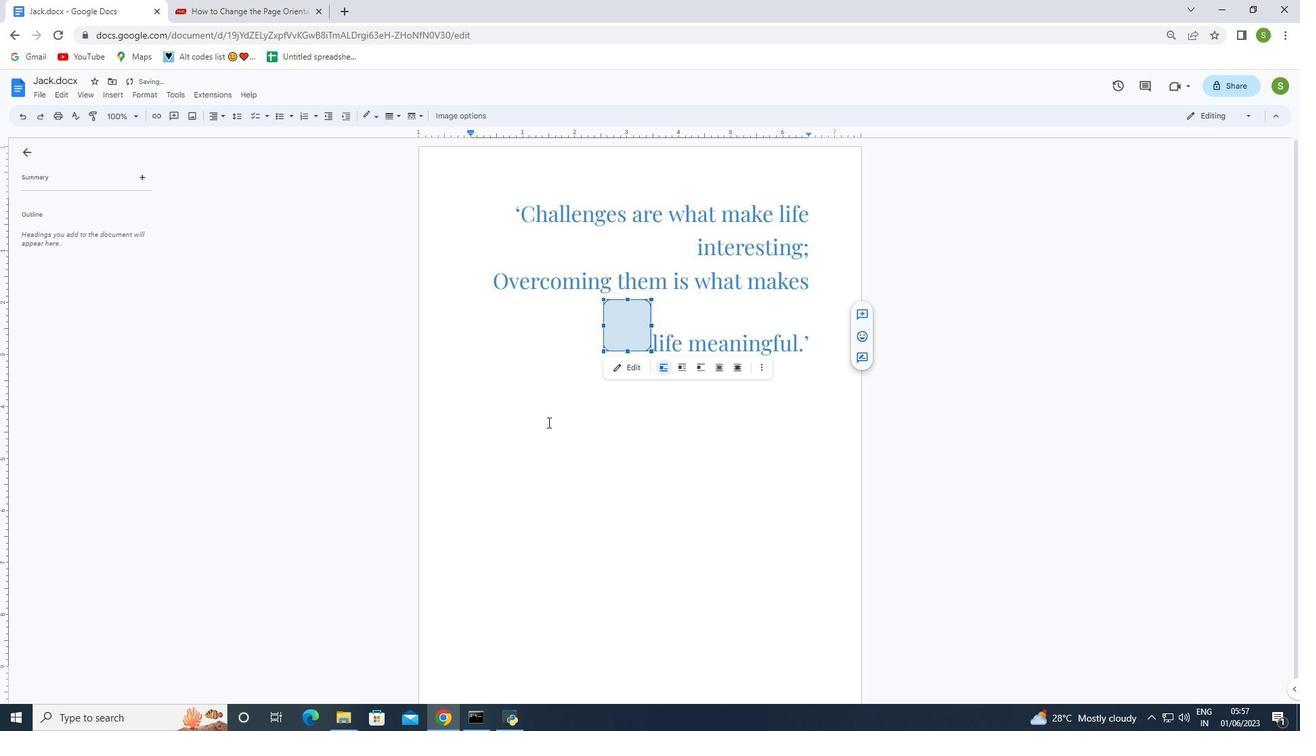 
Action: Key pressed ctrl+Z
Screenshot: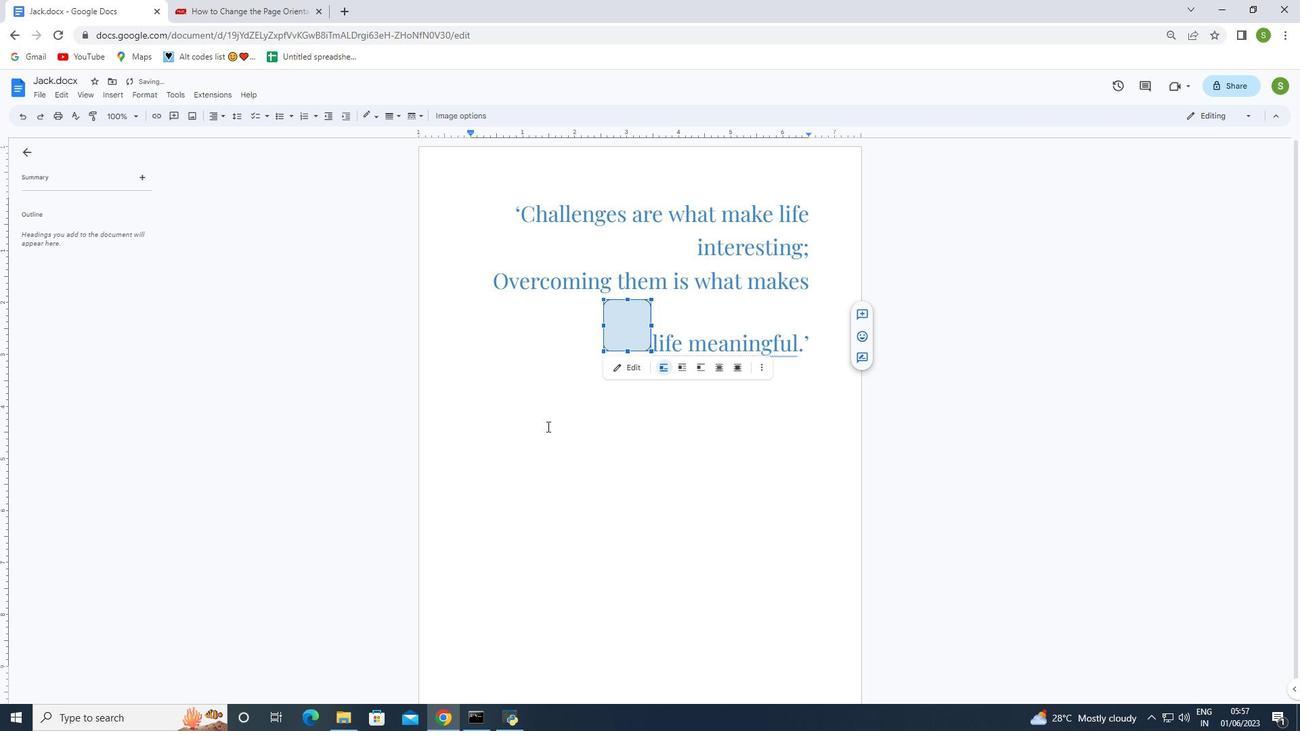 
Action: Mouse moved to (36, 117)
Screenshot: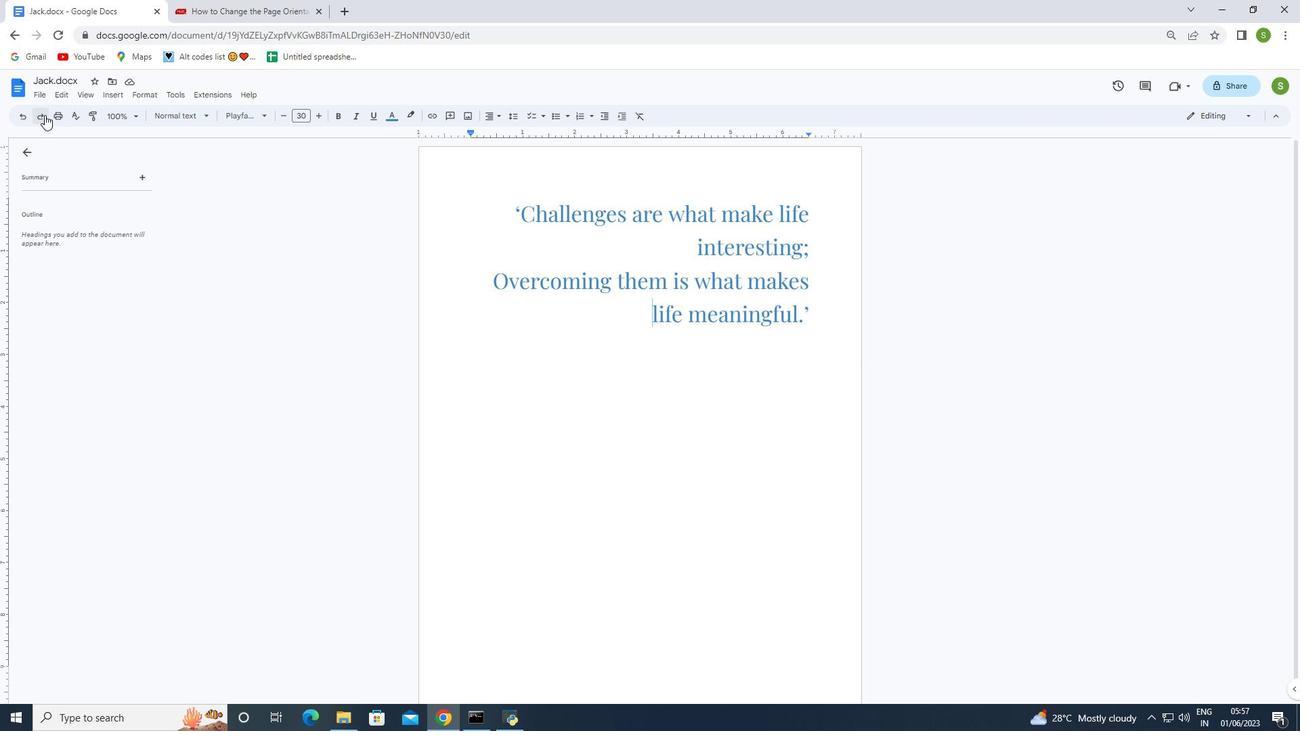 
Action: Mouse pressed left at (36, 117)
Screenshot: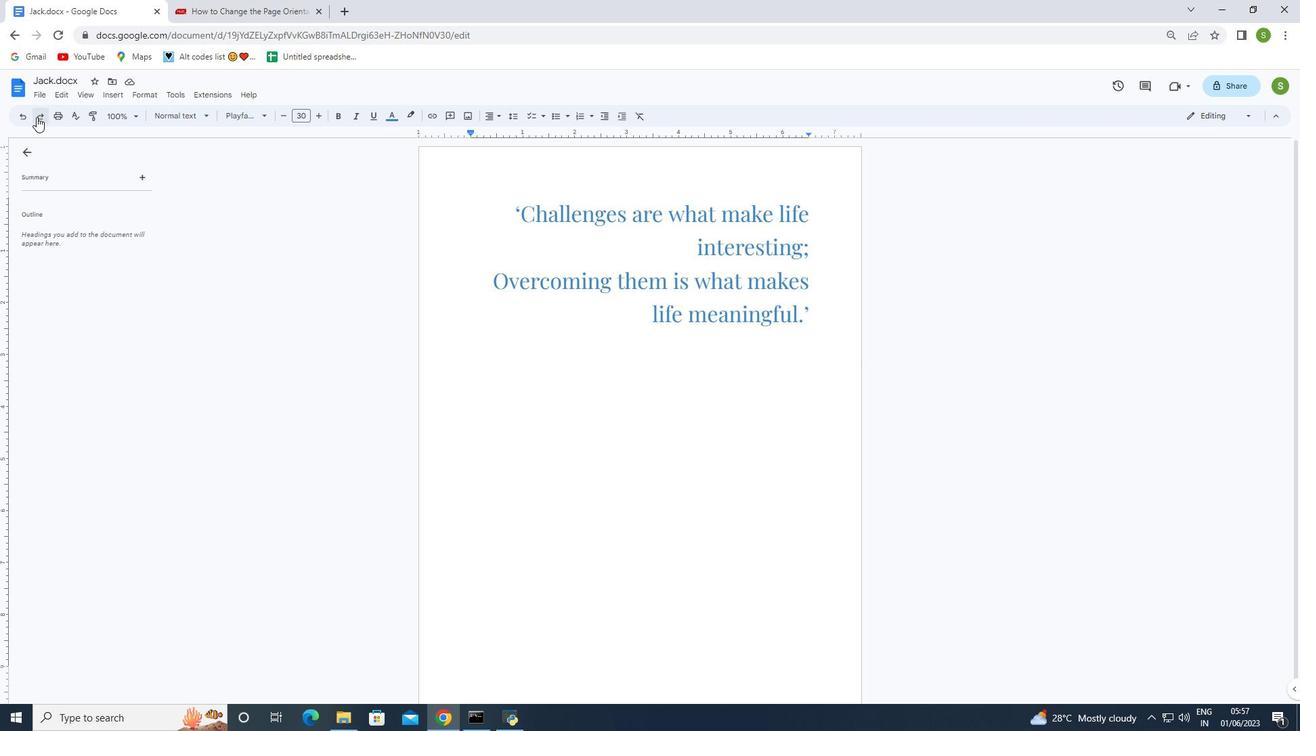
Action: Mouse pressed left at (36, 117)
Screenshot: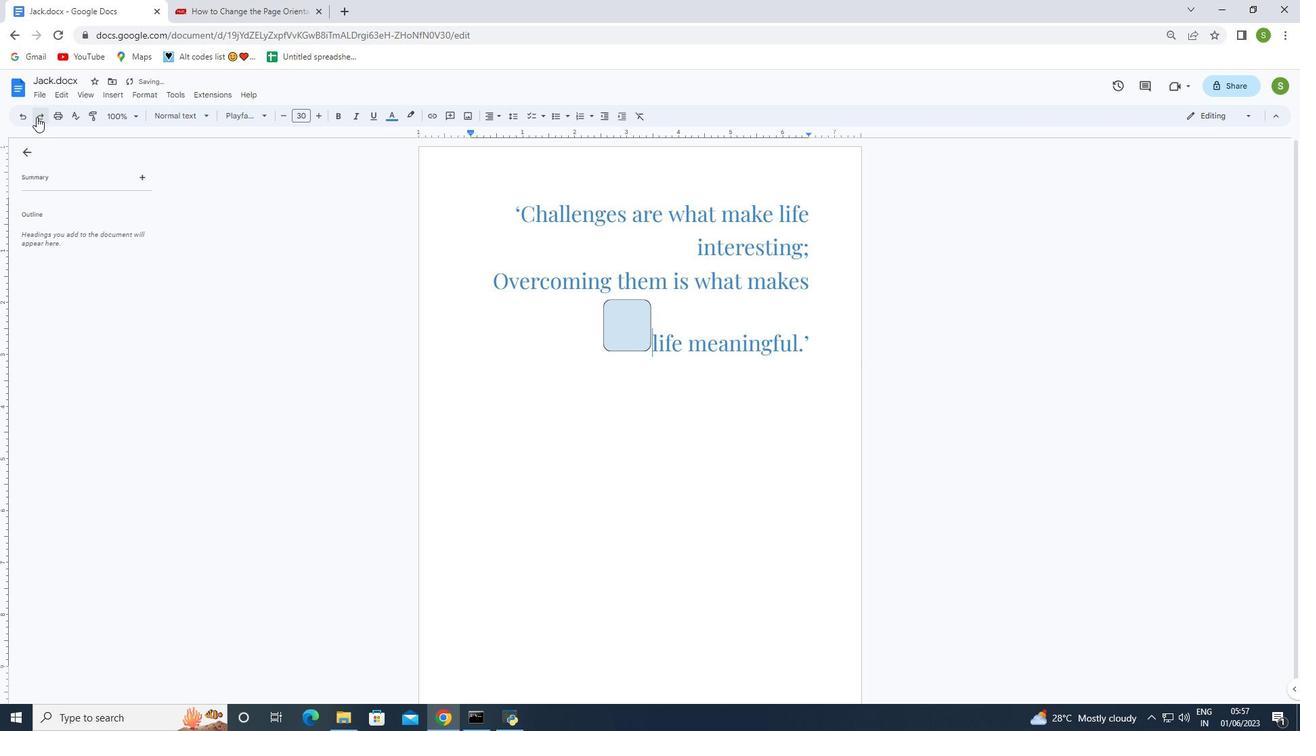 
Action: Mouse pressed left at (36, 117)
Screenshot: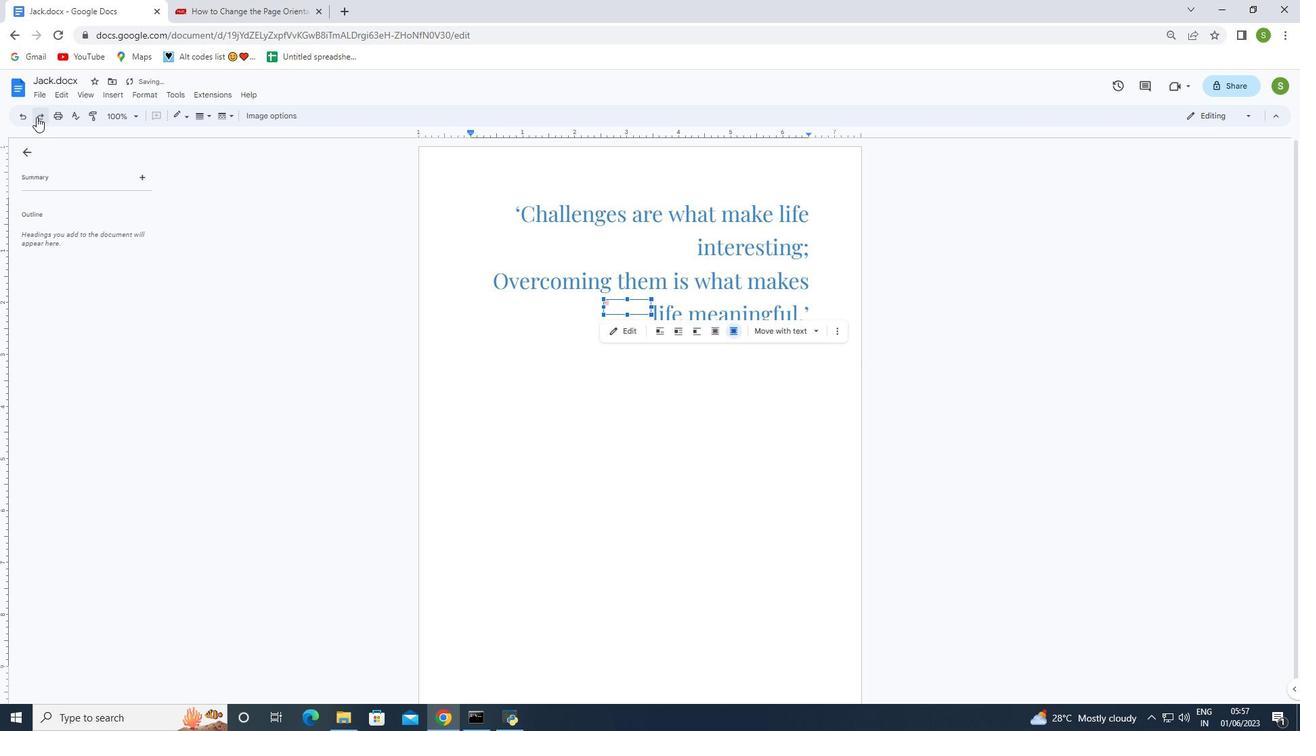 
Action: Mouse pressed left at (36, 117)
Screenshot: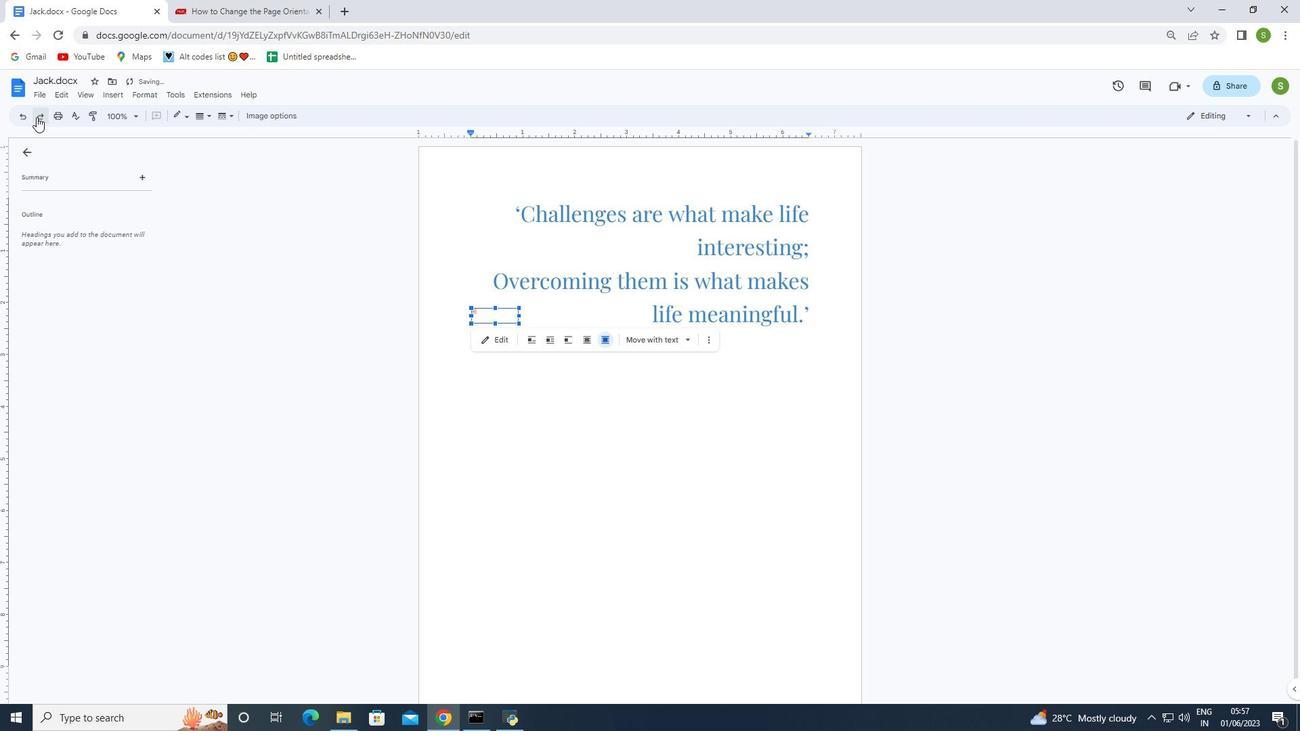 
Action: Mouse pressed left at (36, 117)
Screenshot: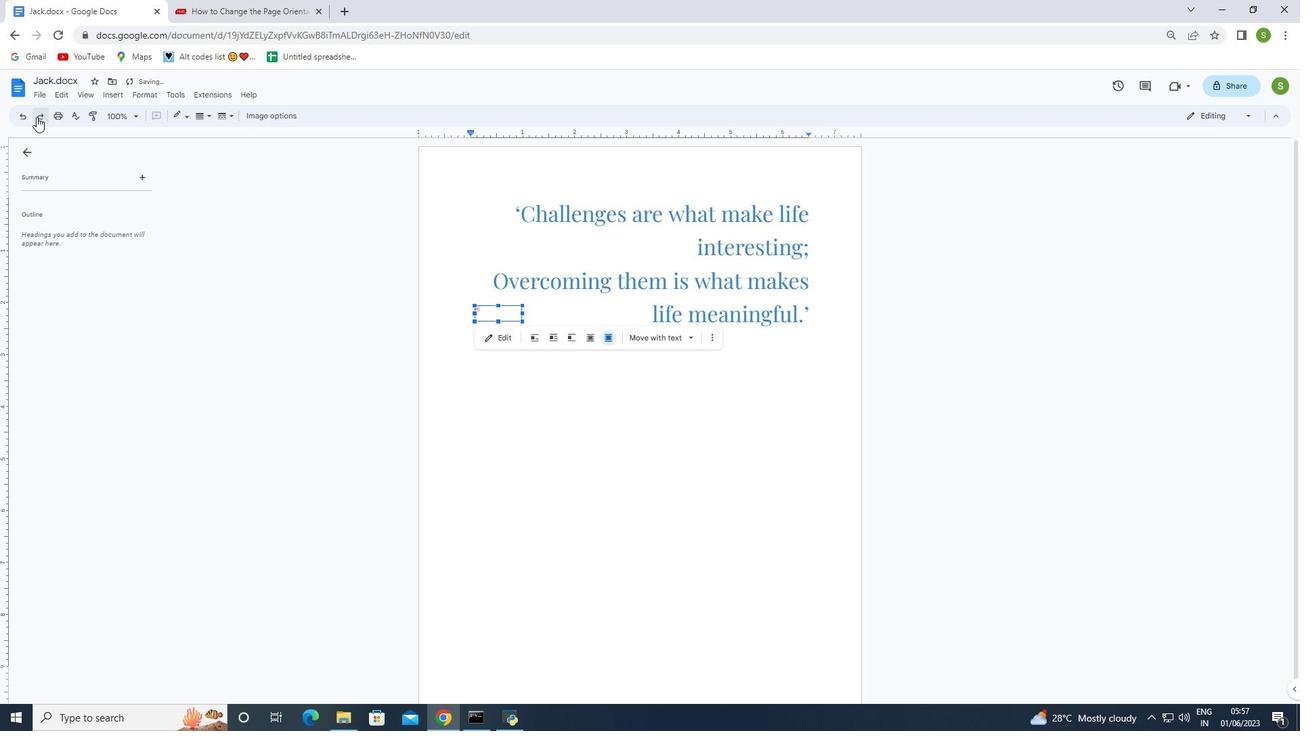 
Action: Mouse pressed left at (36, 117)
Screenshot: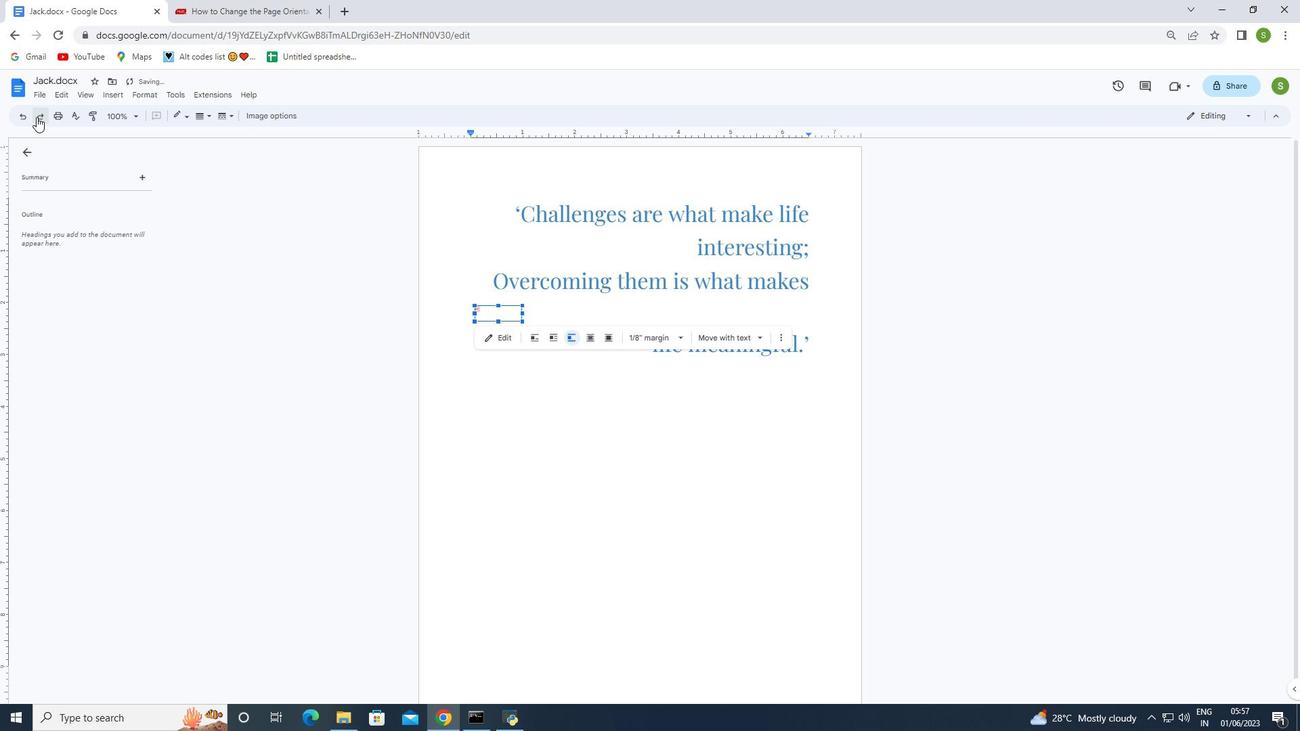 
Action: Mouse pressed left at (36, 117)
Screenshot: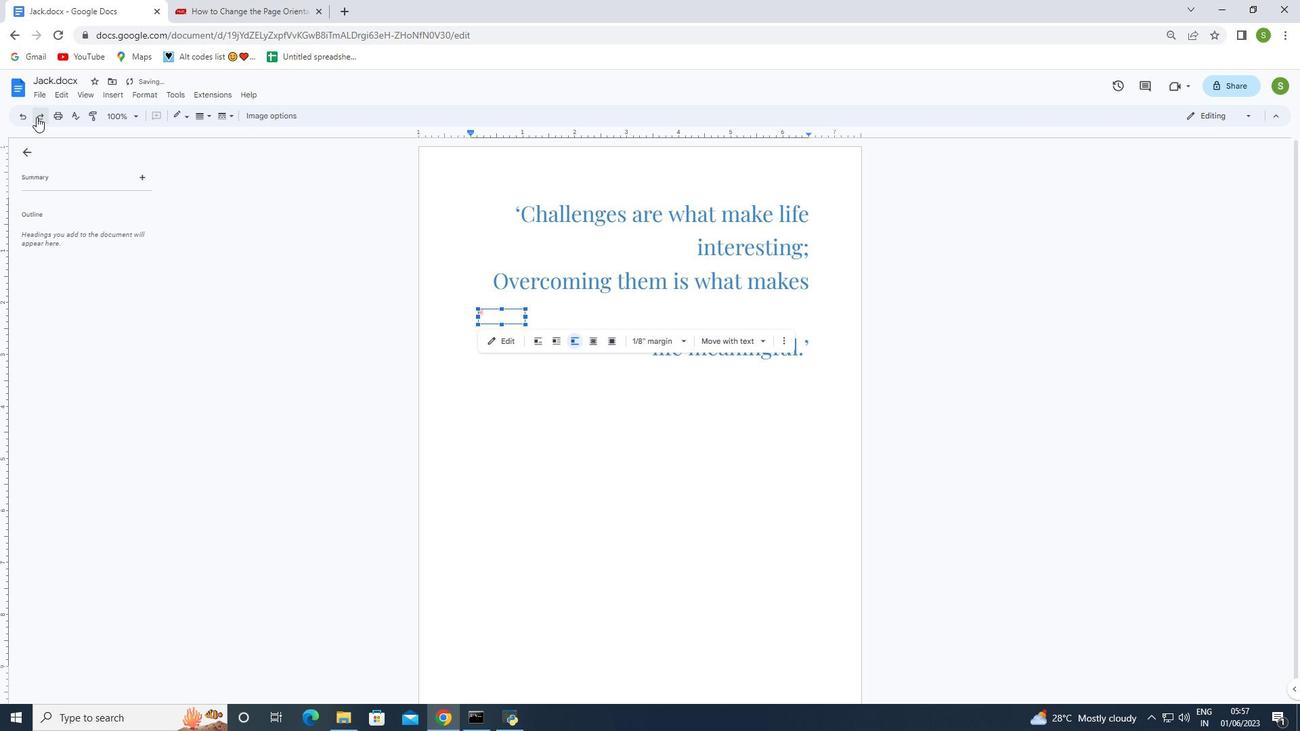 
Action: Mouse pressed left at (36, 117)
Screenshot: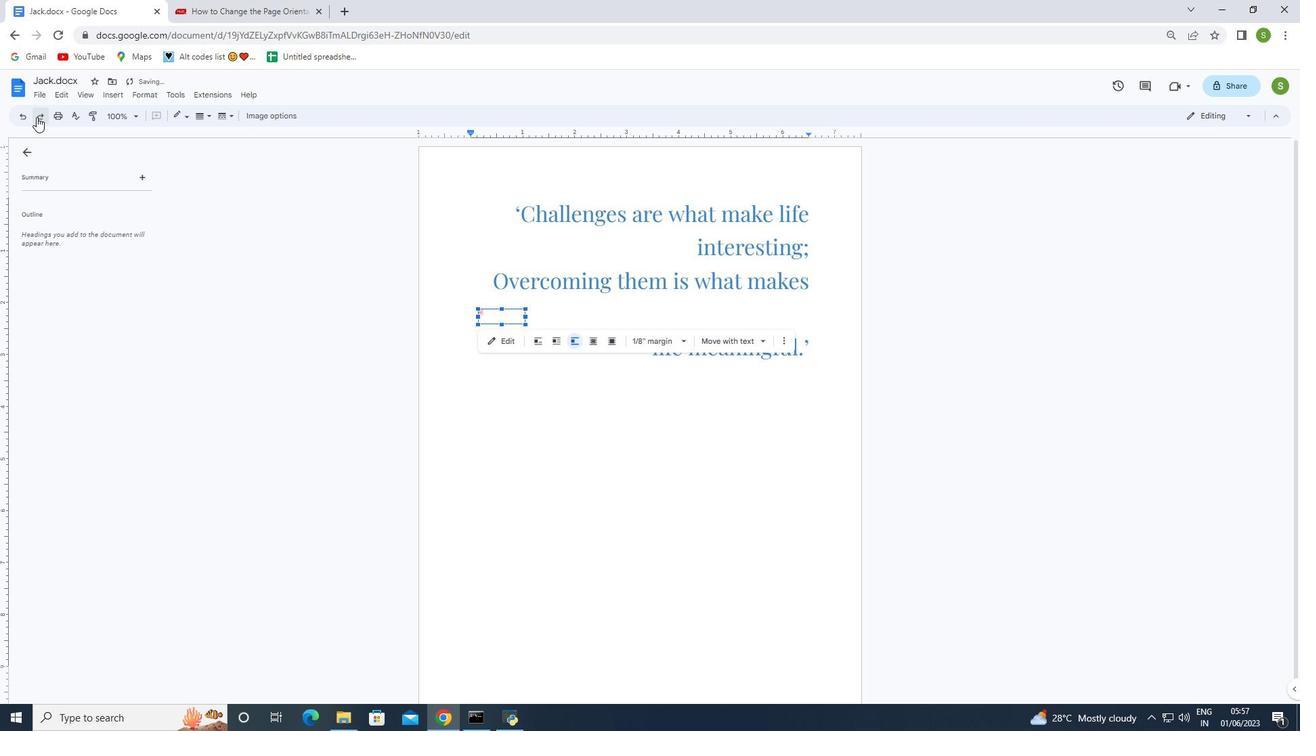 
Action: Mouse pressed left at (36, 117)
Screenshot: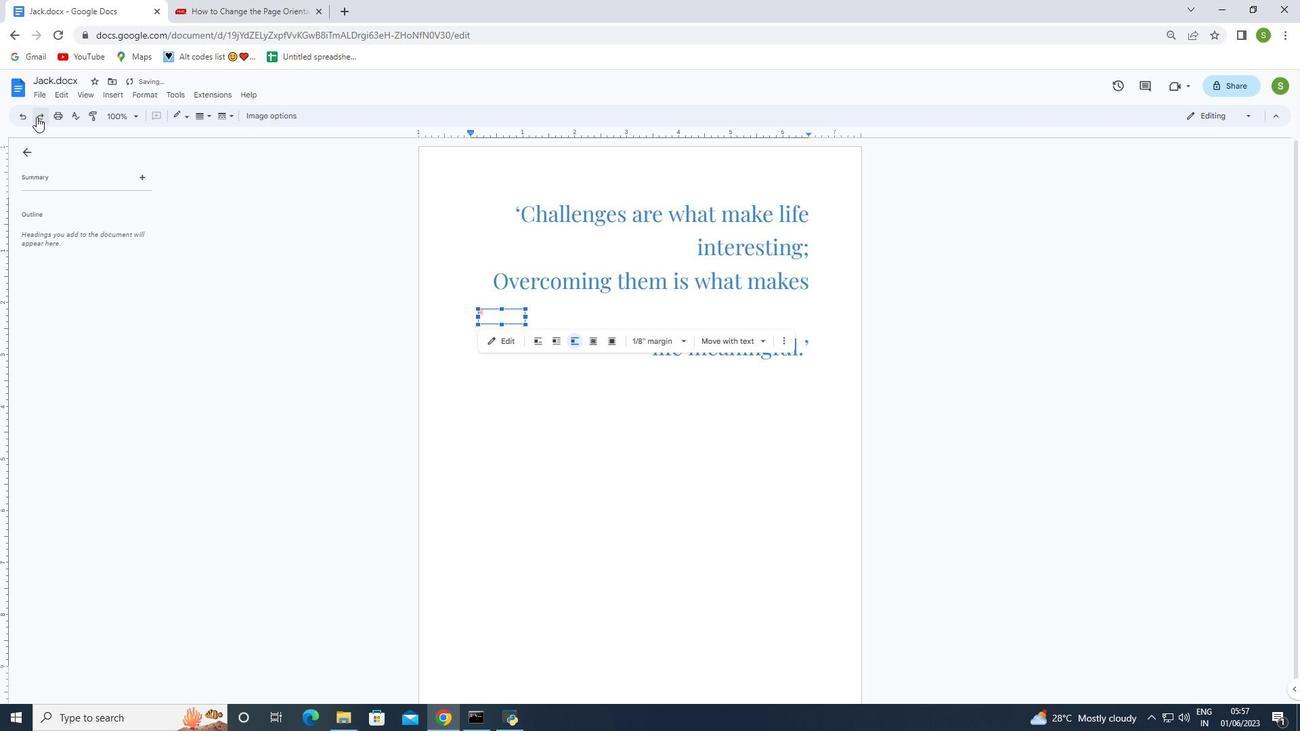 
Action: Mouse pressed left at (36, 117)
Screenshot: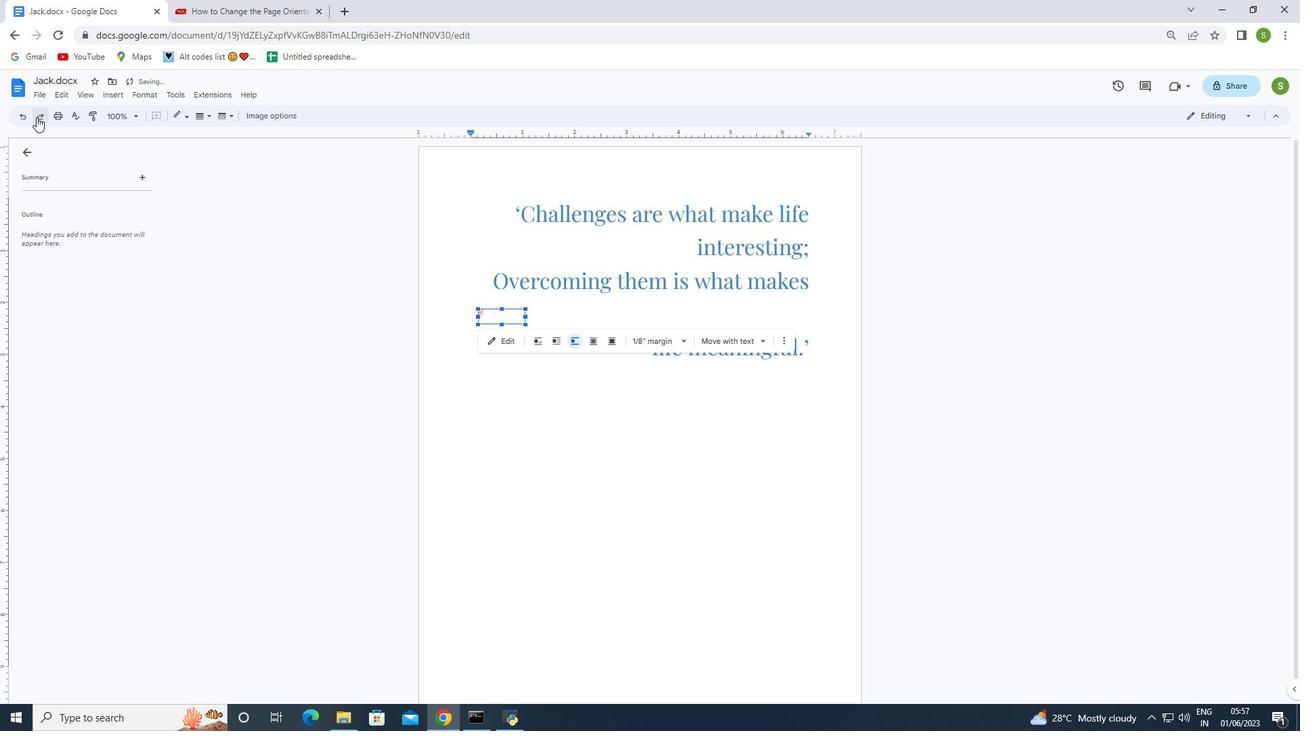 
Action: Mouse pressed left at (36, 117)
Screenshot: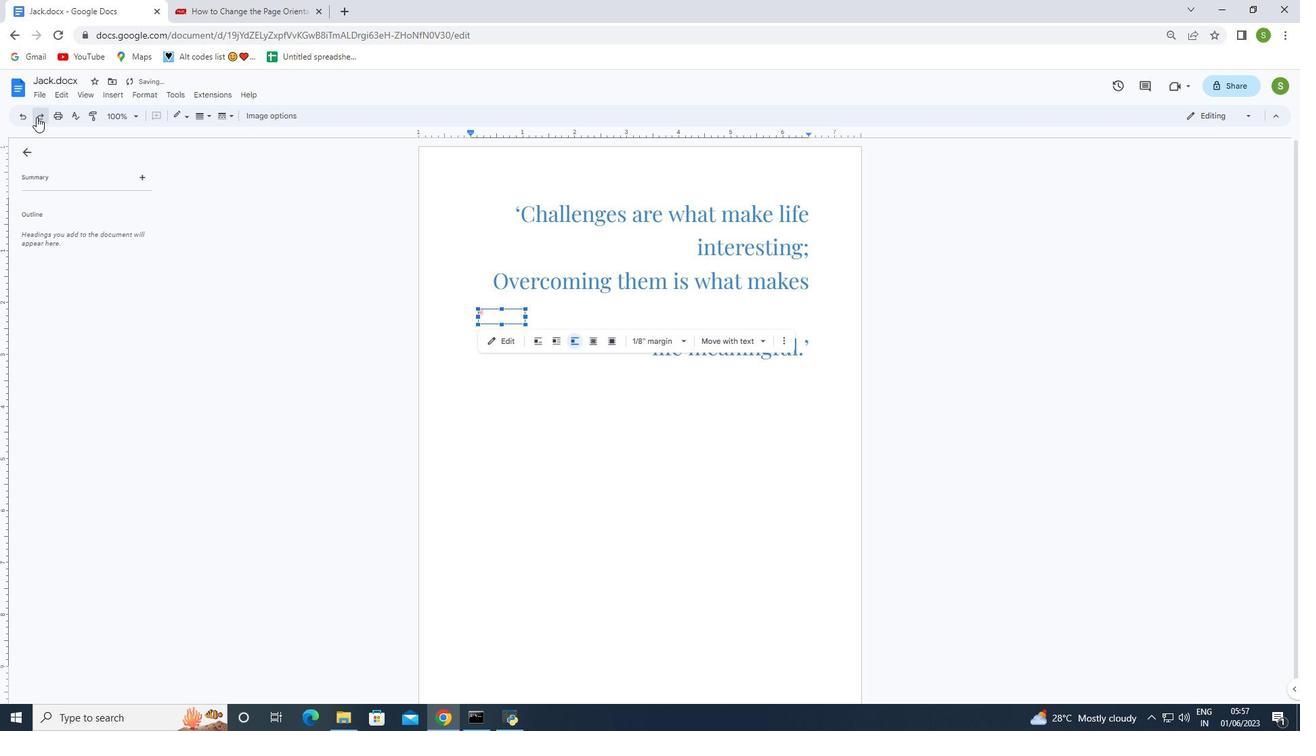 
Action: Mouse pressed left at (36, 117)
Screenshot: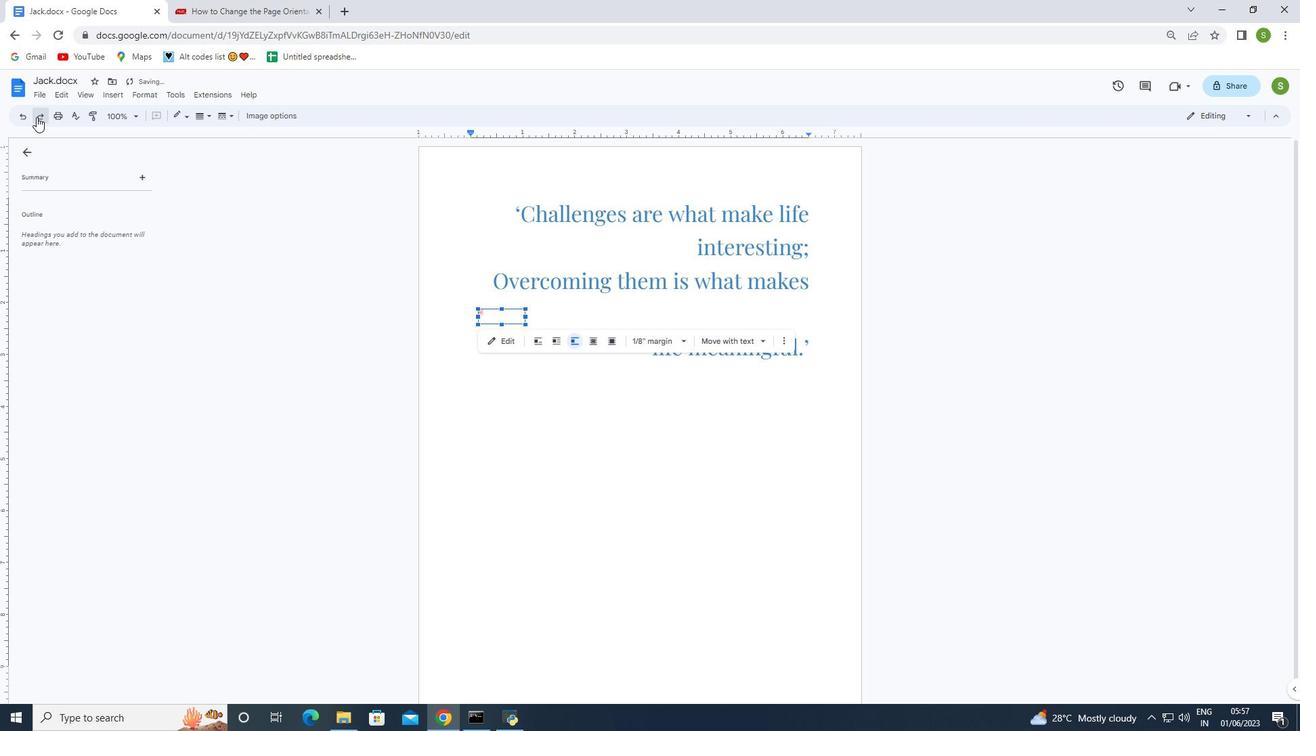 
Action: Mouse moved to (526, 327)
Screenshot: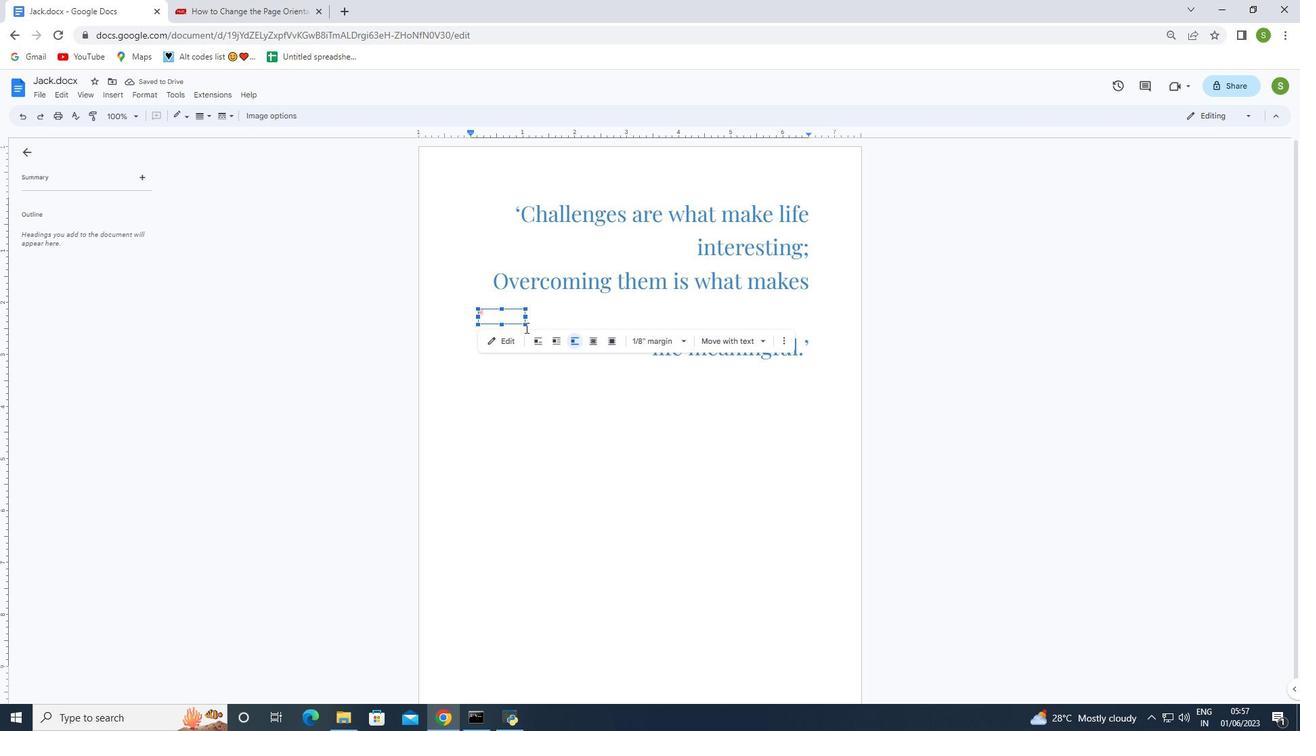 
Action: Mouse pressed left at (526, 327)
Screenshot: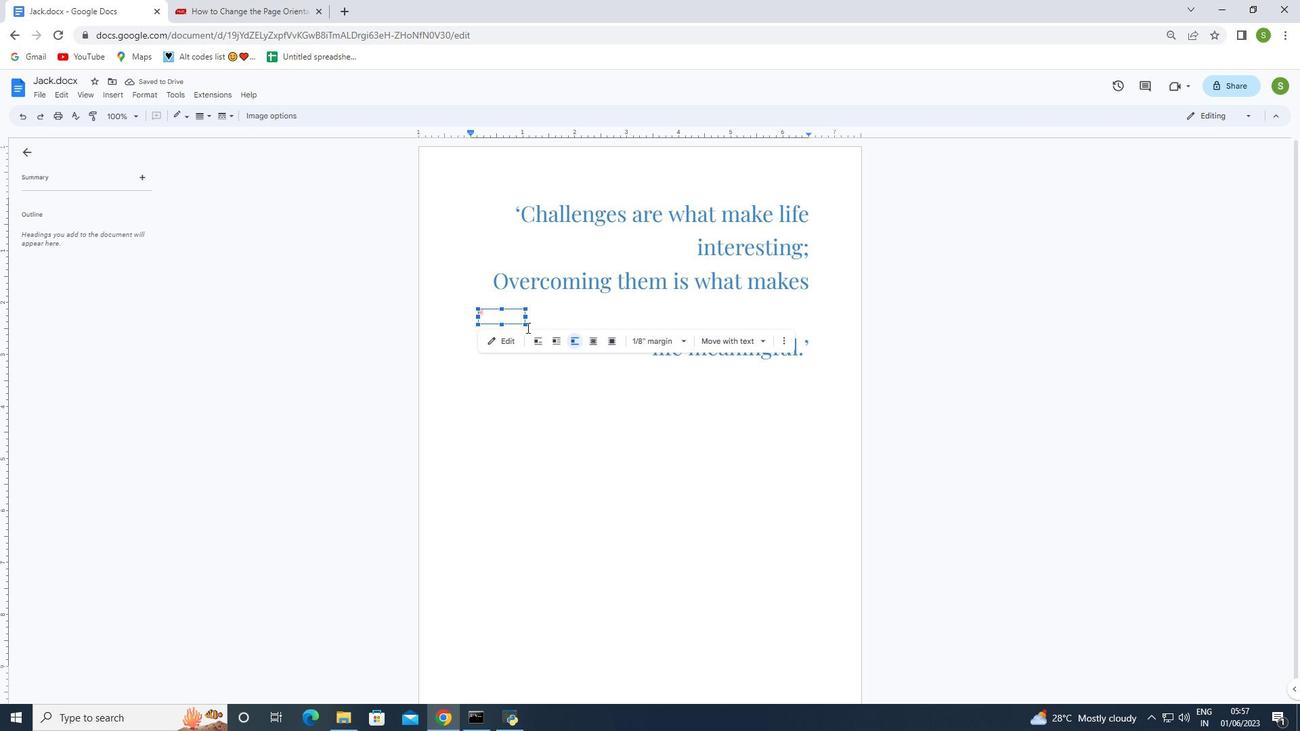 
Action: Mouse moved to (482, 310)
Screenshot: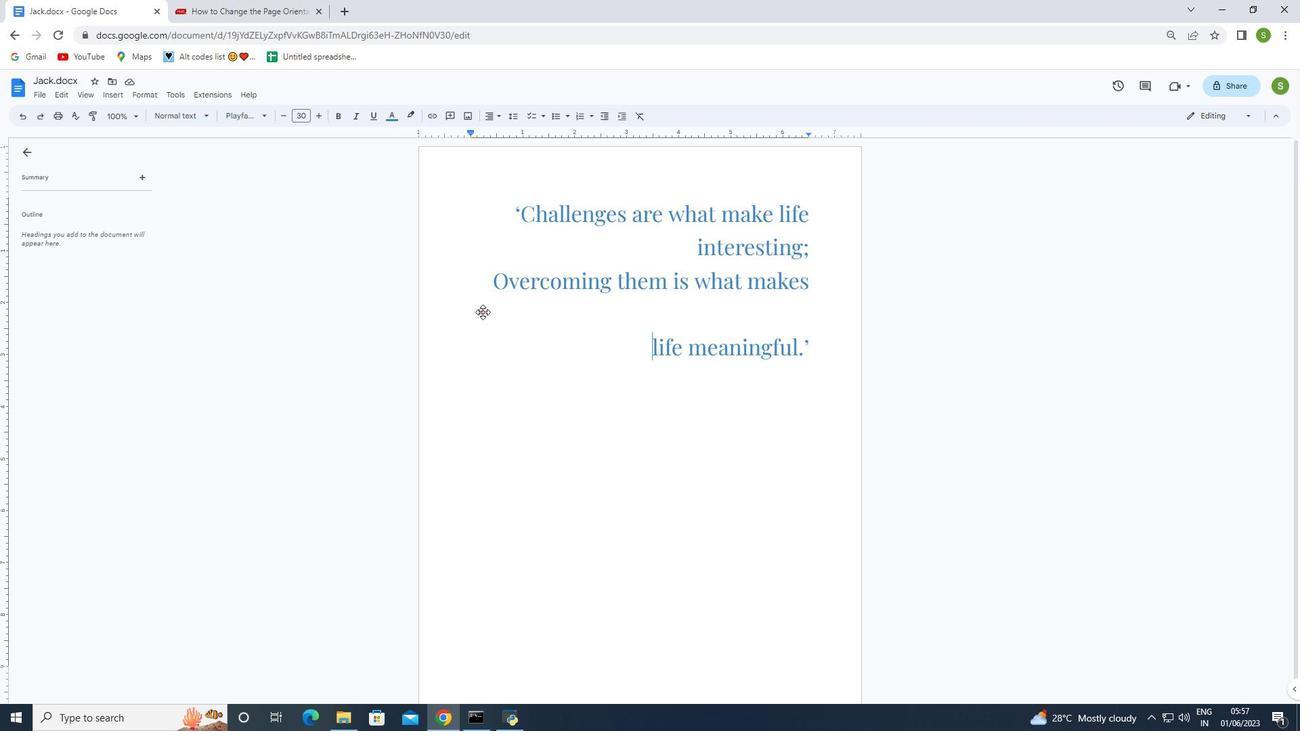 
Action: Mouse pressed left at (482, 310)
Screenshot: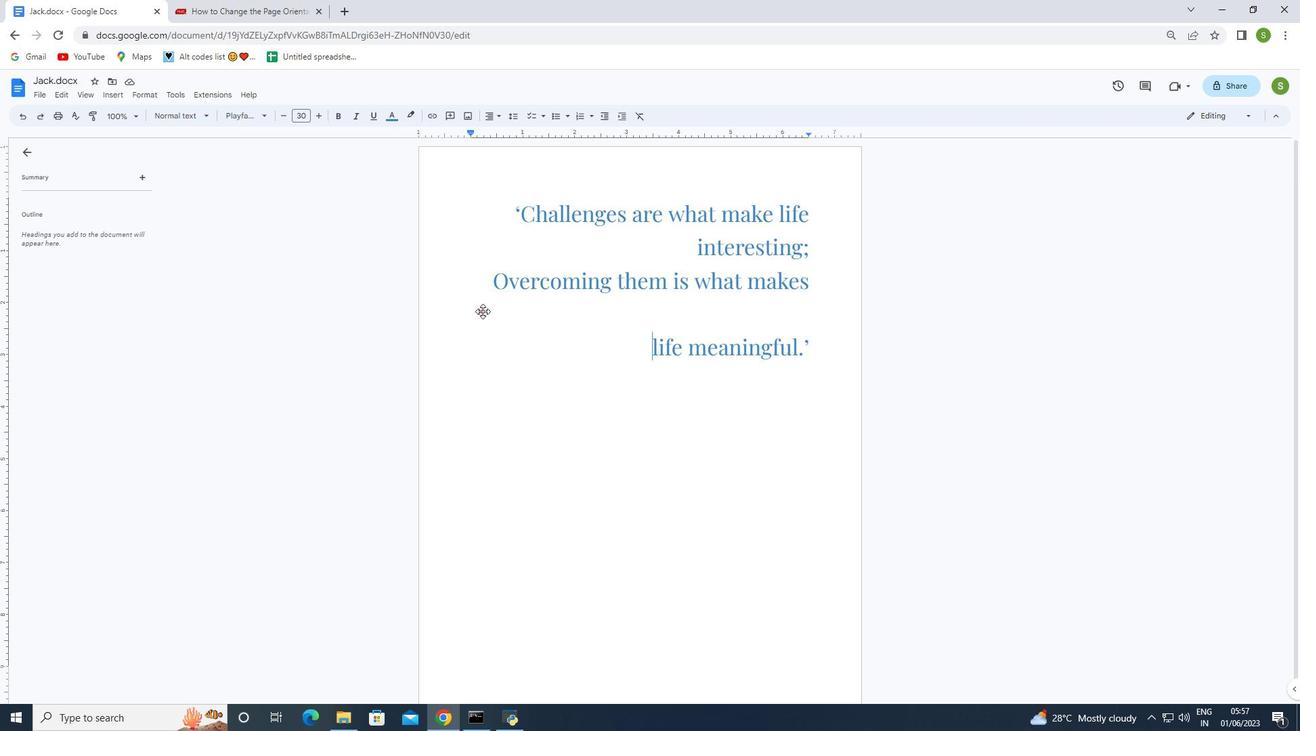 
Action: Mouse pressed left at (482, 310)
Screenshot: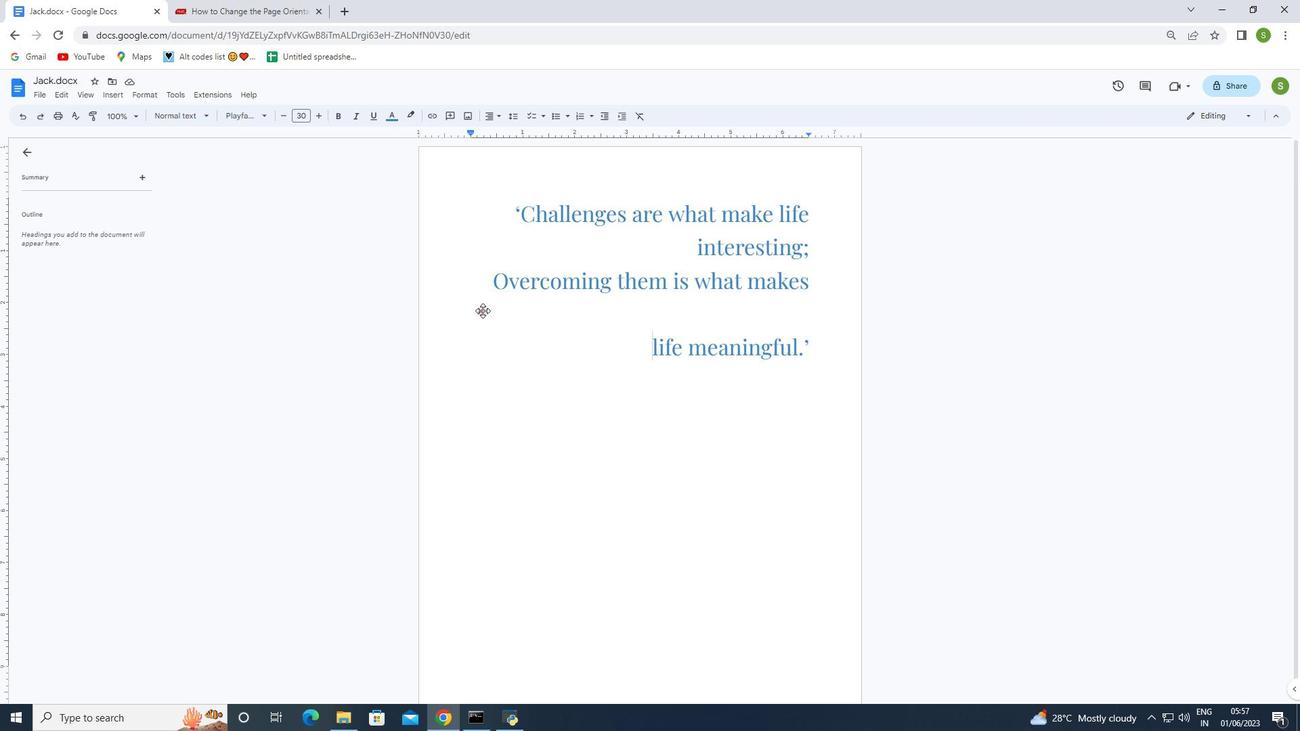 
Action: Mouse moved to (340, 215)
Screenshot: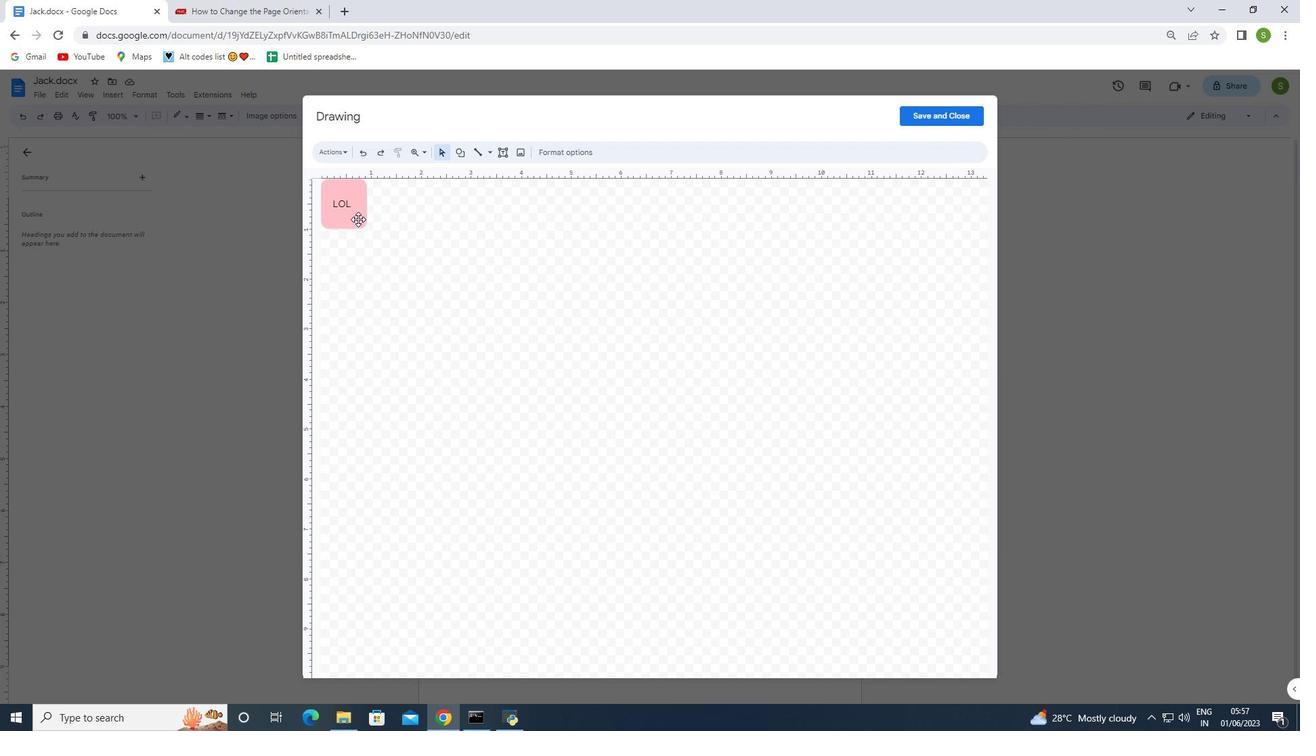 
Action: Mouse pressed left at (340, 215)
Screenshot: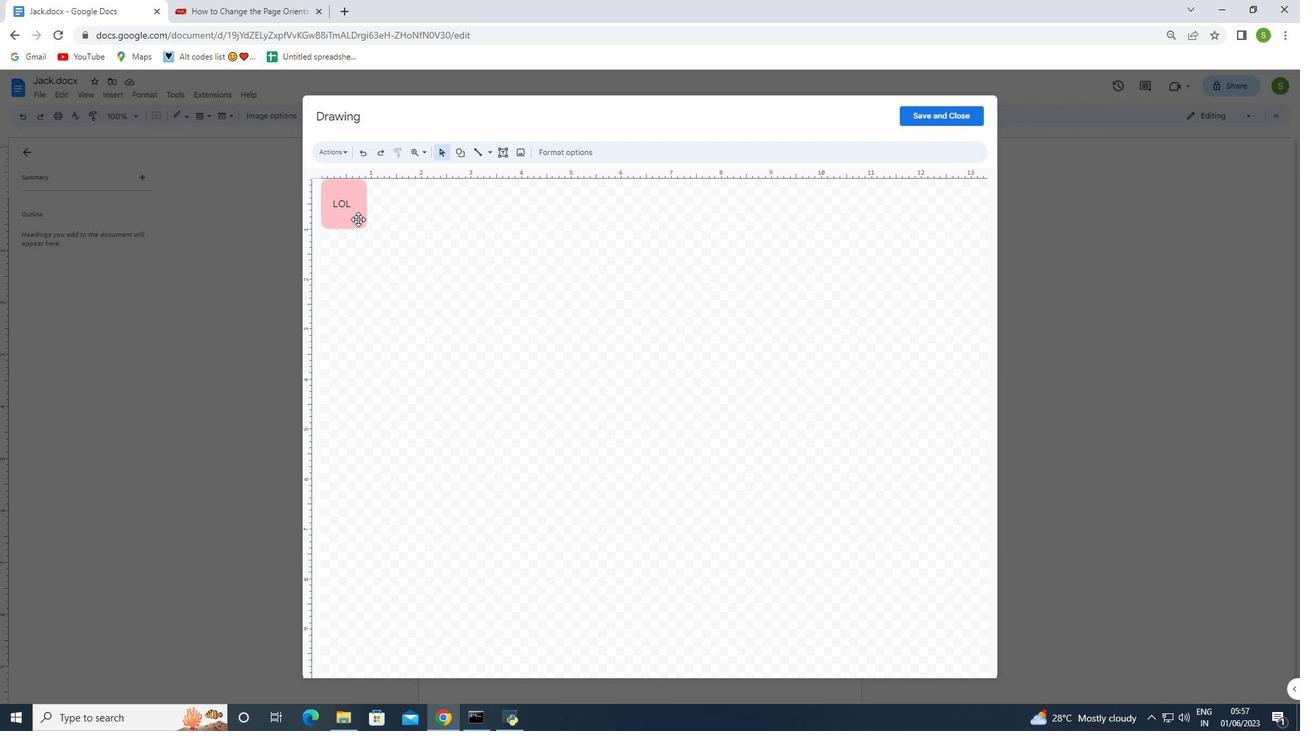 
Action: Mouse pressed left at (340, 215)
Screenshot: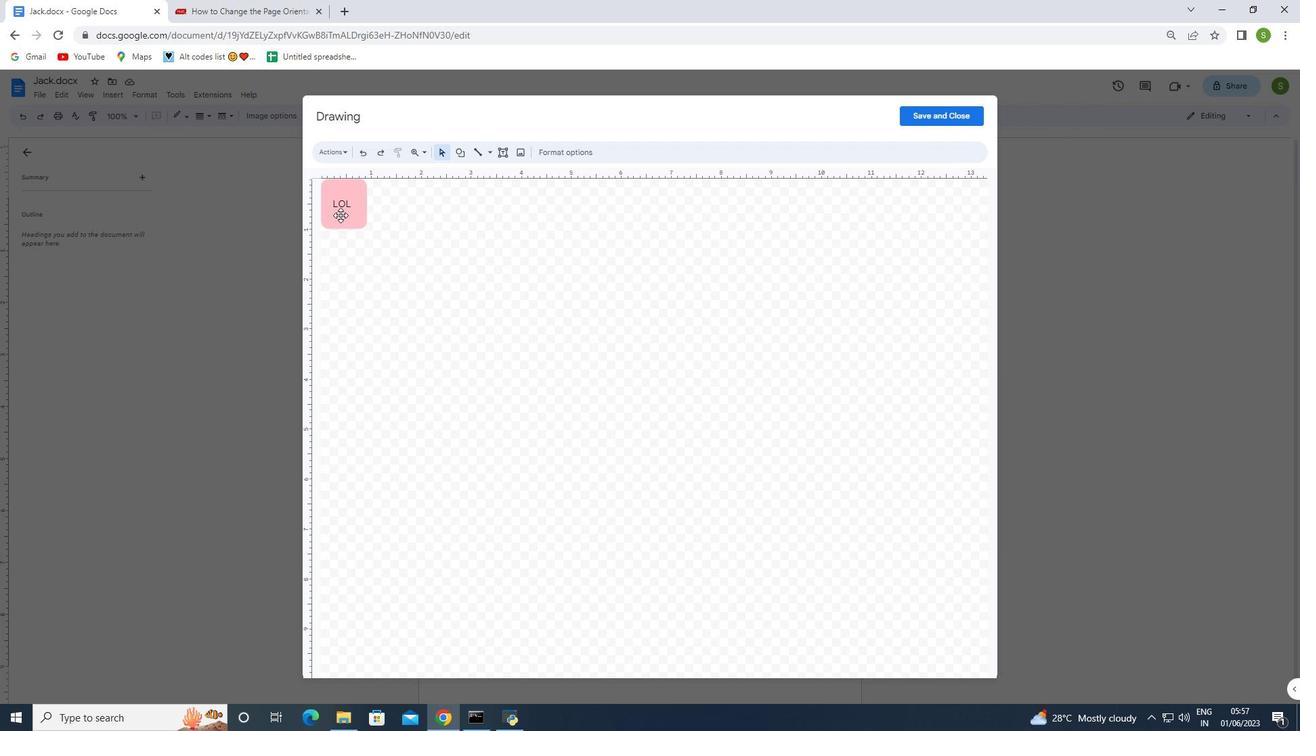 
Action: Mouse moved to (833, 151)
Screenshot: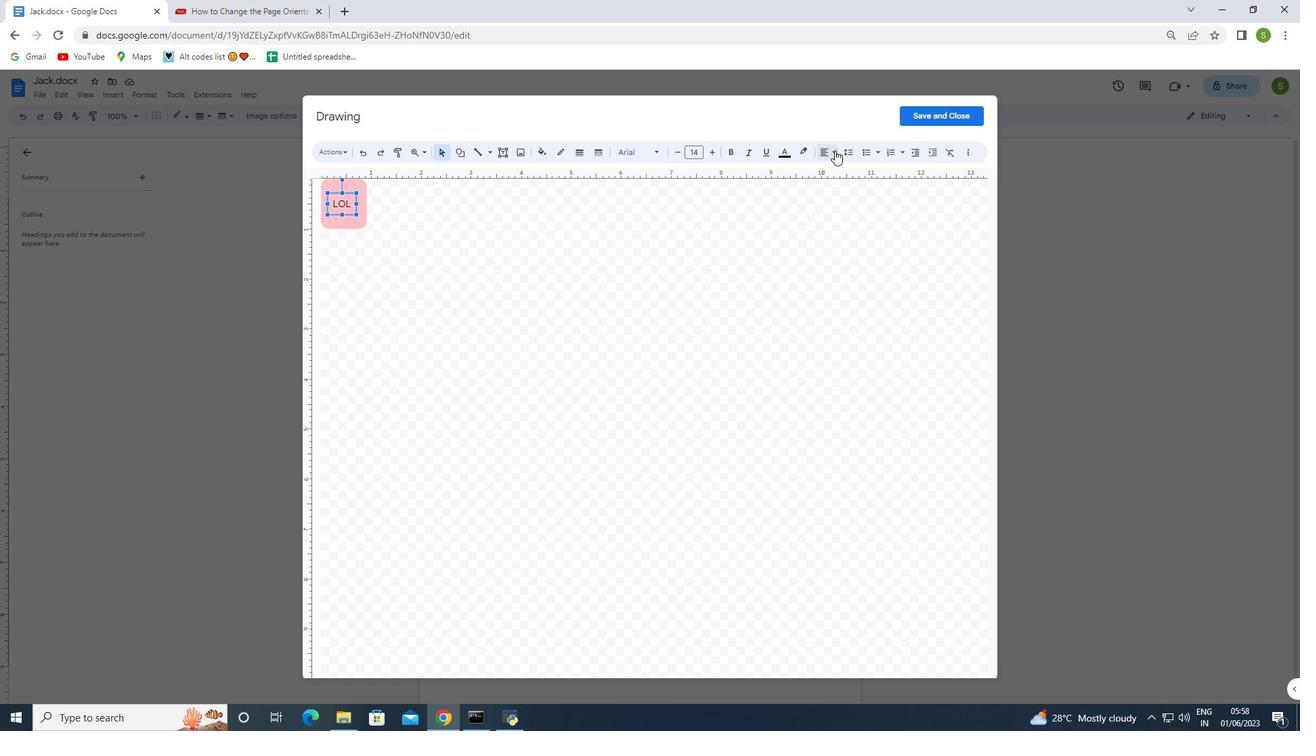 
Action: Mouse pressed left at (833, 151)
Screenshot: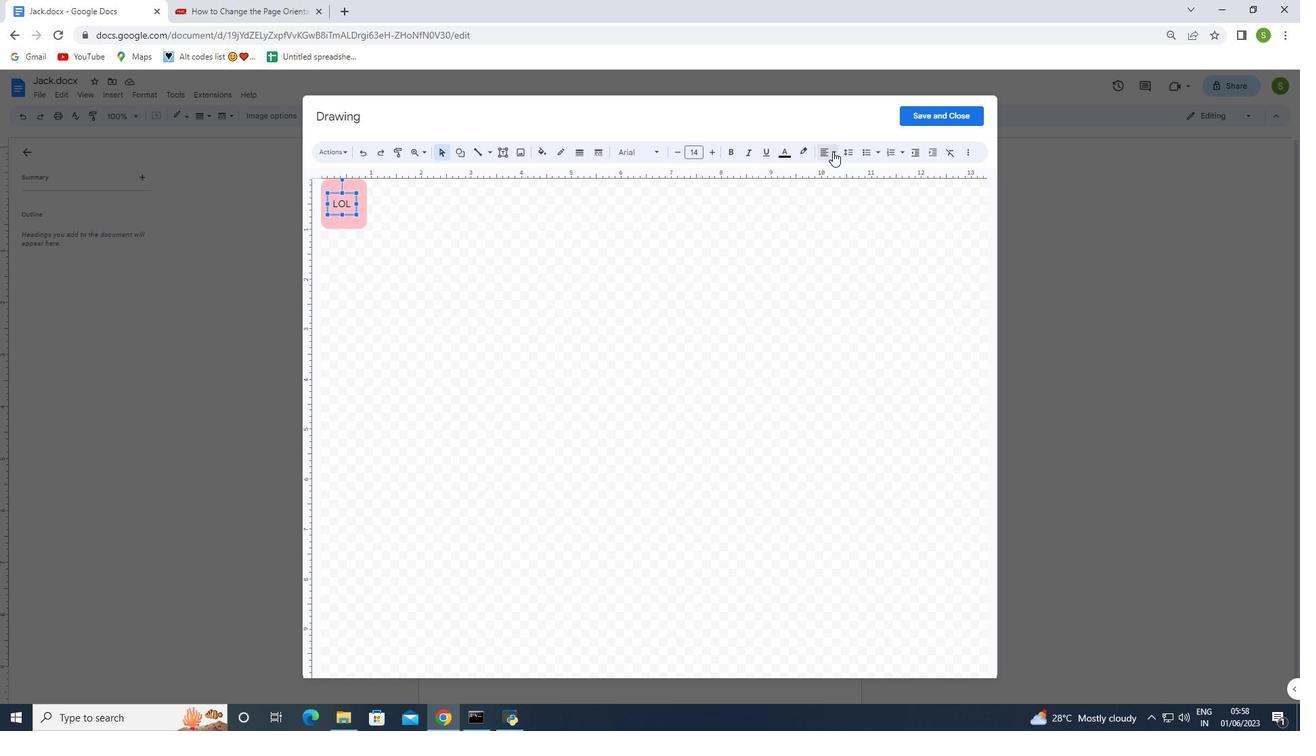 
Action: Mouse moved to (840, 172)
Screenshot: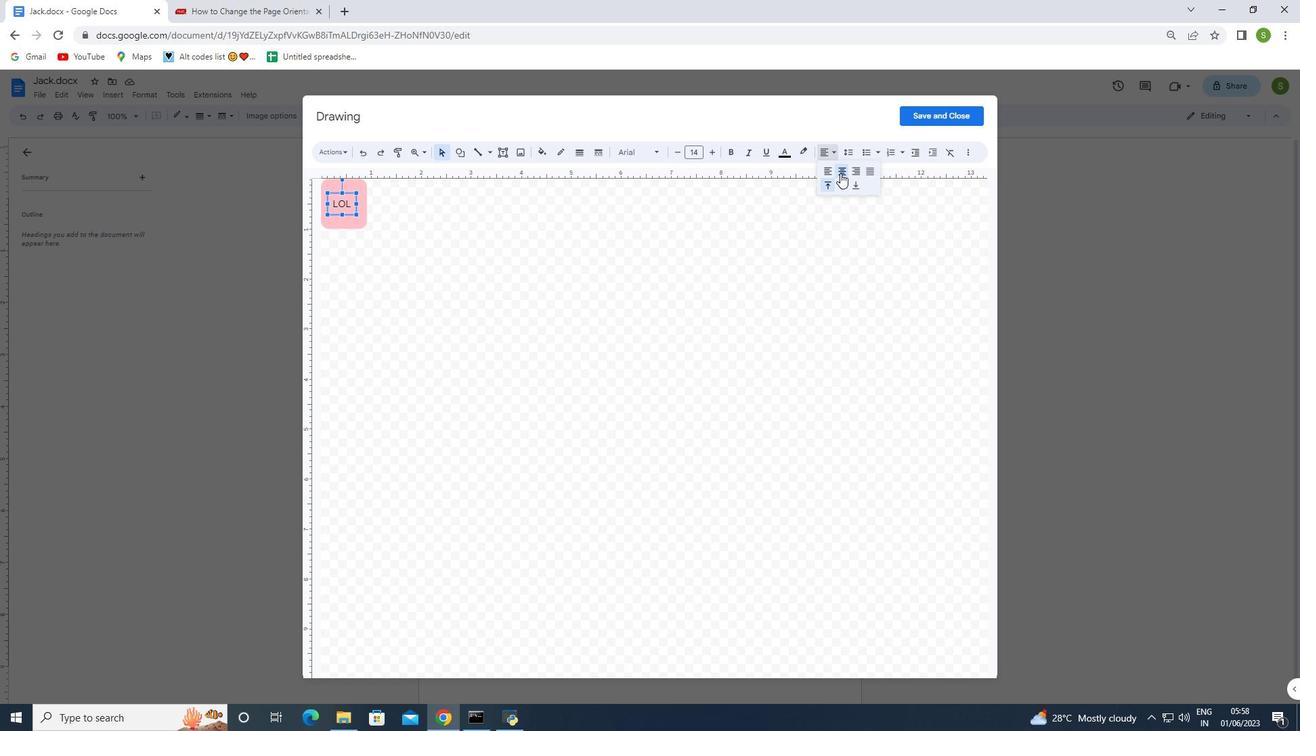 
Action: Mouse pressed left at (840, 172)
Screenshot: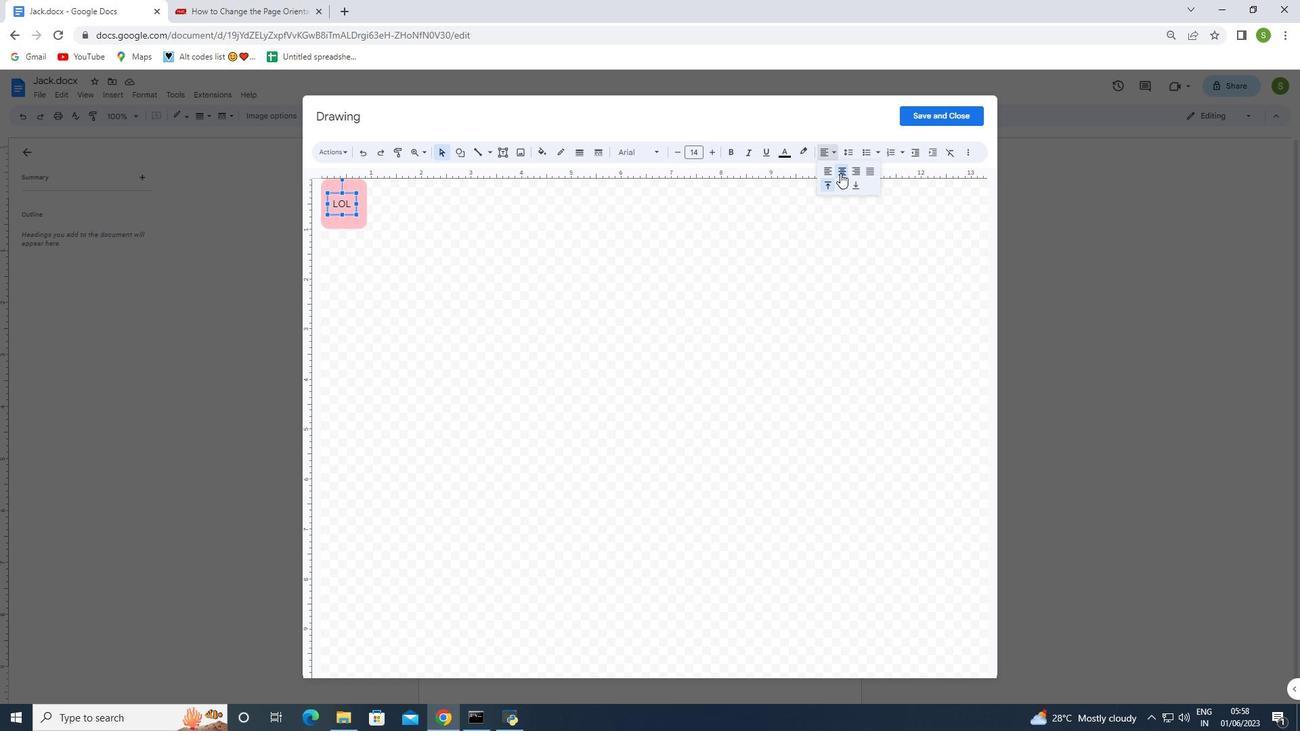 
Action: Mouse moved to (851, 151)
Screenshot: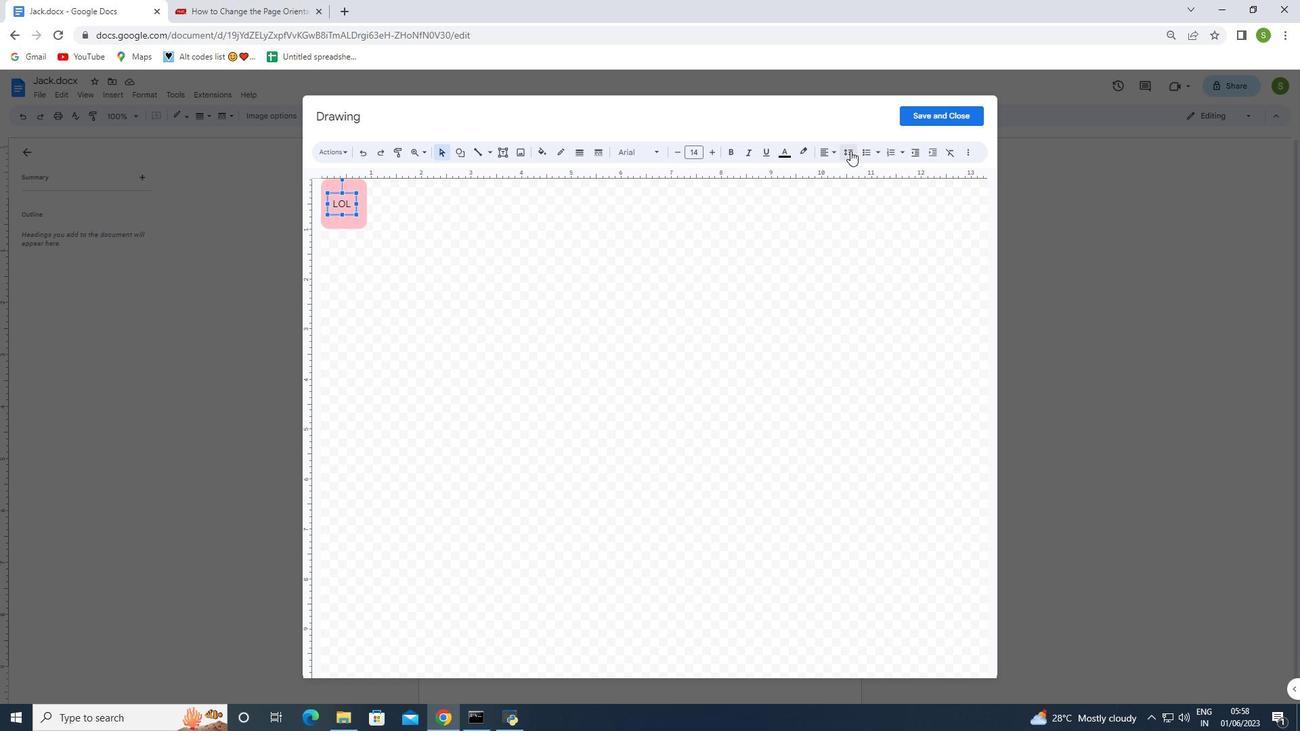 
Action: Mouse pressed left at (851, 151)
Screenshot: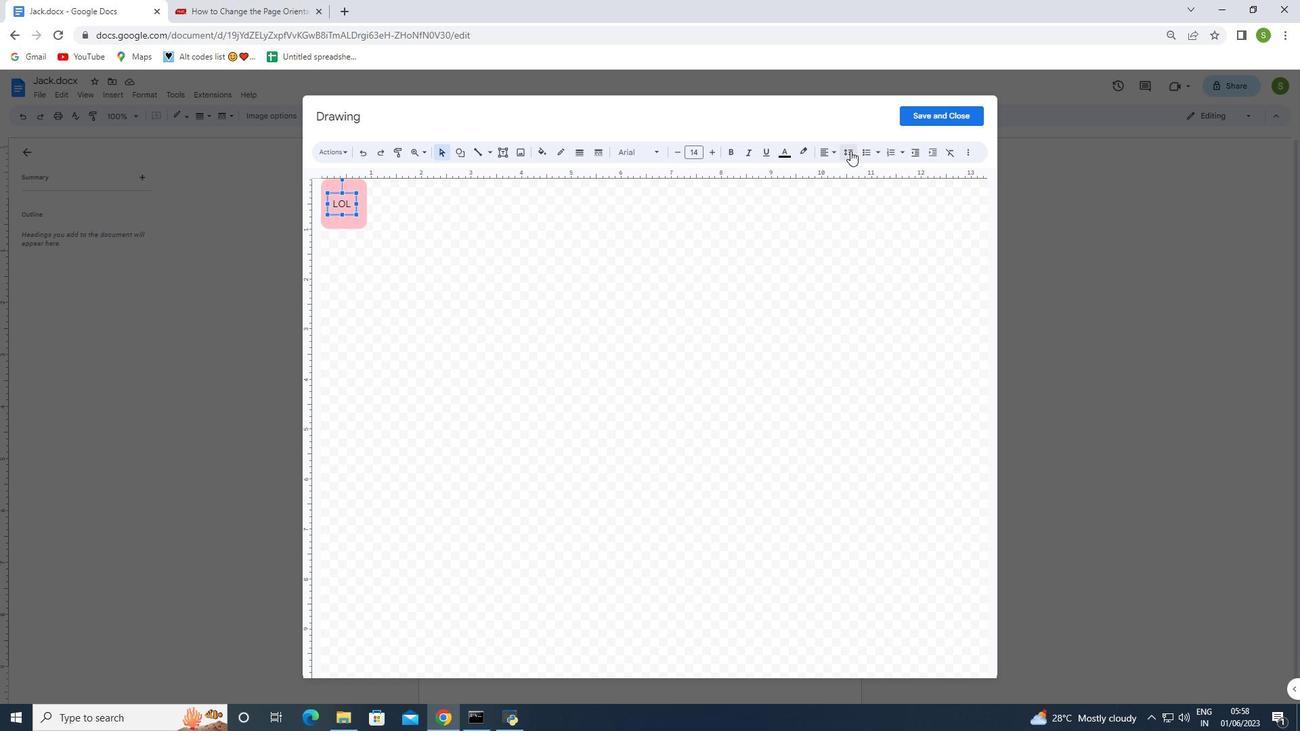 
Action: Mouse moved to (776, 267)
Screenshot: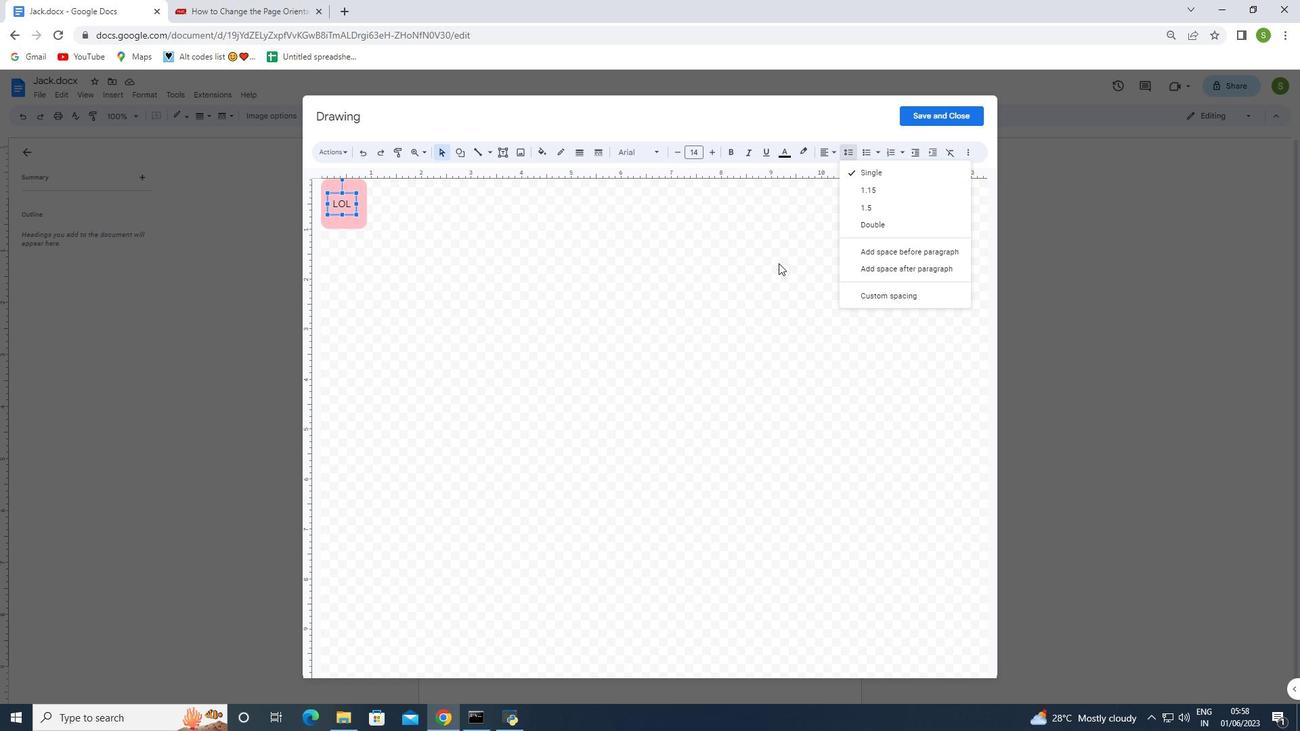 
Action: Mouse pressed left at (776, 267)
Screenshot: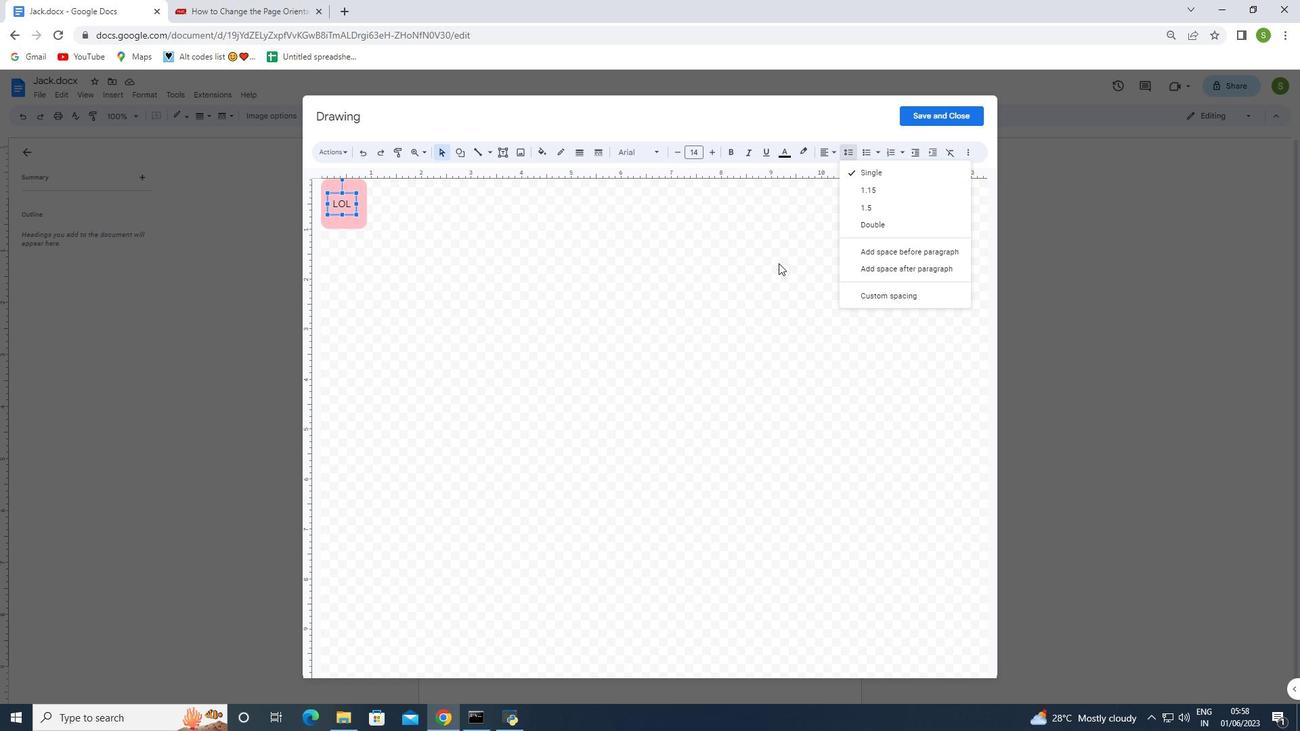 
Action: Mouse moved to (957, 110)
Screenshot: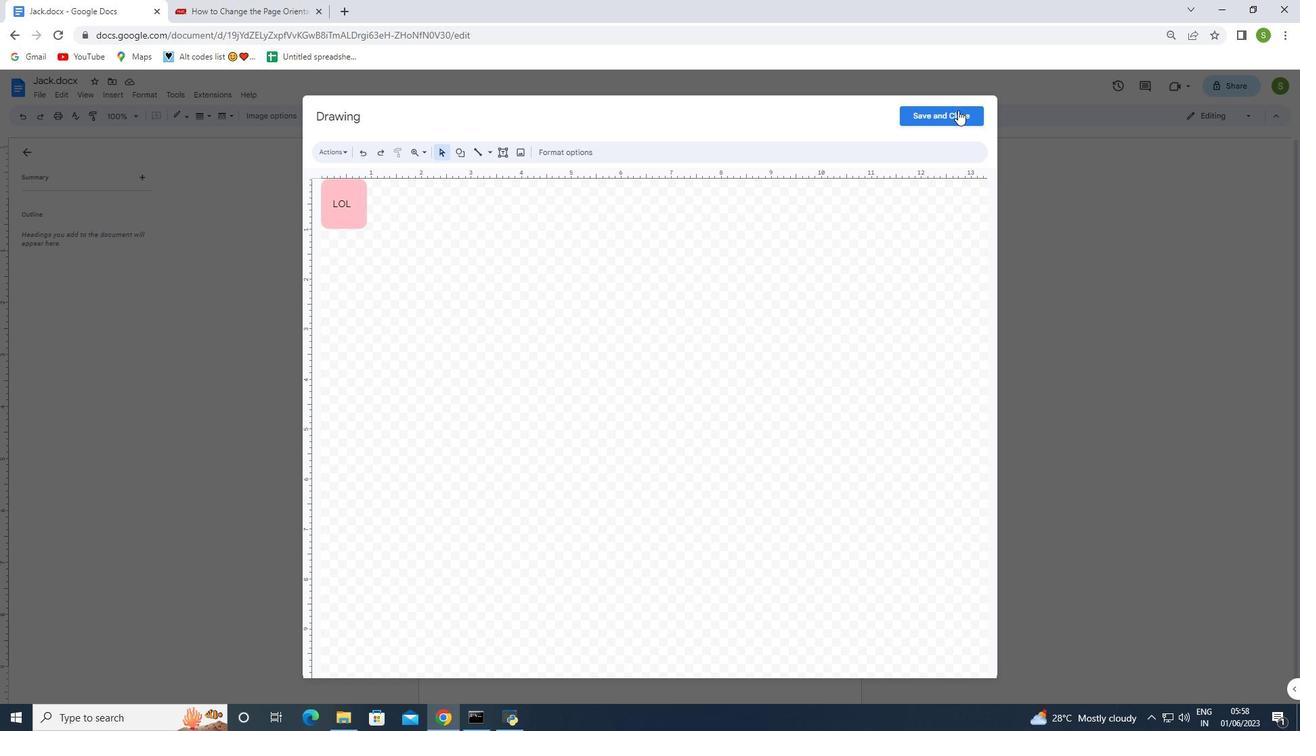 
Action: Mouse pressed left at (957, 110)
Screenshot: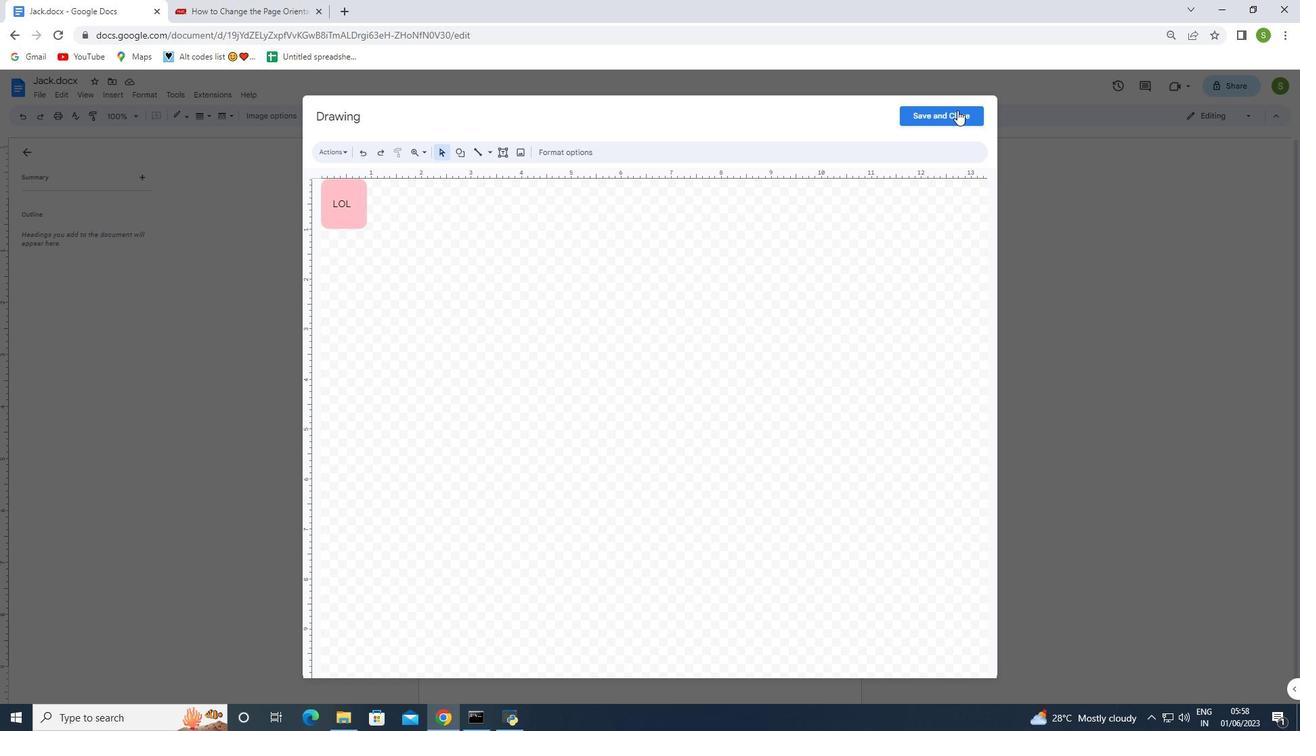 
Action: Mouse moved to (526, 325)
Screenshot: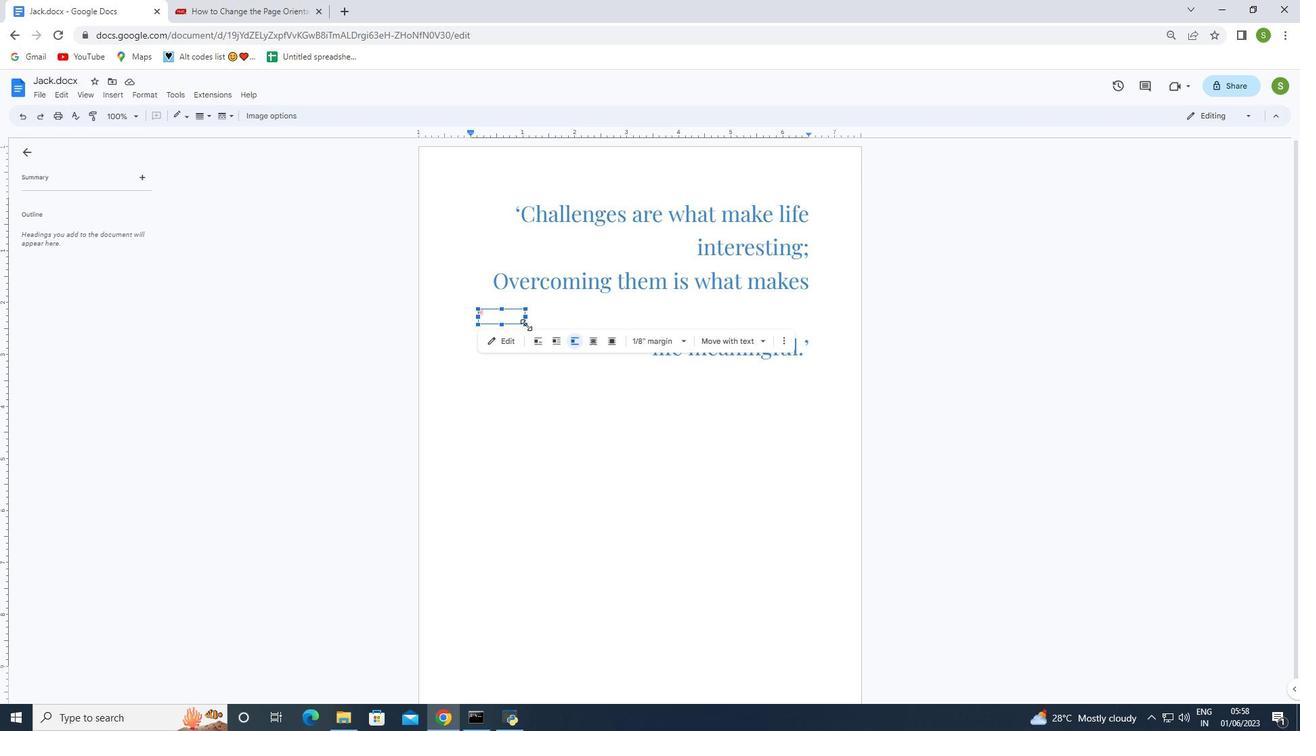 
Action: Mouse pressed left at (526, 325)
Screenshot: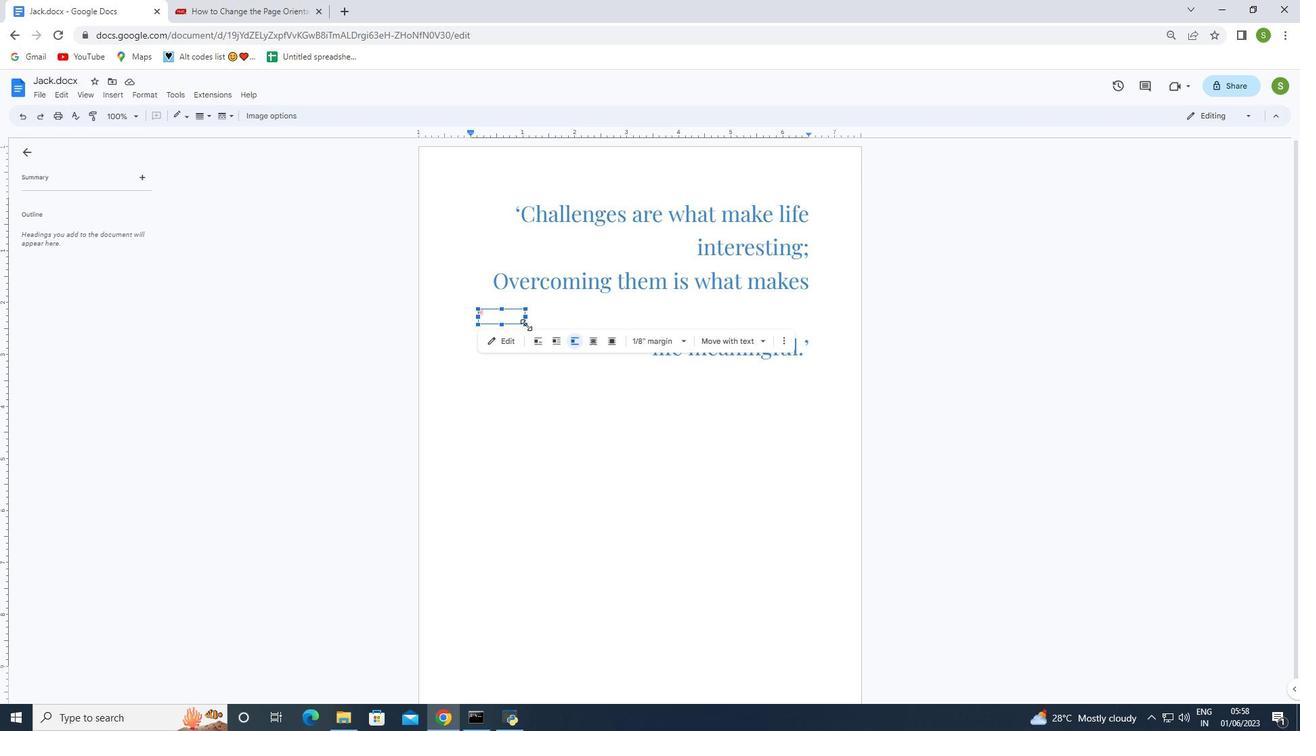 
Action: Mouse moved to (537, 556)
Screenshot: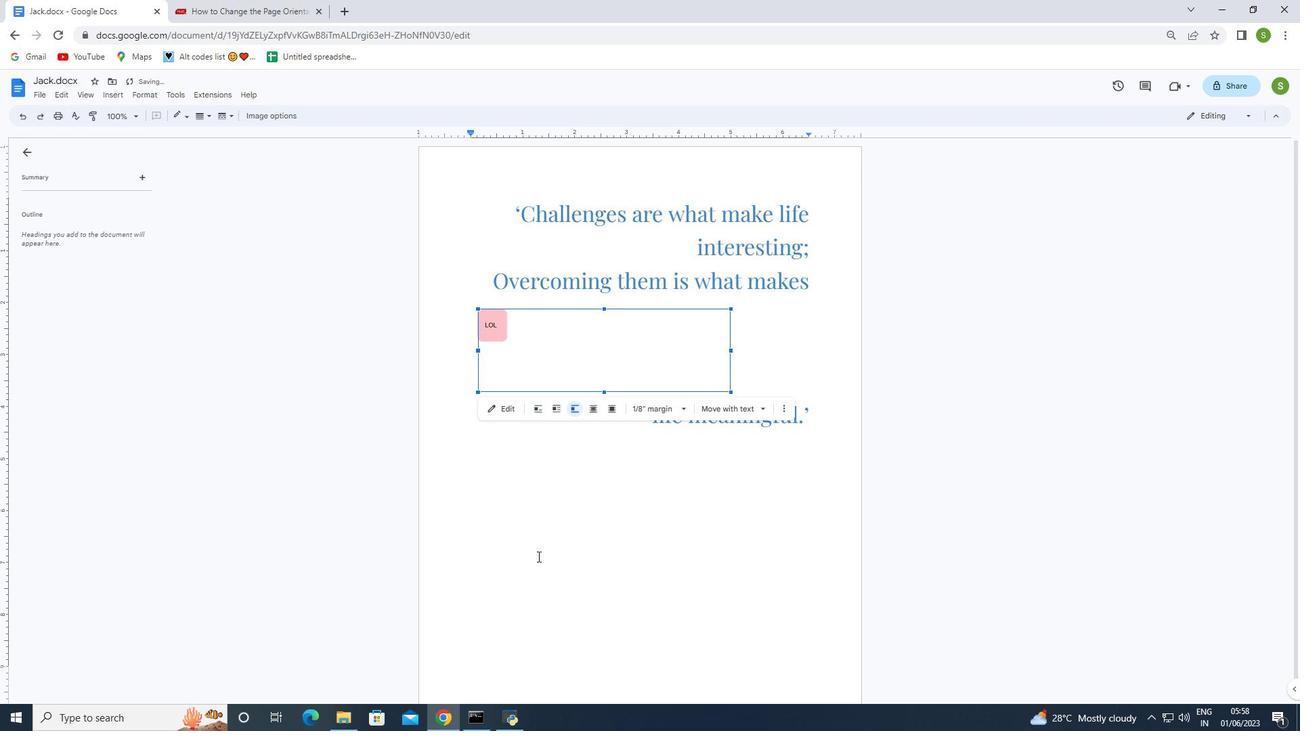 
Action: Key pressed ctrl+Z 818)
Screenshot: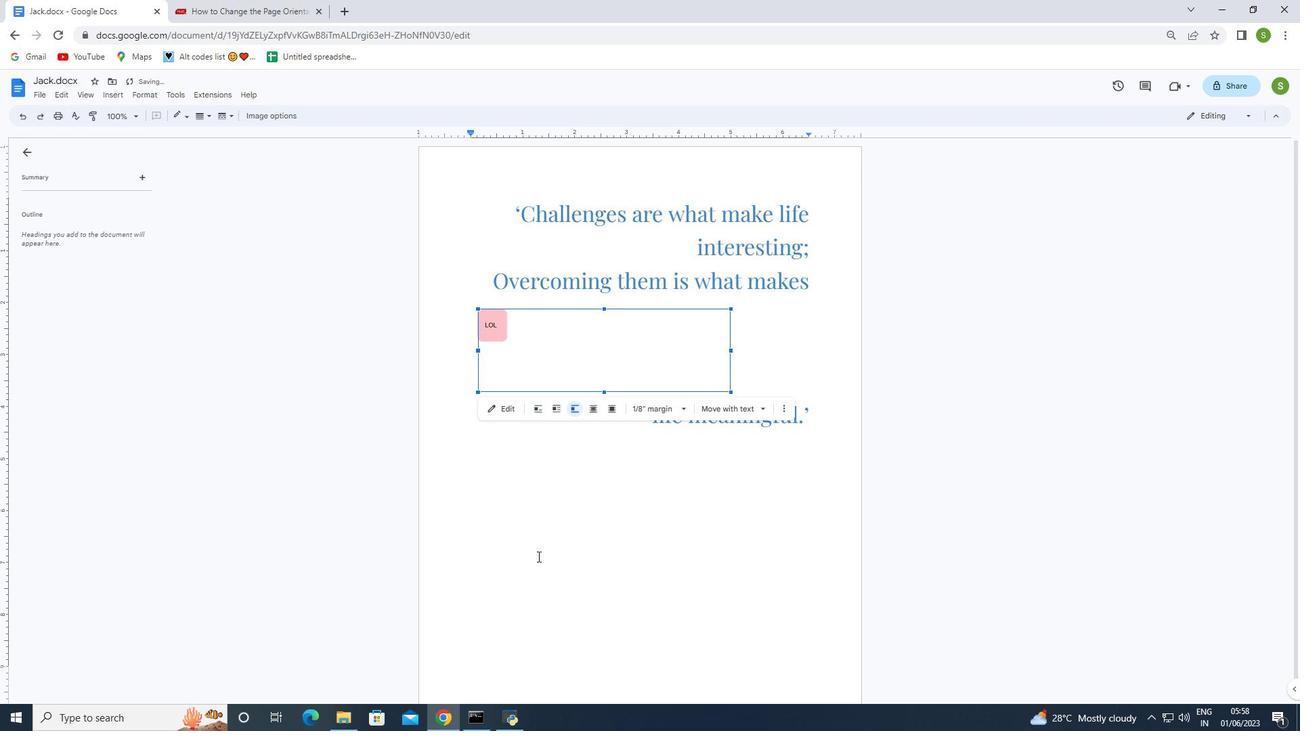 
Action: Mouse moved to (526, 323)
Screenshot: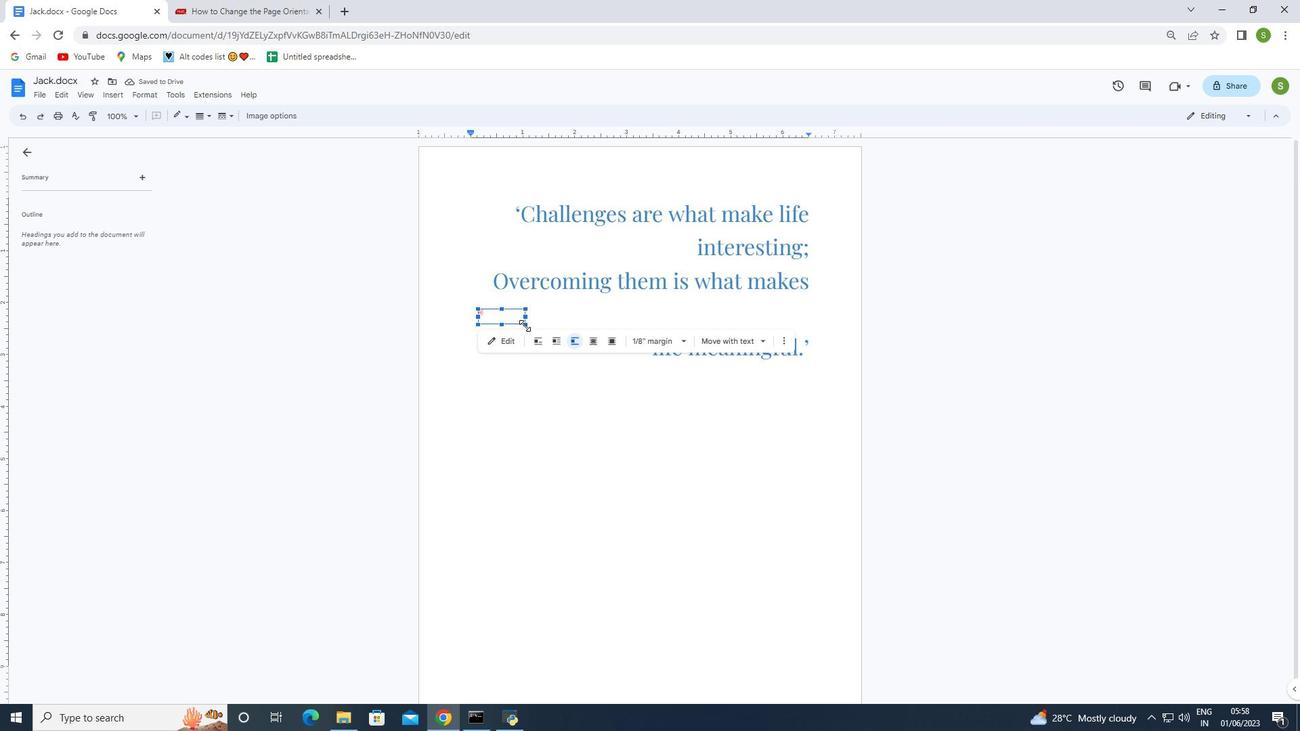 
Action: Mouse pressed left at (526, 323)
Screenshot: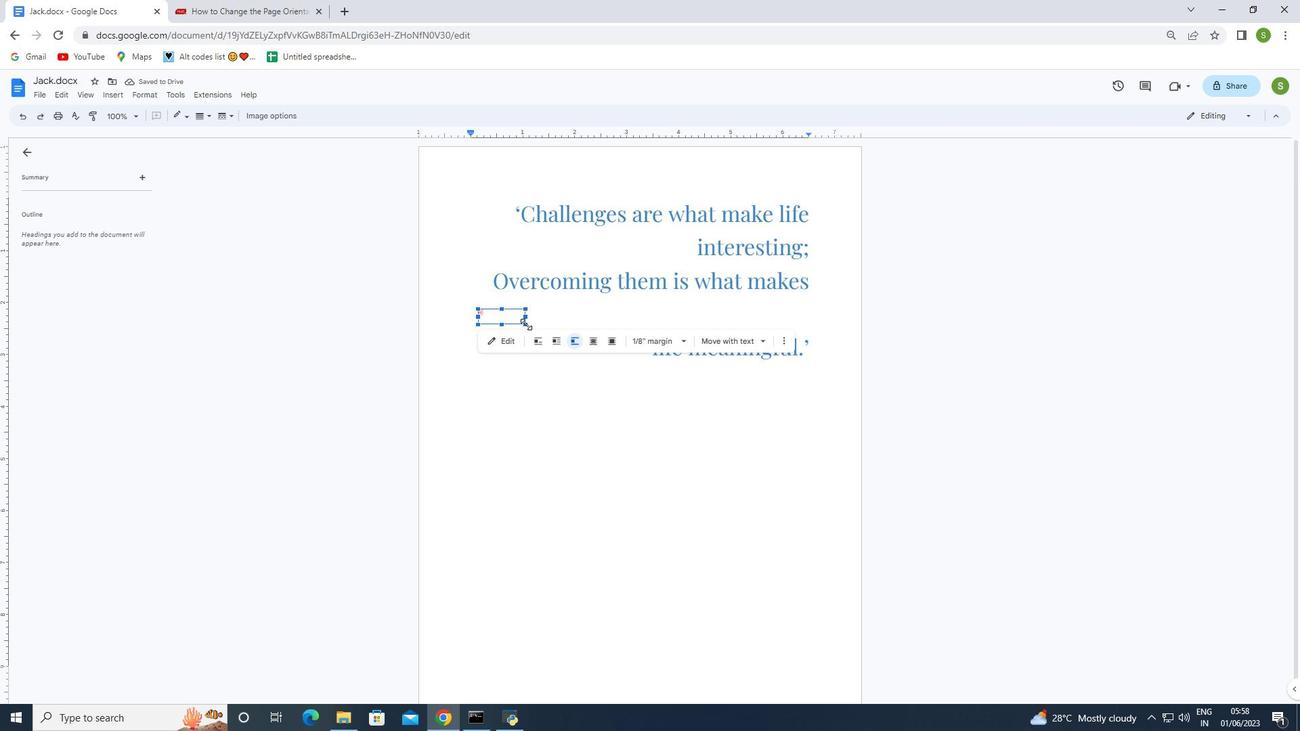 
Action: Mouse moved to (574, 476)
Screenshot: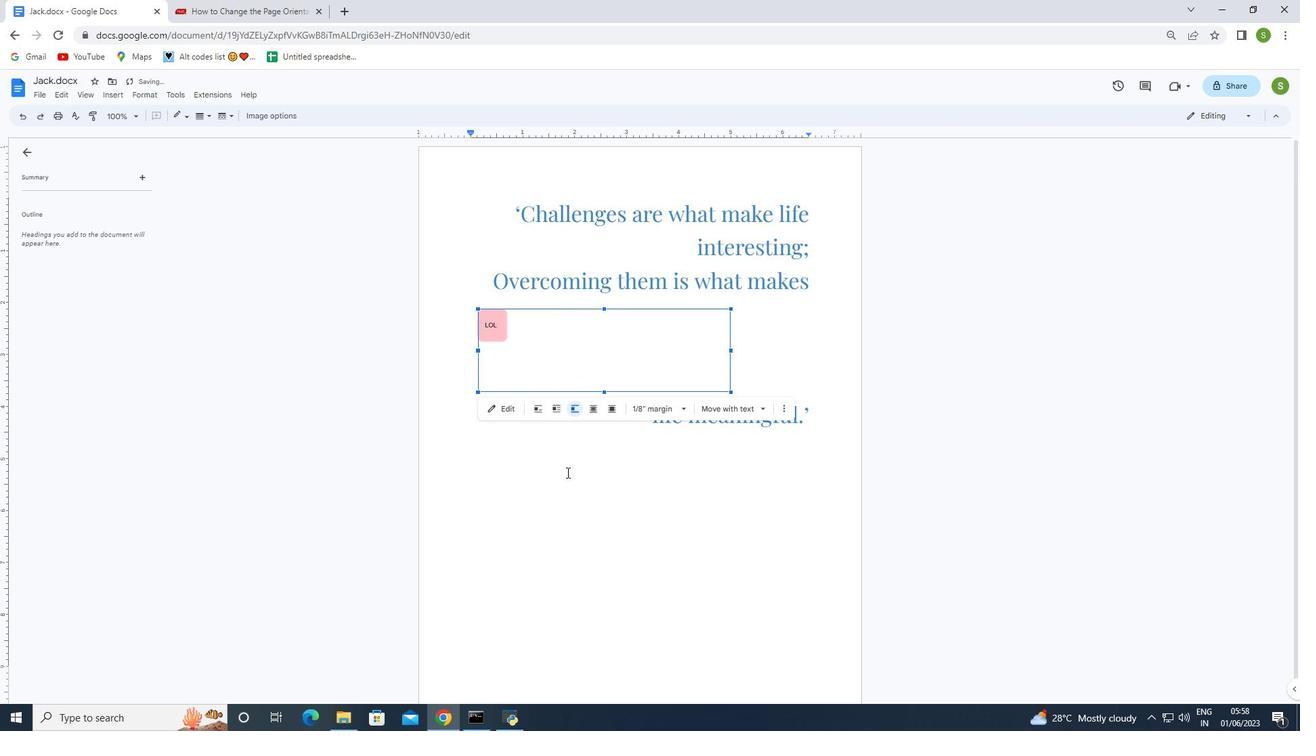 
Action: Mouse pressed left at (574, 476)
Screenshot: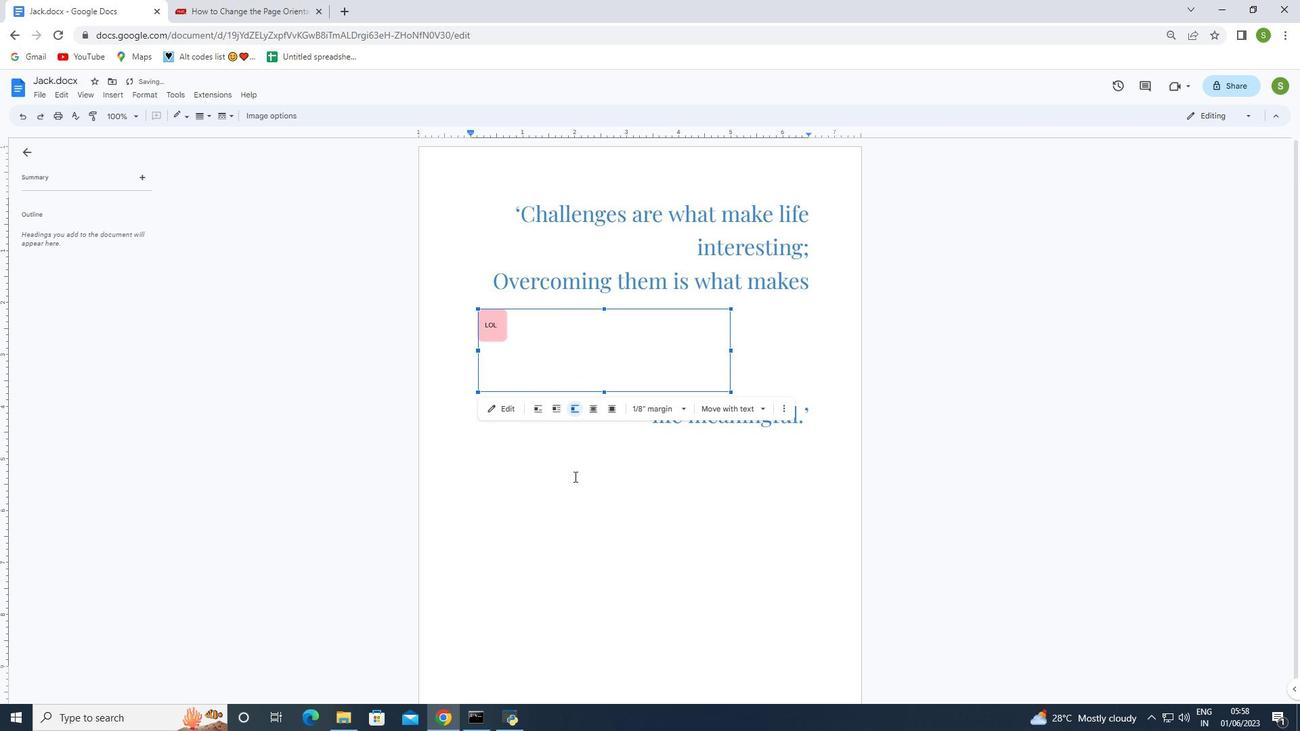 
Action: Mouse moved to (657, 508)
Screenshot: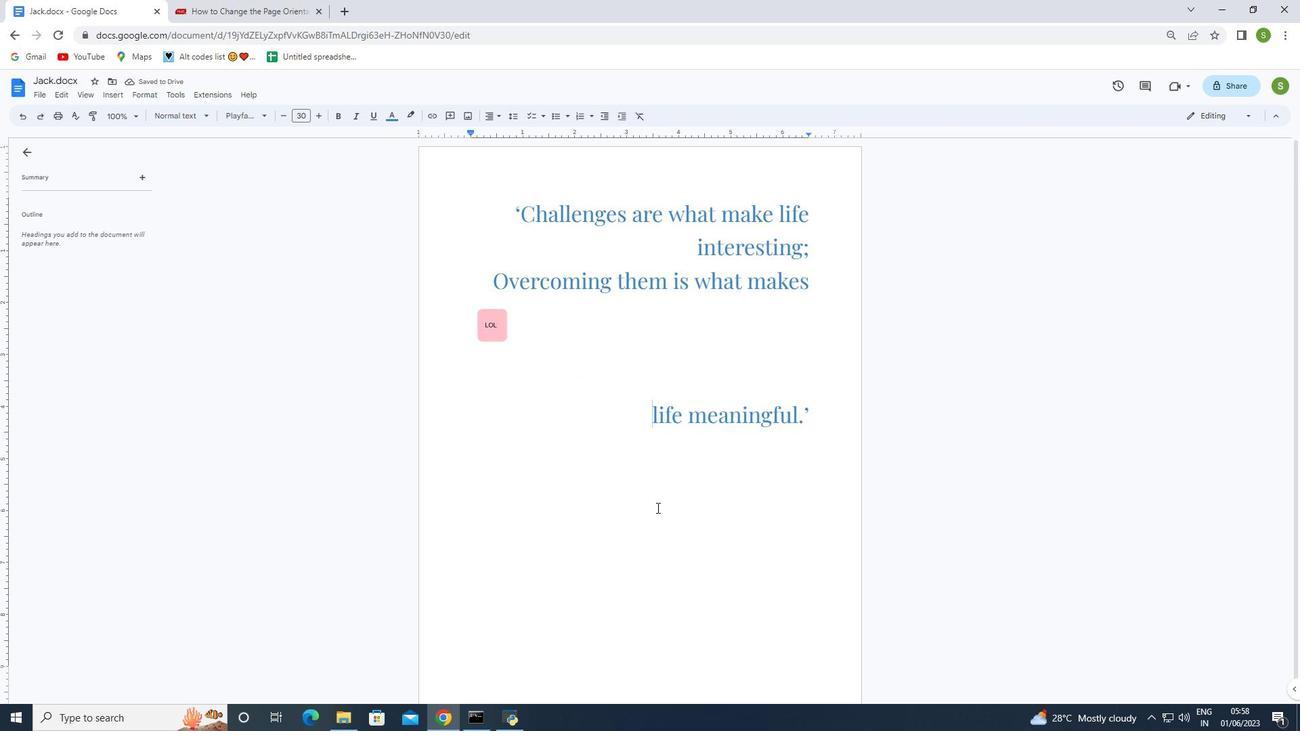 
Action: Key pressed ctrl+Z<'\x1a'><'\x1a'><'\x1a'><'\x1a'><'\x1a'>
Screenshot: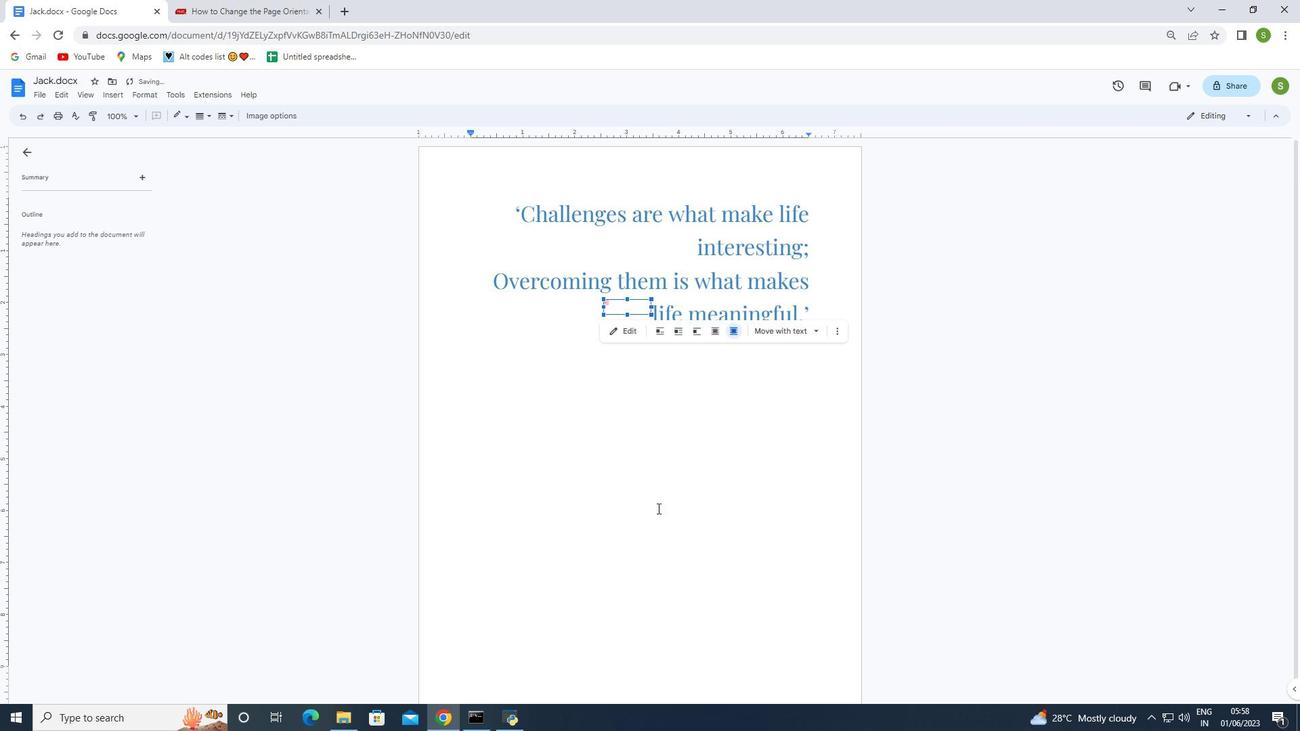 
Action: Mouse moved to (660, 497)
Screenshot: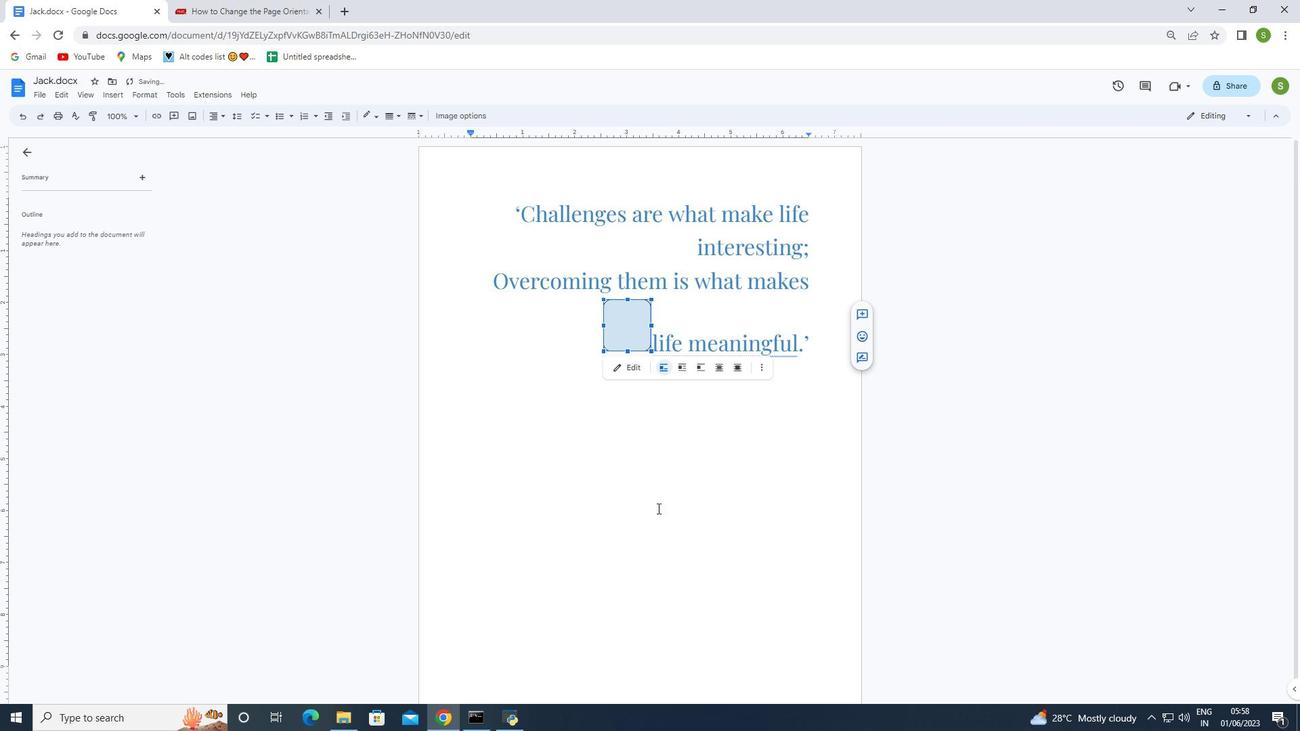 
Action: Mouse pressed left at (660, 497)
Screenshot: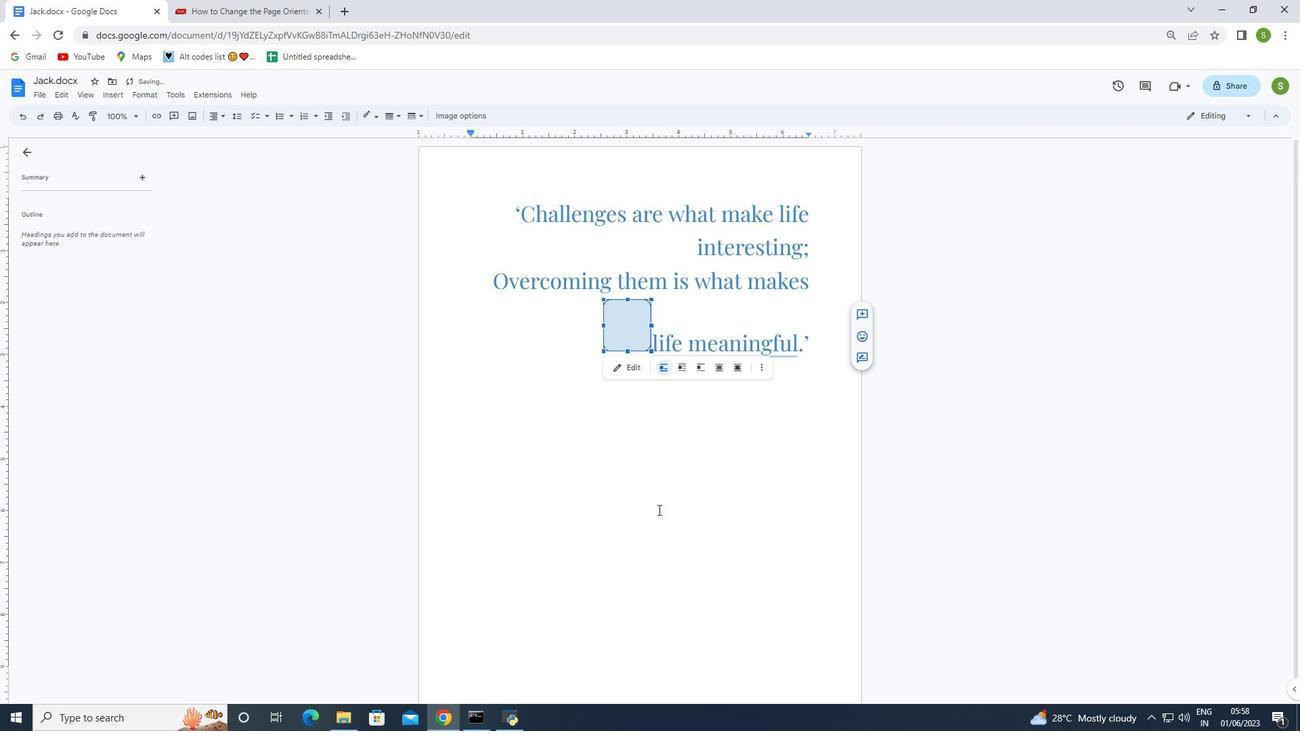 
Action: Mouse moved to (623, 329)
Screenshot: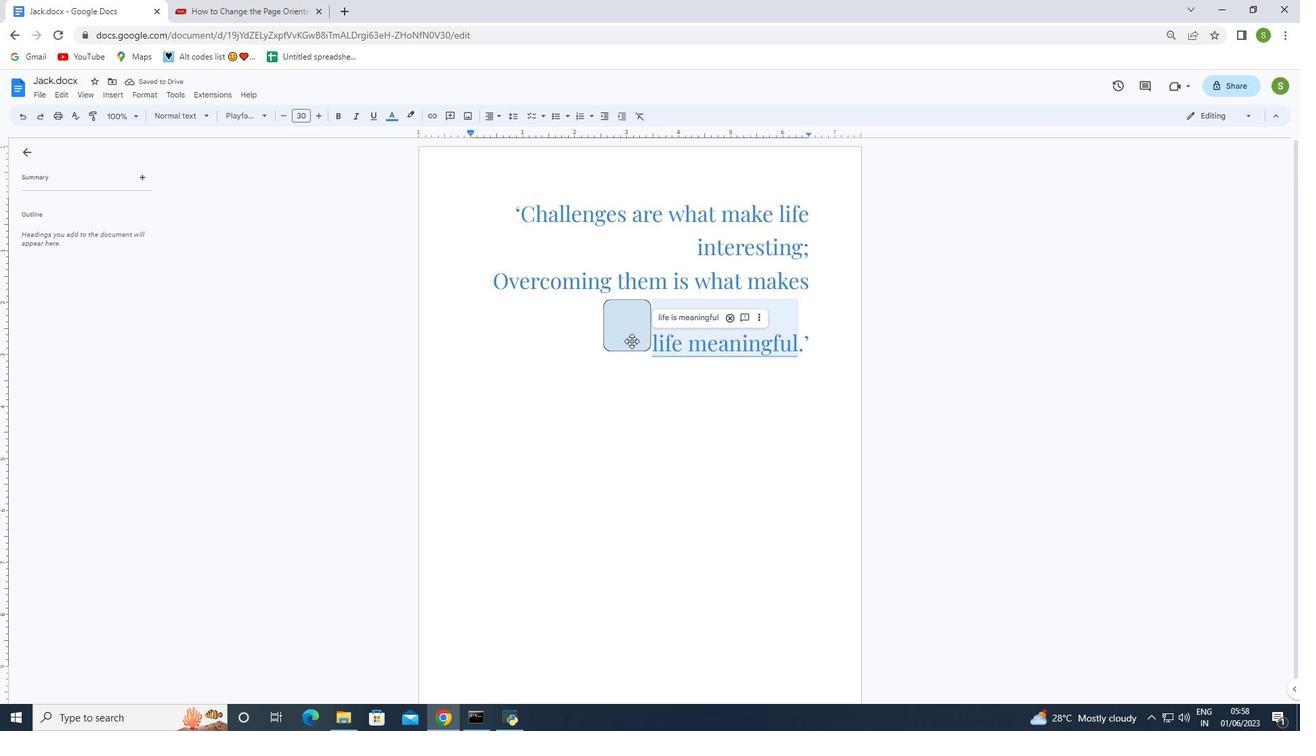 
Action: Mouse pressed left at (623, 329)
Screenshot: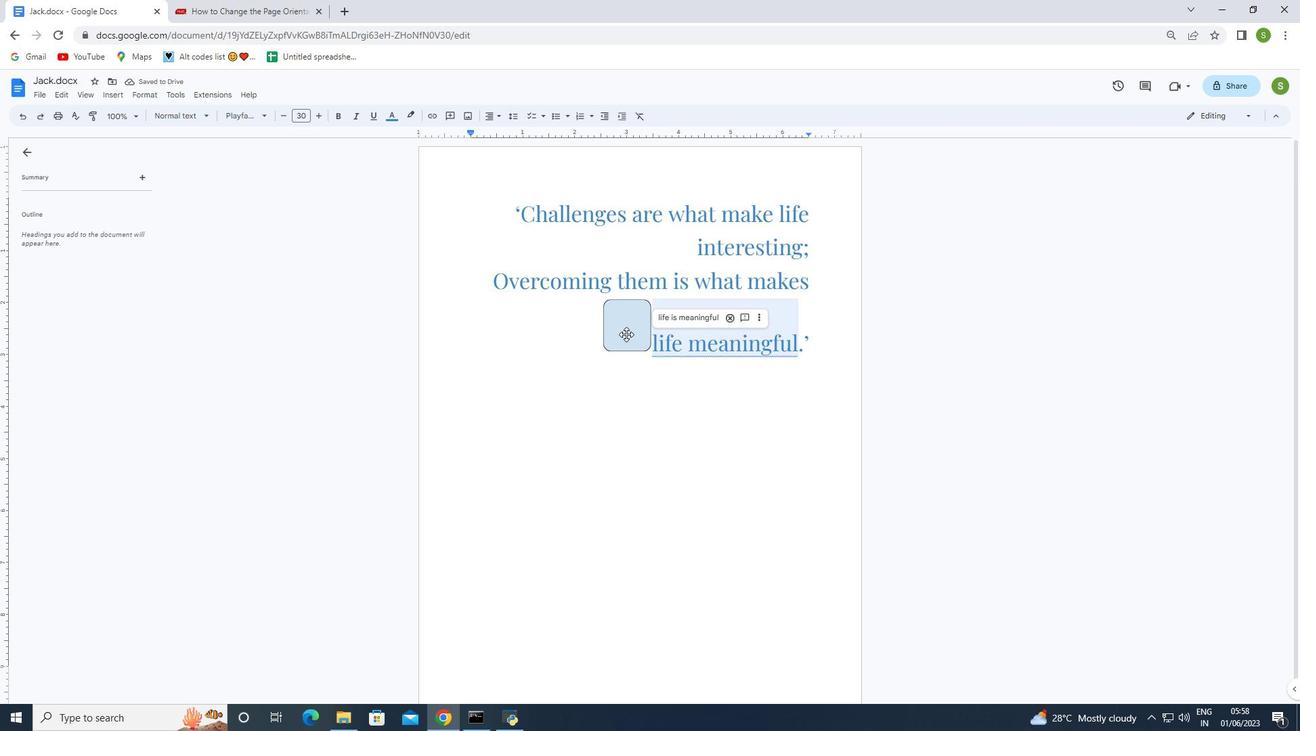 
Action: Mouse pressed left at (623, 329)
Screenshot: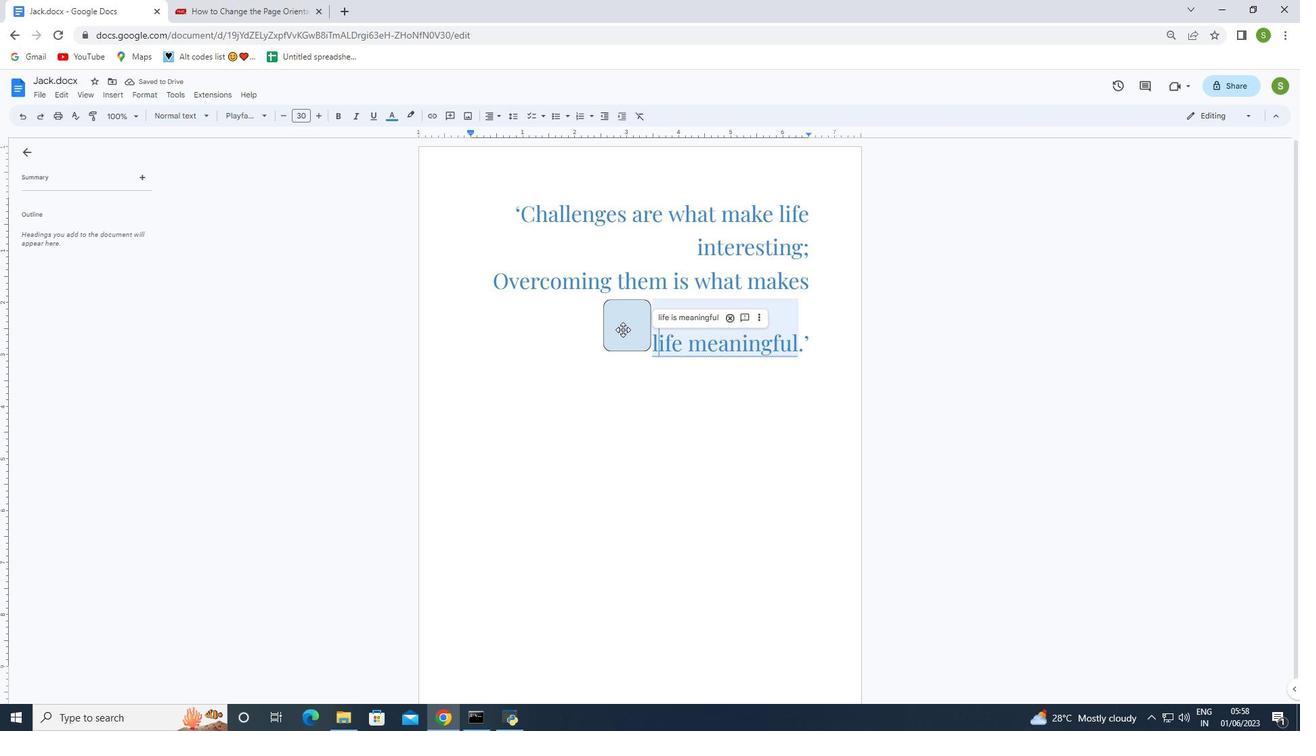
Action: Mouse moved to (351, 216)
Screenshot: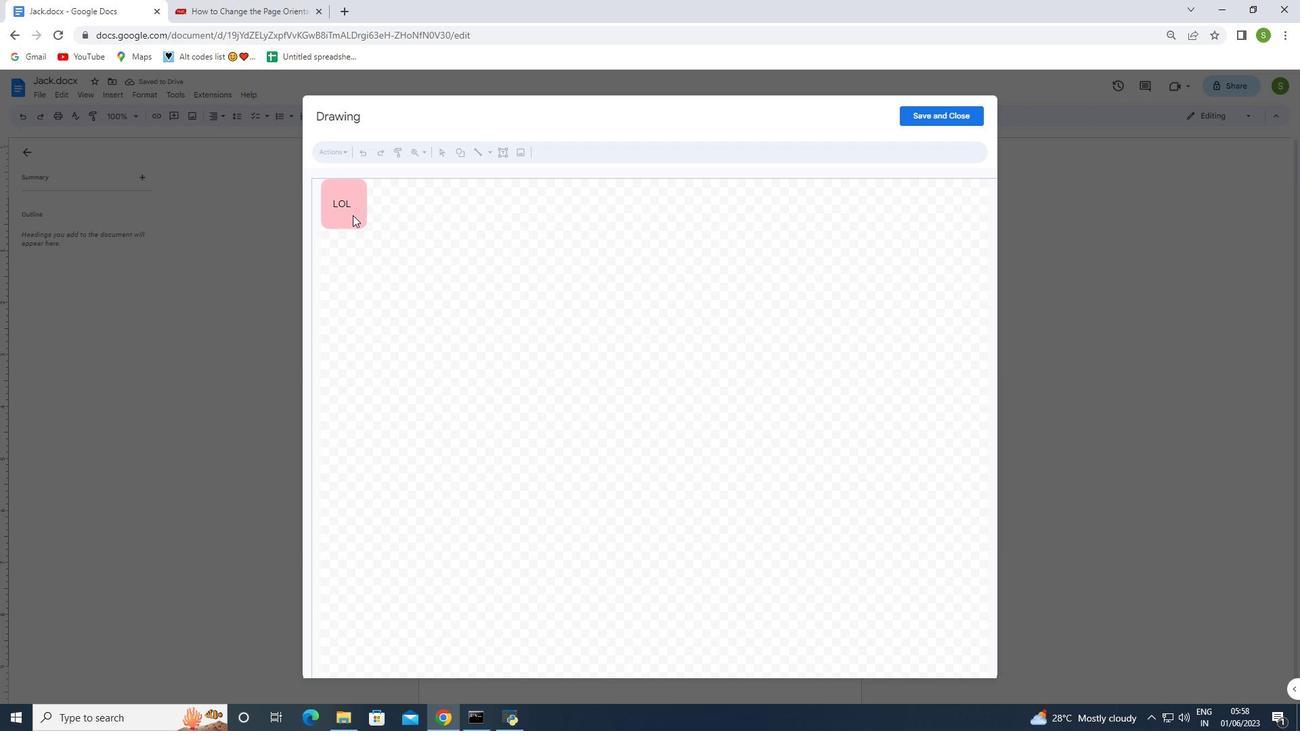 
Action: Mouse pressed left at (351, 216)
Screenshot: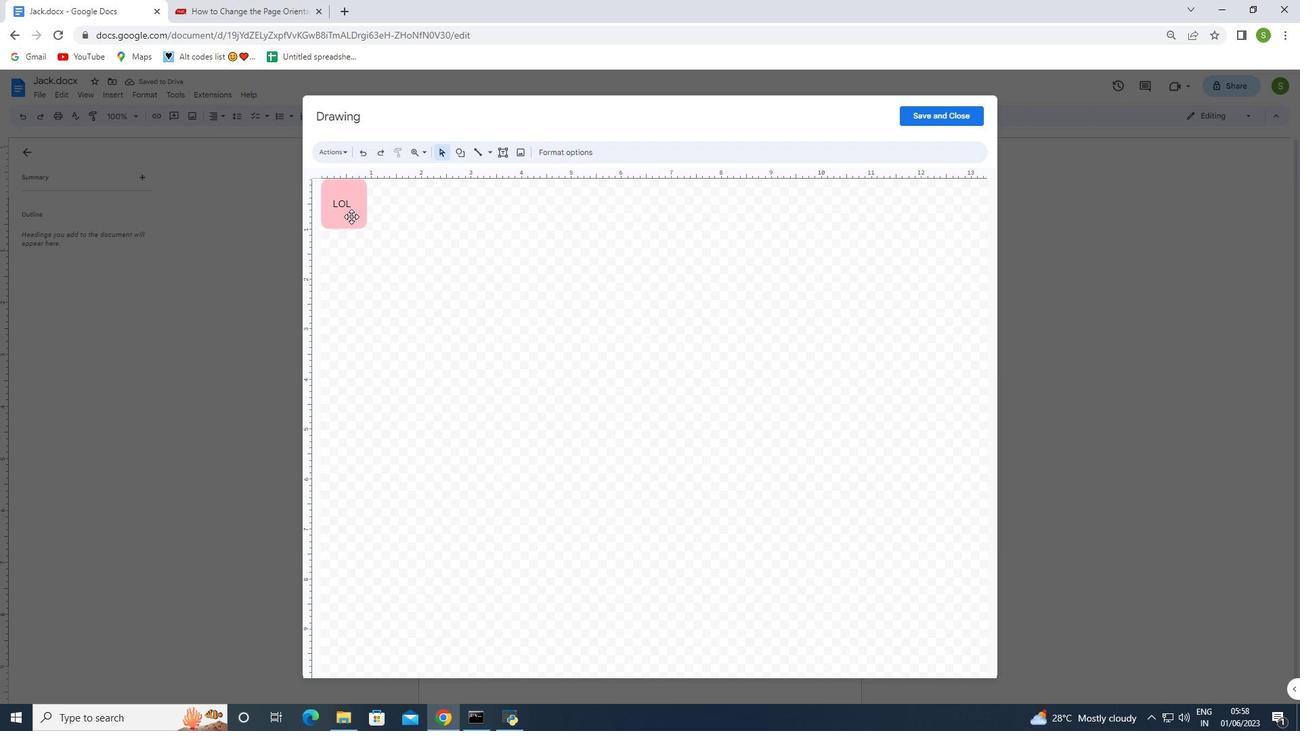 
Action: Mouse moved to (356, 203)
Screenshot: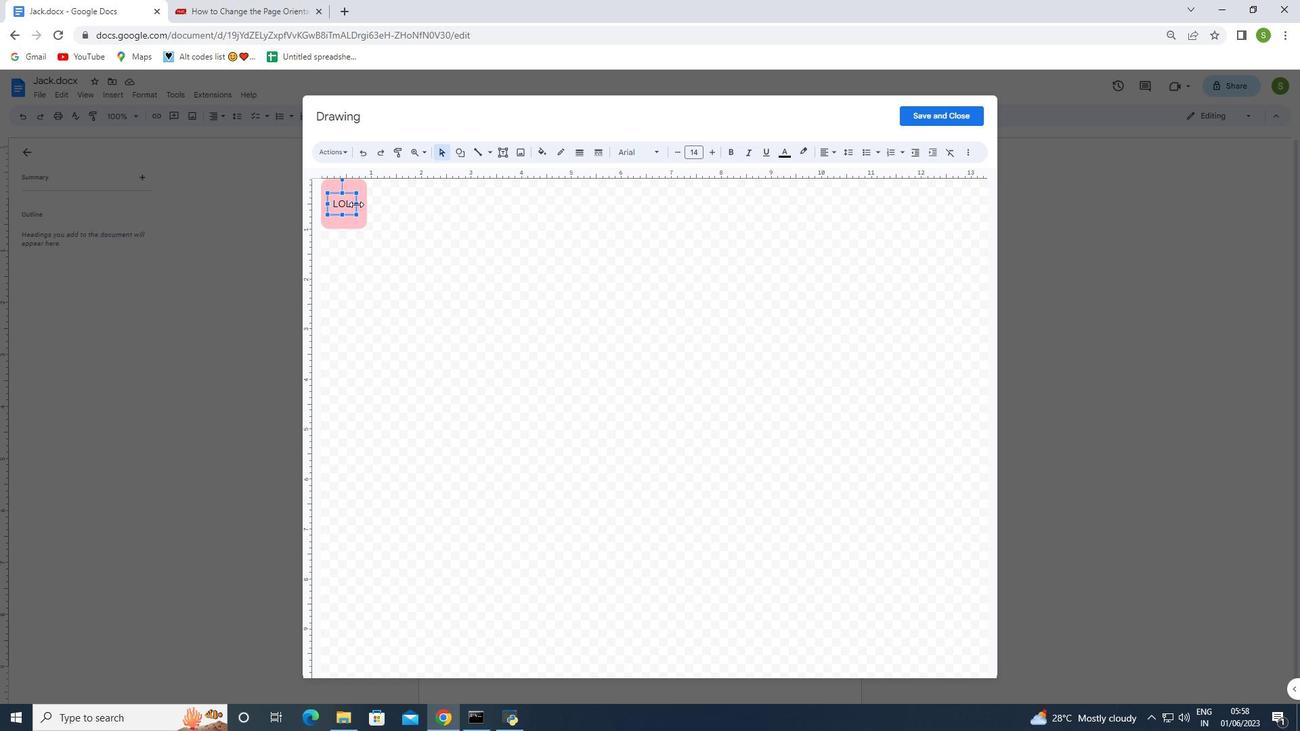 
Action: Mouse pressed left at (356, 203)
Screenshot: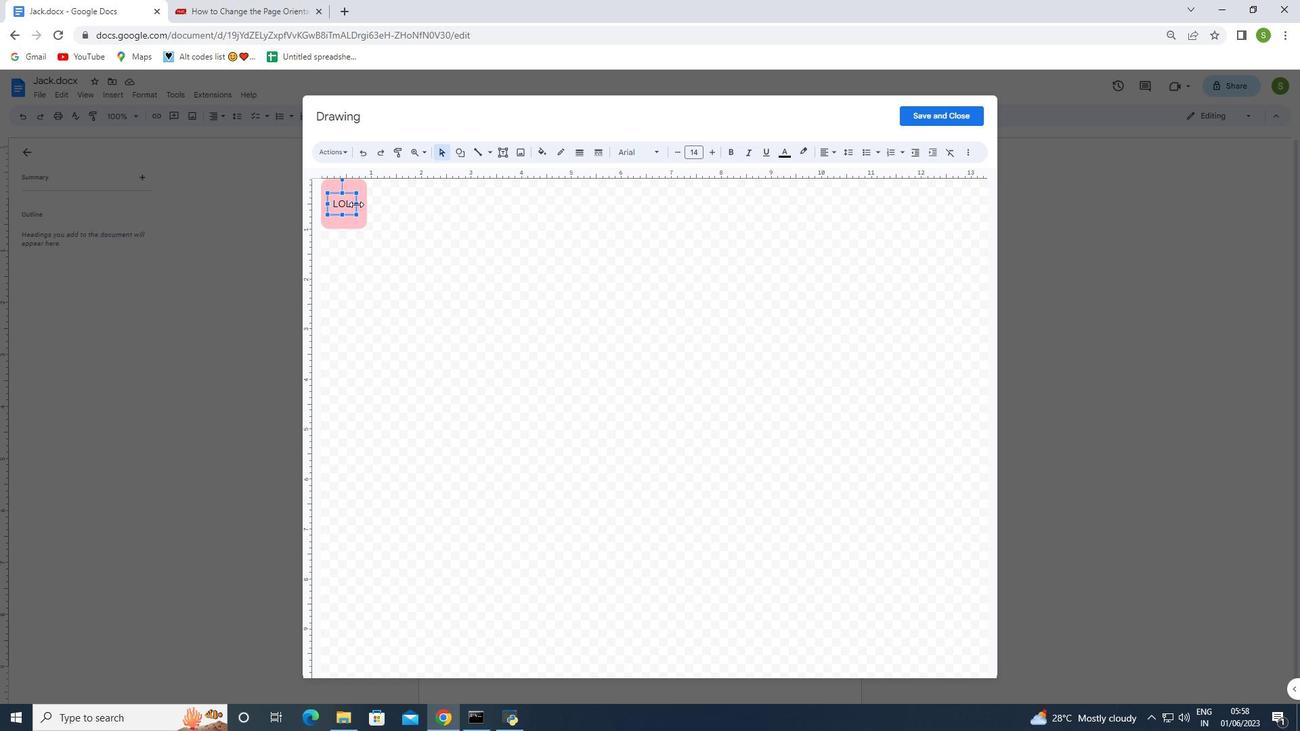 
Action: Mouse moved to (357, 200)
Screenshot: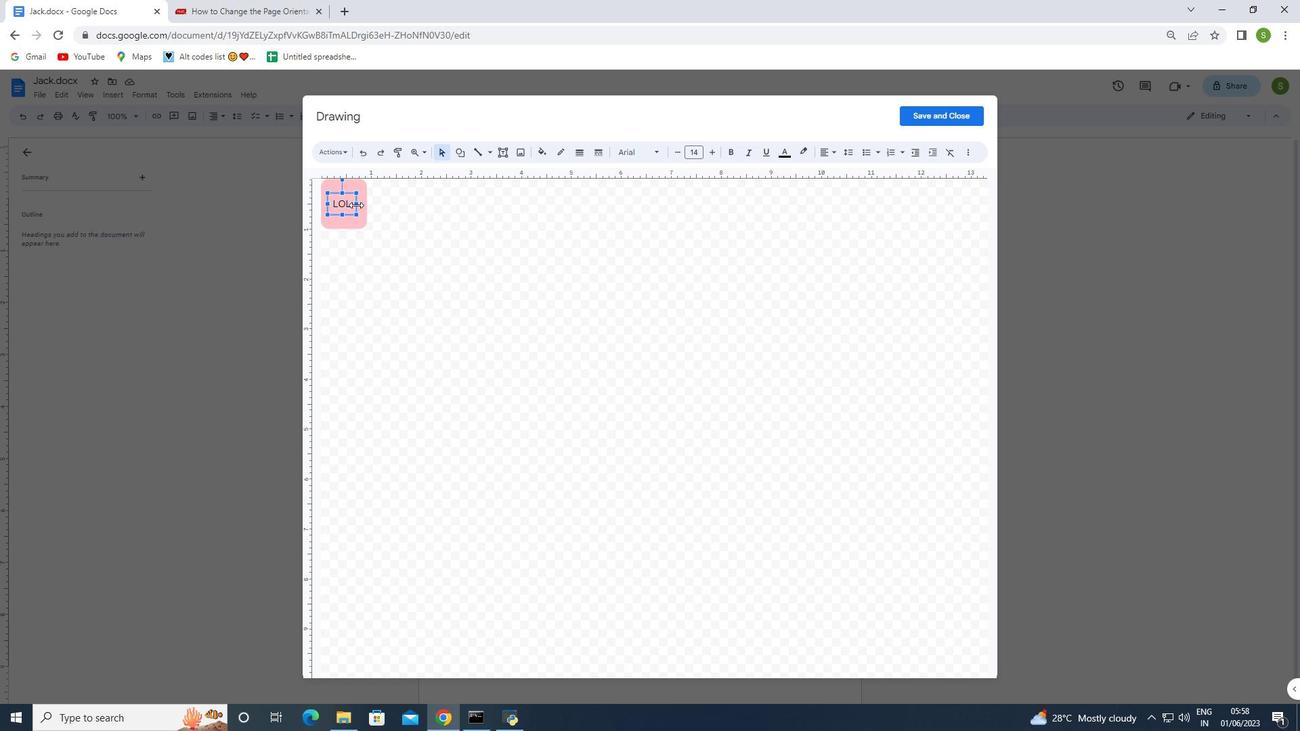 
Action: Mouse pressed left at (357, 200)
Screenshot: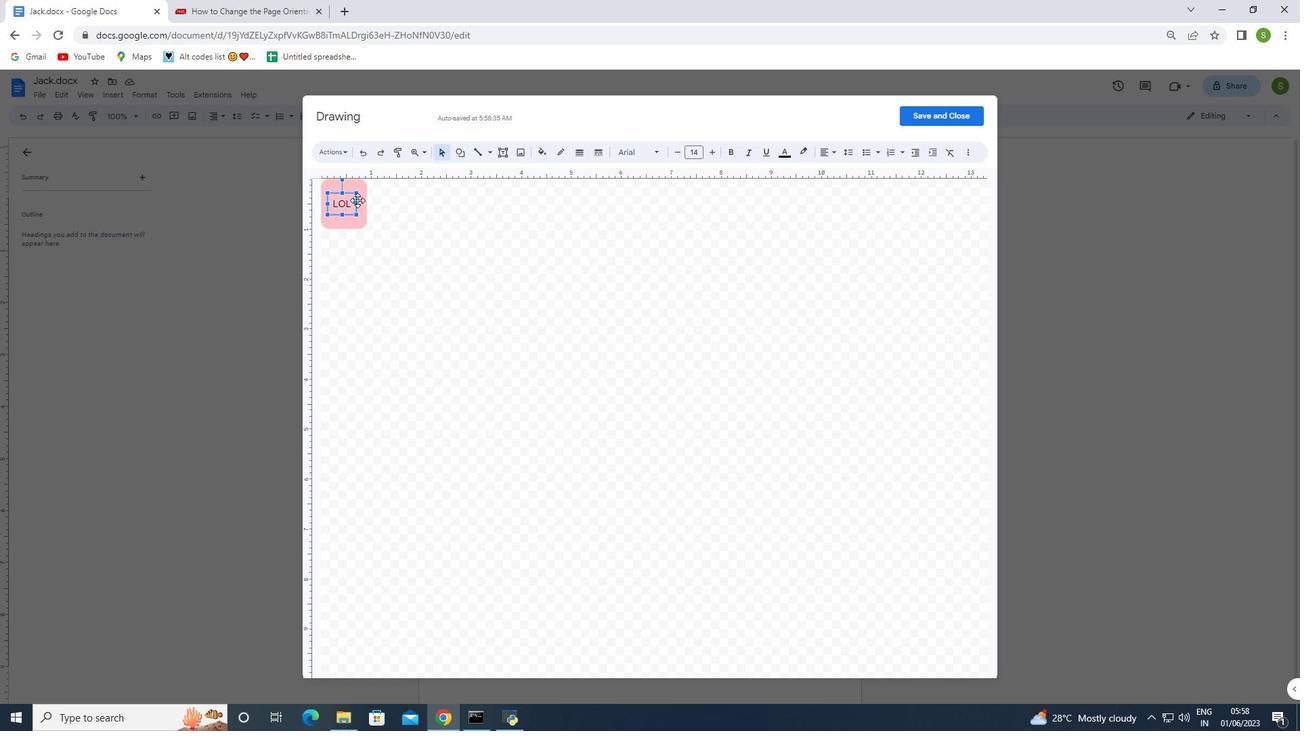 
Action: Mouse moved to (365, 258)
Screenshot: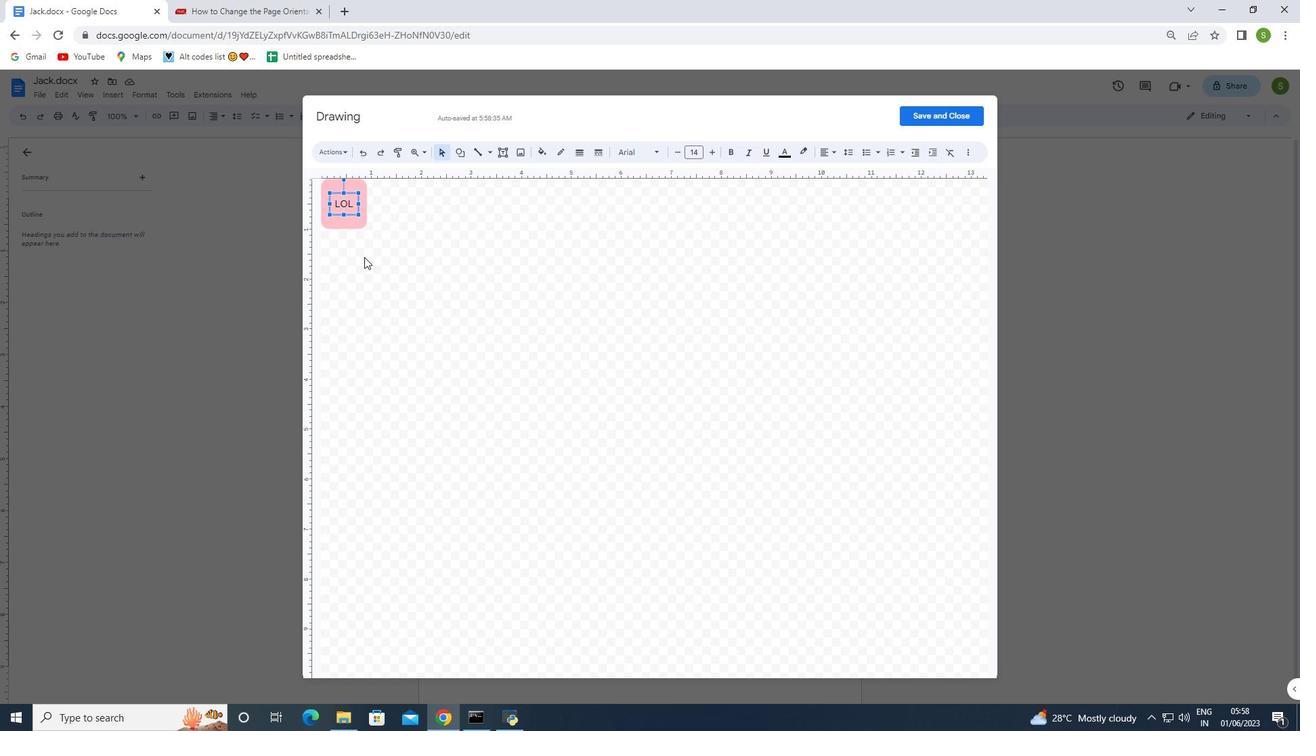 
Action: Mouse pressed left at (365, 258)
Screenshot: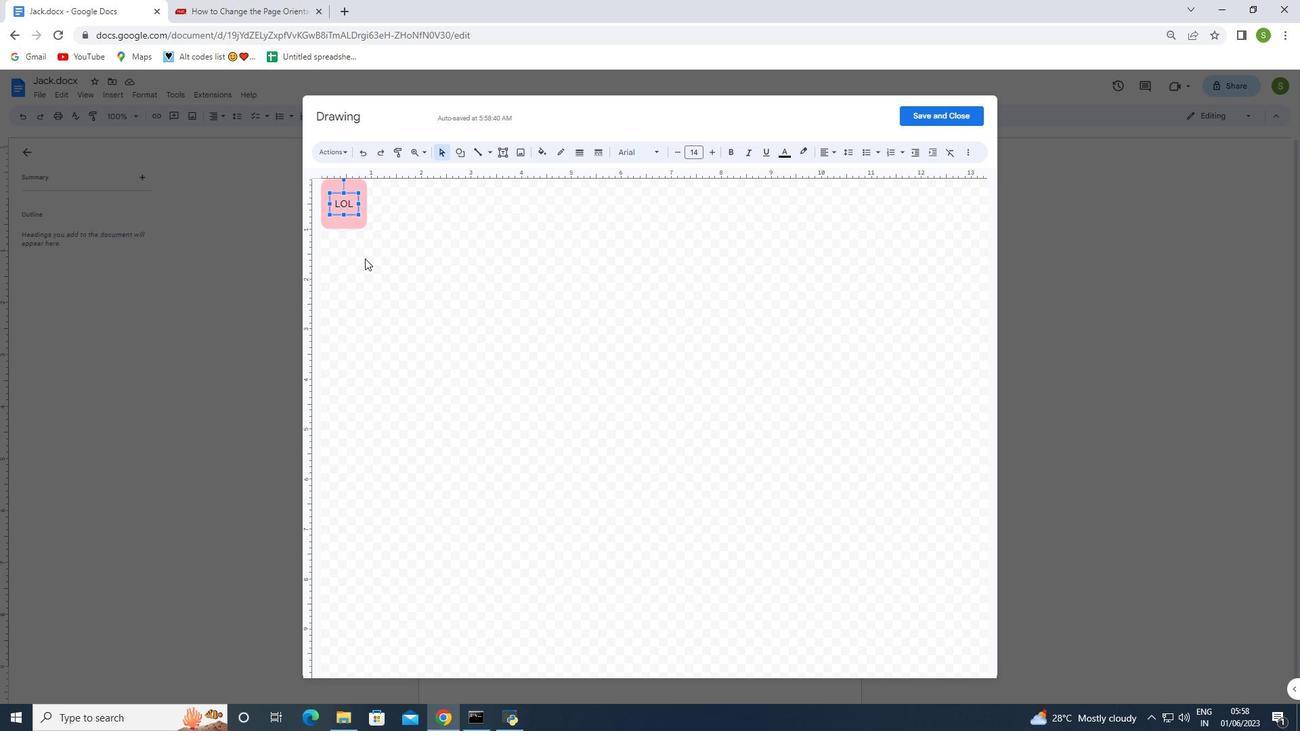 
Action: Mouse moved to (919, 113)
Screenshot: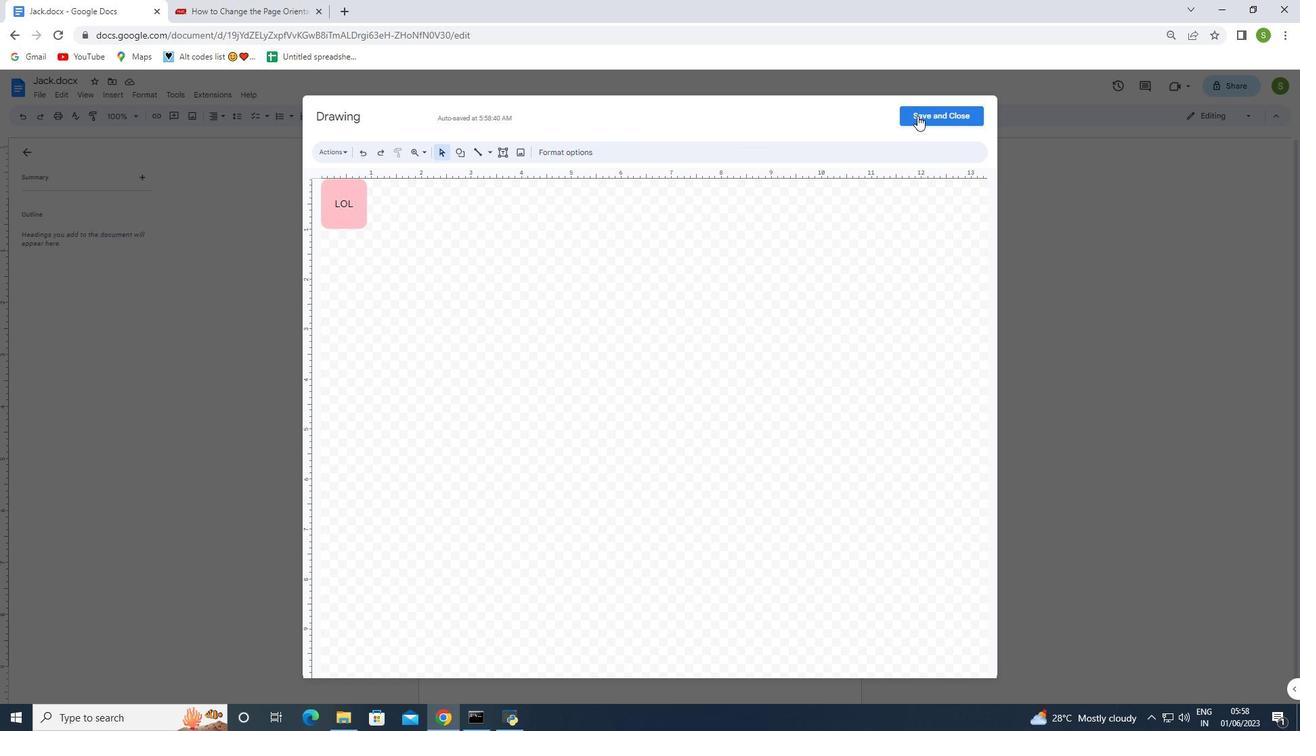 
Action: Mouse pressed left at (919, 113)
Screenshot: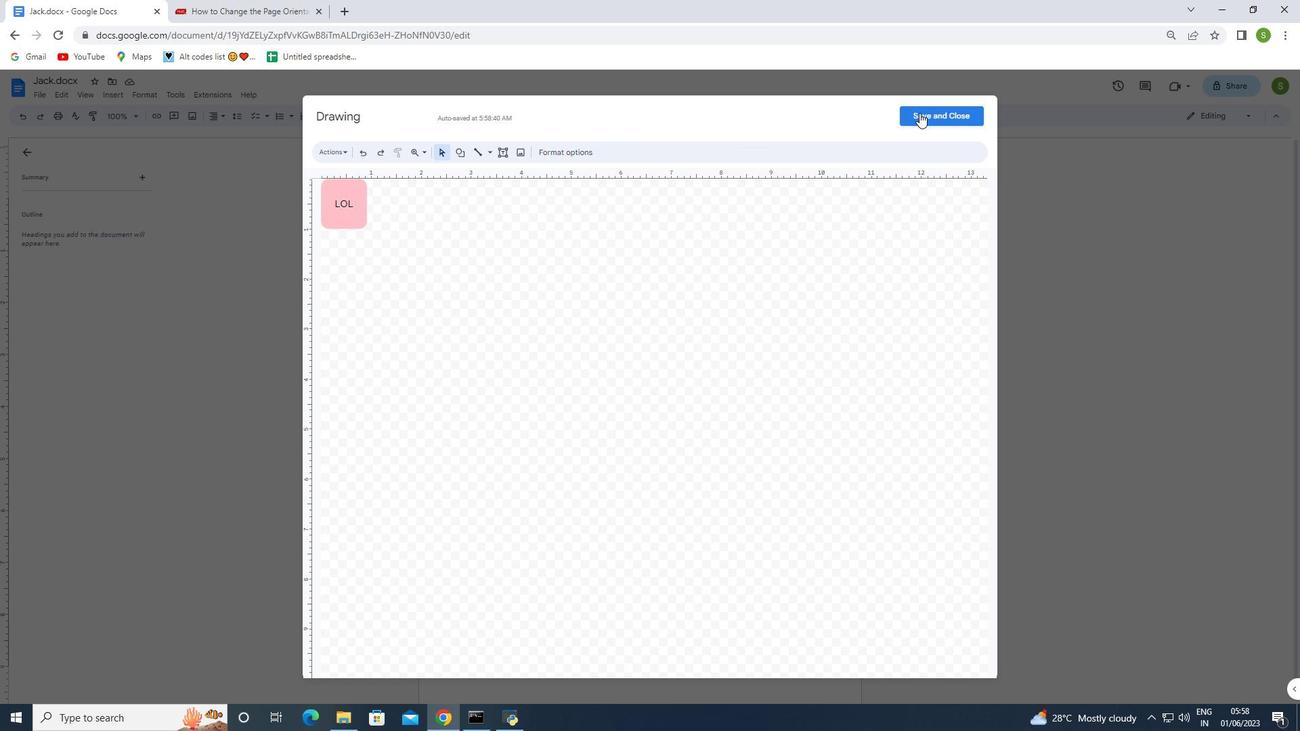 
Action: Mouse moved to (607, 309)
Screenshot: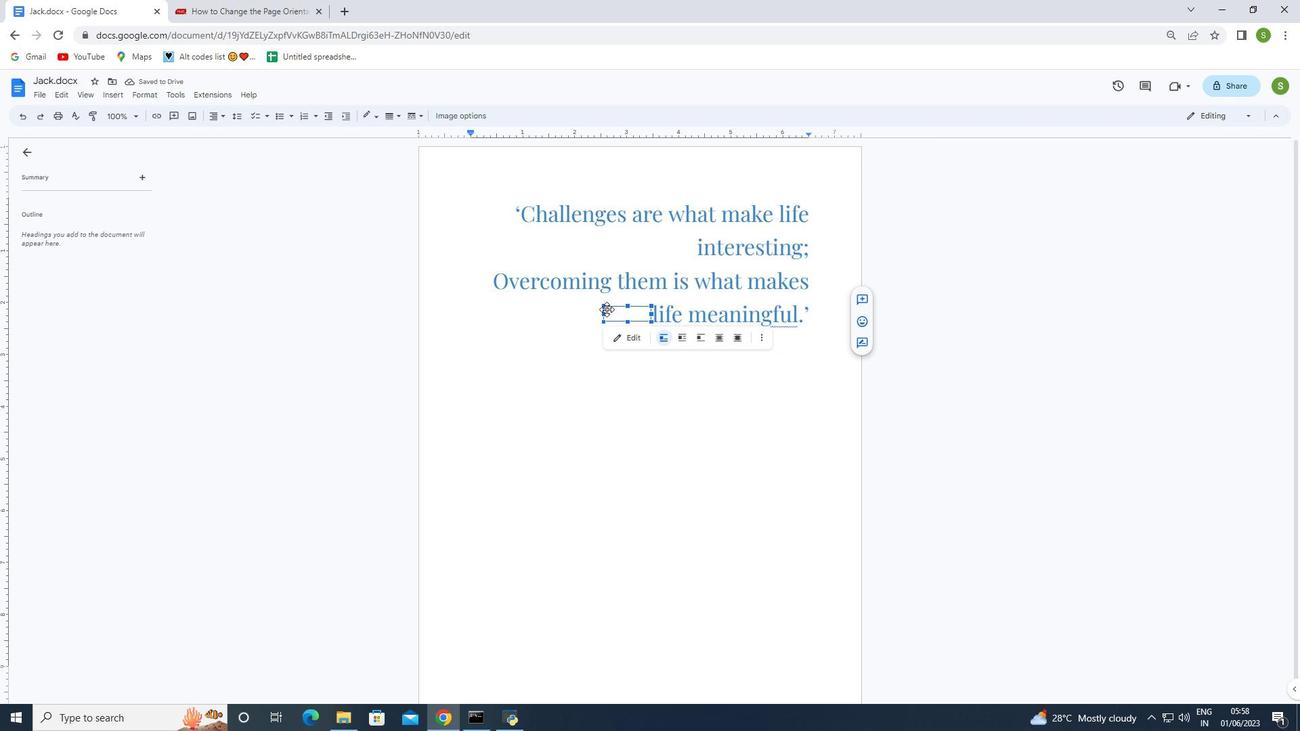 
Action: Mouse pressed left at (607, 309)
Screenshot: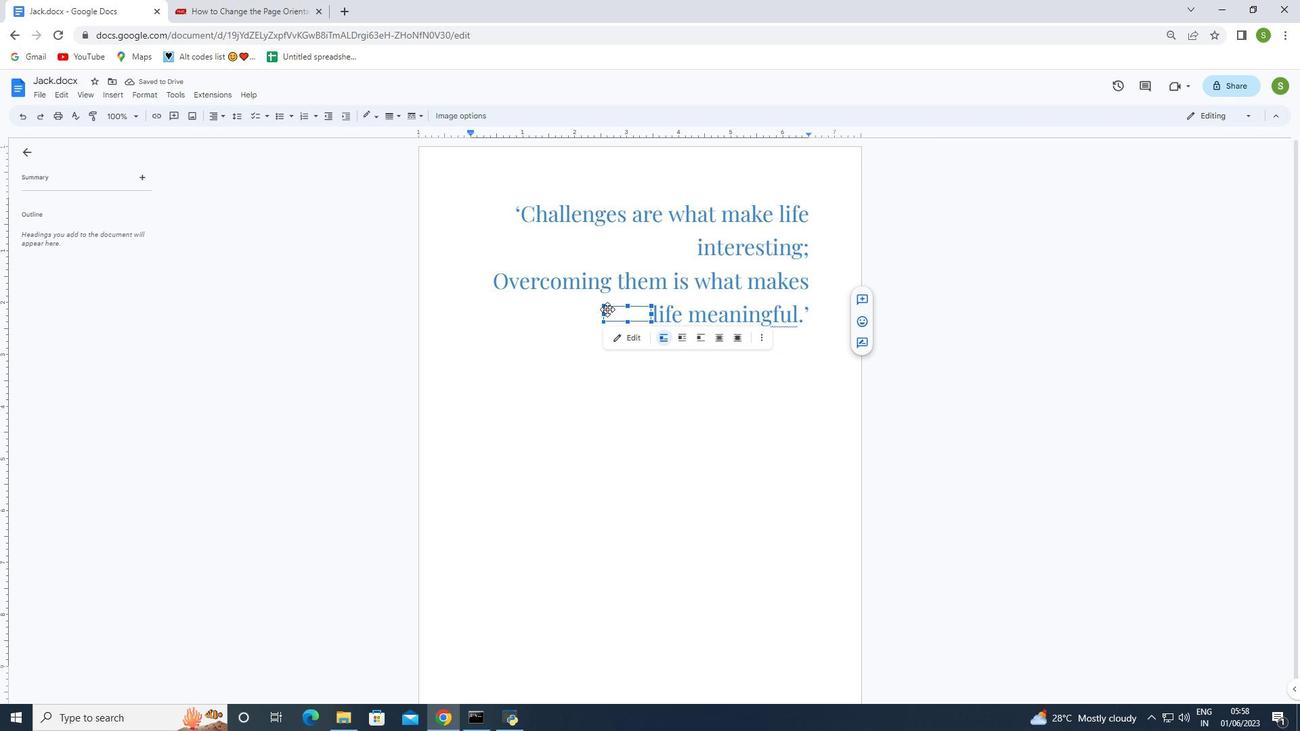
Action: Mouse pressed left at (607, 309)
Screenshot: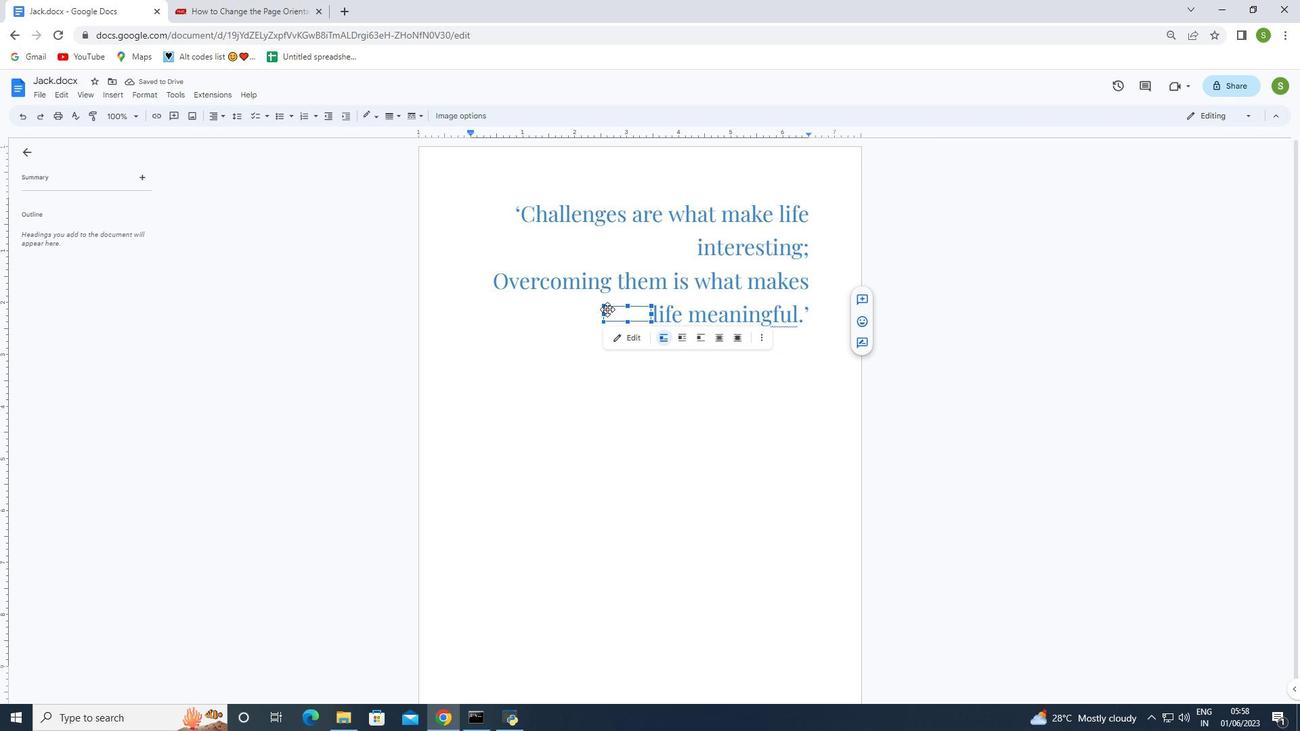 
Action: Mouse pressed left at (607, 309)
Screenshot: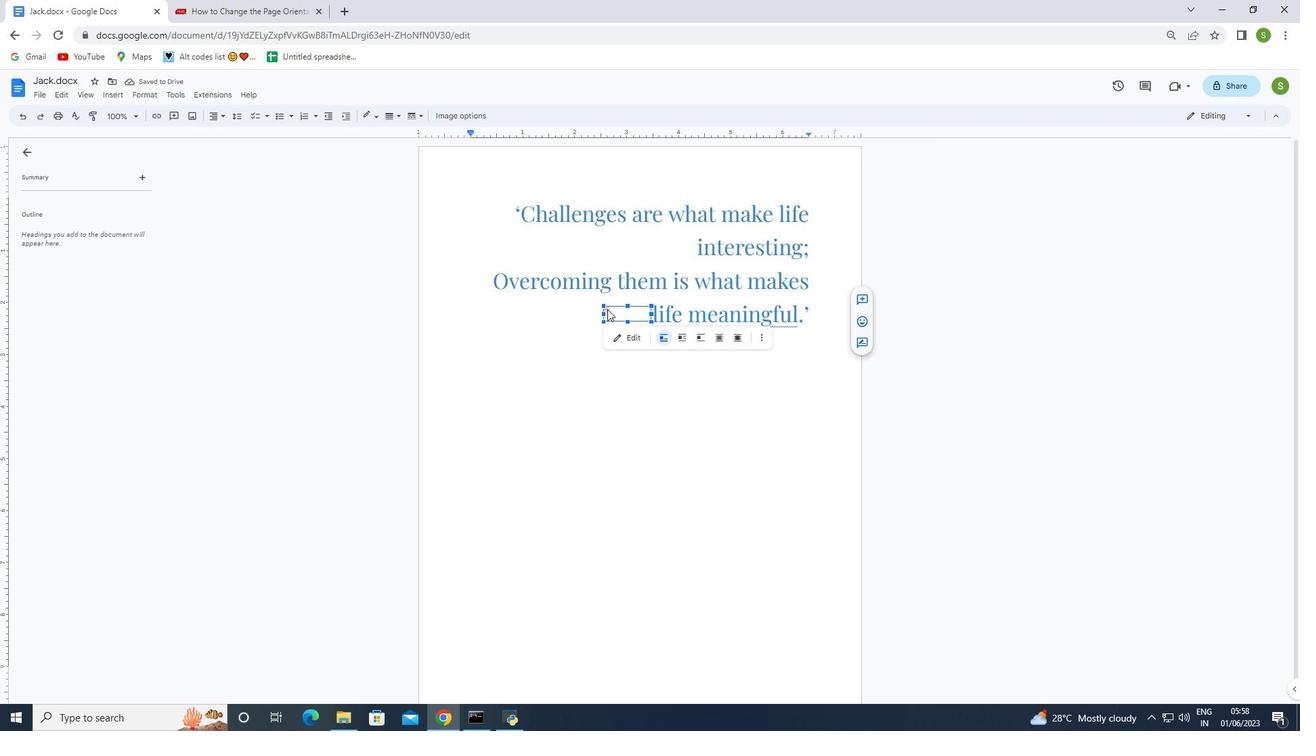 
Action: Mouse moved to (955, 111)
Screenshot: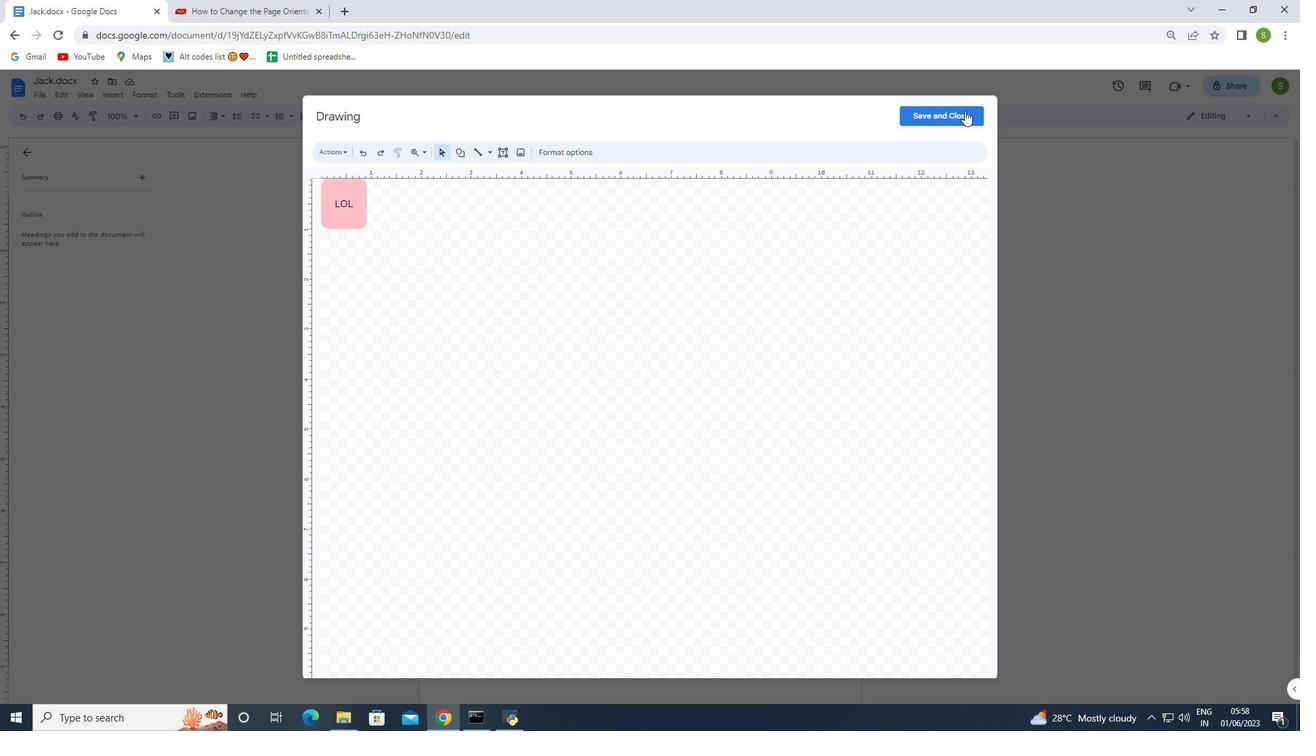 
Action: Mouse pressed left at (955, 111)
Screenshot: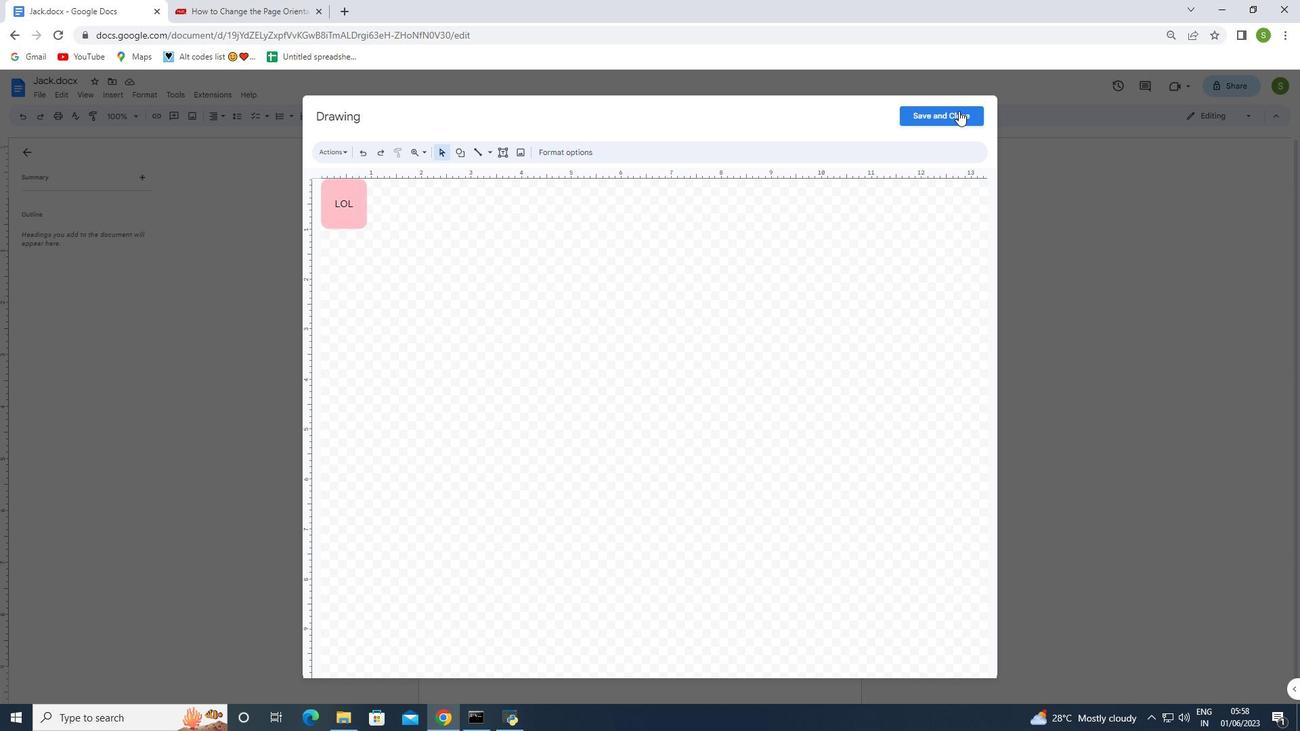 
Action: Mouse moved to (734, 337)
Screenshot: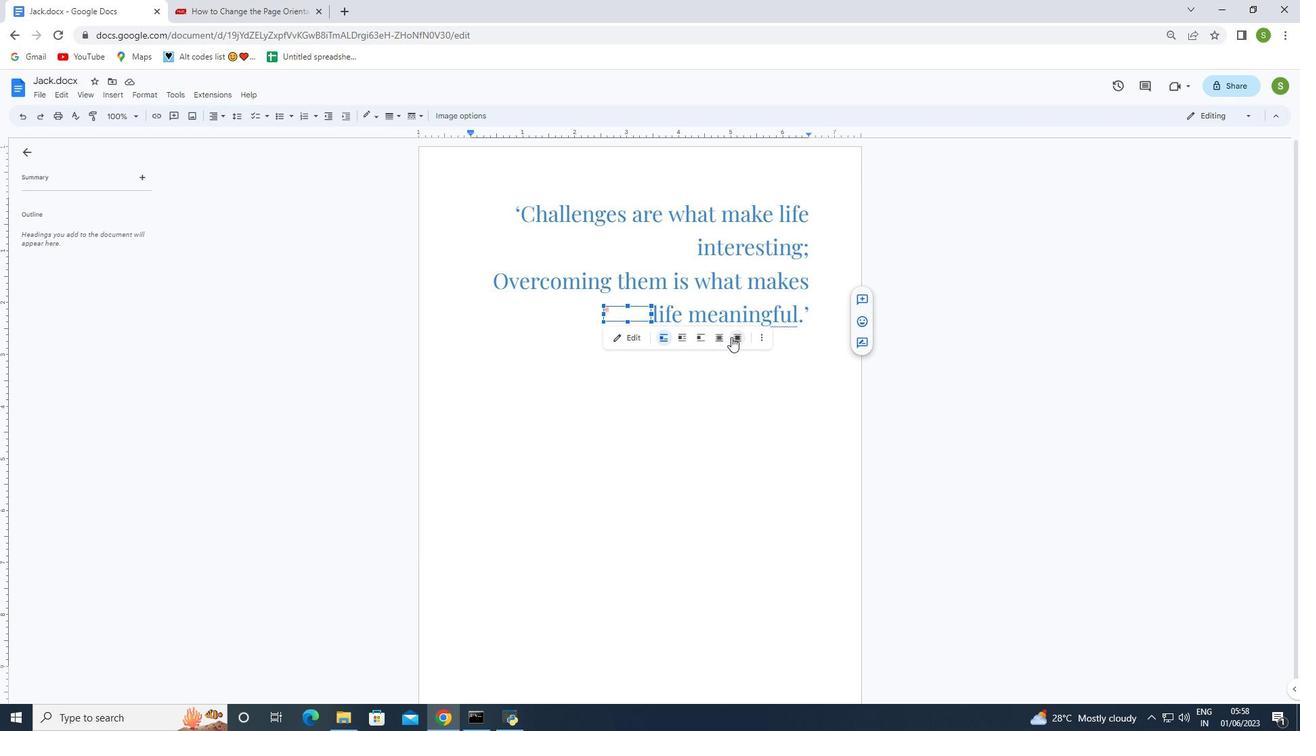 
Action: Mouse pressed left at (734, 337)
Screenshot: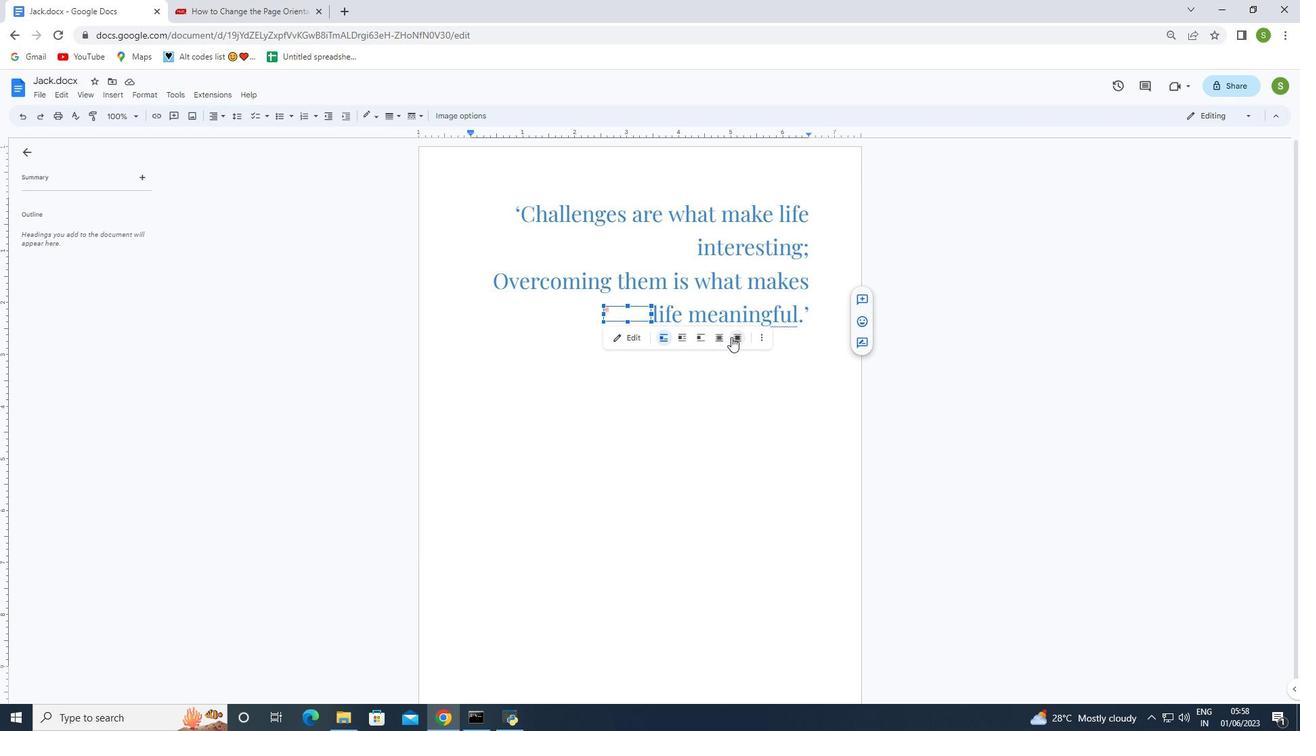
Action: Mouse moved to (713, 338)
Screenshot: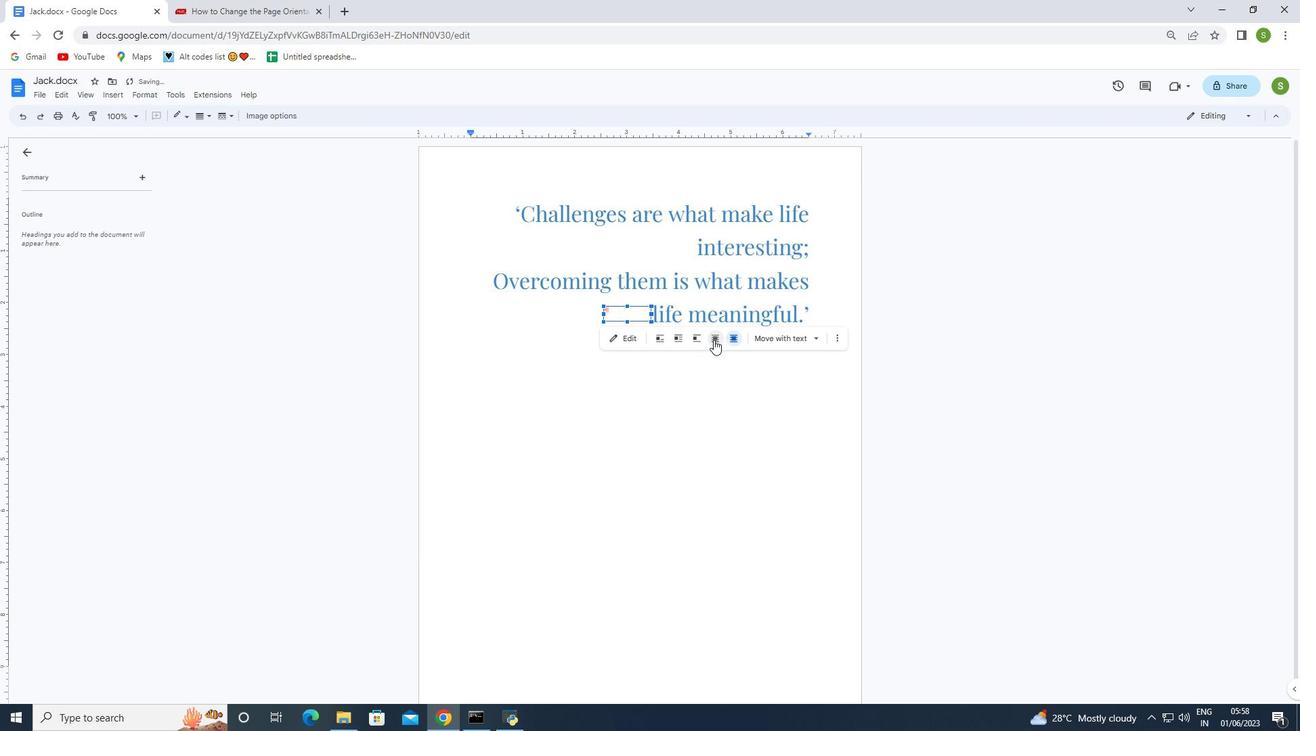 
Action: Mouse pressed left at (713, 338)
Screenshot: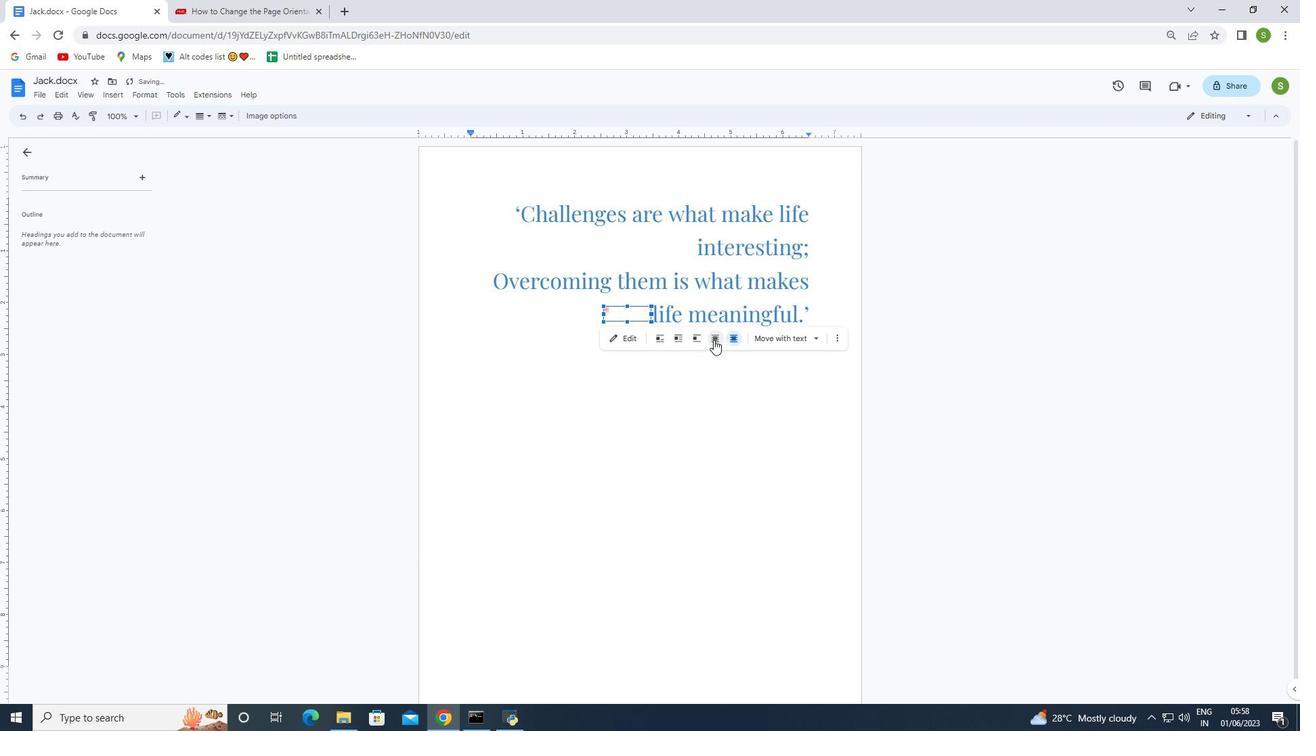 
Action: Mouse moved to (620, 337)
Screenshot: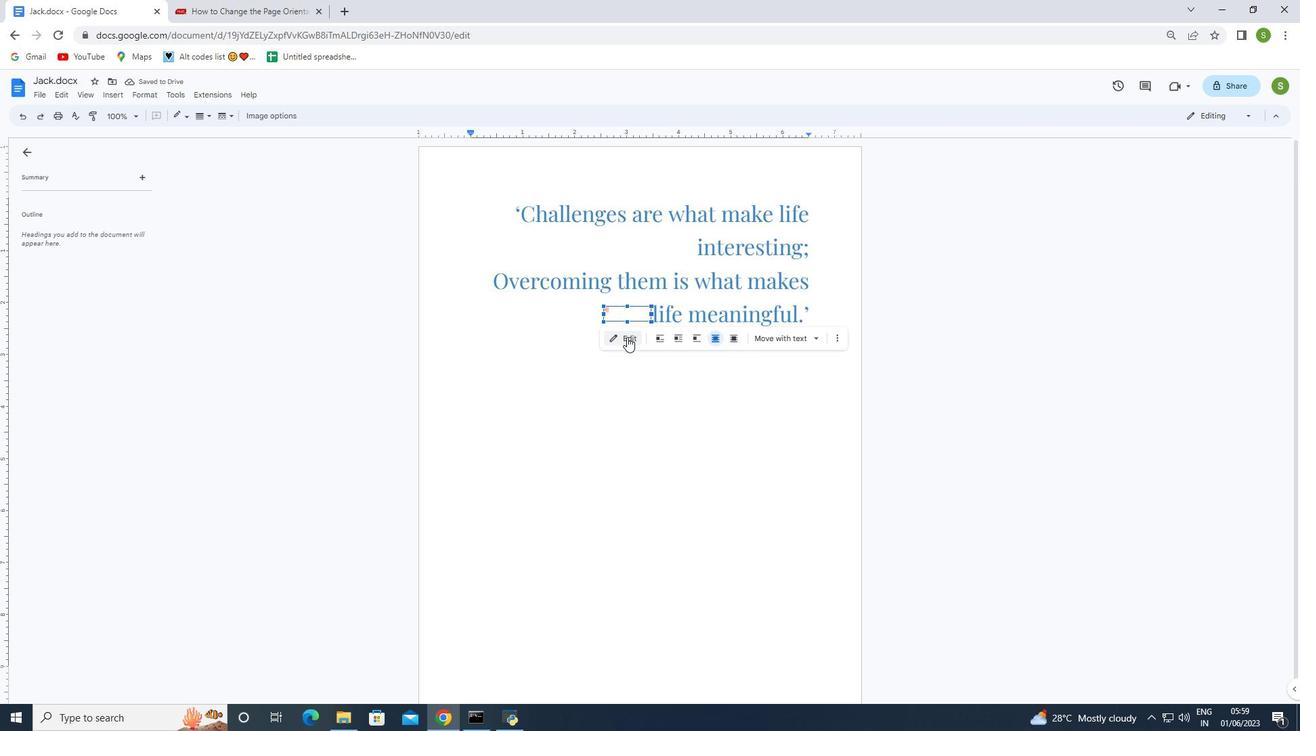 
Action: Mouse pressed left at (620, 337)
Screenshot: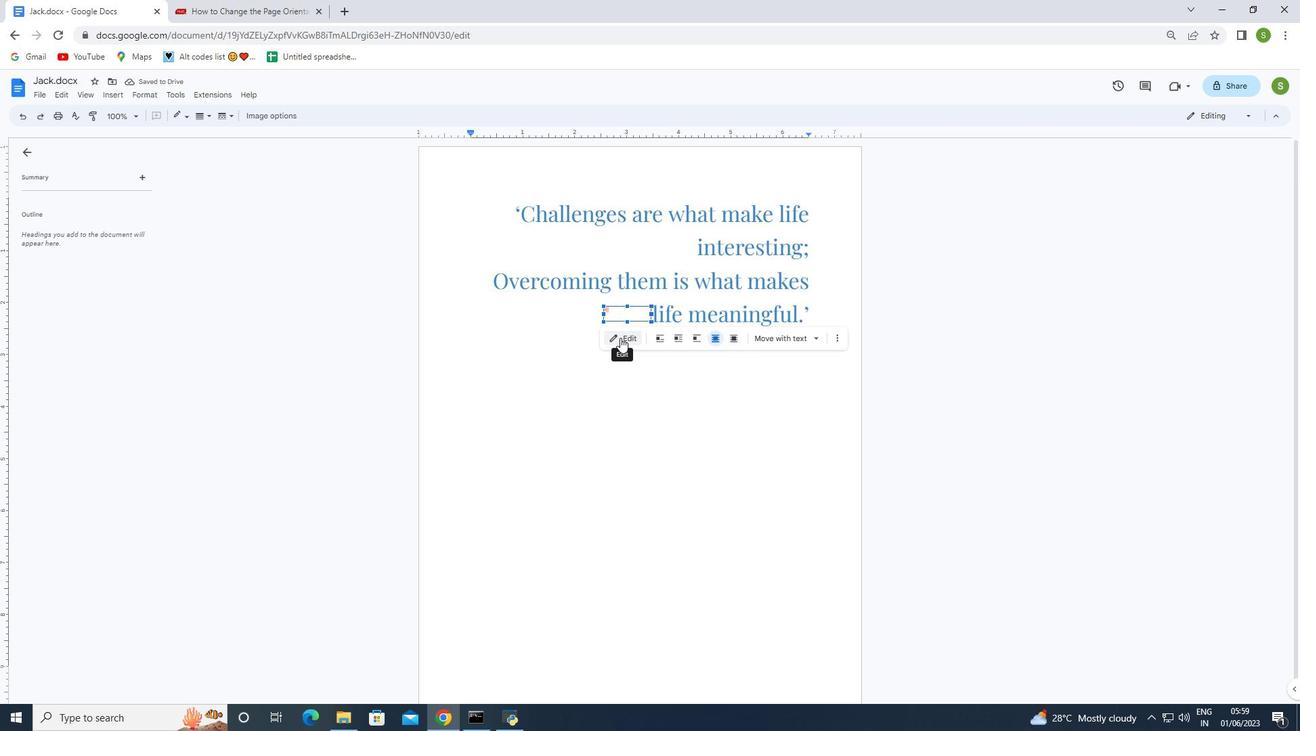 
Action: Mouse moved to (337, 205)
Screenshot: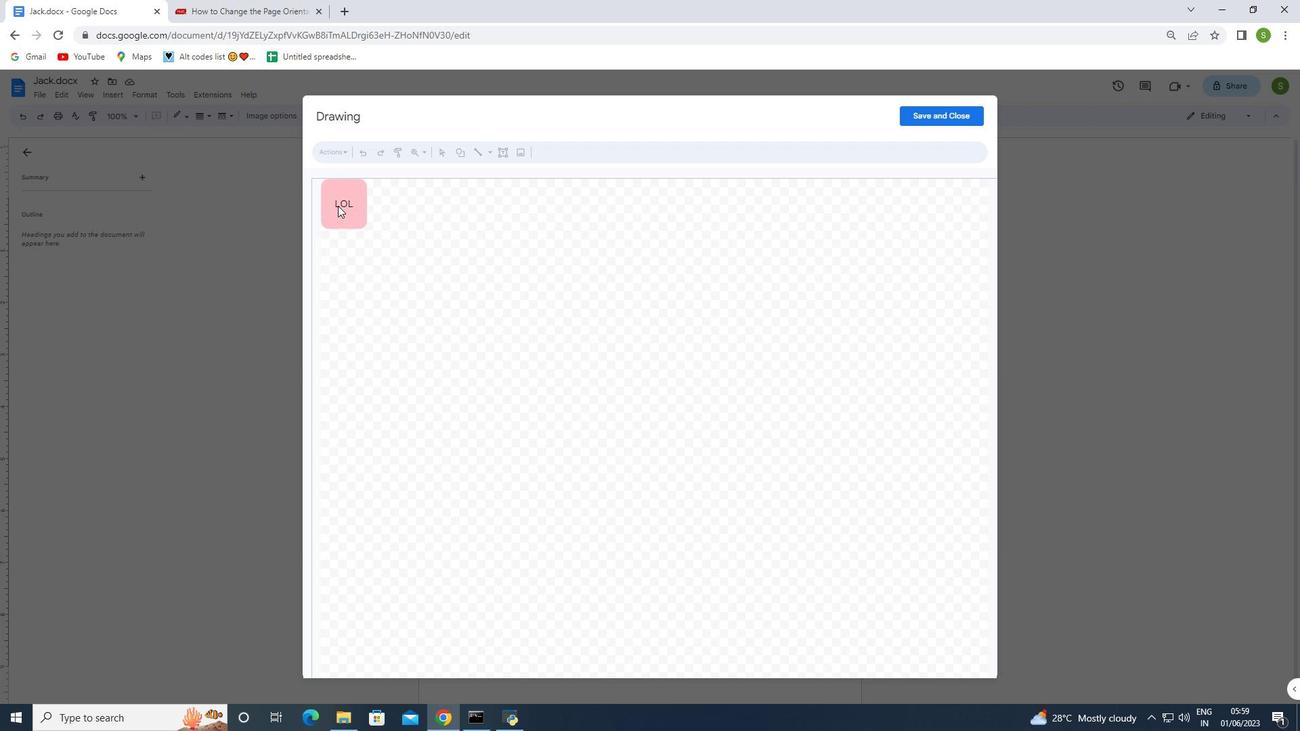 
Action: Mouse pressed left at (337, 205)
Screenshot: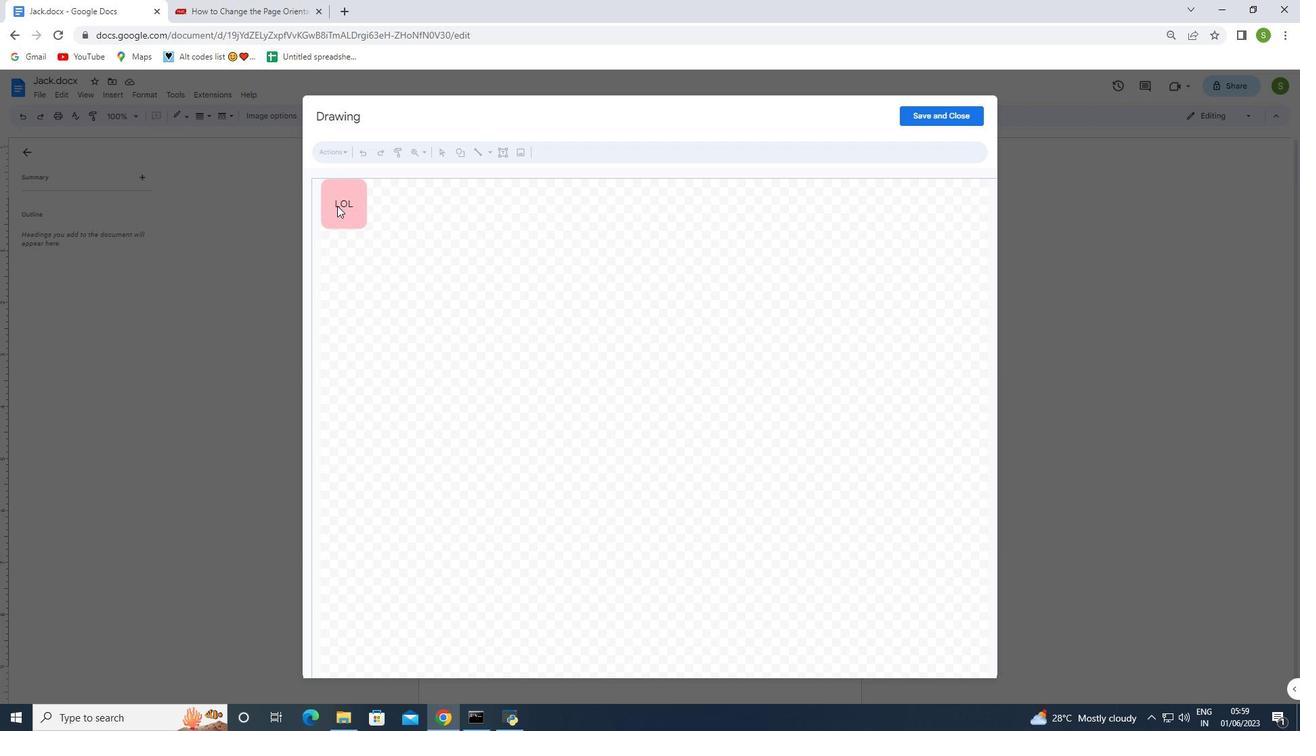 
Action: Mouse moved to (446, 155)
Screenshot: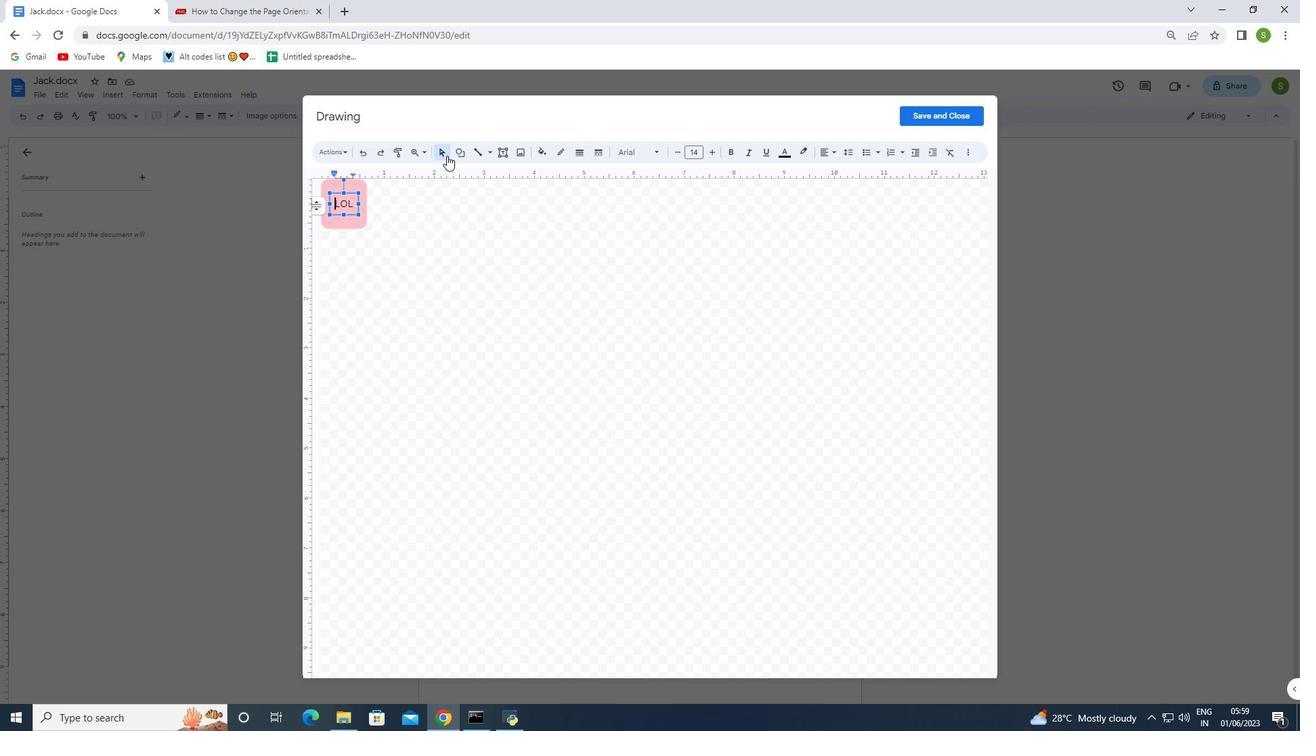 
Action: Mouse pressed left at (446, 155)
Screenshot: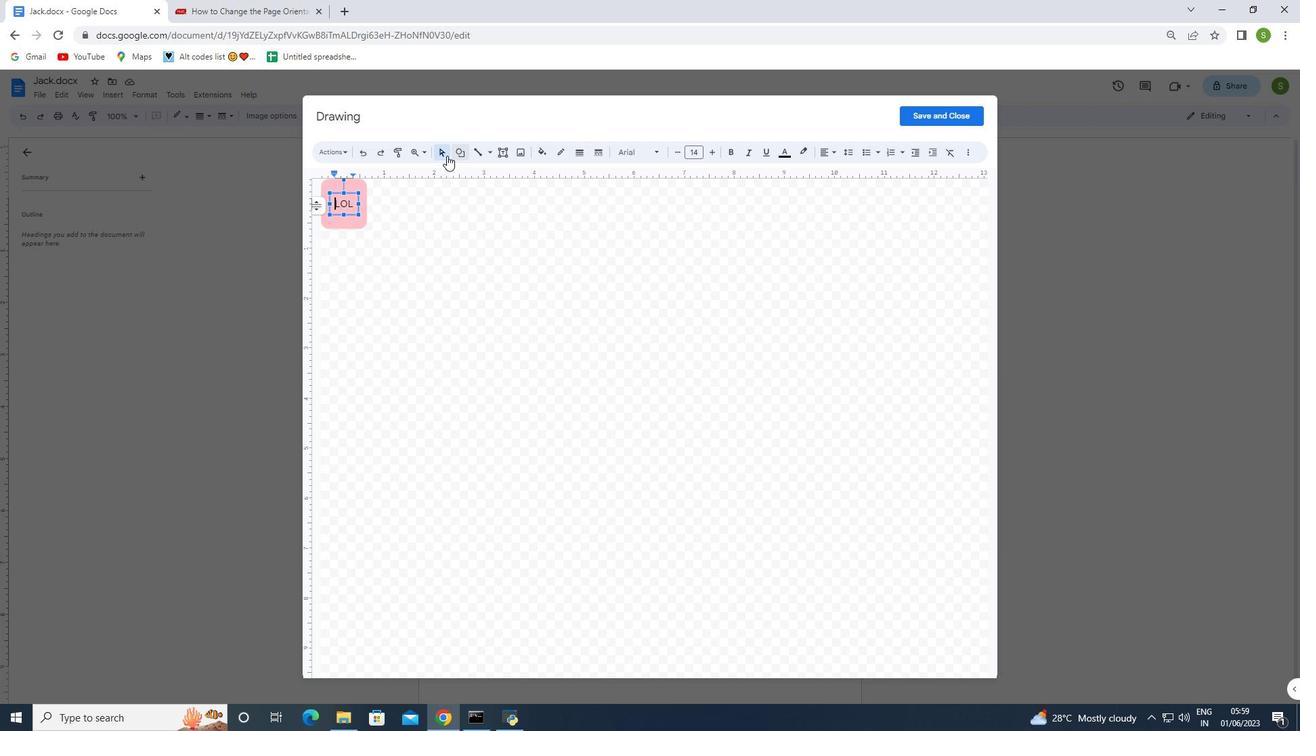 
Action: Mouse moved to (708, 153)
Screenshot: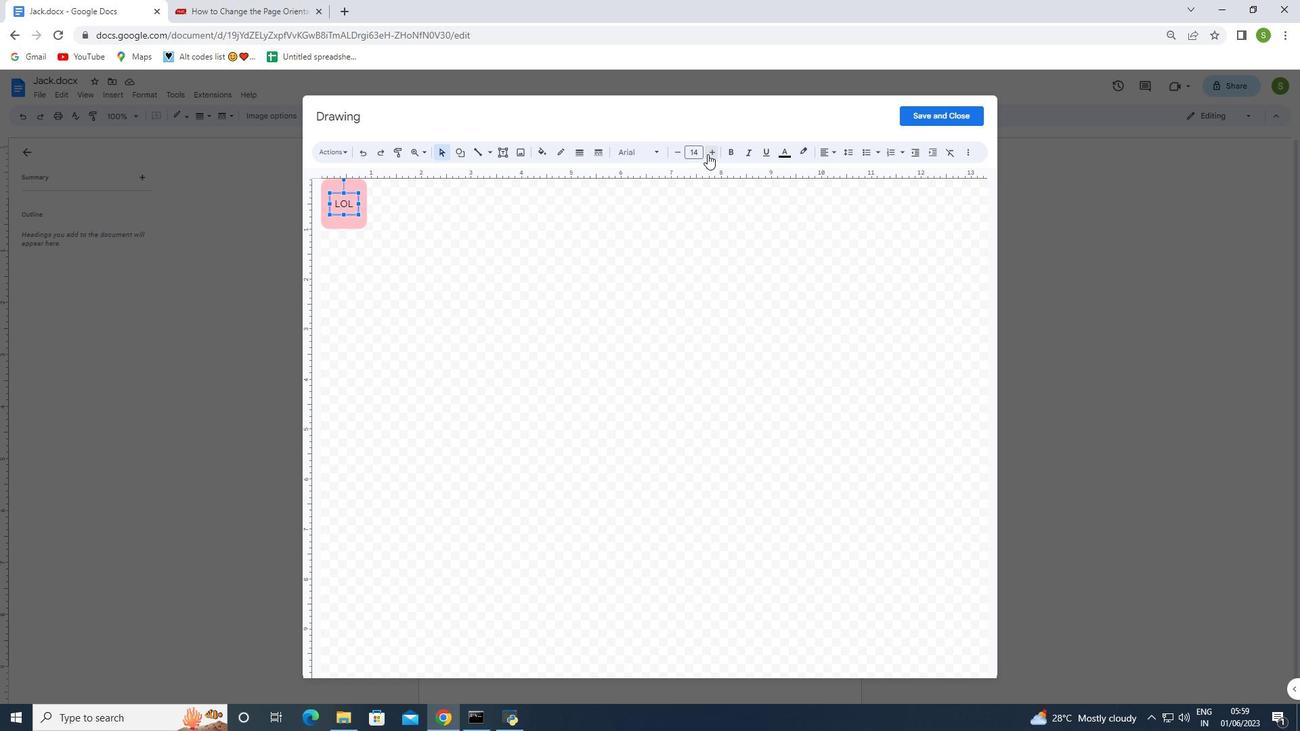
Action: Mouse pressed left at (708, 153)
Screenshot: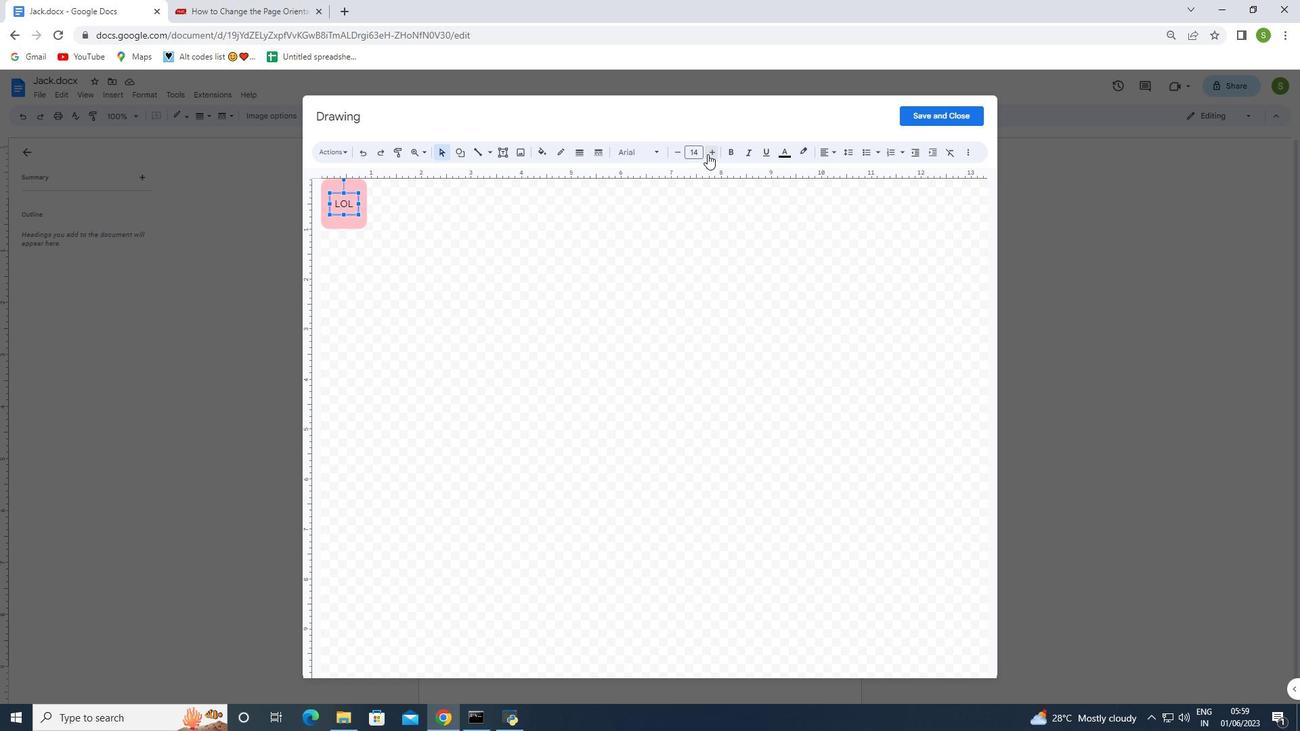 
Action: Mouse moved to (680, 152)
Screenshot: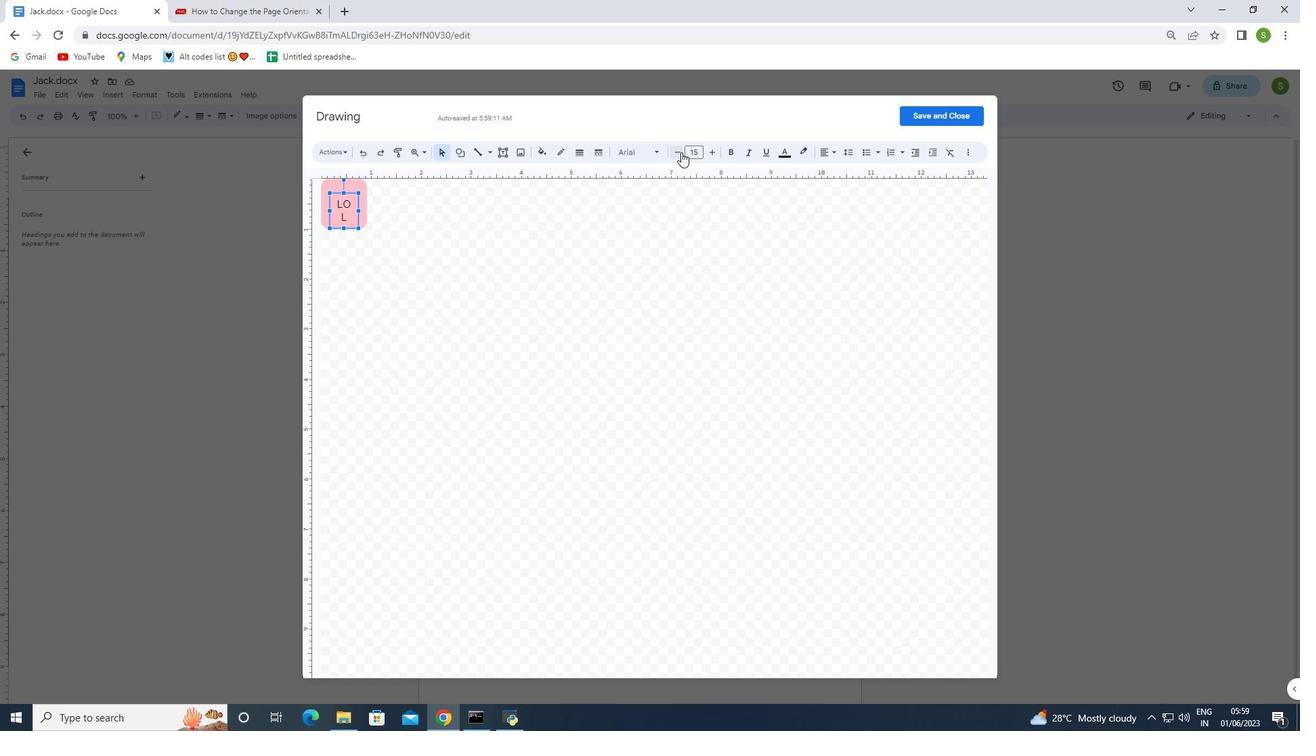 
Action: Mouse pressed left at (680, 152)
Screenshot: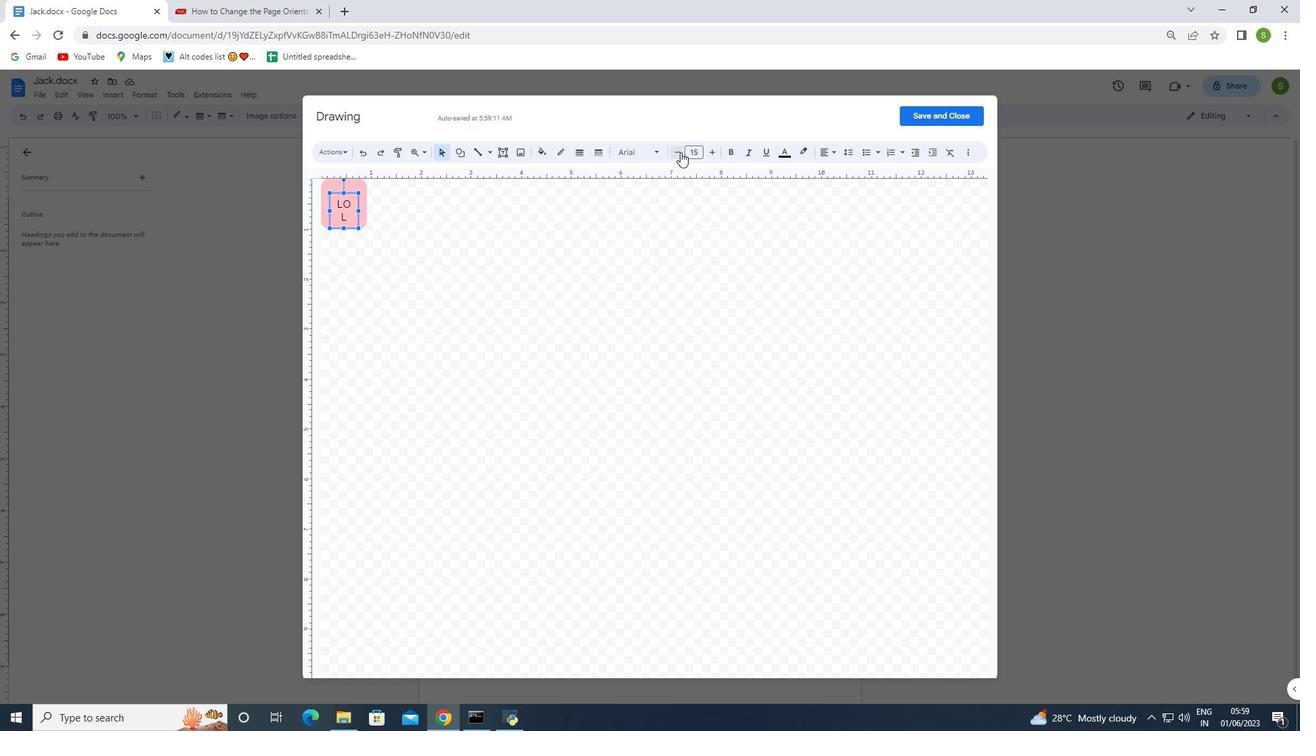 
Action: Mouse moved to (830, 151)
Screenshot: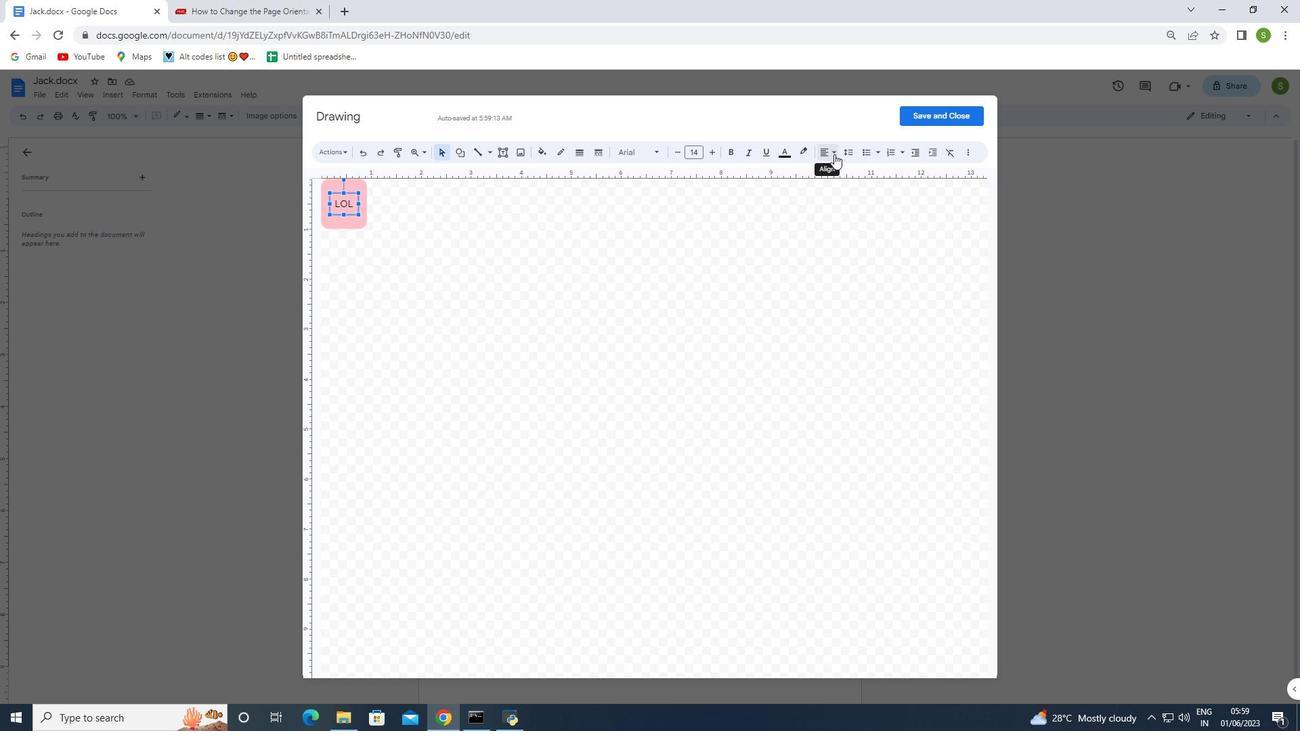 
Action: Mouse pressed left at (830, 151)
Screenshot: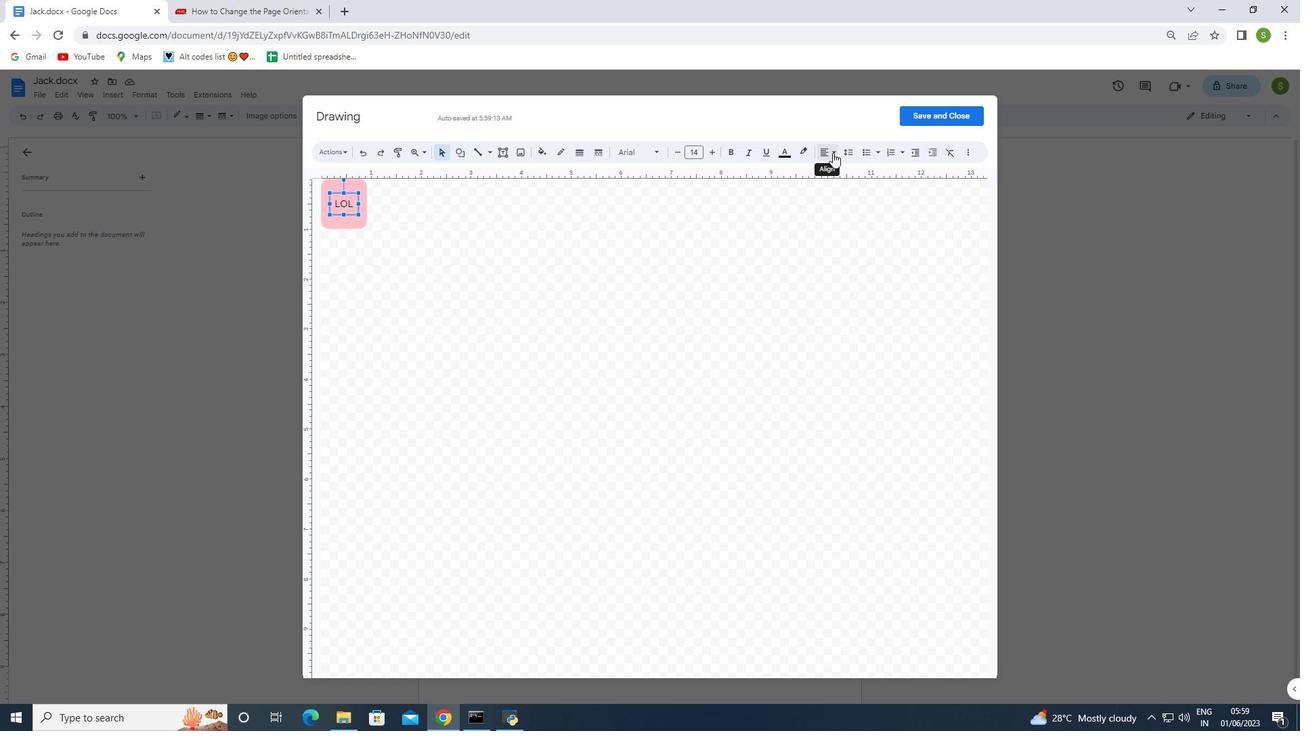 
Action: Mouse moved to (842, 170)
Screenshot: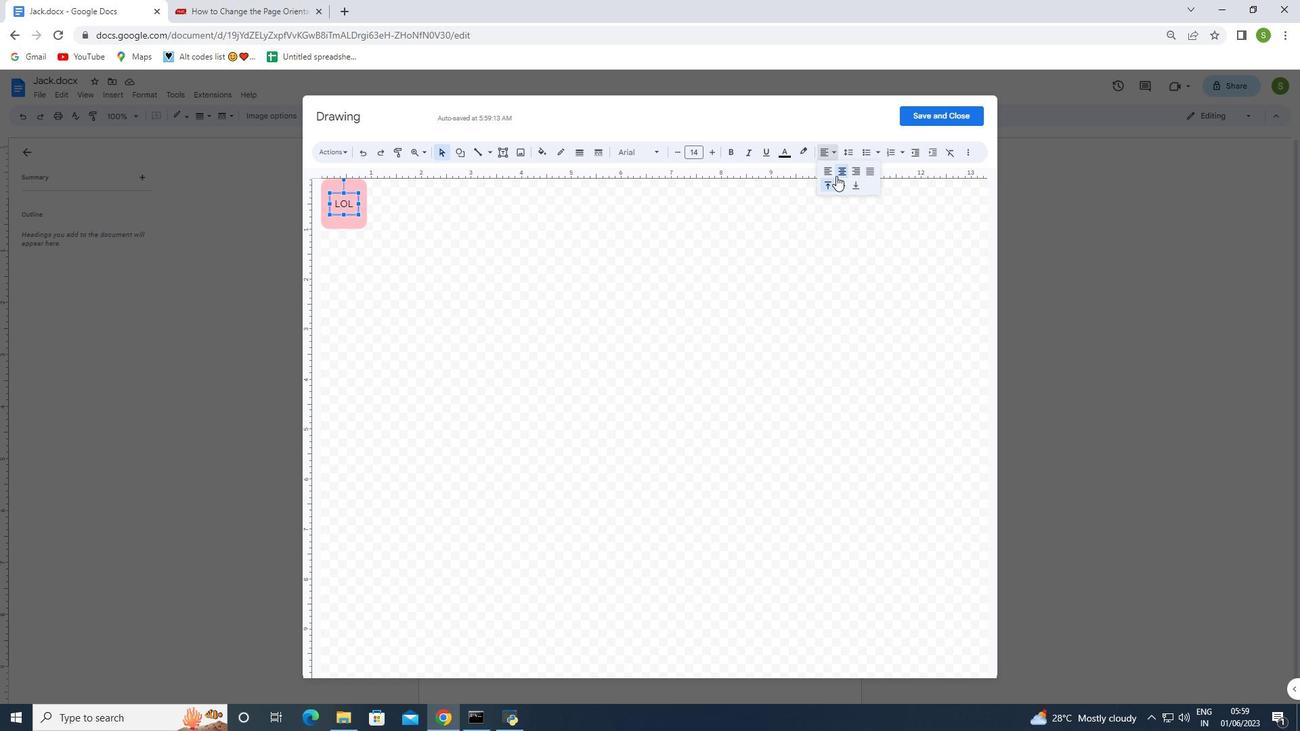 
Action: Mouse pressed left at (842, 170)
Screenshot: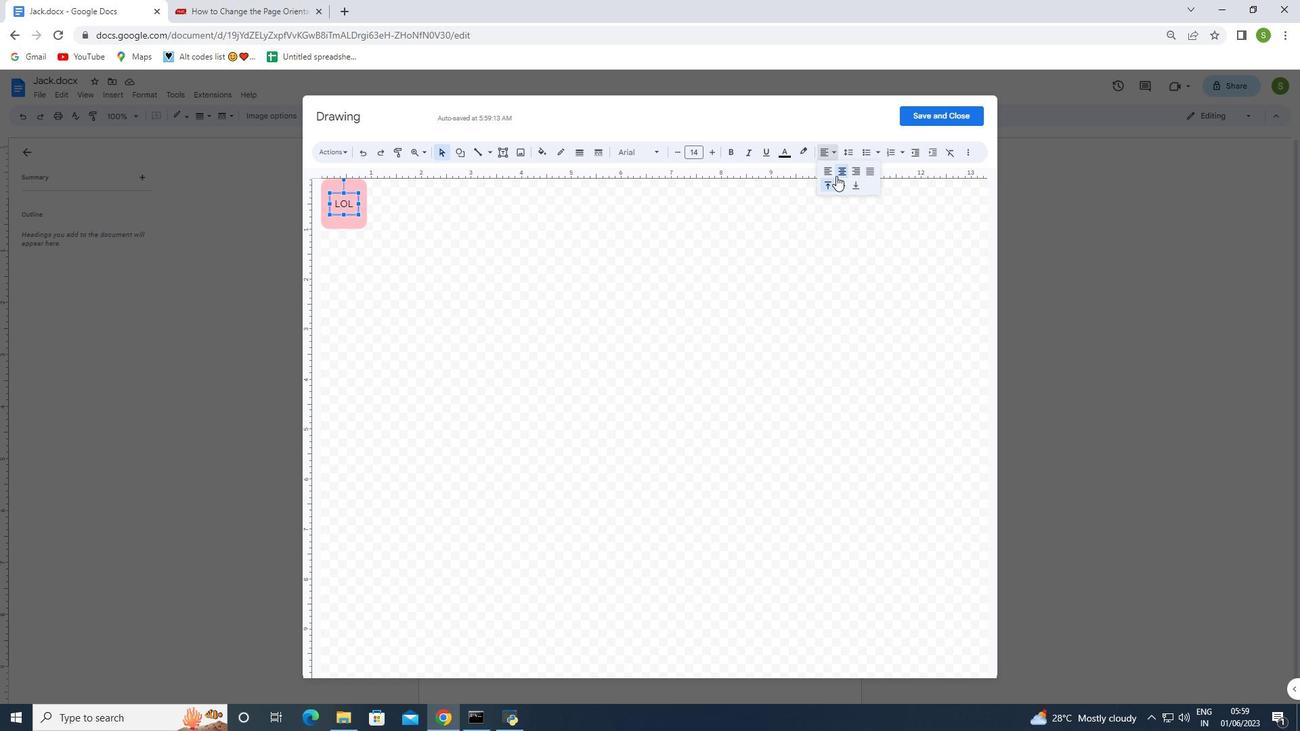
Action: Mouse moved to (824, 155)
Screenshot: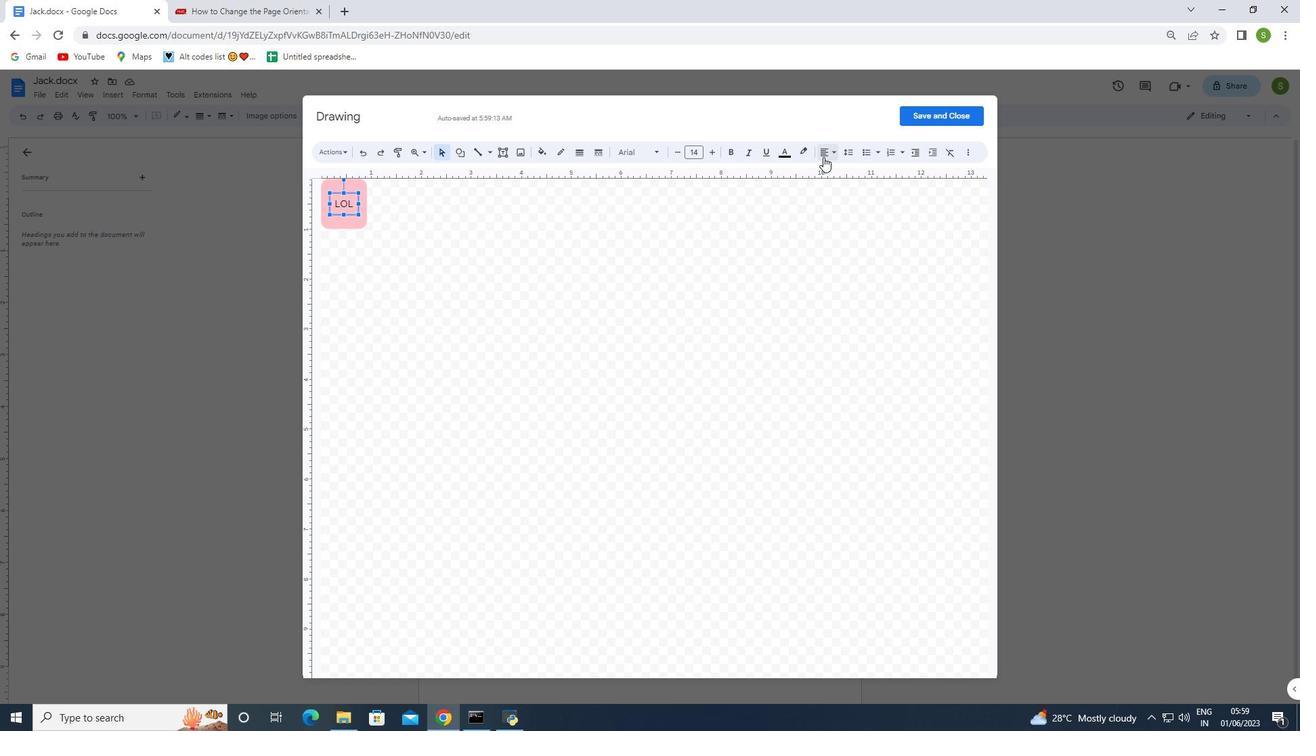 
Action: Mouse pressed left at (824, 155)
Screenshot: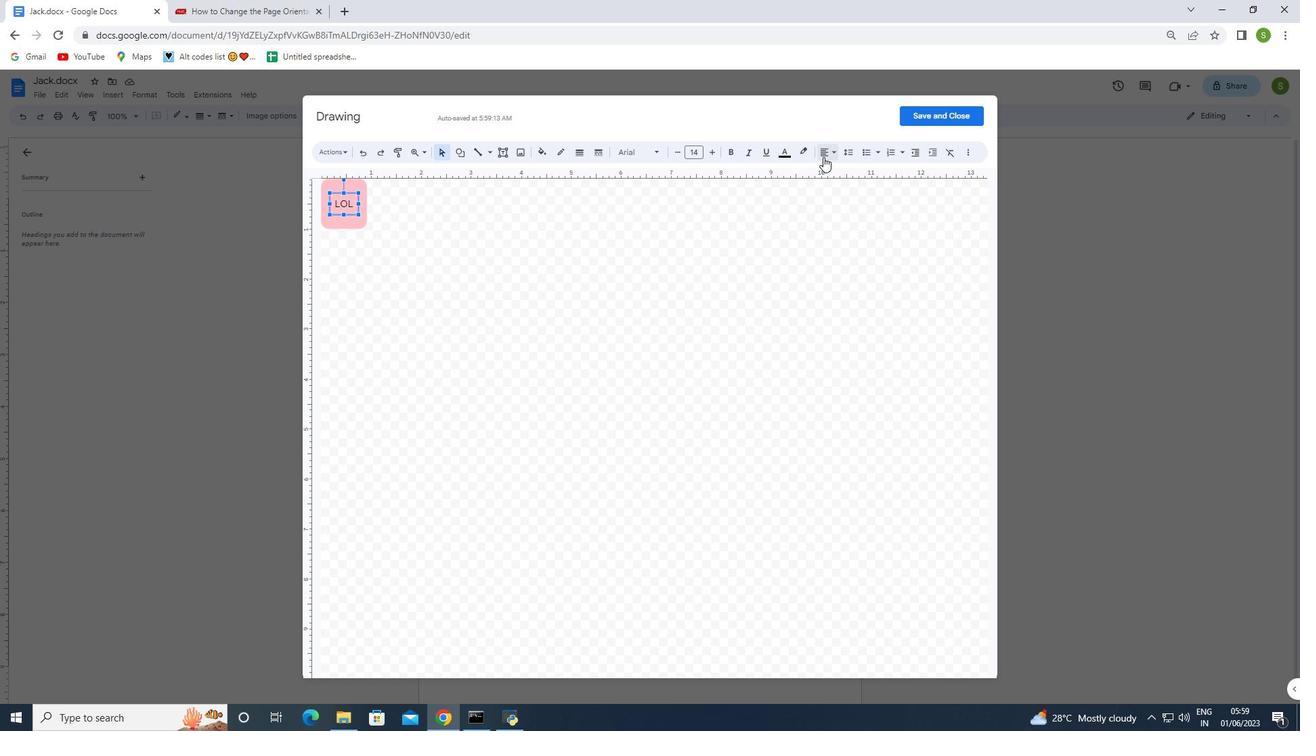 
Action: Mouse moved to (843, 184)
Screenshot: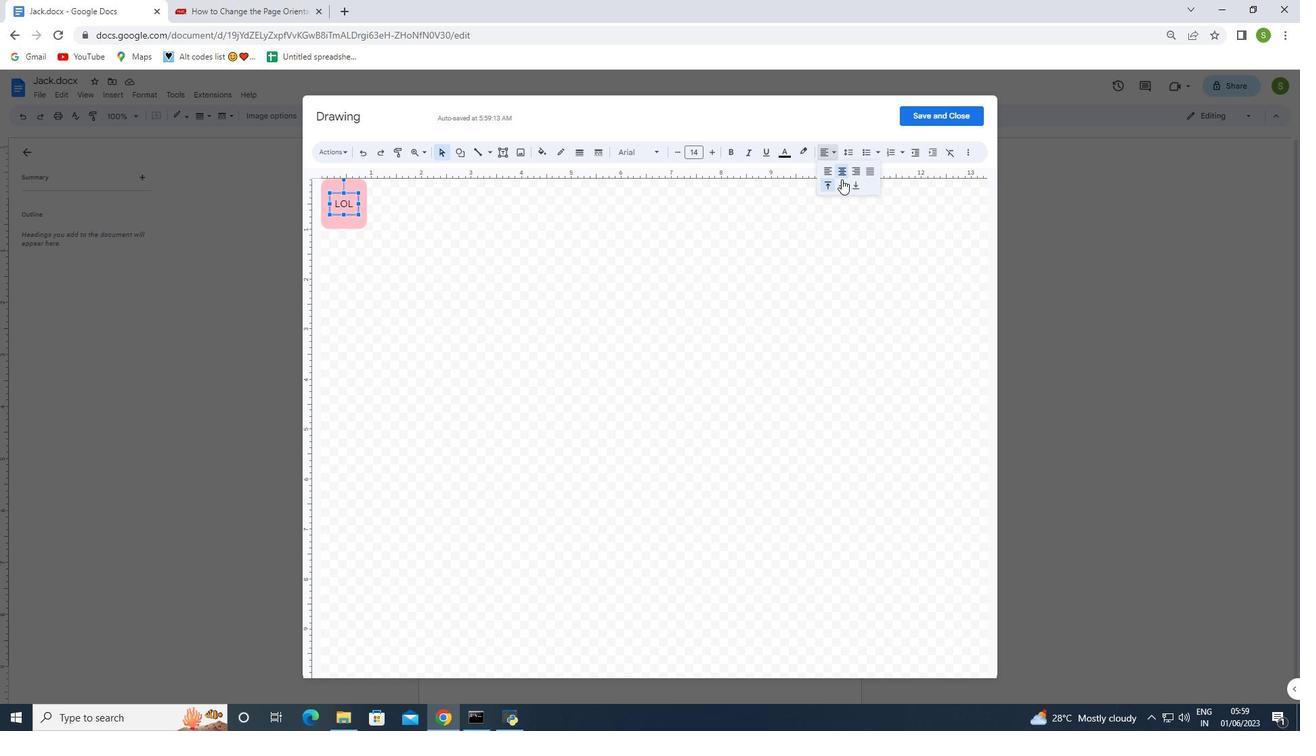 
Action: Mouse pressed left at (843, 184)
Screenshot: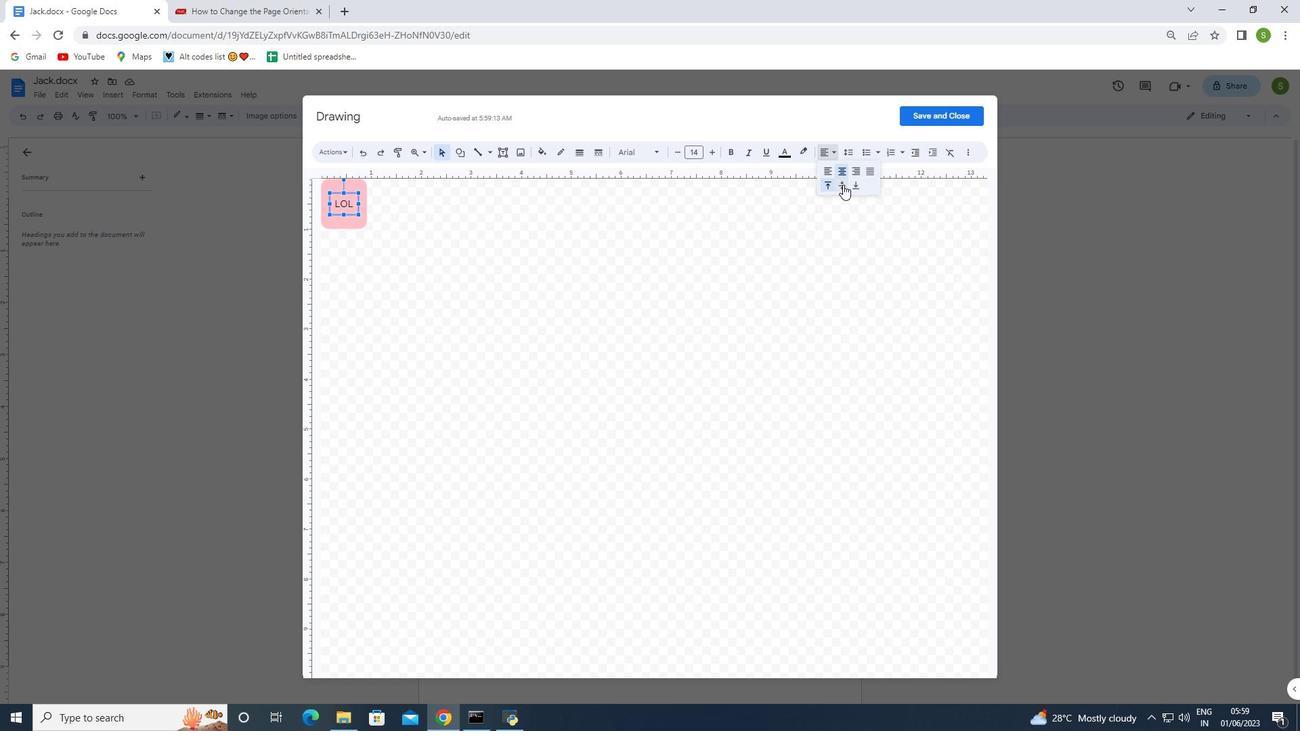 
Action: Mouse moved to (826, 152)
Screenshot: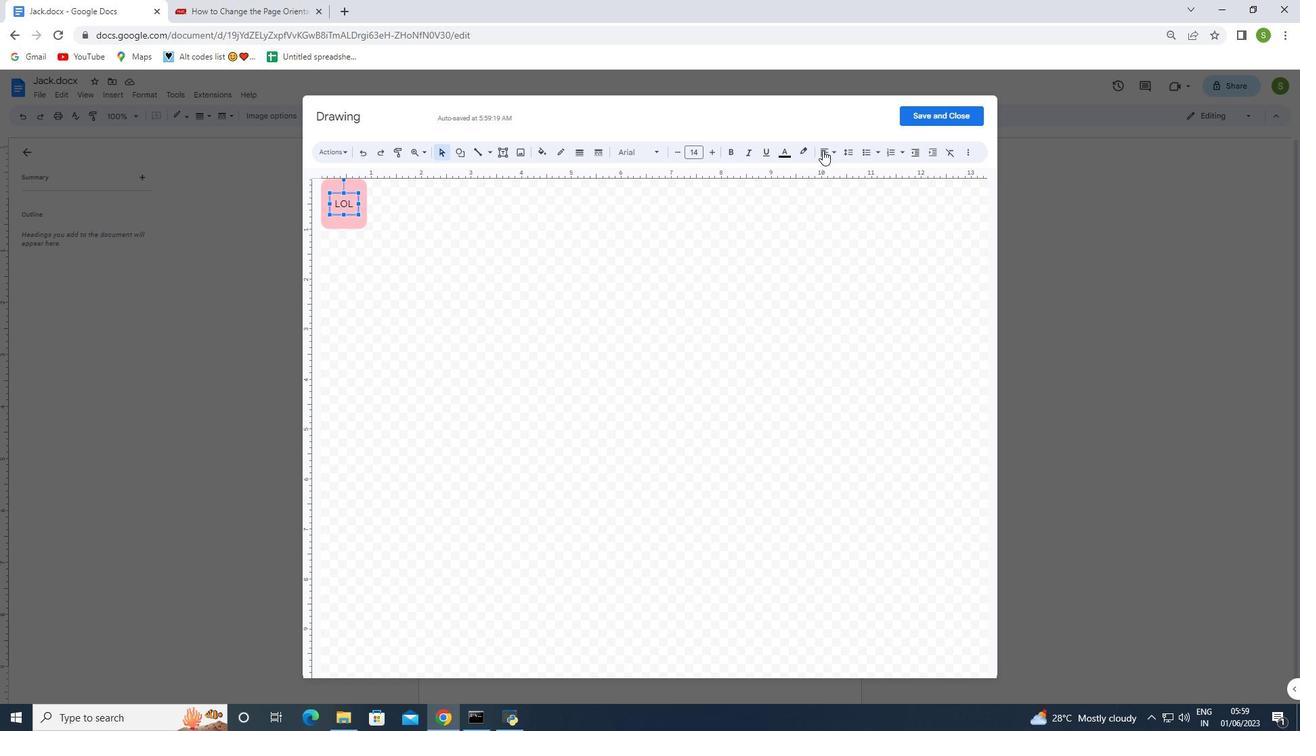 
Action: Mouse pressed left at (826, 152)
Screenshot: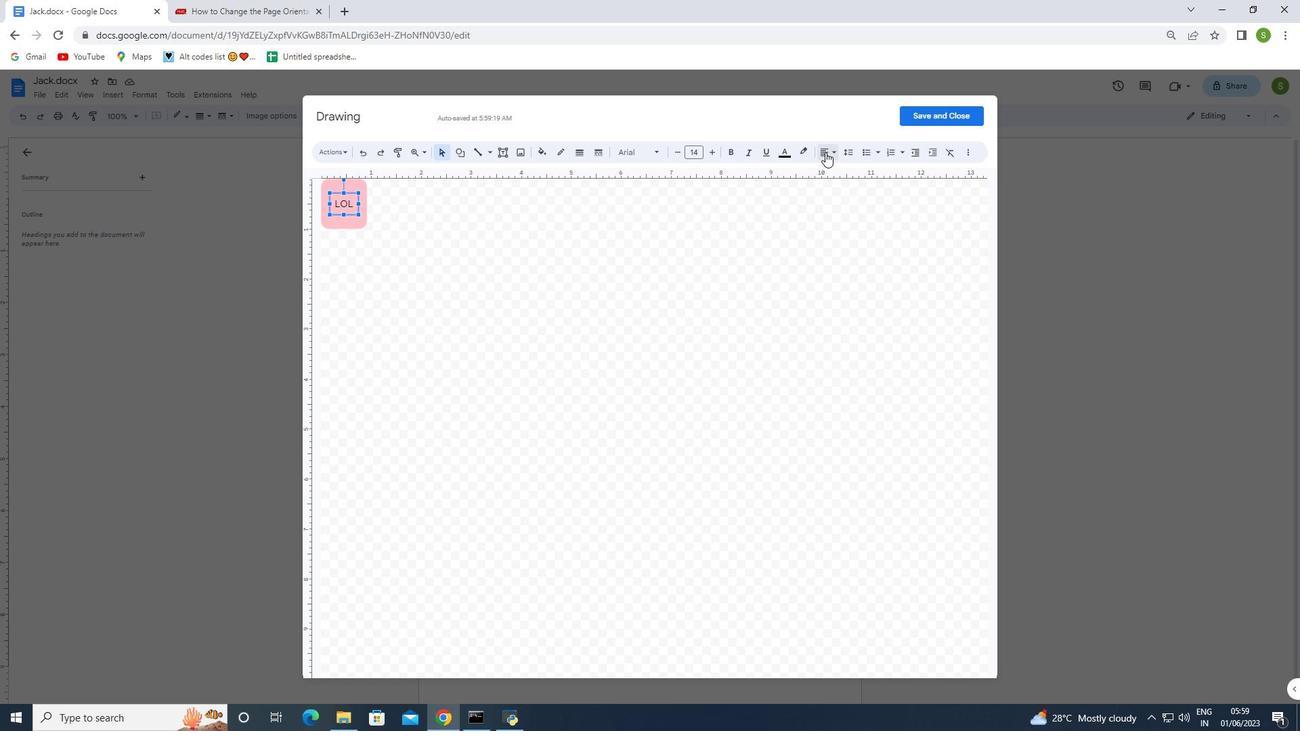
Action: Mouse moved to (839, 186)
Screenshot: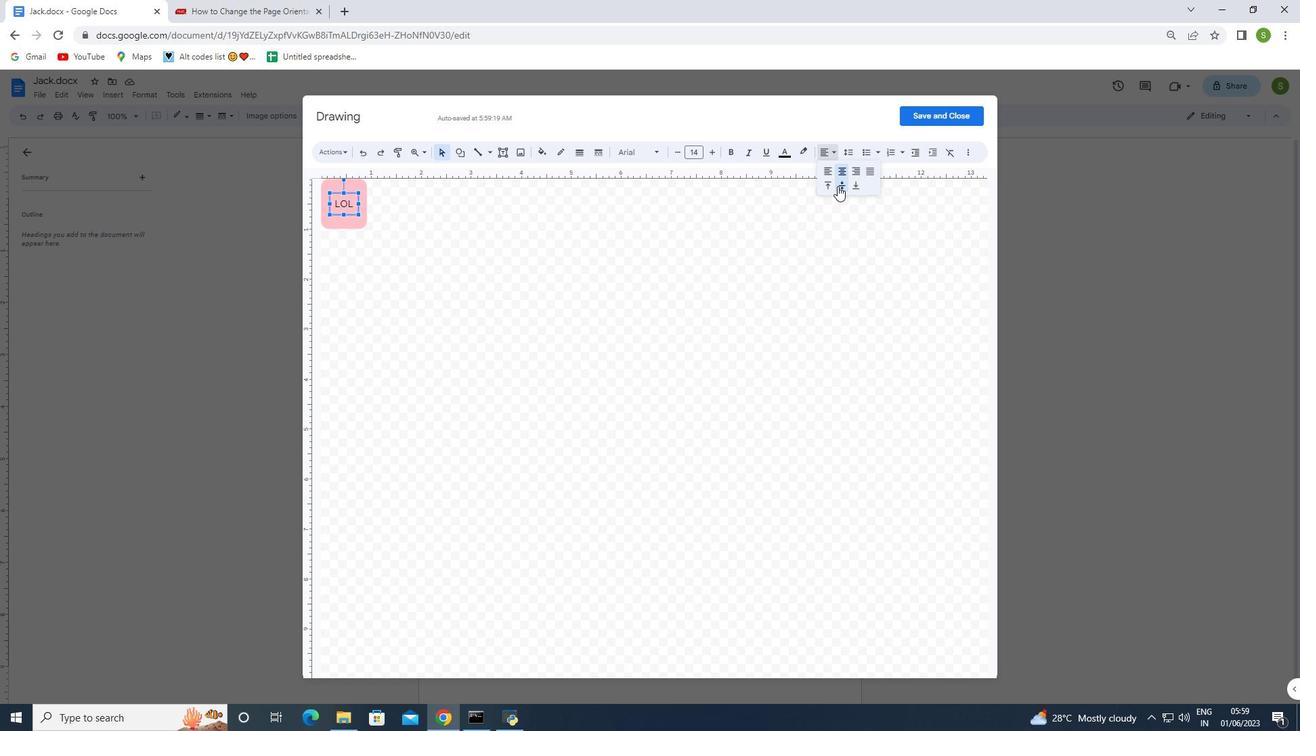 
Action: Mouse pressed left at (839, 186)
Screenshot: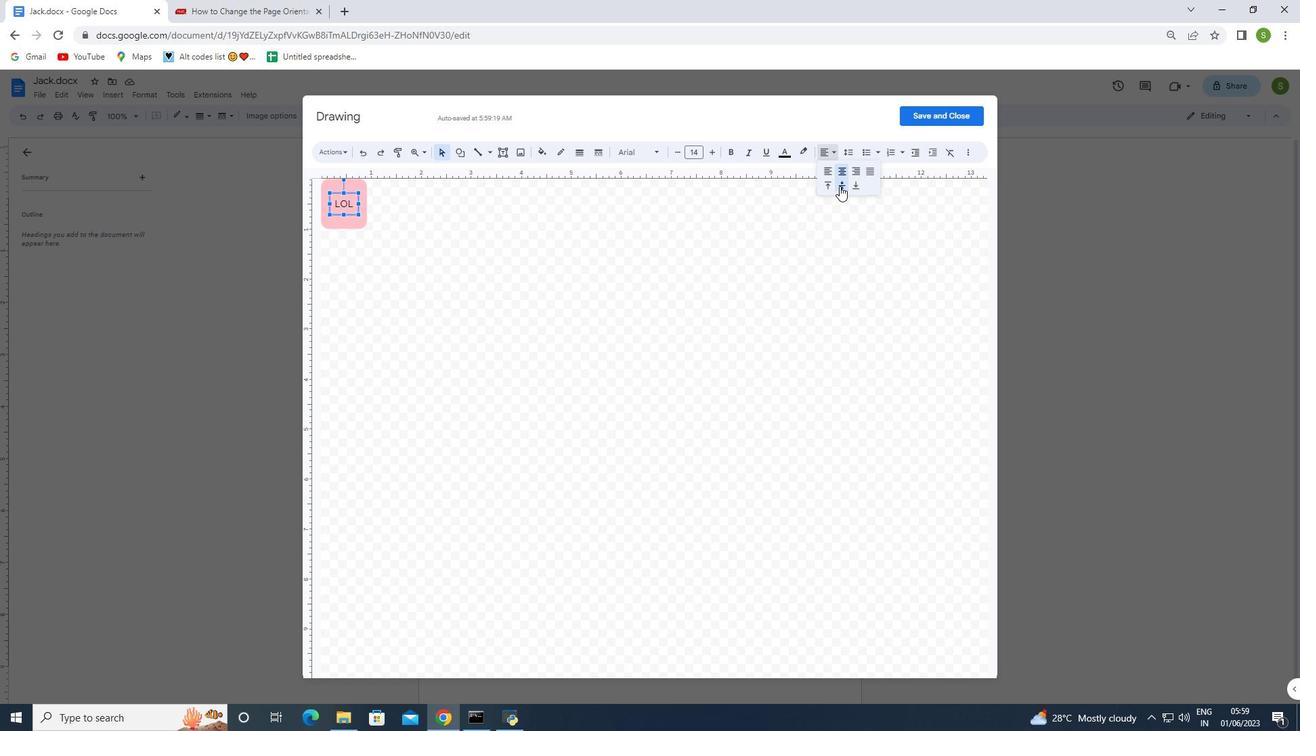 
Action: Mouse moved to (943, 115)
Screenshot: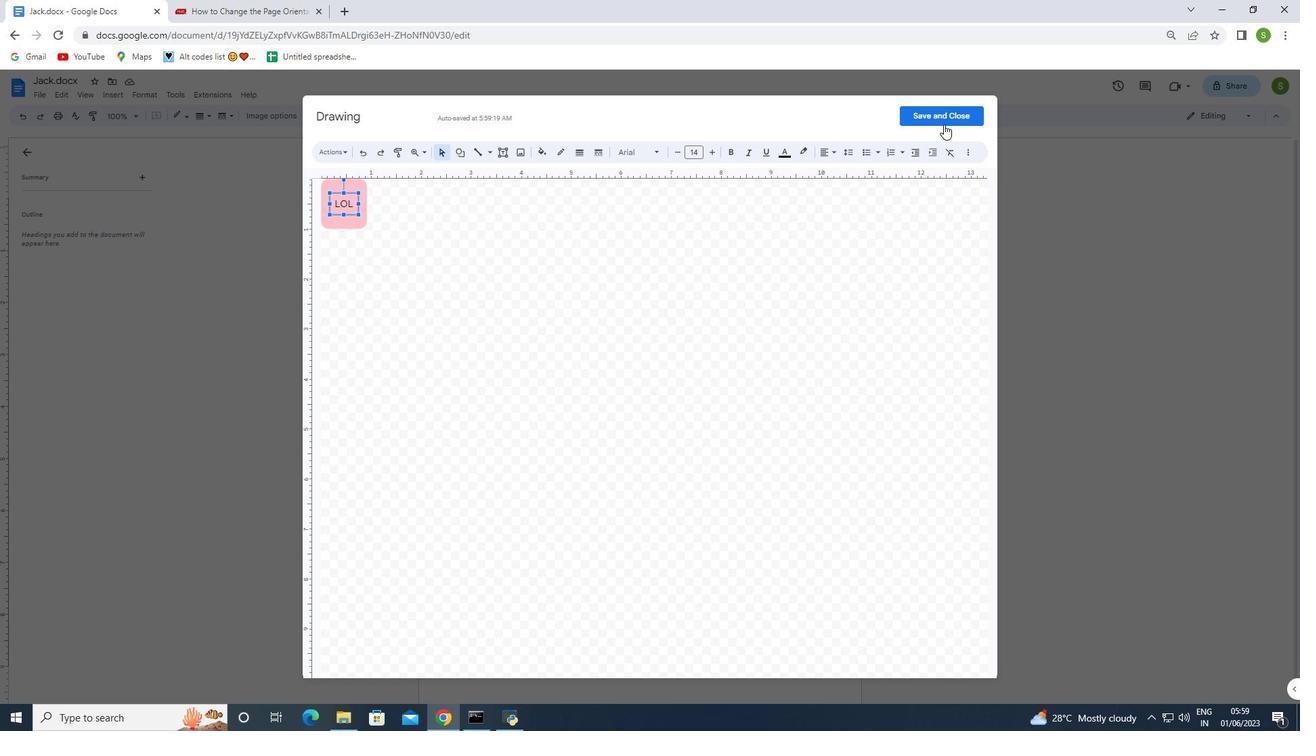 
Action: Mouse pressed left at (943, 115)
Screenshot: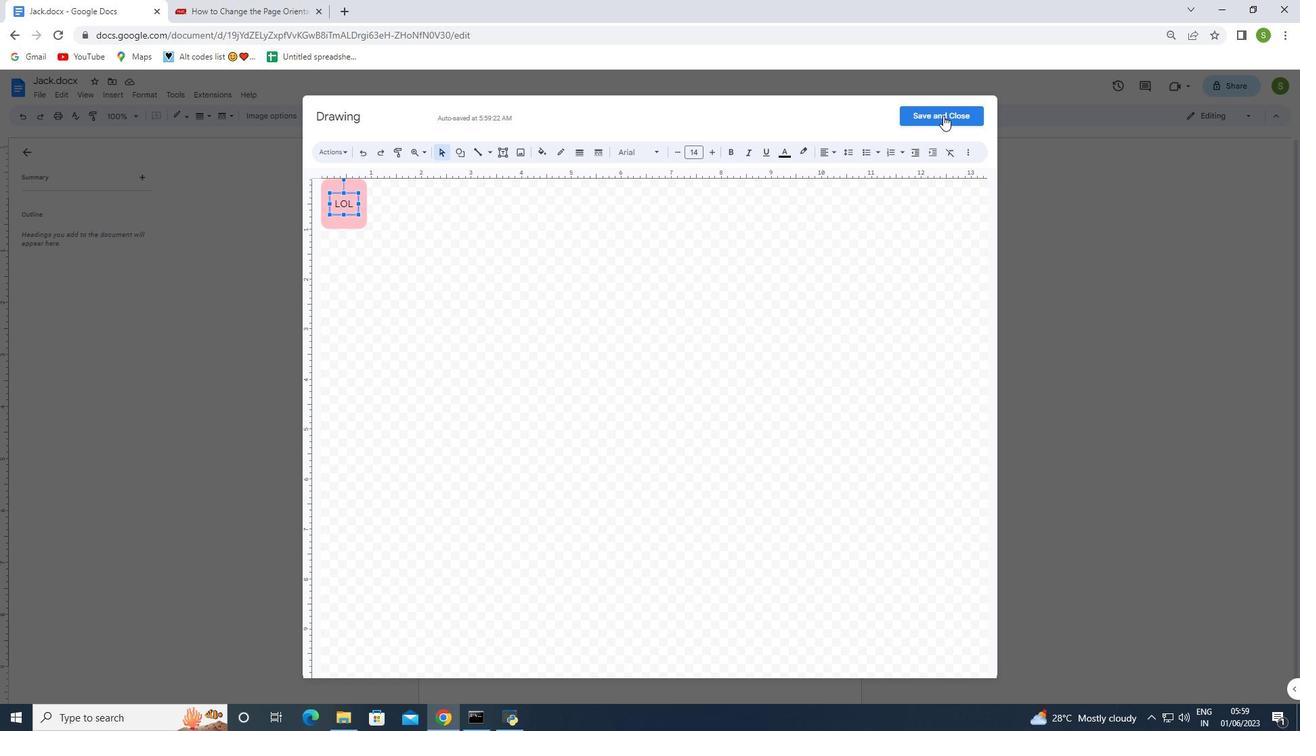 
Action: Mouse moved to (650, 314)
Screenshot: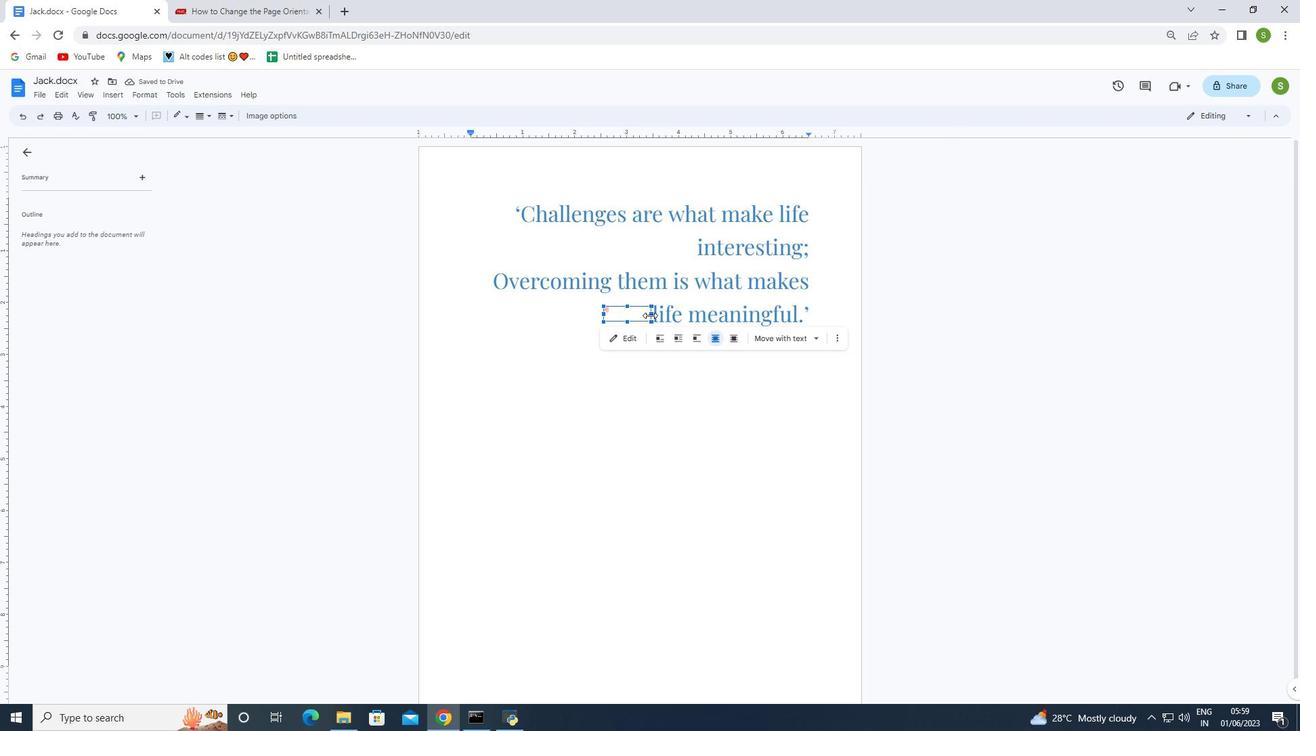 
Action: Mouse pressed left at (650, 314)
Screenshot: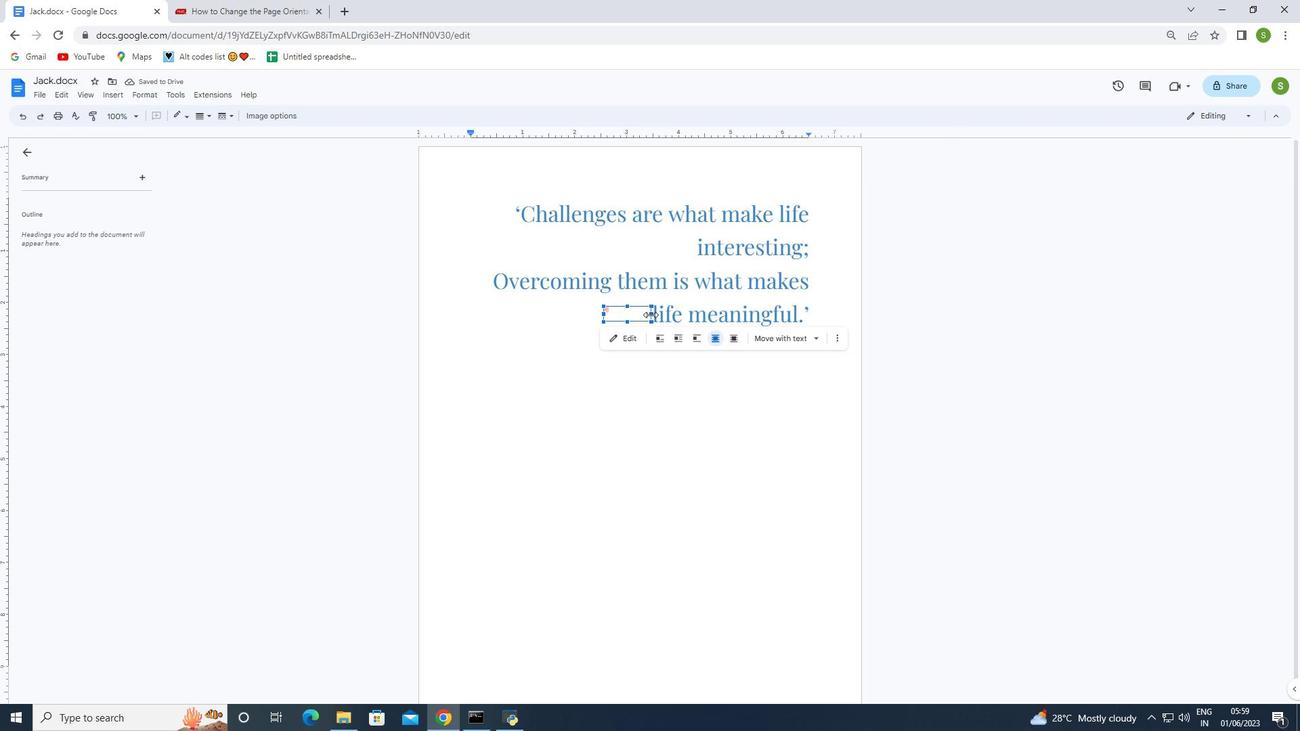 
Action: Mouse moved to (671, 417)
Screenshot: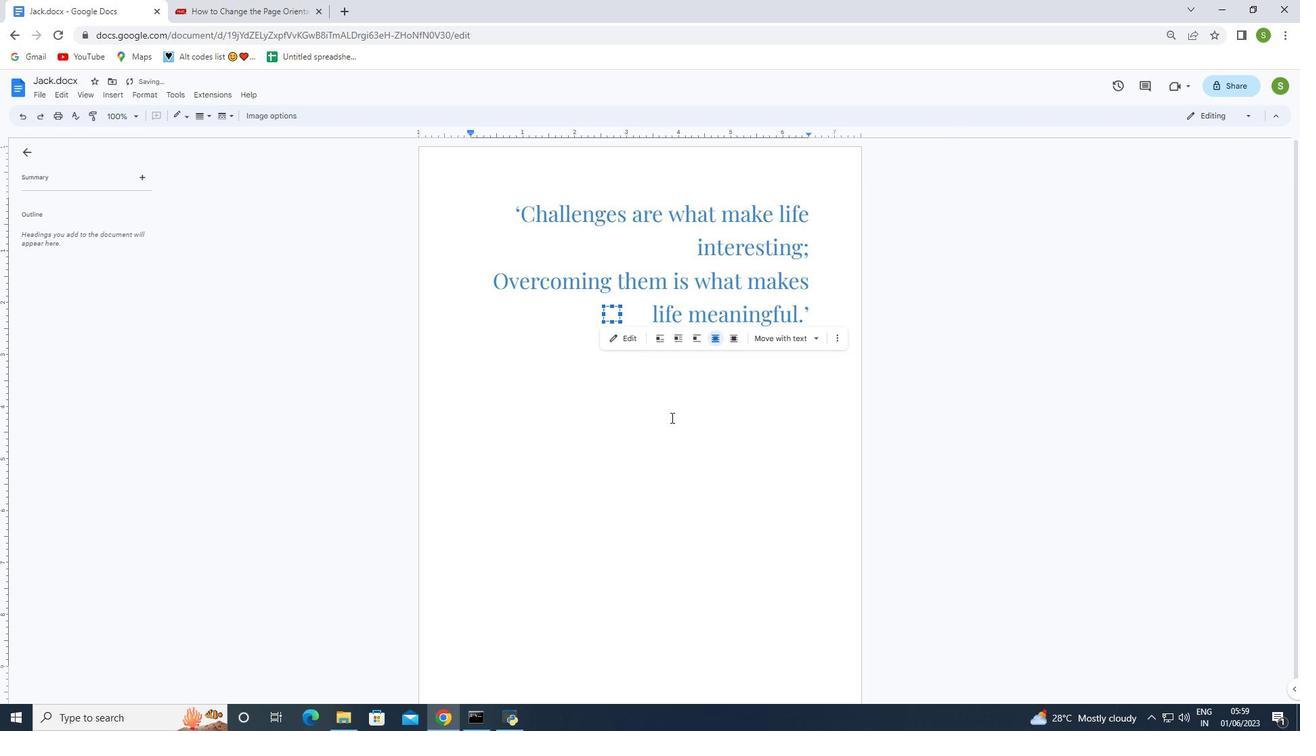 
Action: Key pressed ctrl+Z
Screenshot: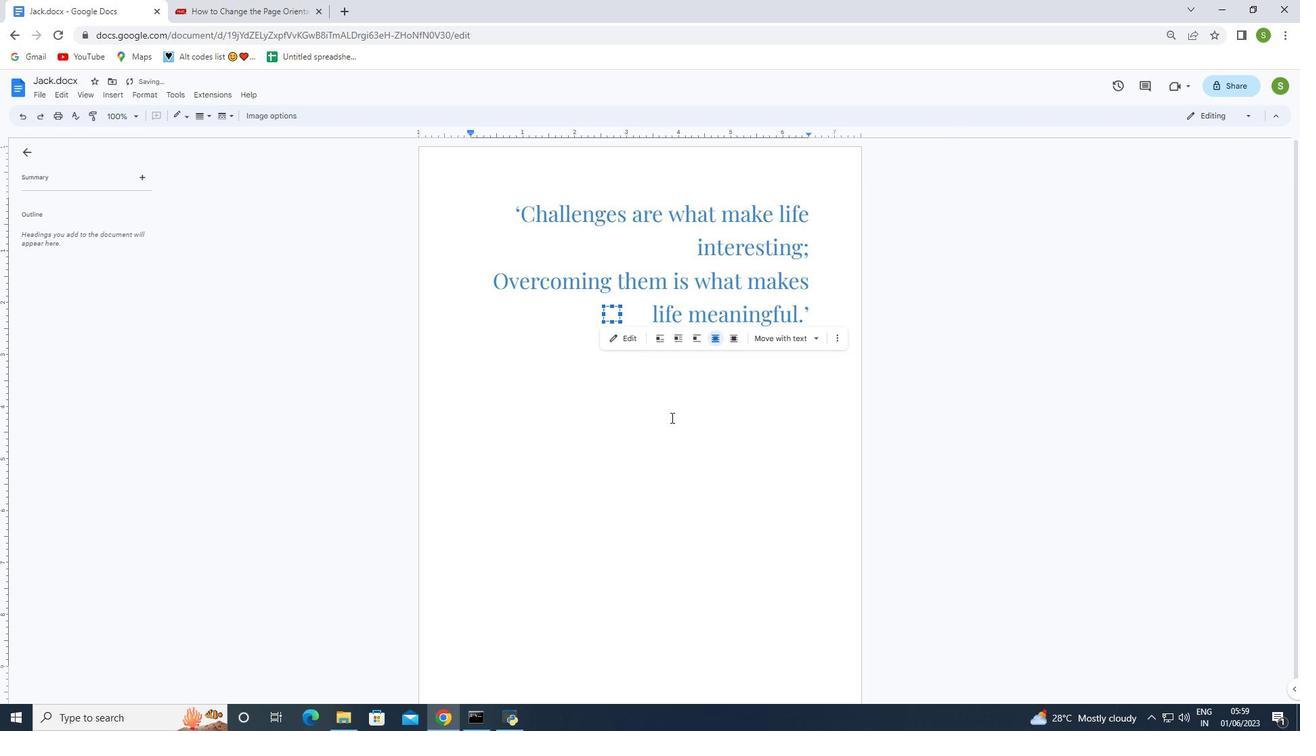 
Action: Mouse moved to (629, 323)
Screenshot: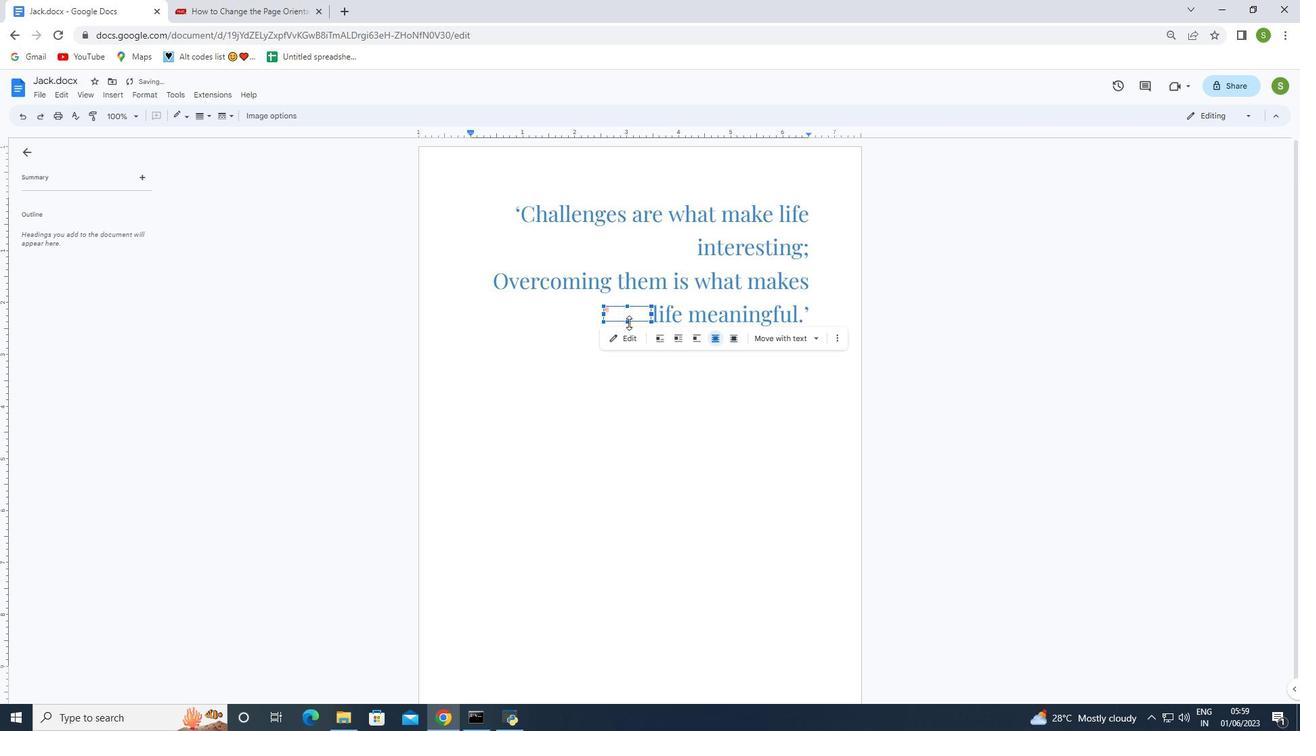 
Action: Mouse pressed left at (629, 323)
Screenshot: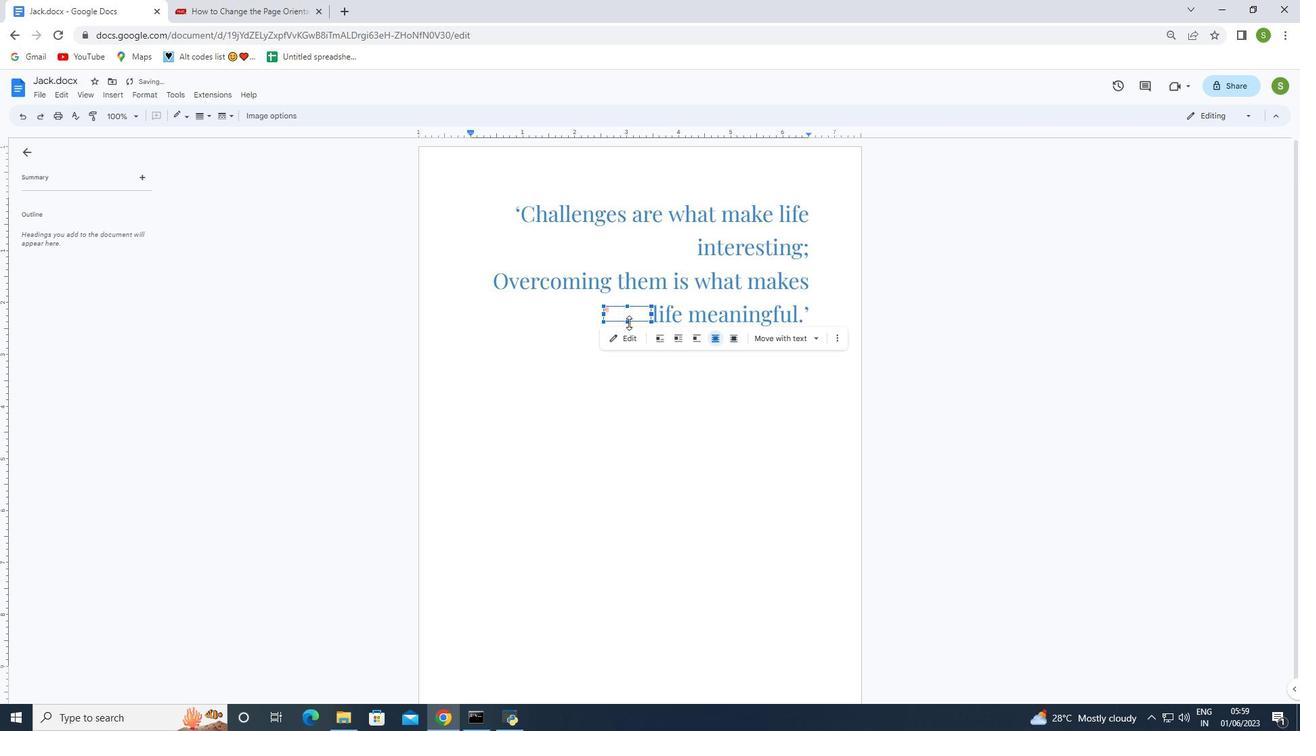 
Action: Mouse moved to (649, 345)
Screenshot: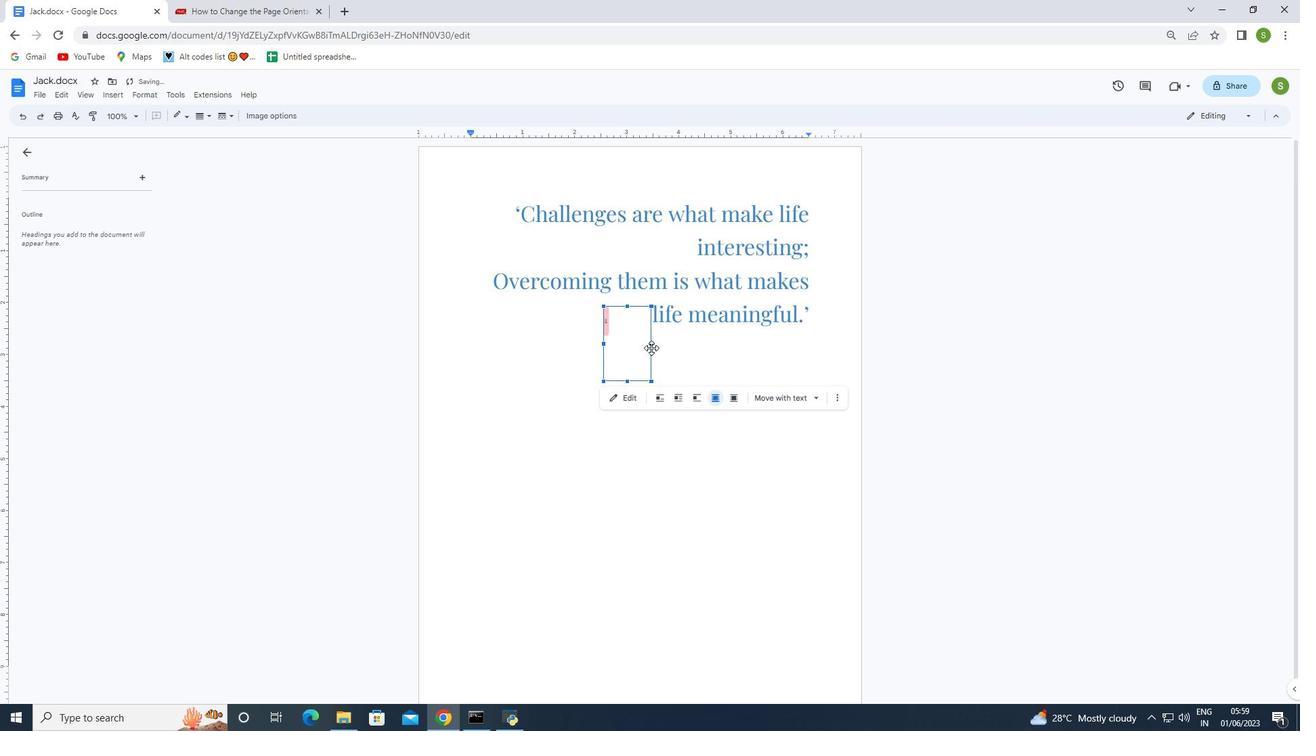 
Action: Mouse pressed left at (649, 345)
Screenshot: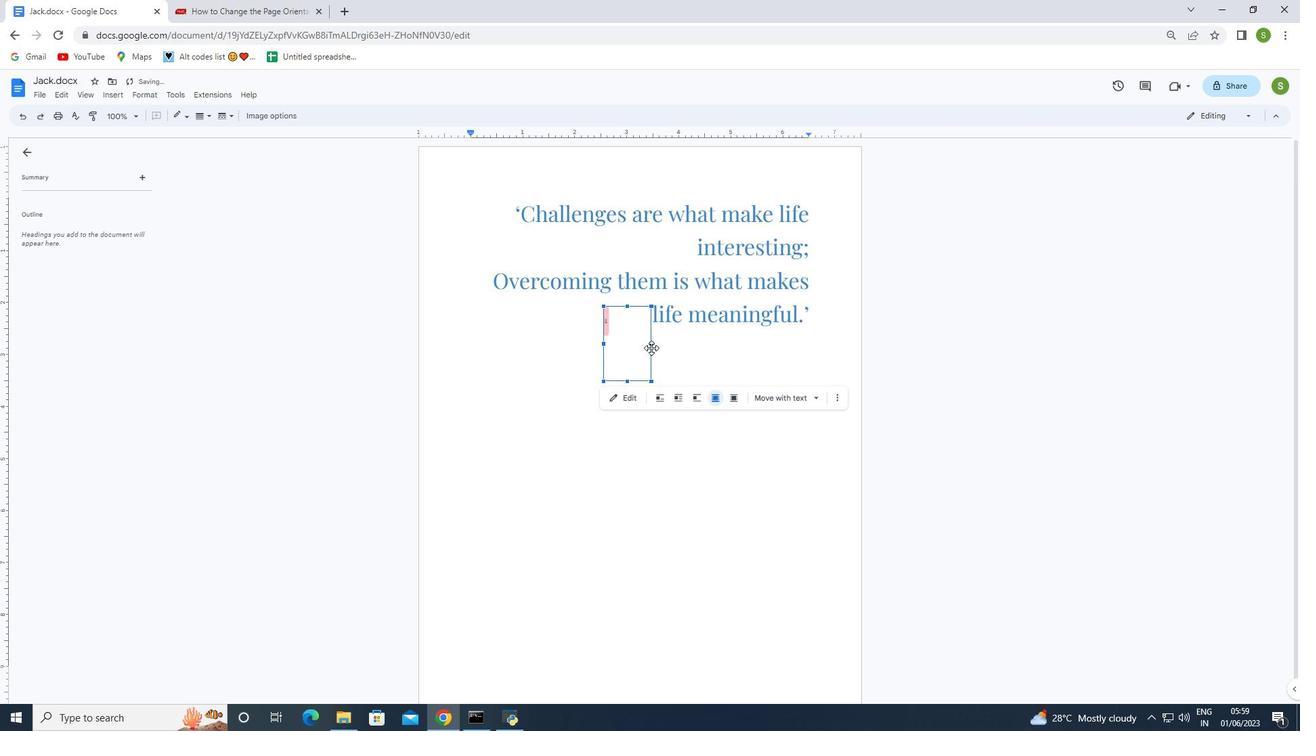 
Action: Mouse moved to (736, 342)
Screenshot: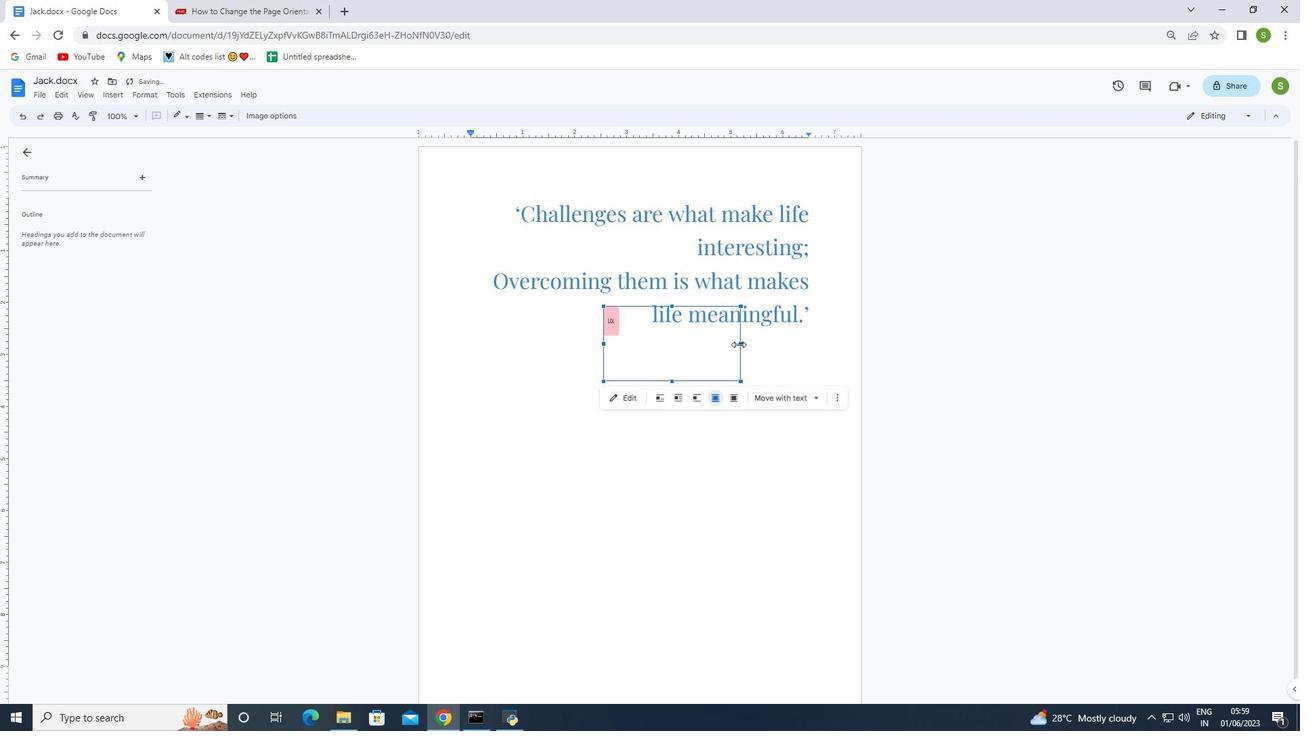
Action: Mouse pressed left at (736, 342)
Screenshot: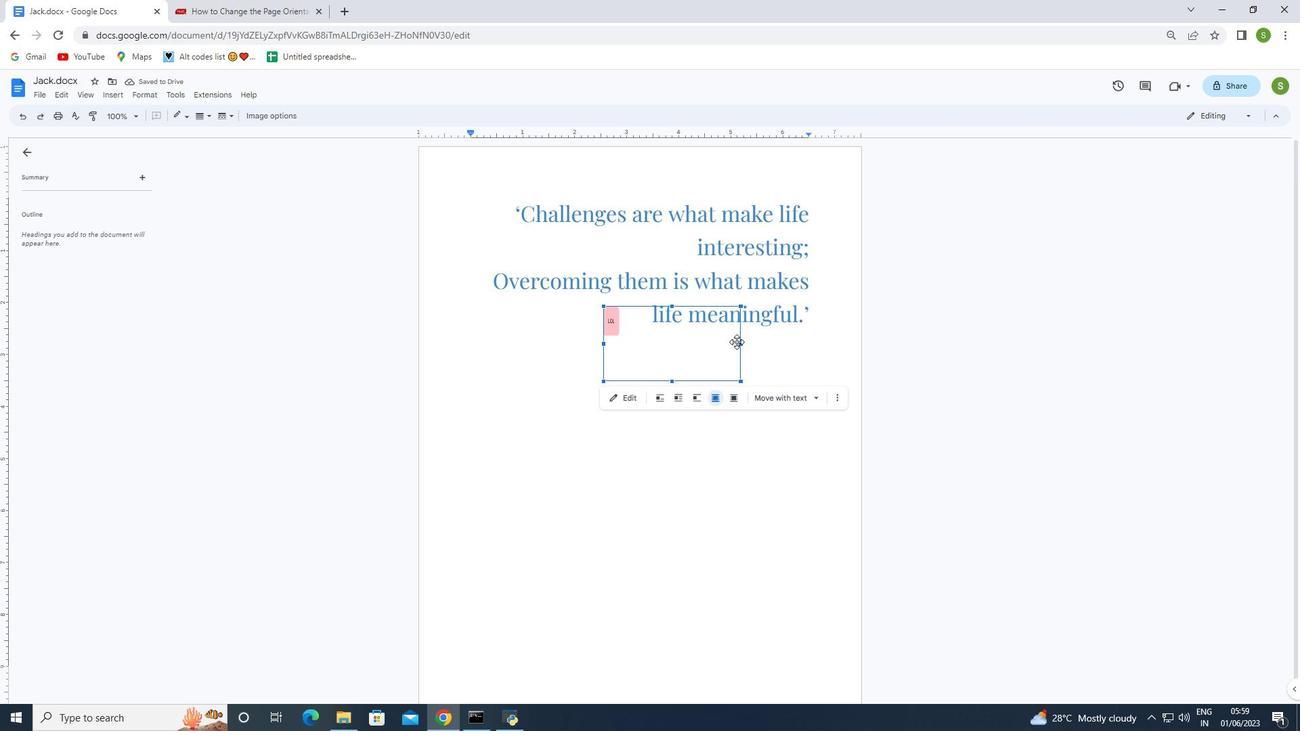 
Action: Mouse moved to (720, 349)
Screenshot: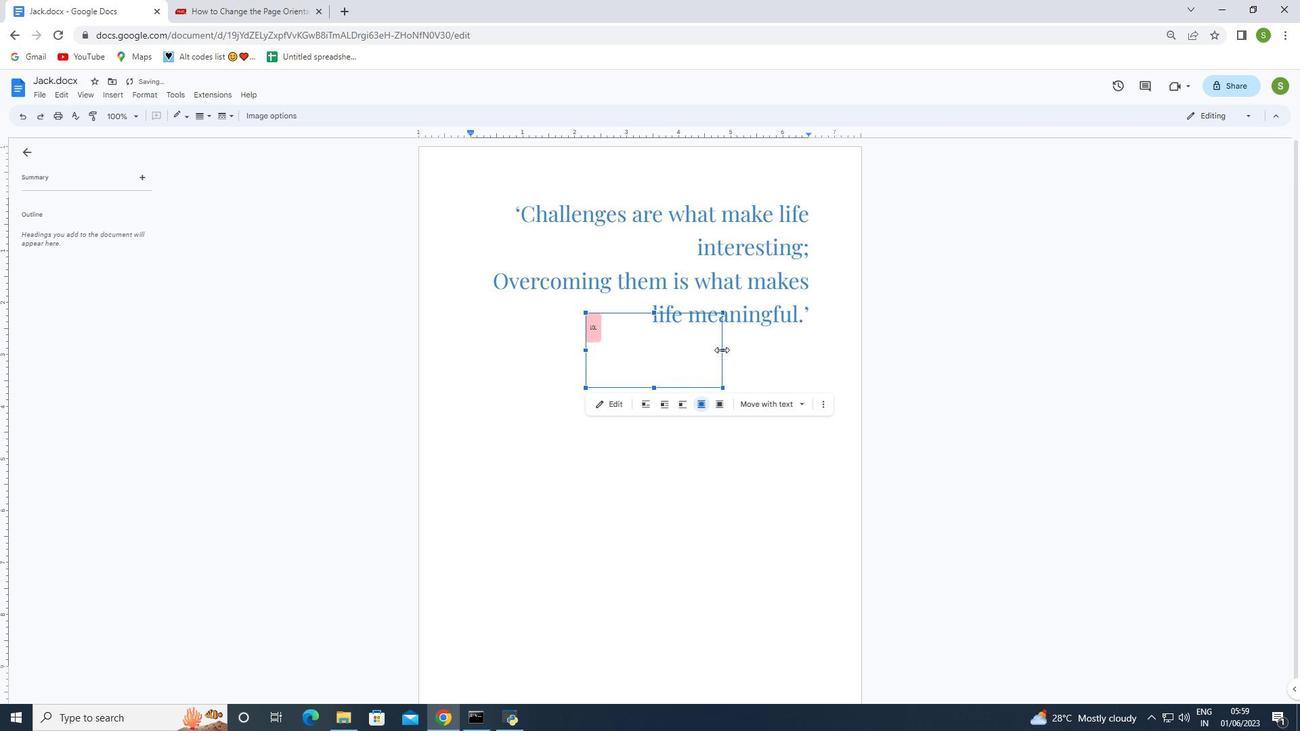 
Action: Mouse pressed left at (720, 349)
Screenshot: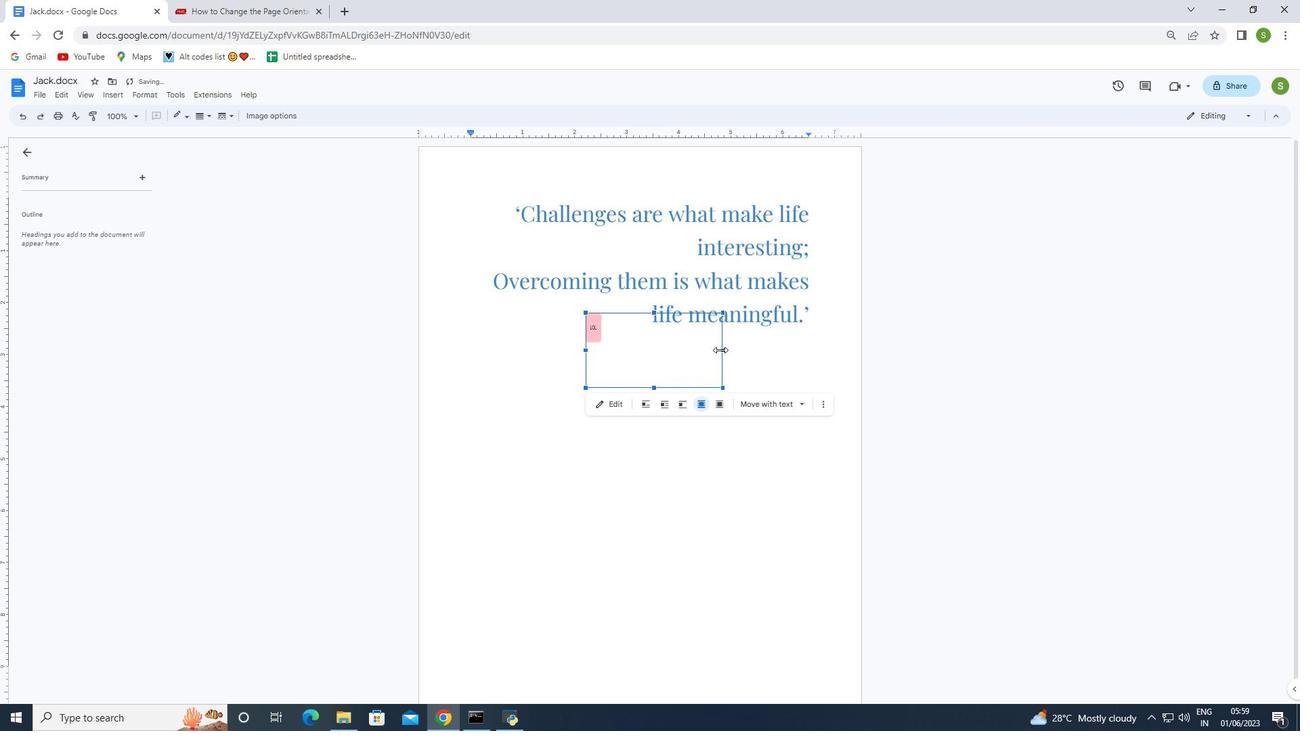 
Action: Mouse moved to (609, 386)
Screenshot: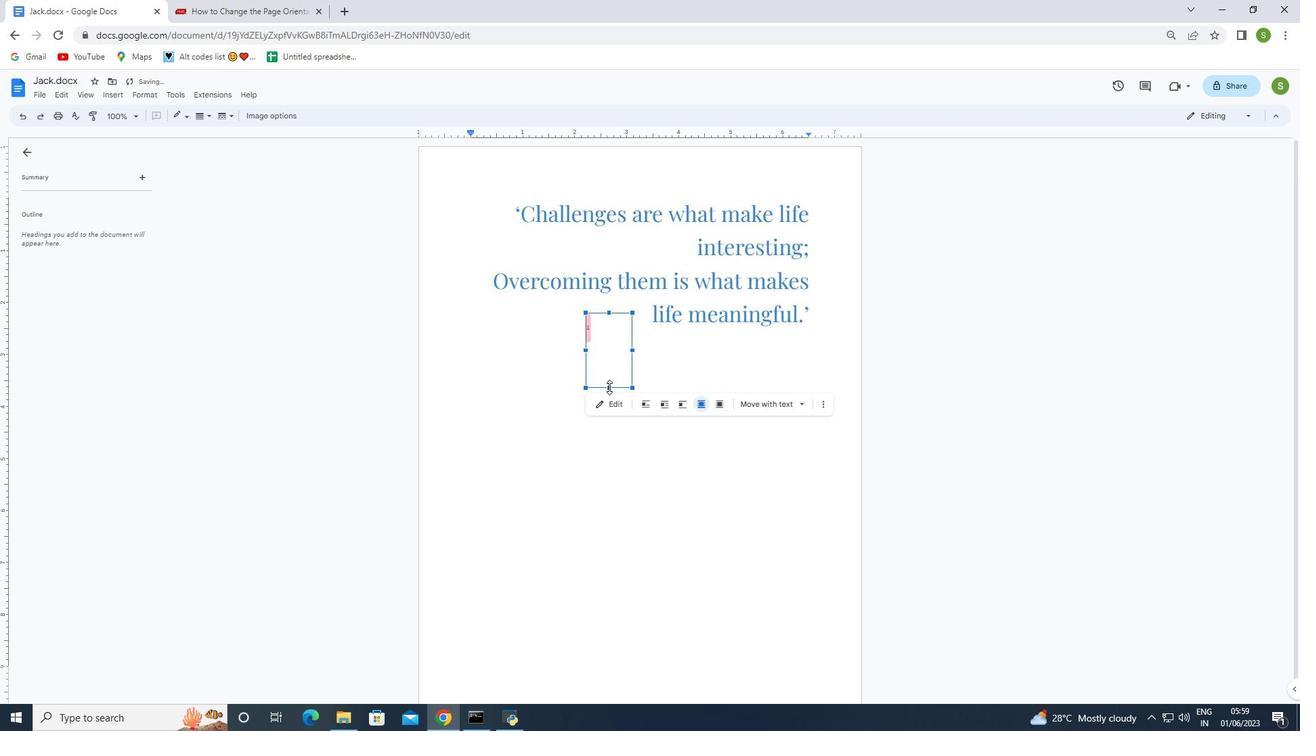 
Action: Mouse pressed left at (609, 386)
Screenshot: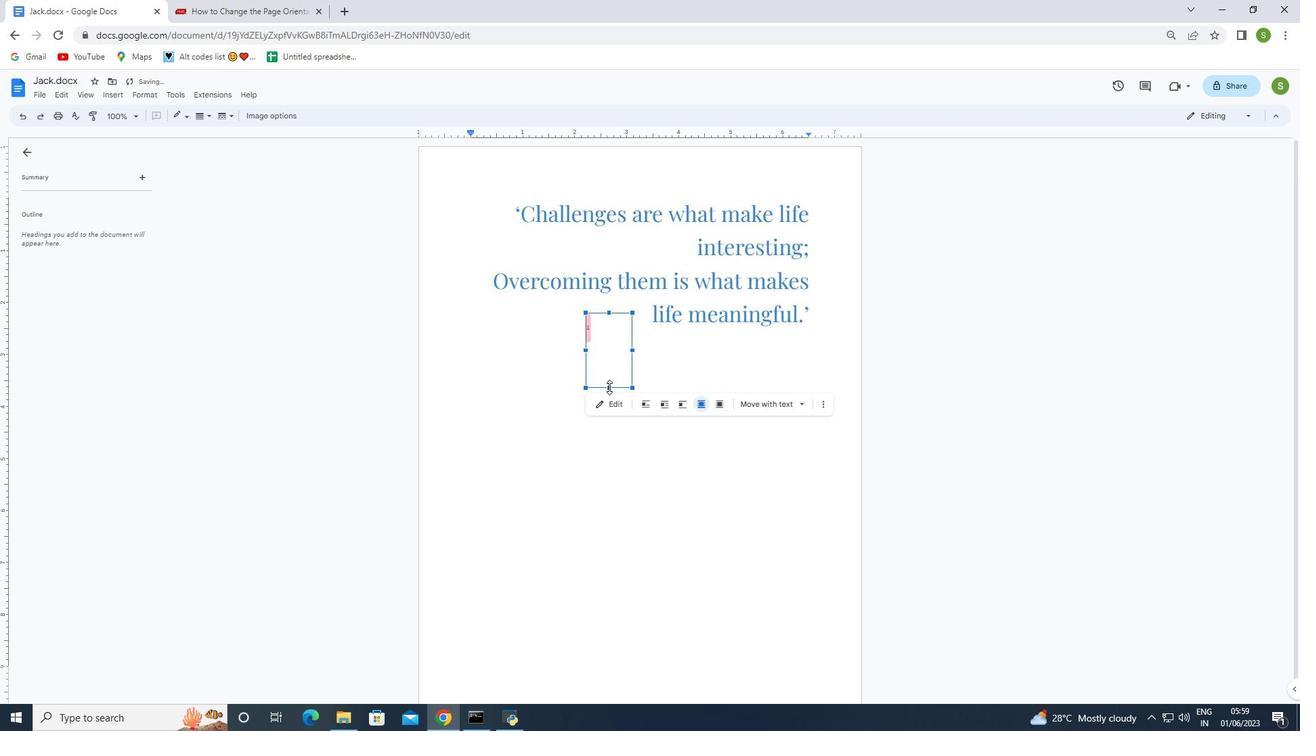 
Action: Mouse moved to (754, 358)
